 Task: Research Airbnb options in Cao LÃÂ£nh, Vietnam from 2nd December, 2023 to 6th December, 2023 for 1 adult.1  bedroom having 1 bed and 1 bathroom. Property type can be hotel. Look for 5 properties as per requirement.
Action: Mouse moved to (513, 118)
Screenshot: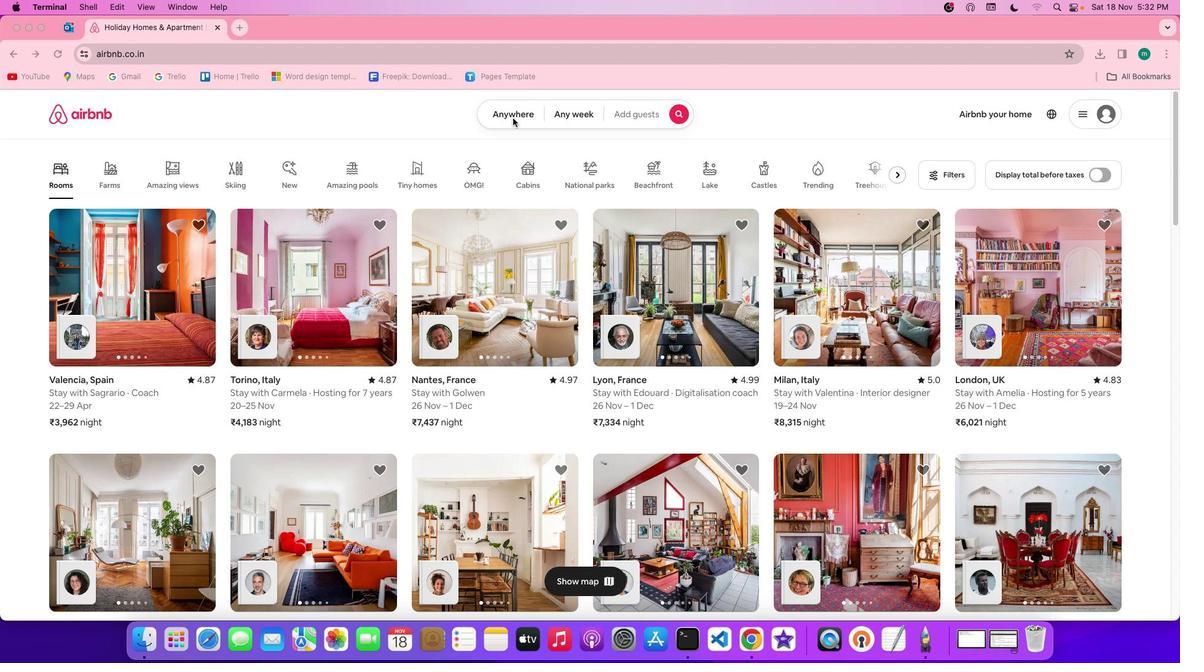 
Action: Mouse pressed left at (513, 118)
Screenshot: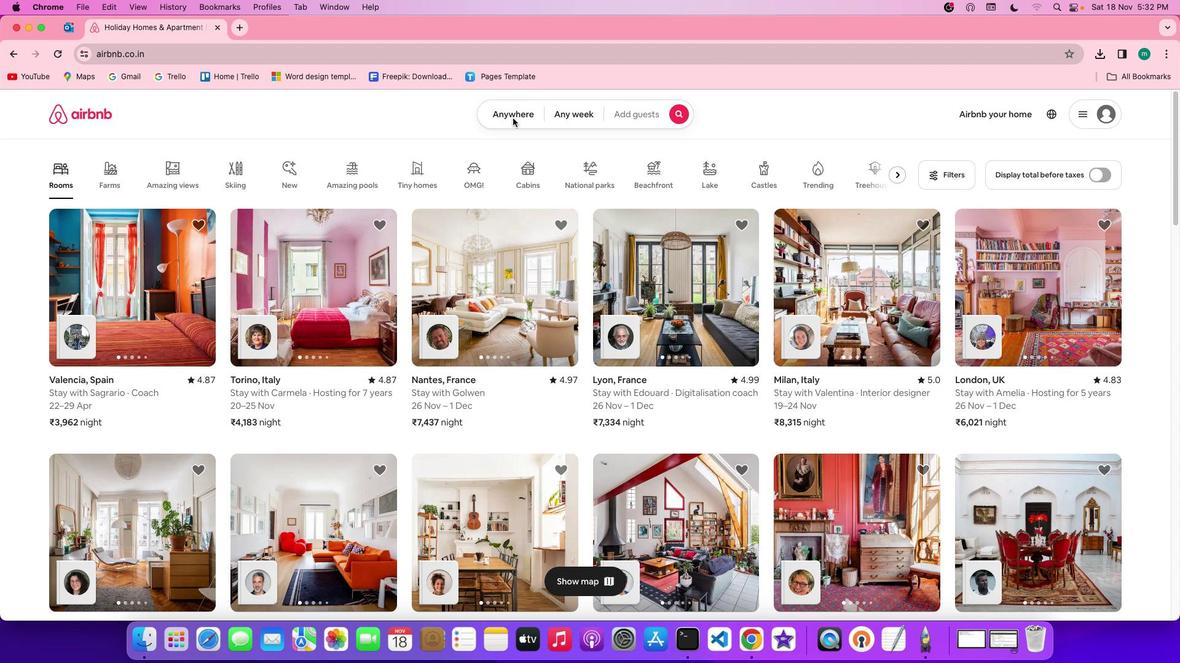 
Action: Mouse moved to (513, 118)
Screenshot: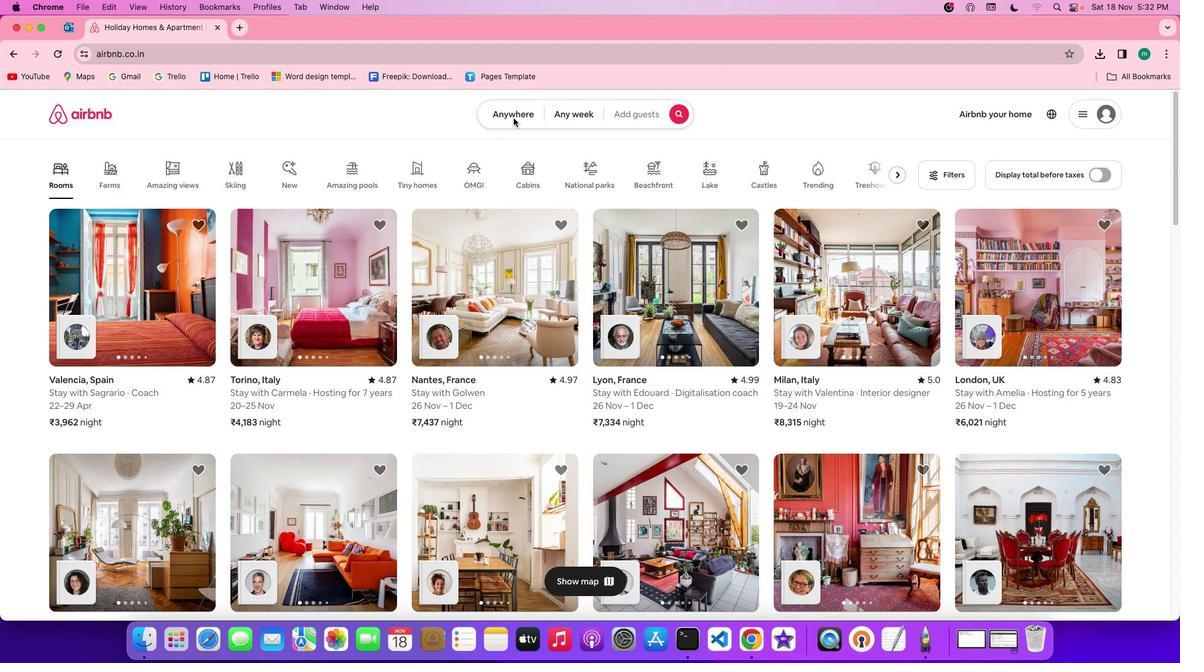 
Action: Mouse pressed left at (513, 118)
Screenshot: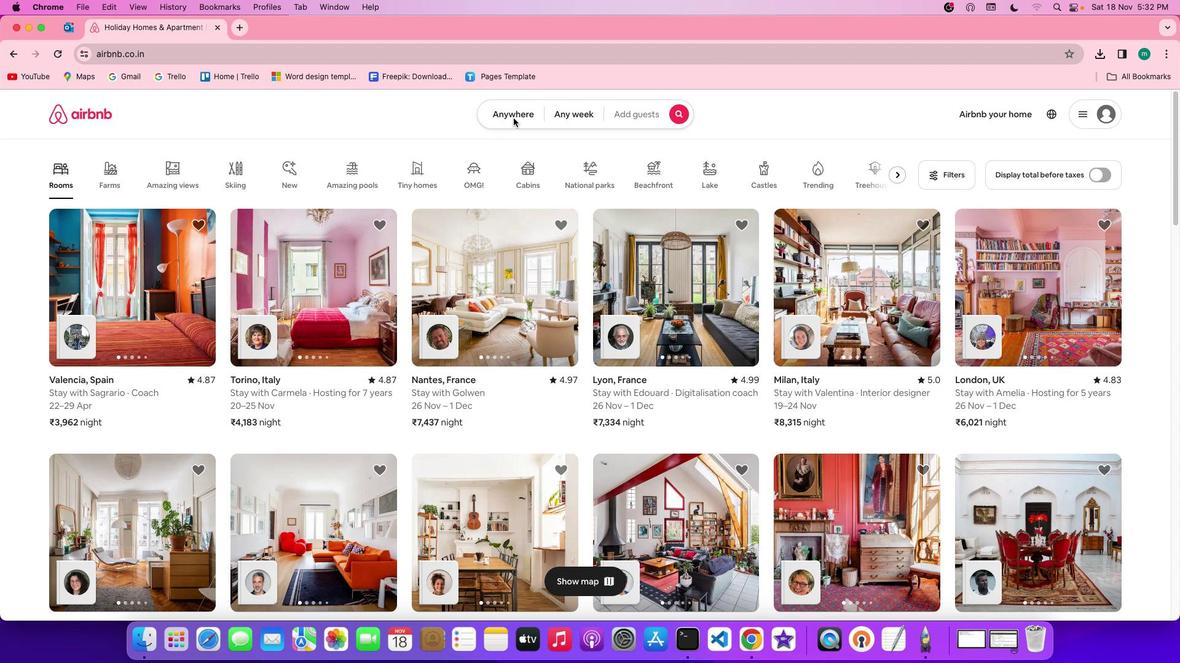 
Action: Mouse moved to (494, 158)
Screenshot: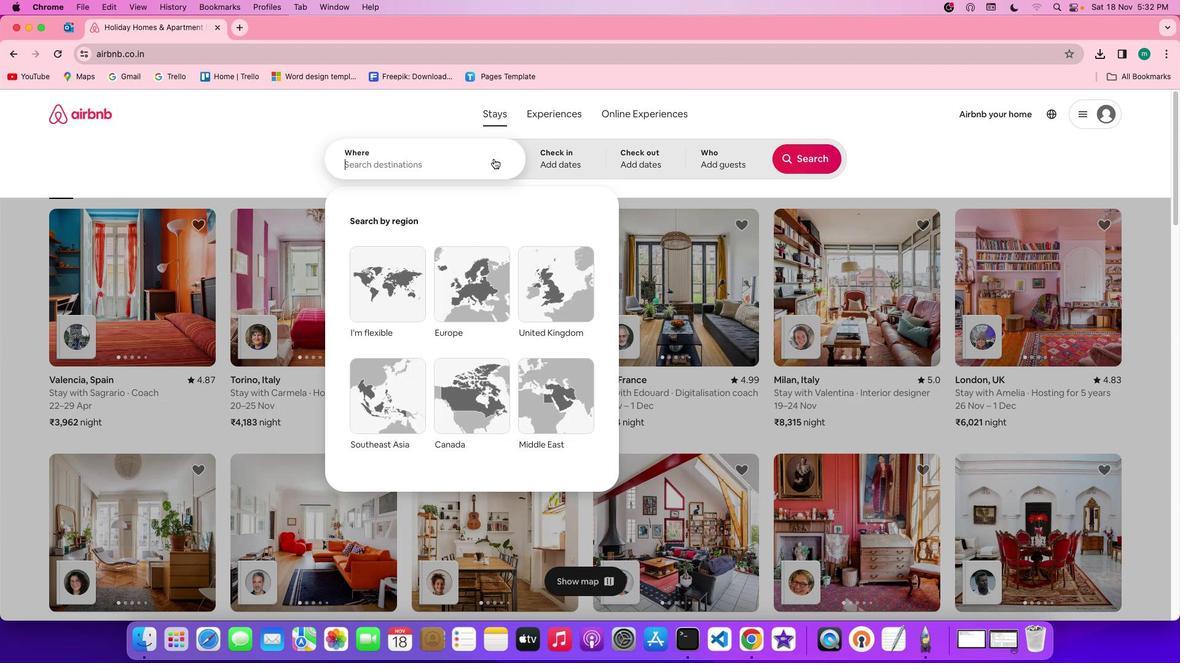 
Action: Mouse pressed left at (494, 158)
Screenshot: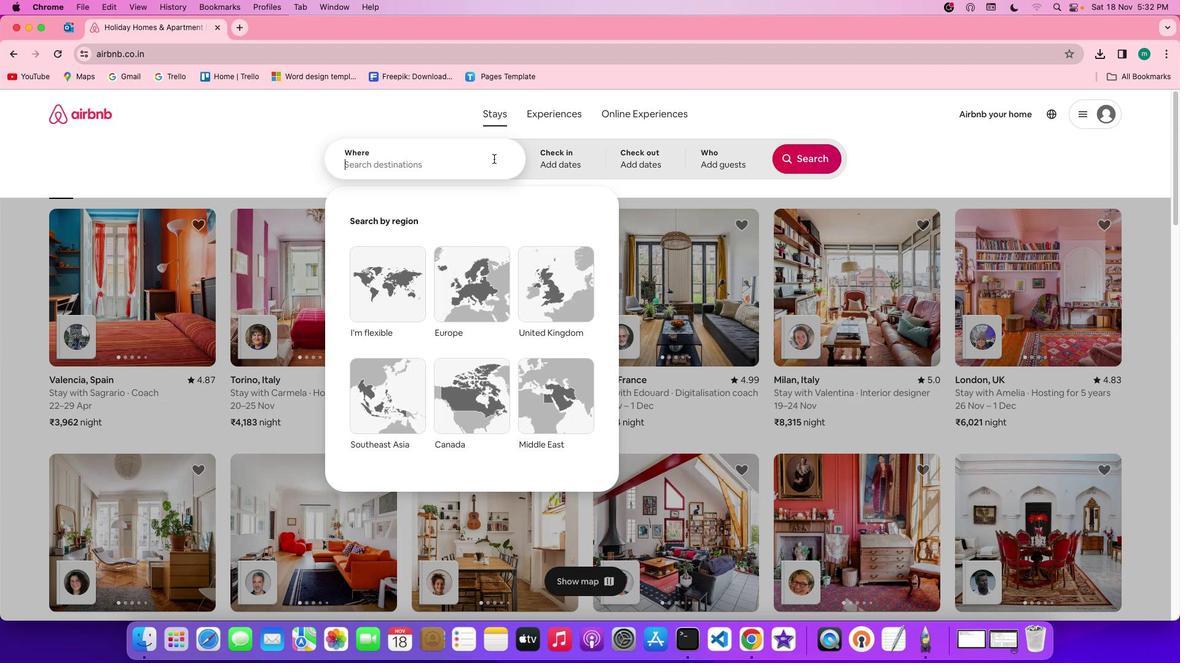 
Action: Key pressed Key.shift'C''a''o'Key.spaceKey.shift'L''e'Key.backspace'a''e''n''h'','Key.spaceKey.shift'v''e'Key.backspace'i''e''t''n''a''m'
Screenshot: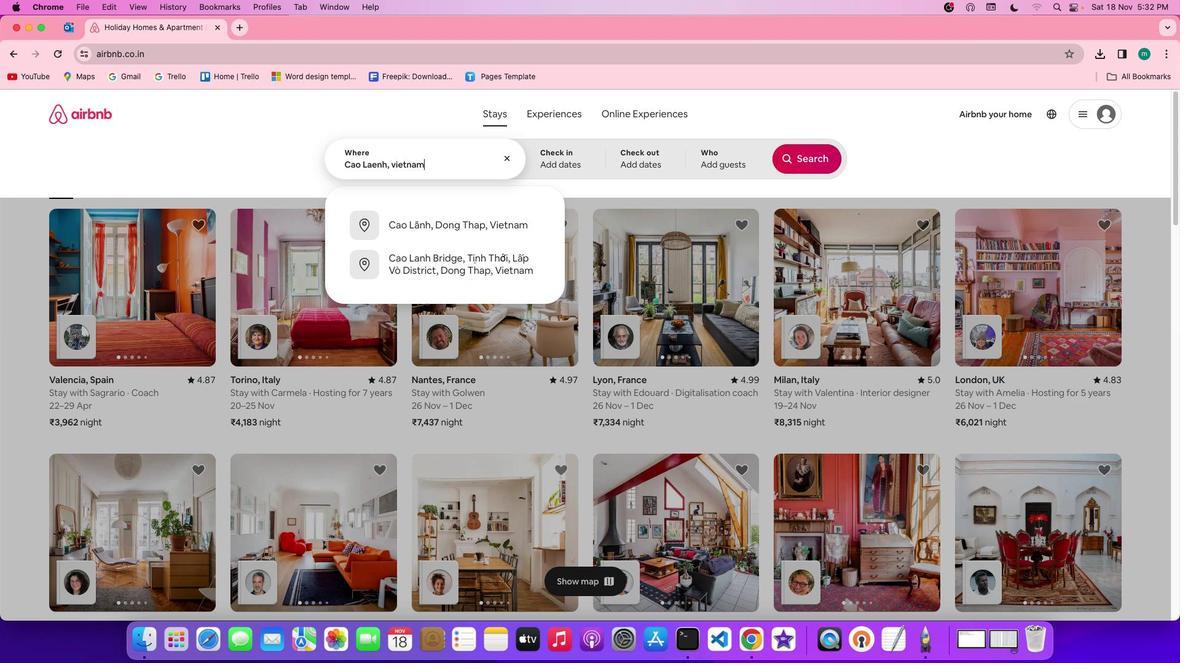 
Action: Mouse moved to (585, 157)
Screenshot: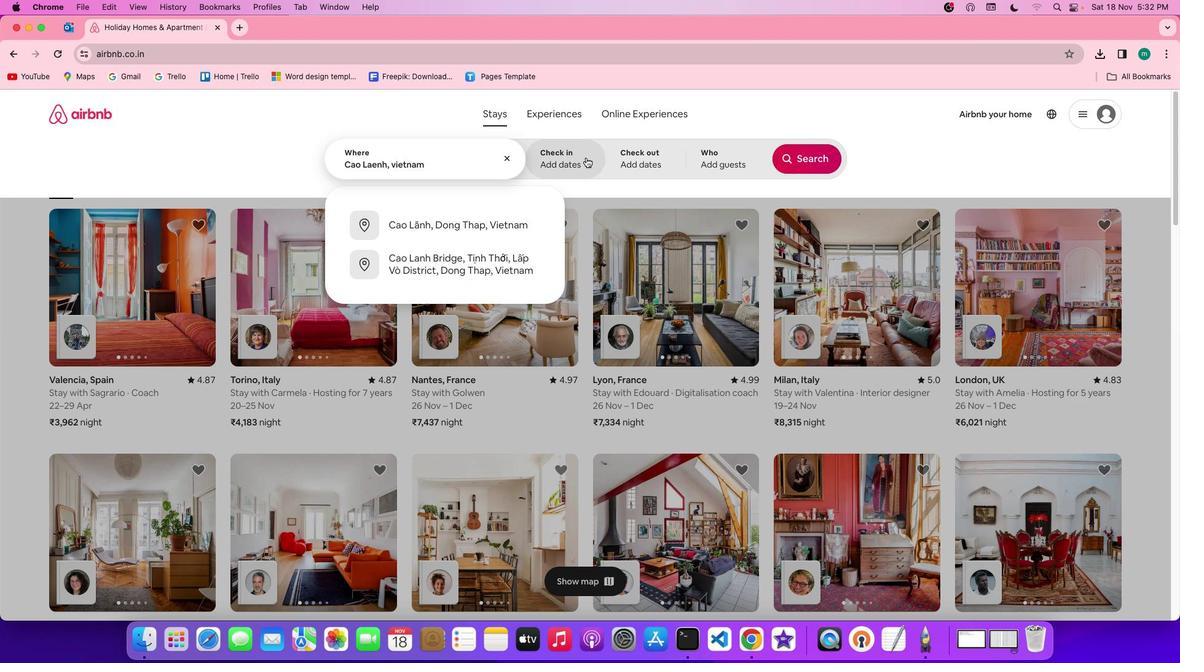 
Action: Mouse pressed left at (585, 157)
Screenshot: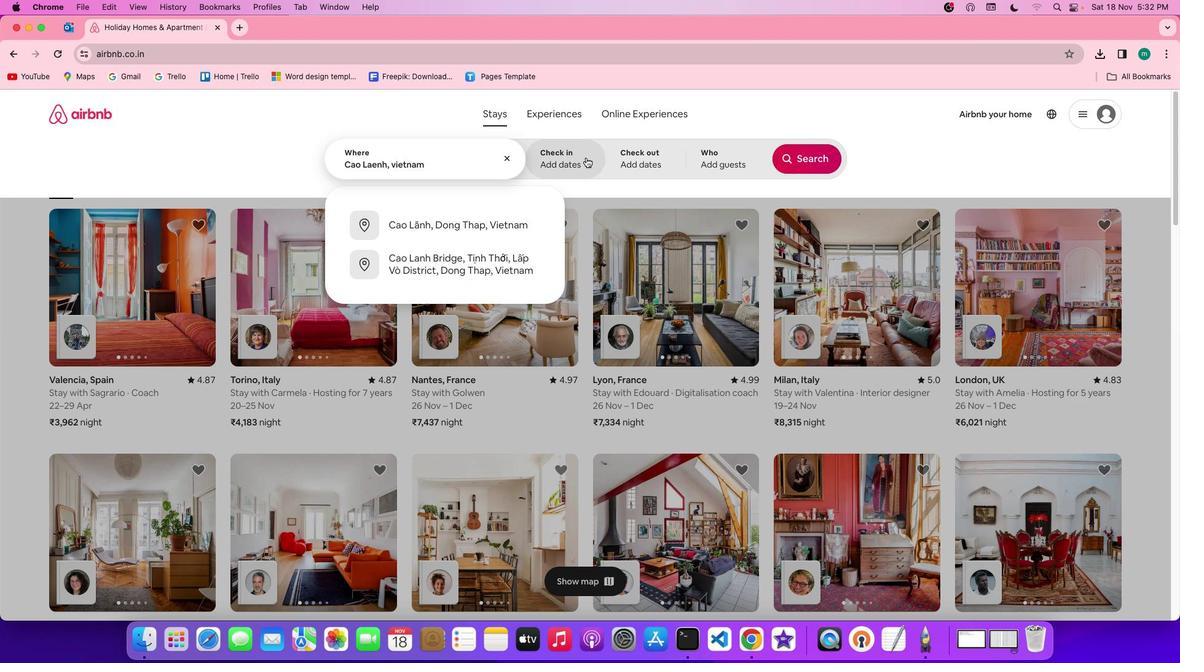 
Action: Mouse moved to (794, 307)
Screenshot: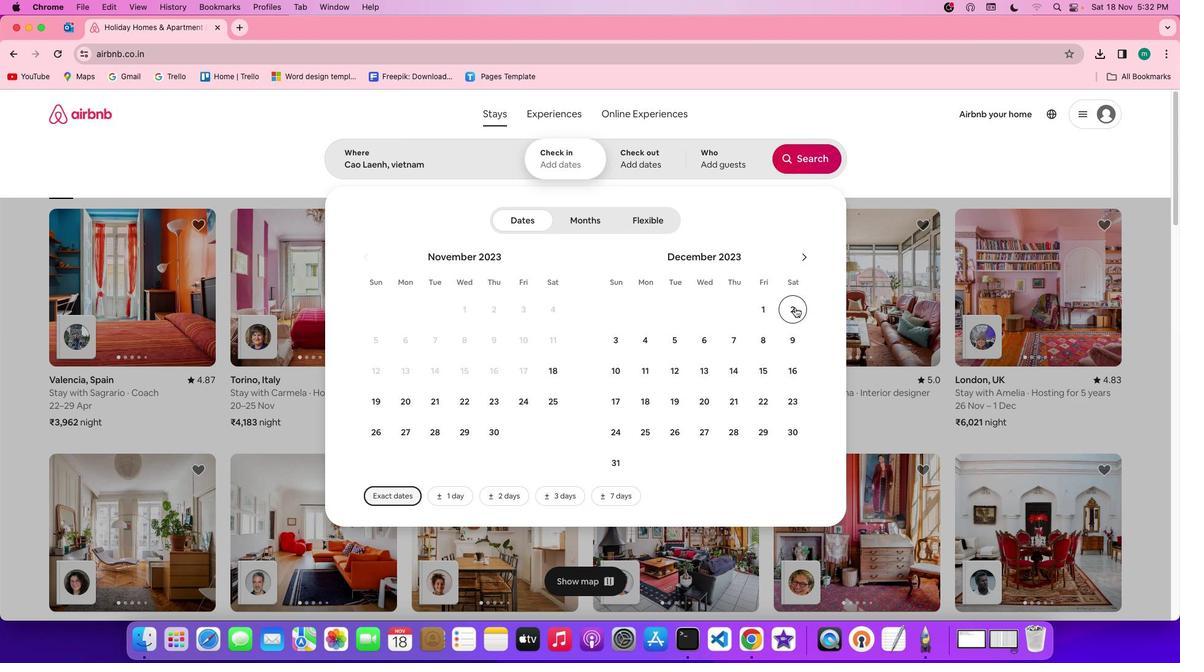 
Action: Mouse pressed left at (794, 307)
Screenshot: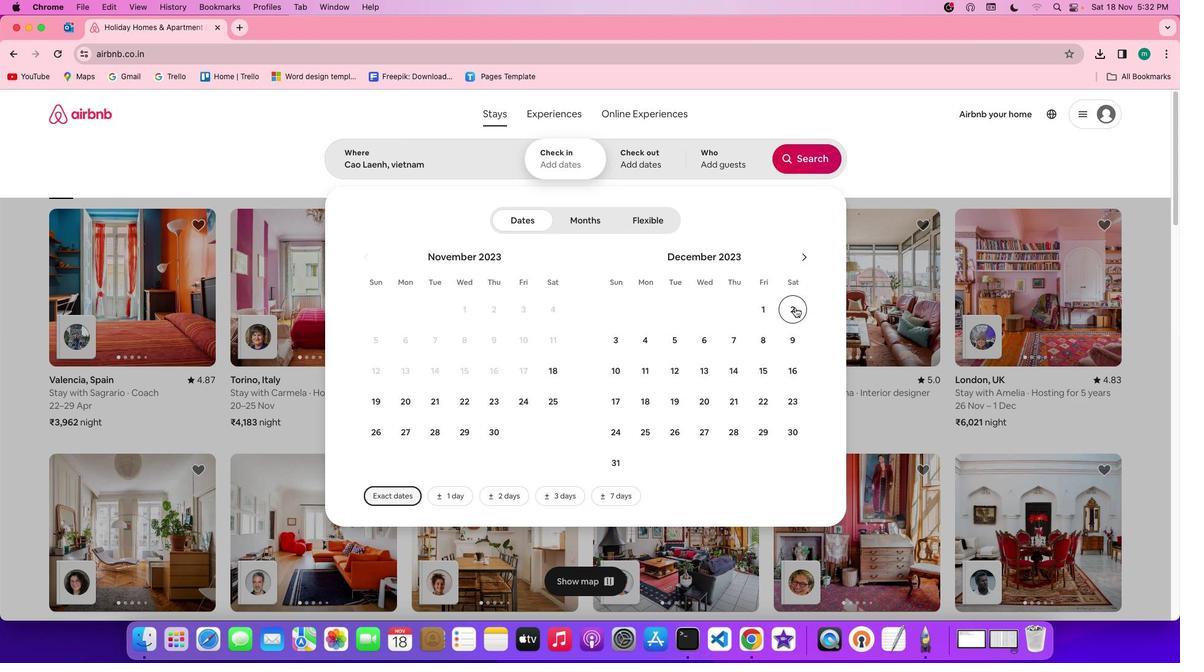 
Action: Mouse moved to (691, 341)
Screenshot: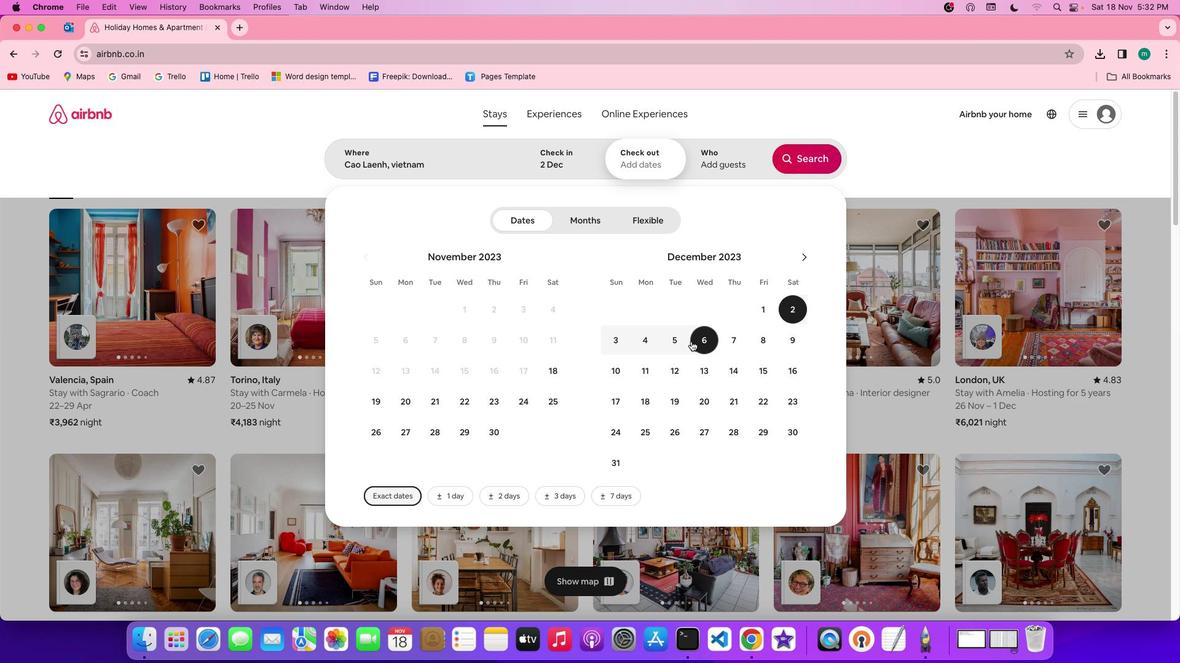 
Action: Mouse pressed left at (691, 341)
Screenshot: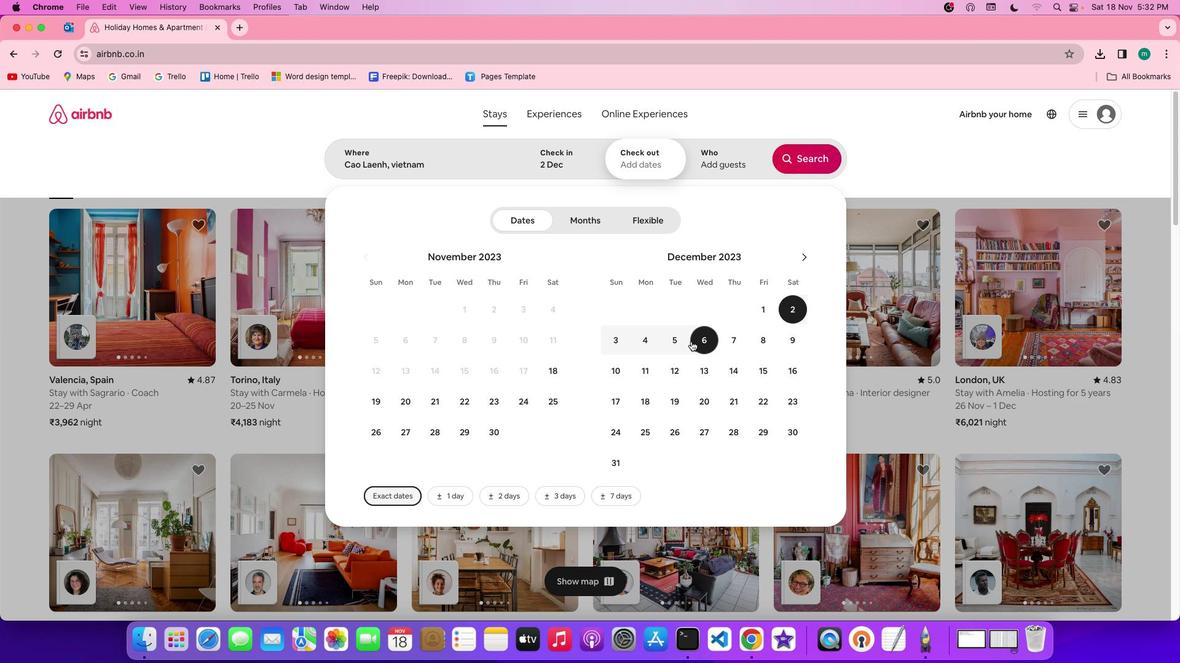 
Action: Mouse moved to (719, 153)
Screenshot: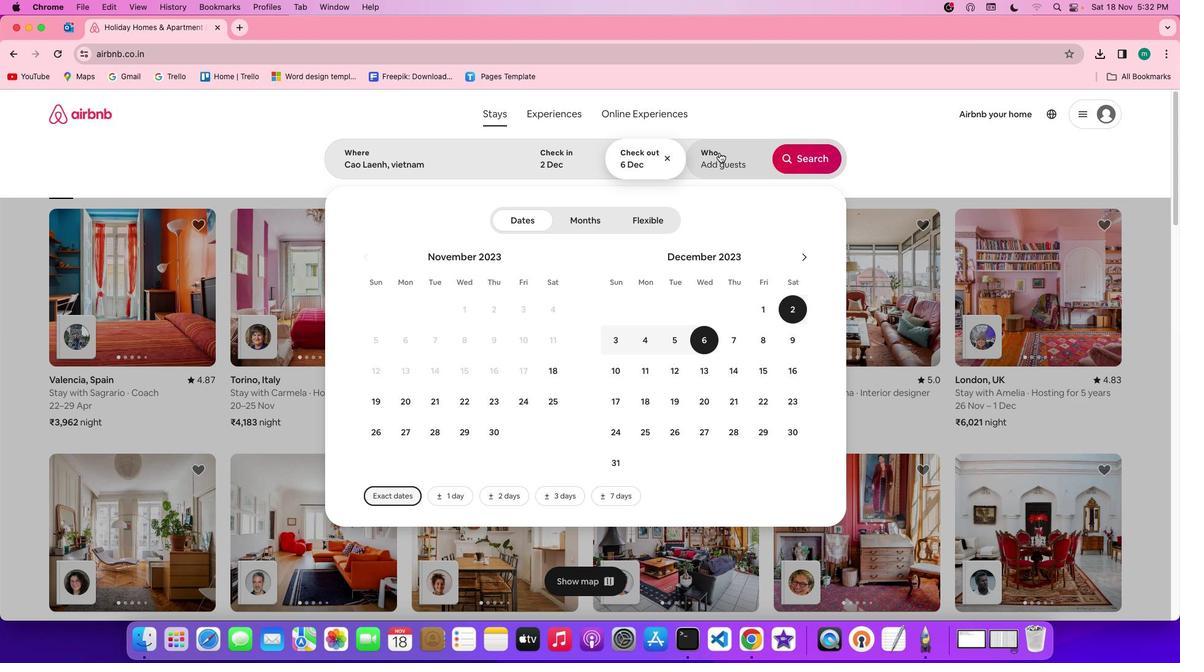 
Action: Mouse pressed left at (719, 153)
Screenshot: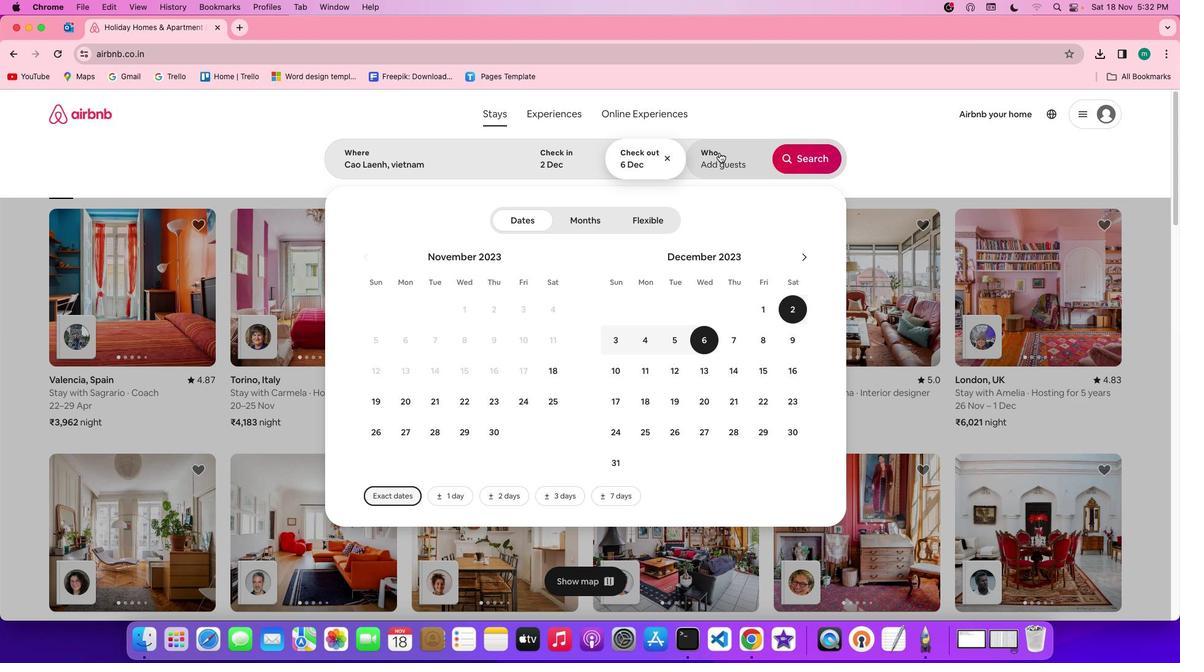 
Action: Mouse moved to (808, 231)
Screenshot: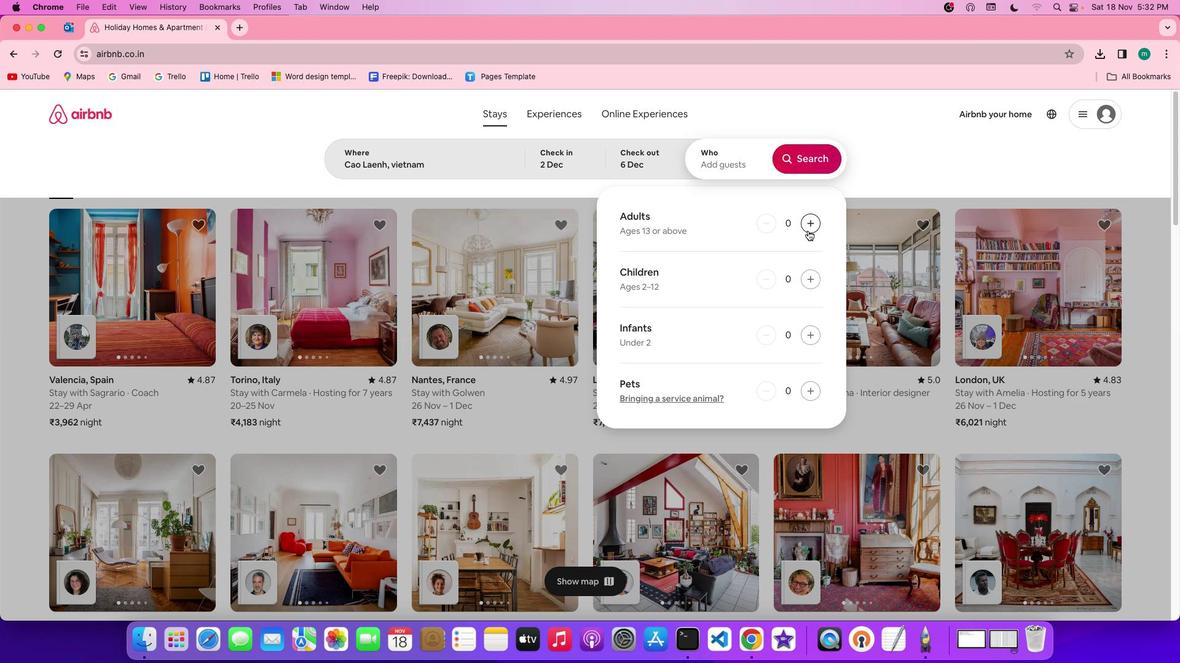 
Action: Mouse pressed left at (808, 231)
Screenshot: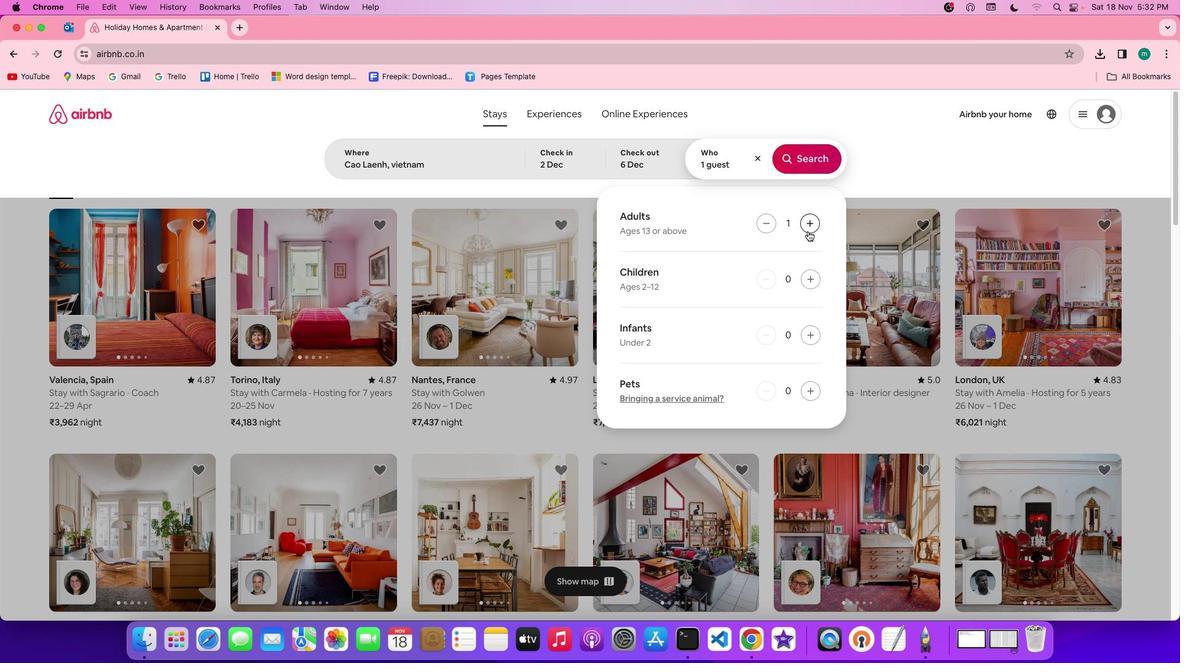 
Action: Mouse moved to (816, 152)
Screenshot: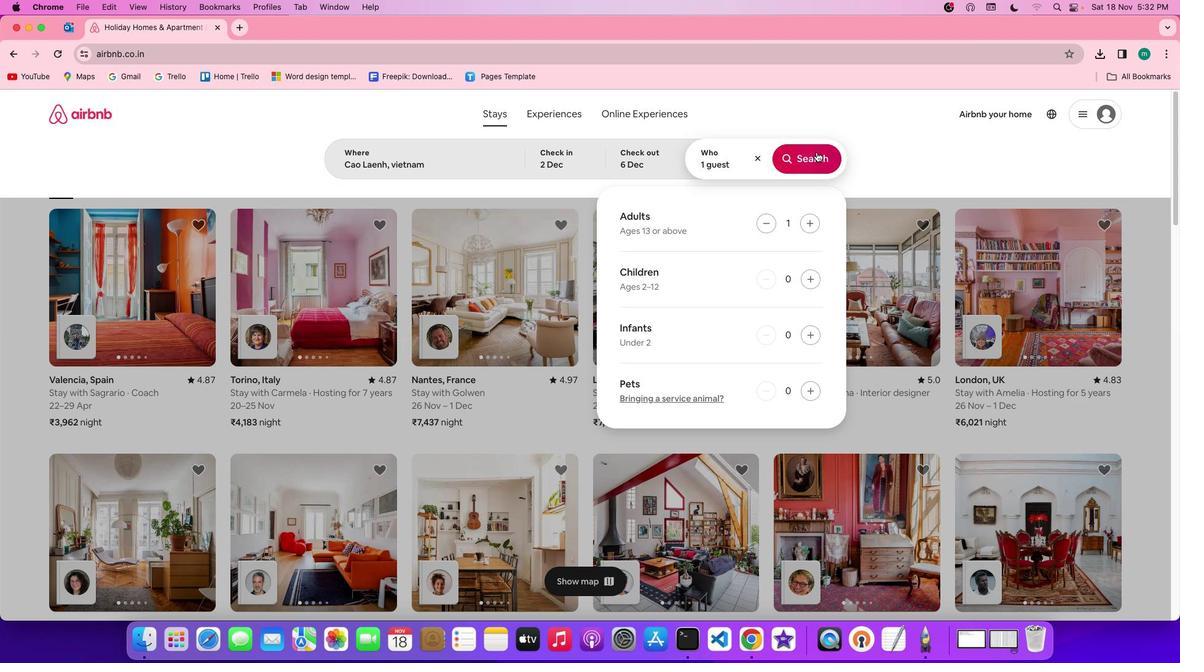 
Action: Mouse pressed left at (816, 152)
Screenshot: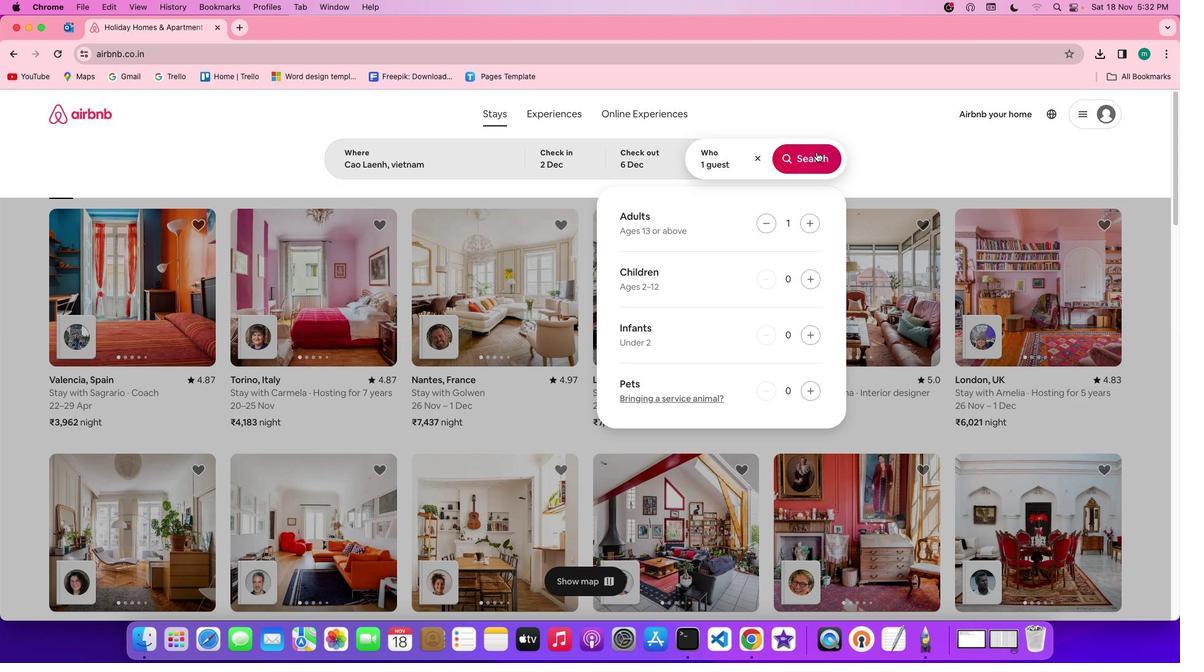 
Action: Mouse moved to (988, 161)
Screenshot: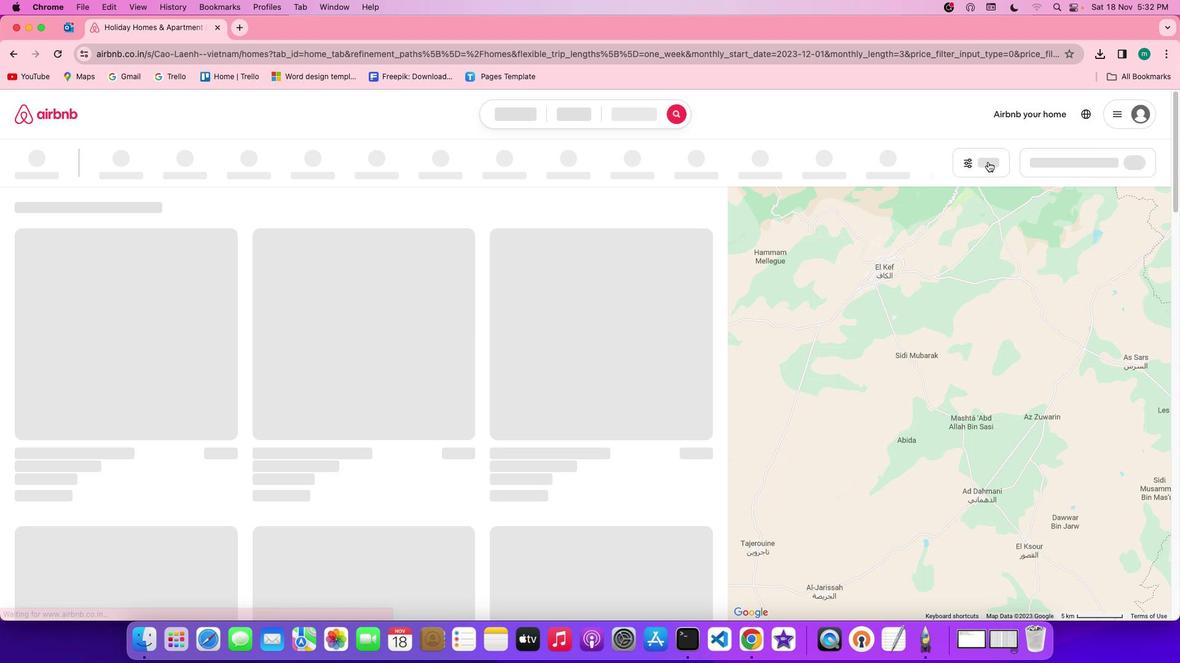 
Action: Mouse pressed left at (988, 161)
Screenshot: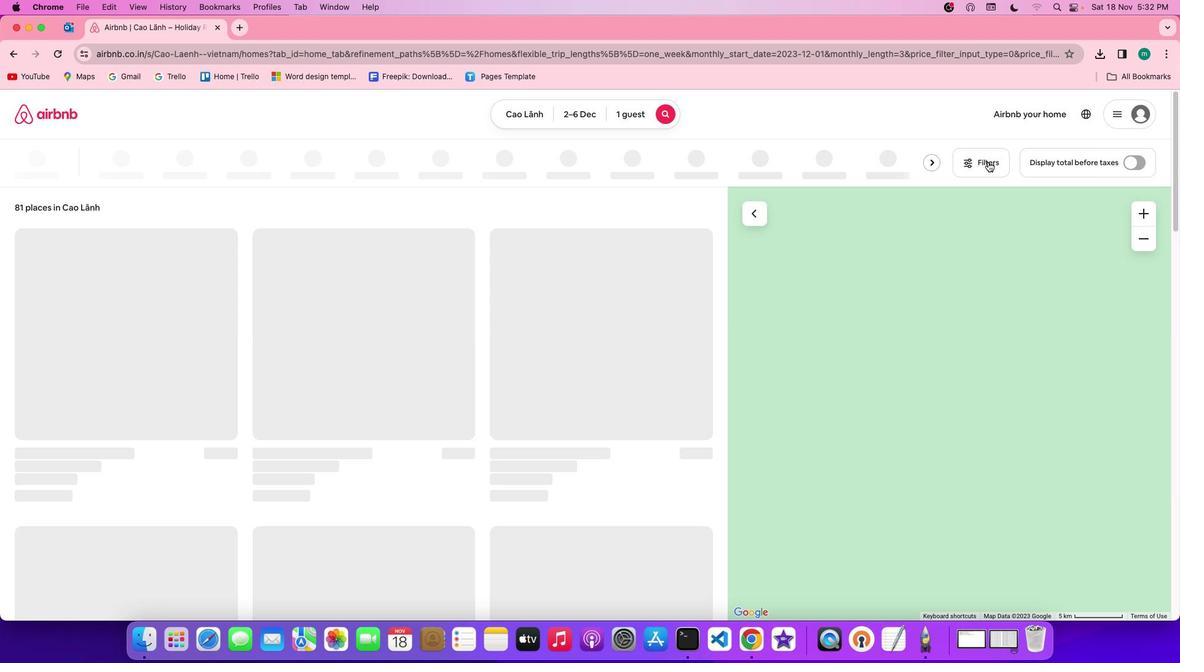 
Action: Mouse moved to (650, 303)
Screenshot: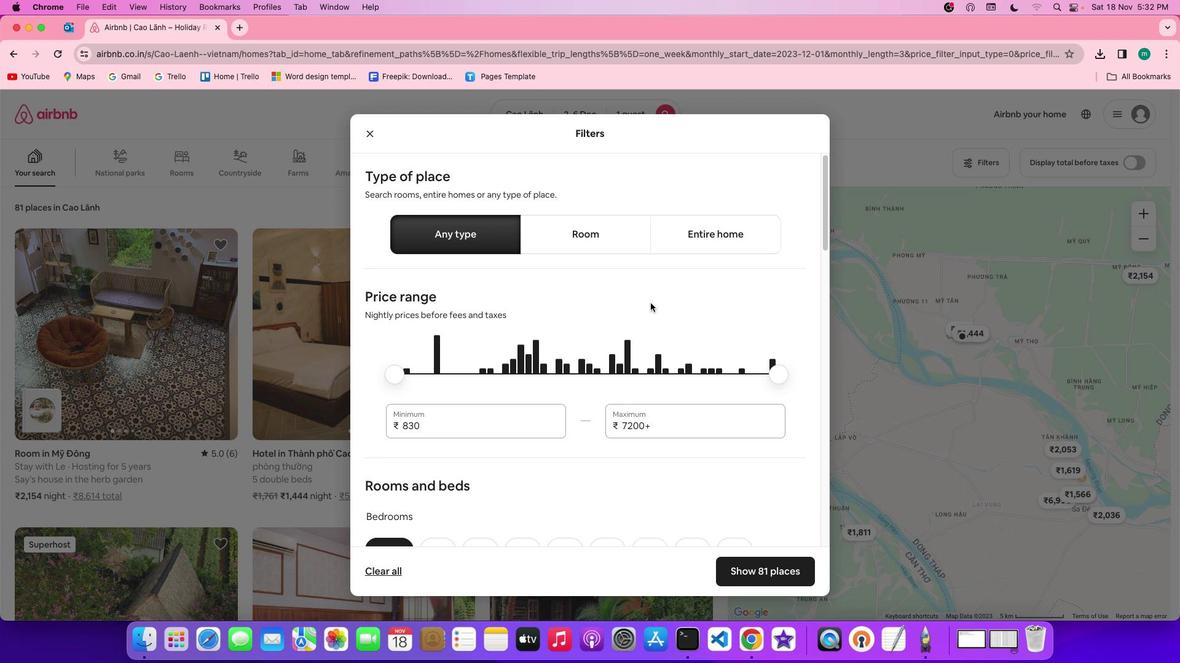 
Action: Mouse scrolled (650, 303) with delta (0, 0)
Screenshot: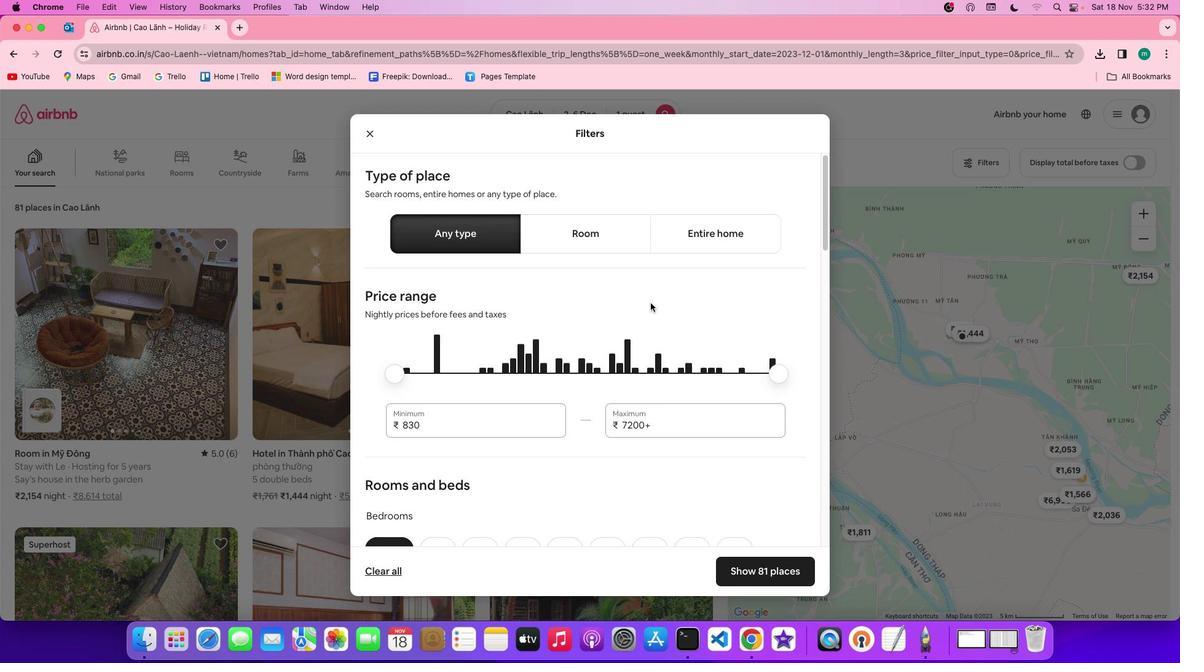 
Action: Mouse scrolled (650, 303) with delta (0, 0)
Screenshot: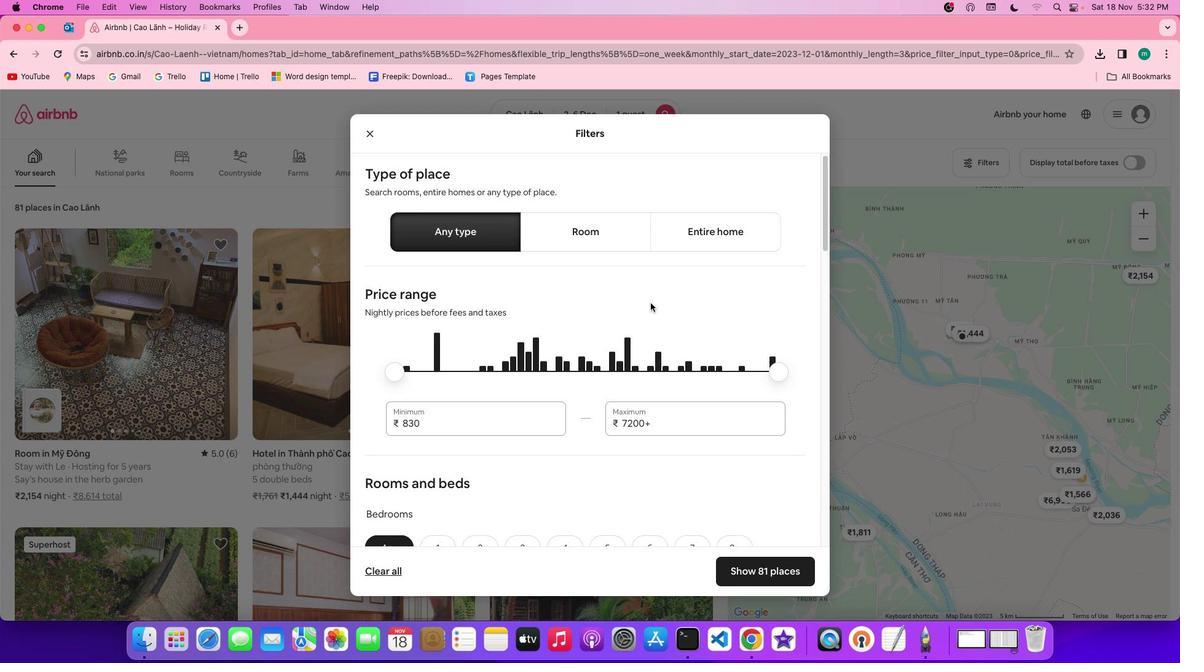 
Action: Mouse scrolled (650, 303) with delta (0, -1)
Screenshot: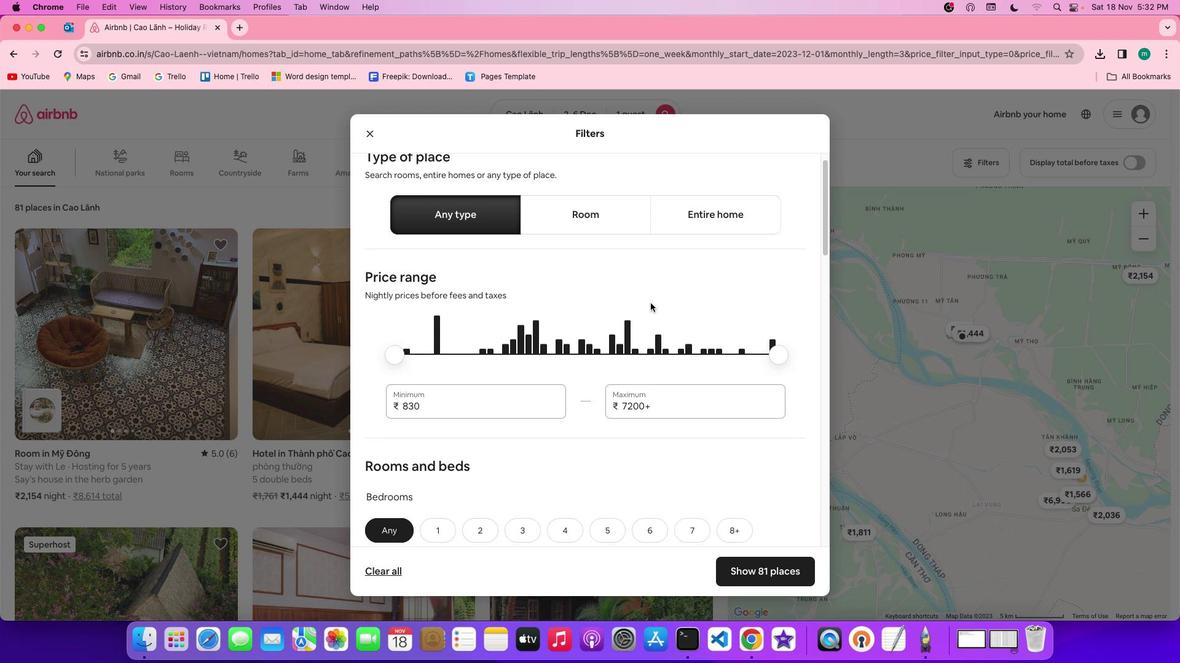 
Action: Mouse moved to (650, 303)
Screenshot: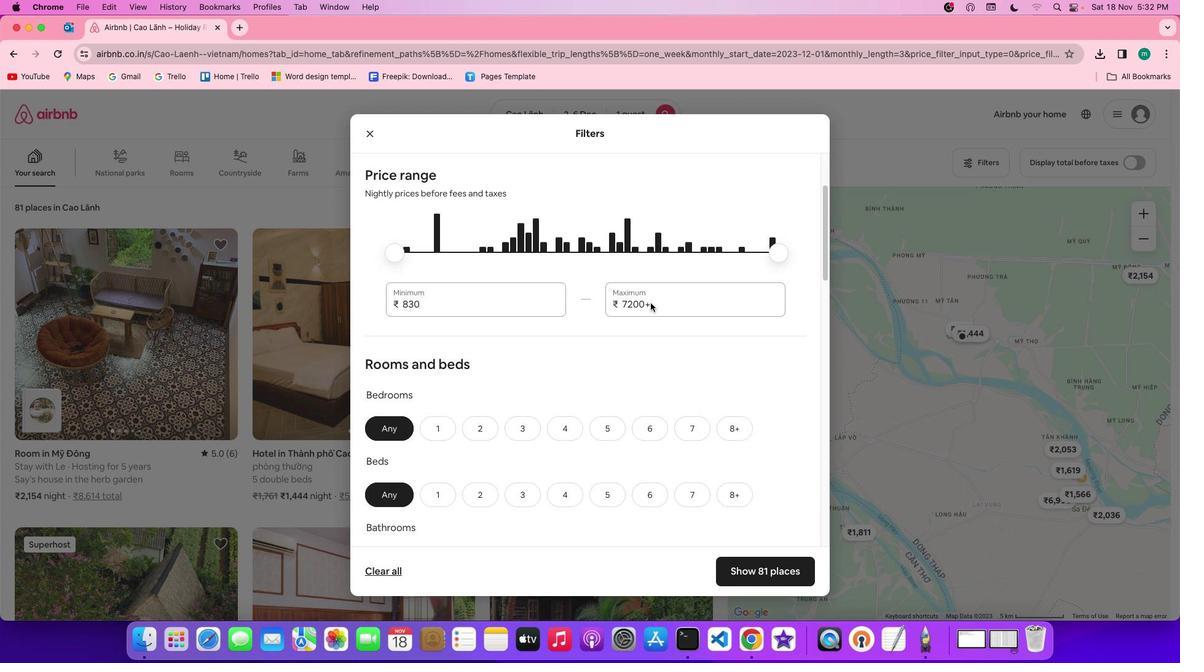 
Action: Mouse scrolled (650, 303) with delta (0, -2)
Screenshot: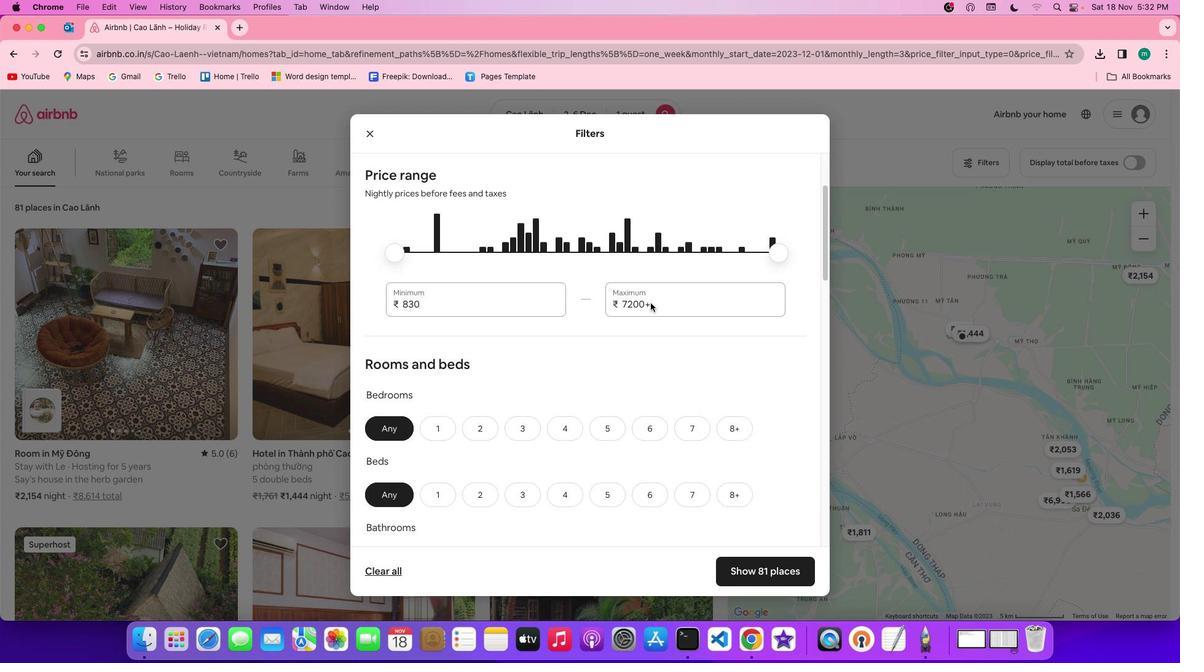
Action: Mouse scrolled (650, 303) with delta (0, -3)
Screenshot: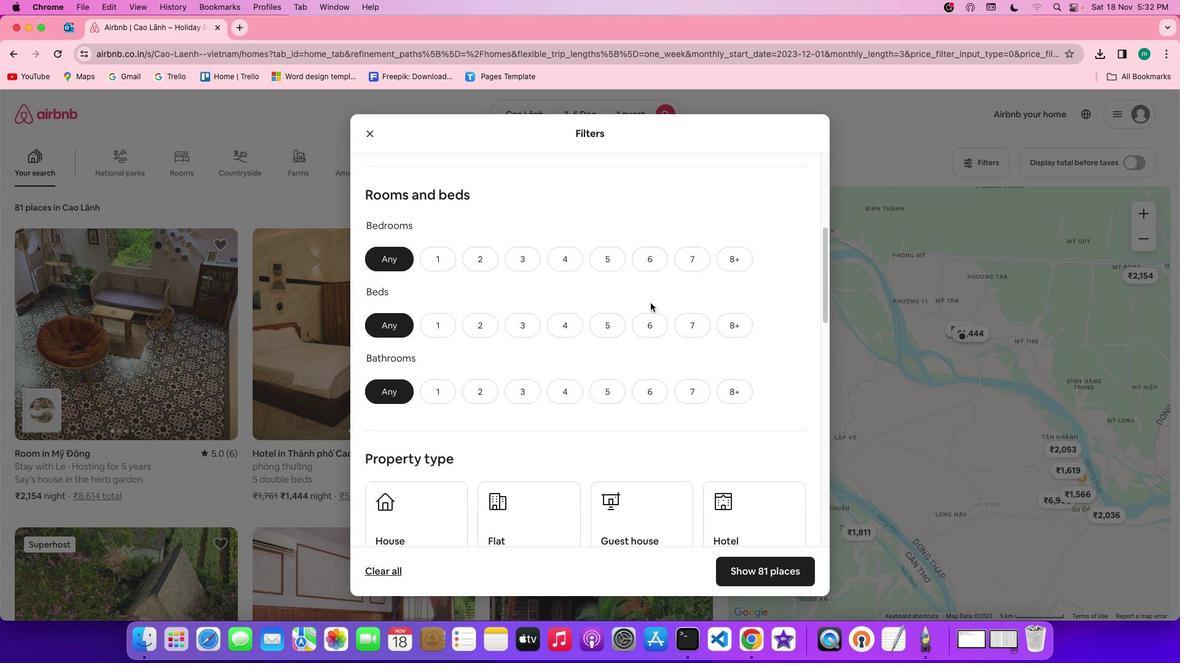 
Action: Mouse moved to (443, 189)
Screenshot: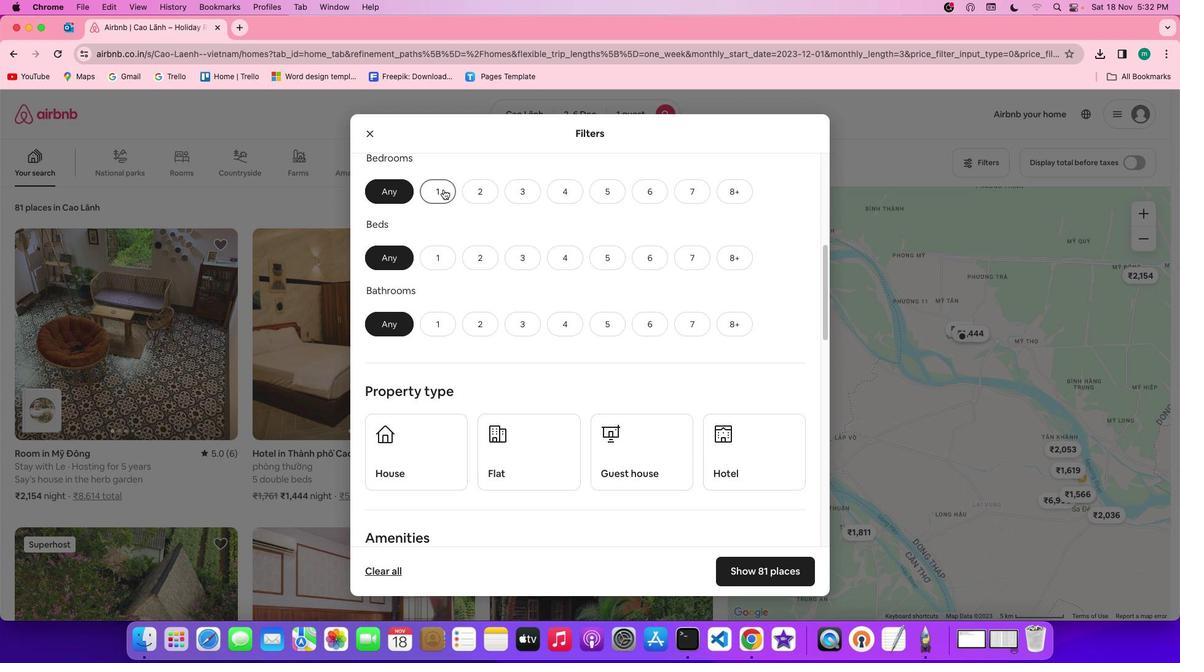 
Action: Mouse pressed left at (443, 189)
Screenshot: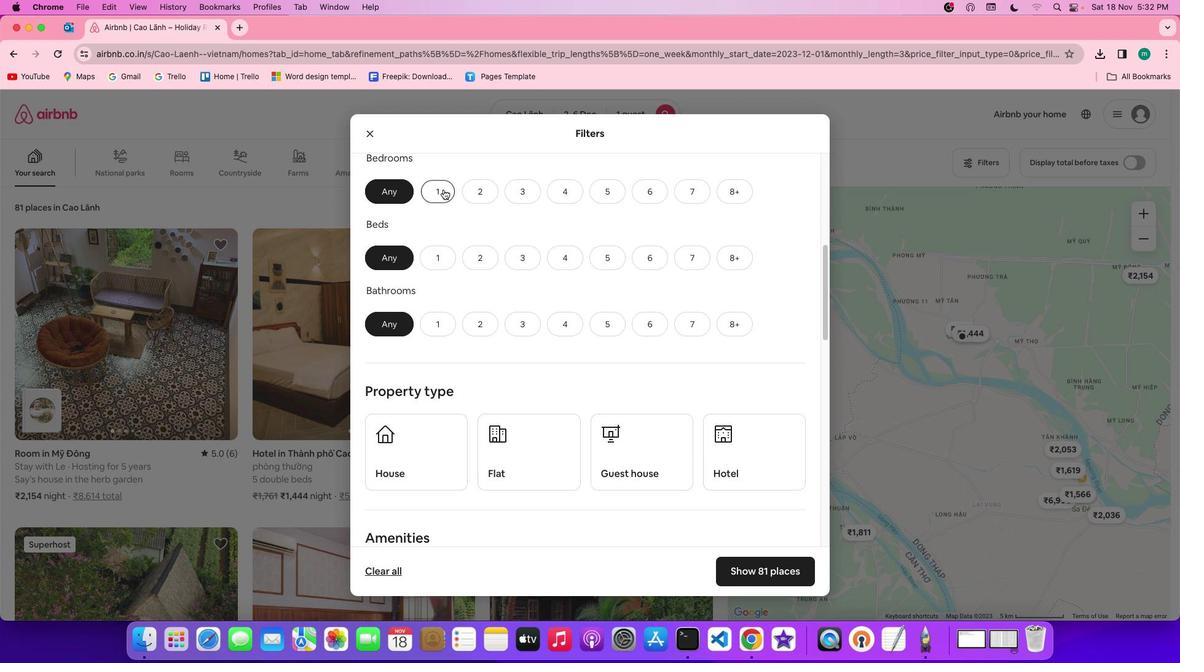 
Action: Mouse moved to (444, 264)
Screenshot: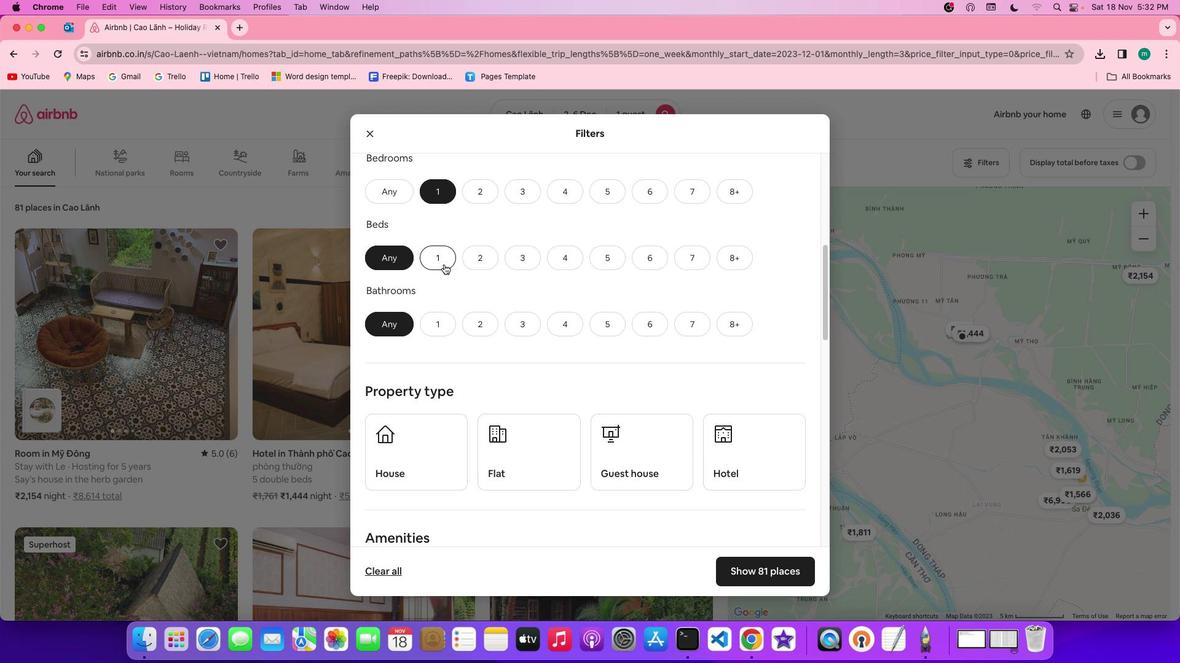 
Action: Mouse pressed left at (444, 264)
Screenshot: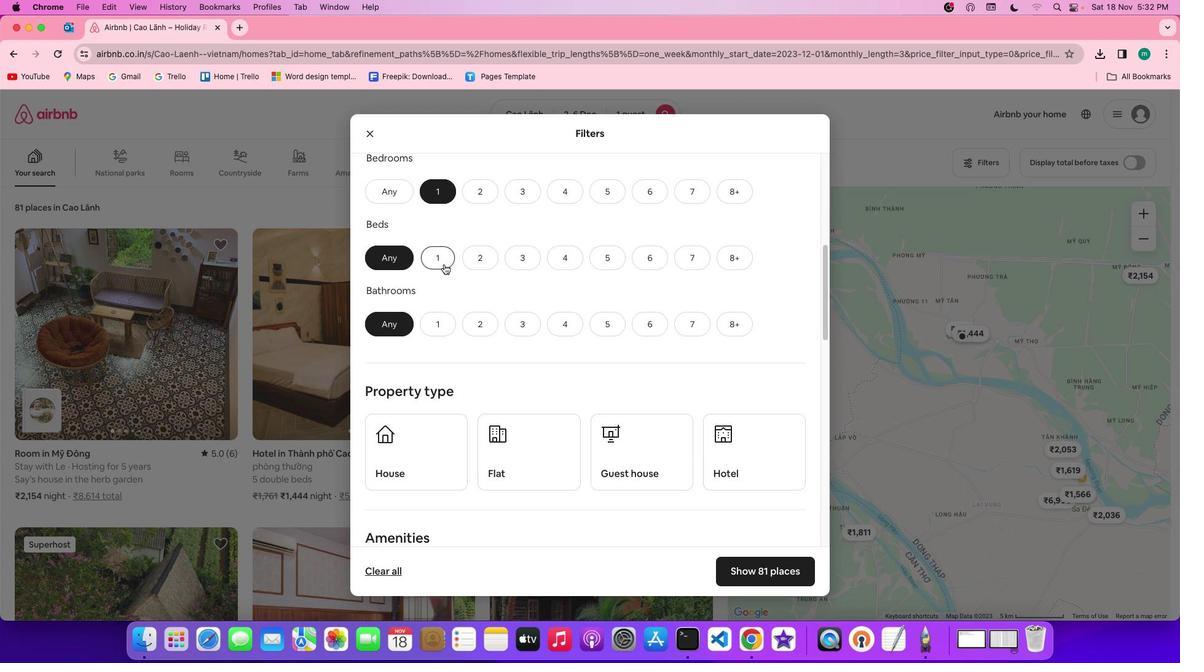 
Action: Mouse moved to (445, 315)
Screenshot: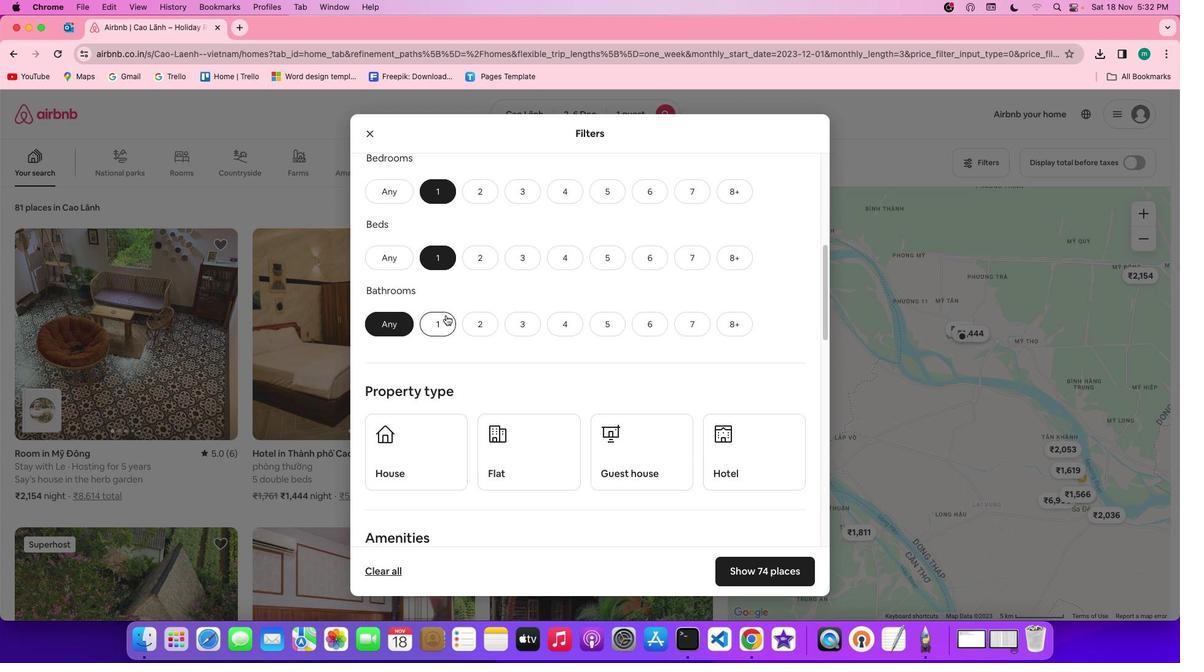 
Action: Mouse pressed left at (445, 315)
Screenshot: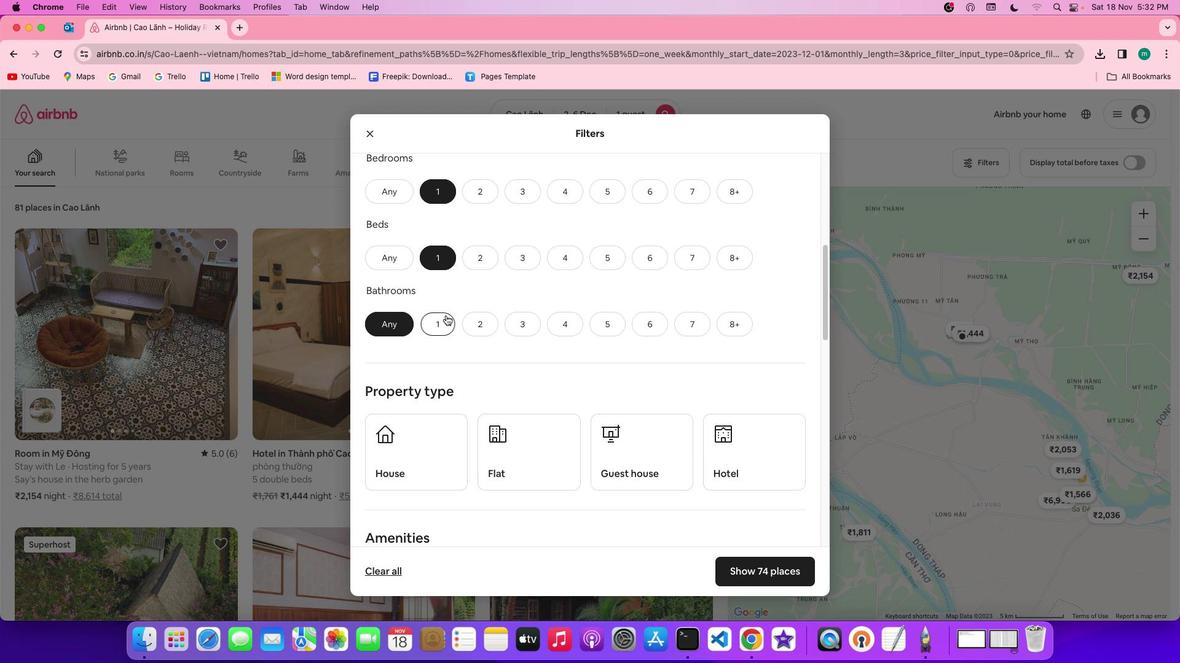 
Action: Mouse moved to (561, 329)
Screenshot: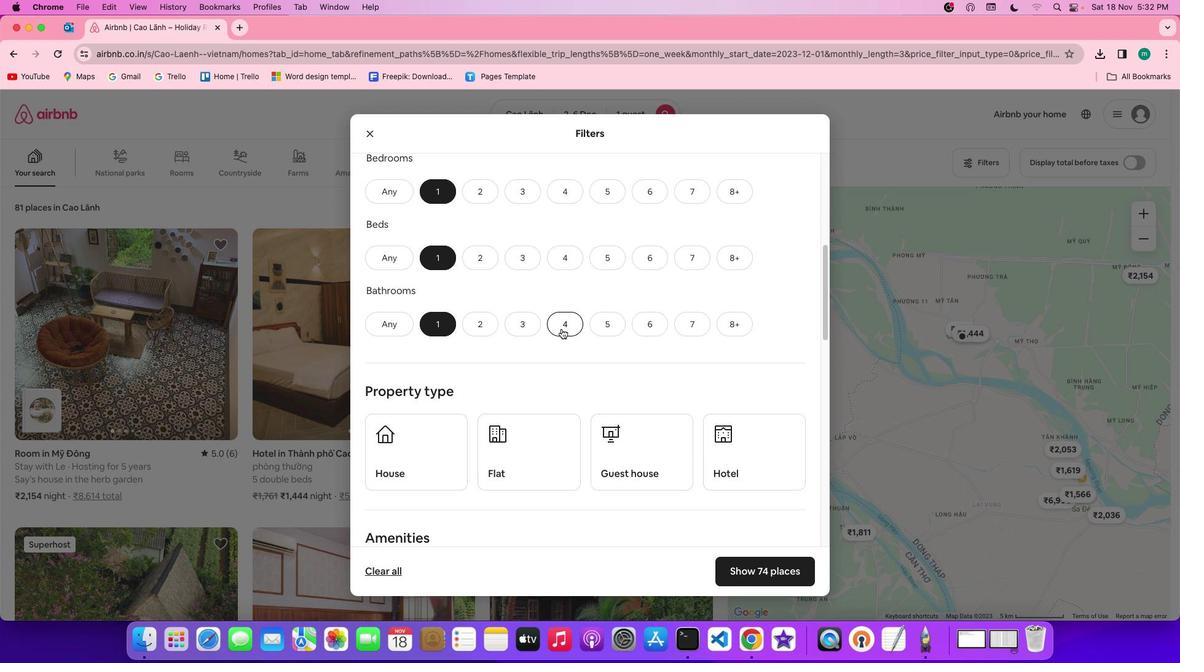
Action: Mouse scrolled (561, 329) with delta (0, 0)
Screenshot: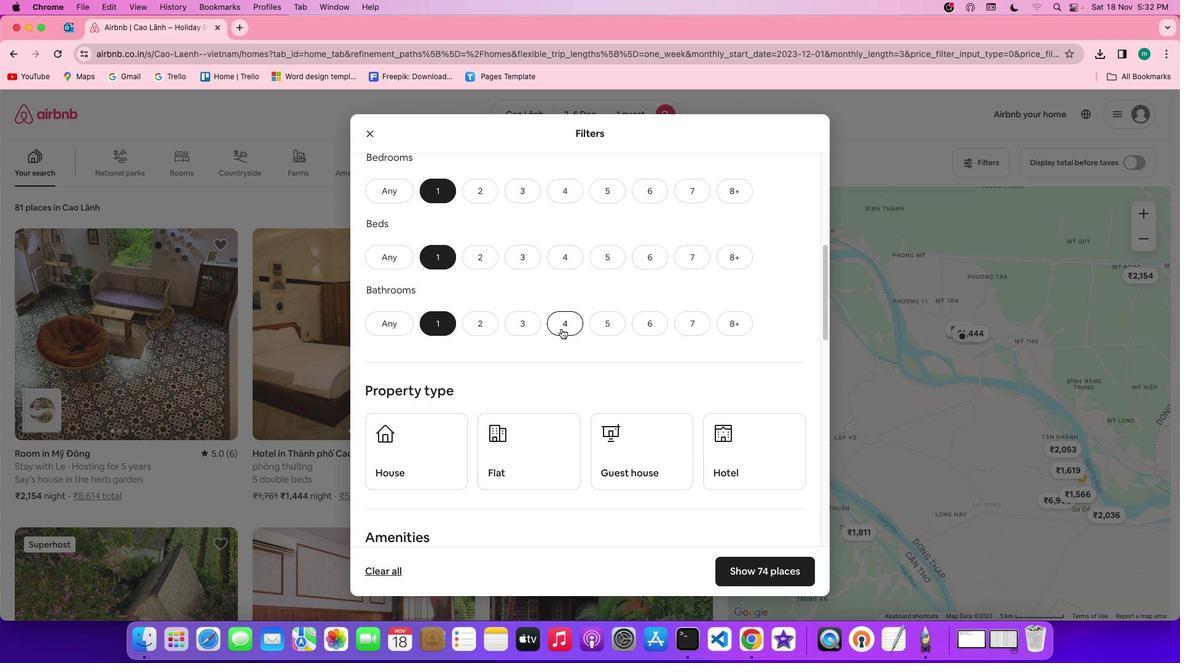 
Action: Mouse scrolled (561, 329) with delta (0, 0)
Screenshot: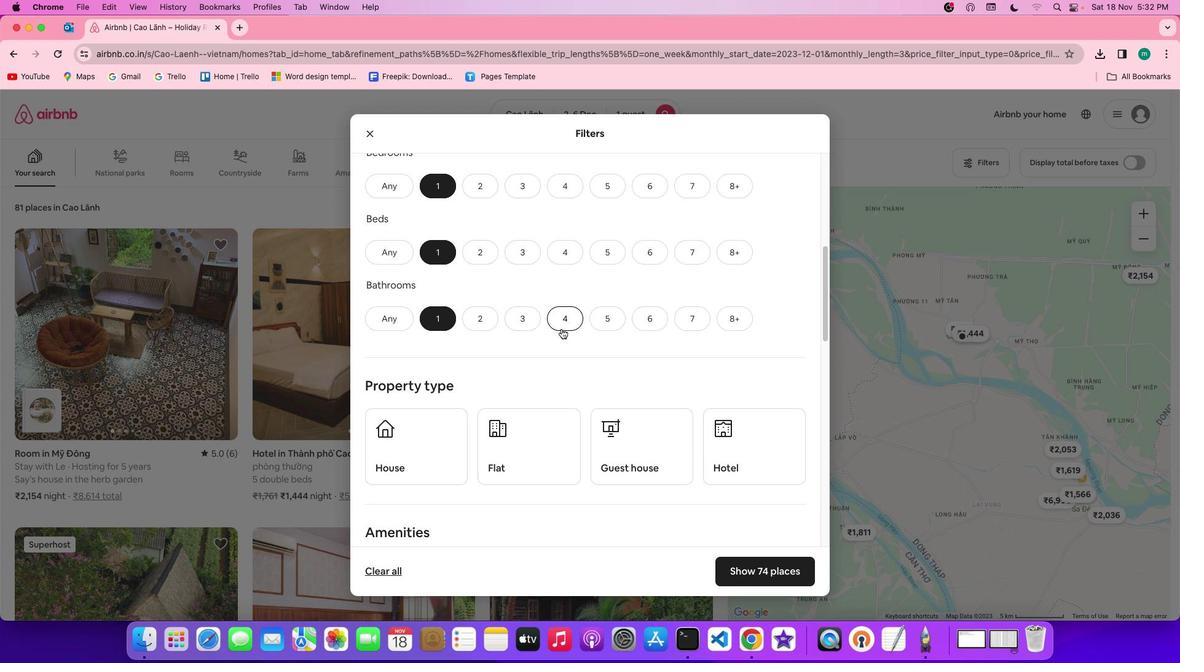 
Action: Mouse scrolled (561, 329) with delta (0, -1)
Screenshot: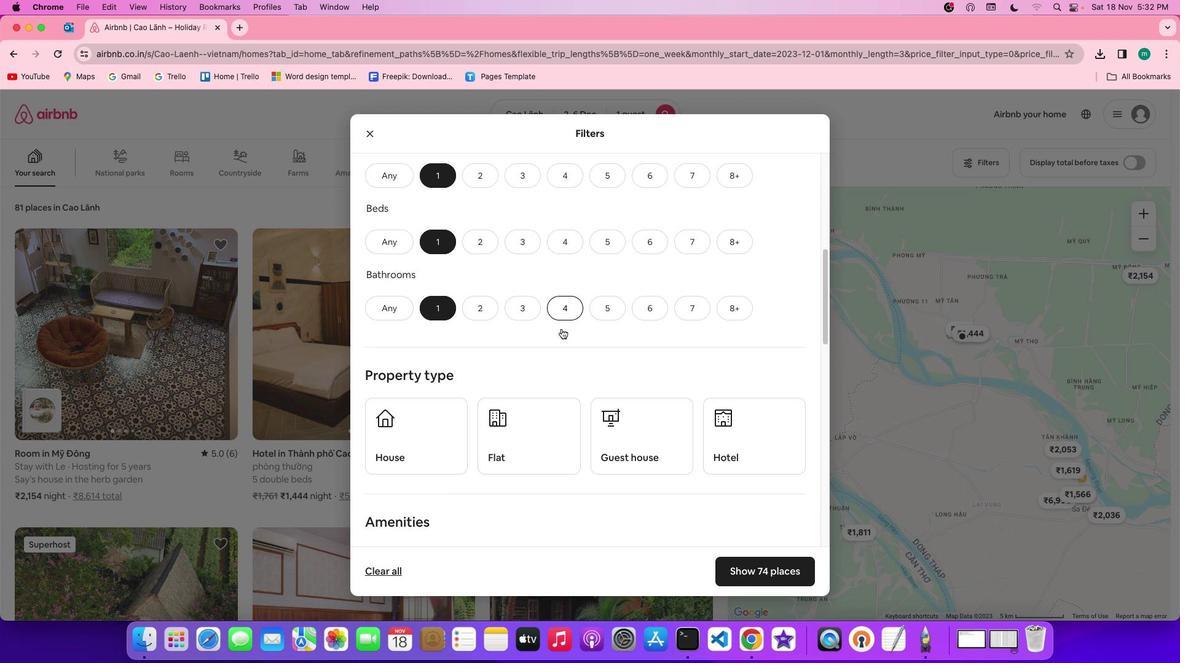 
Action: Mouse scrolled (561, 329) with delta (0, 0)
Screenshot: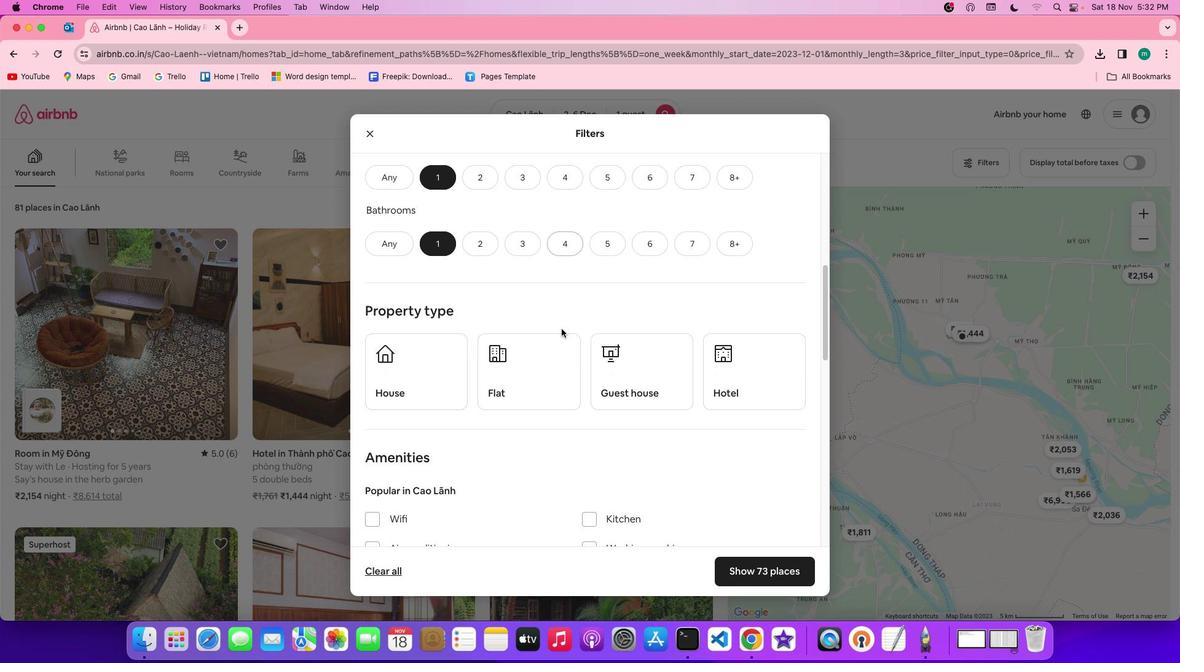 
Action: Mouse moved to (707, 366)
Screenshot: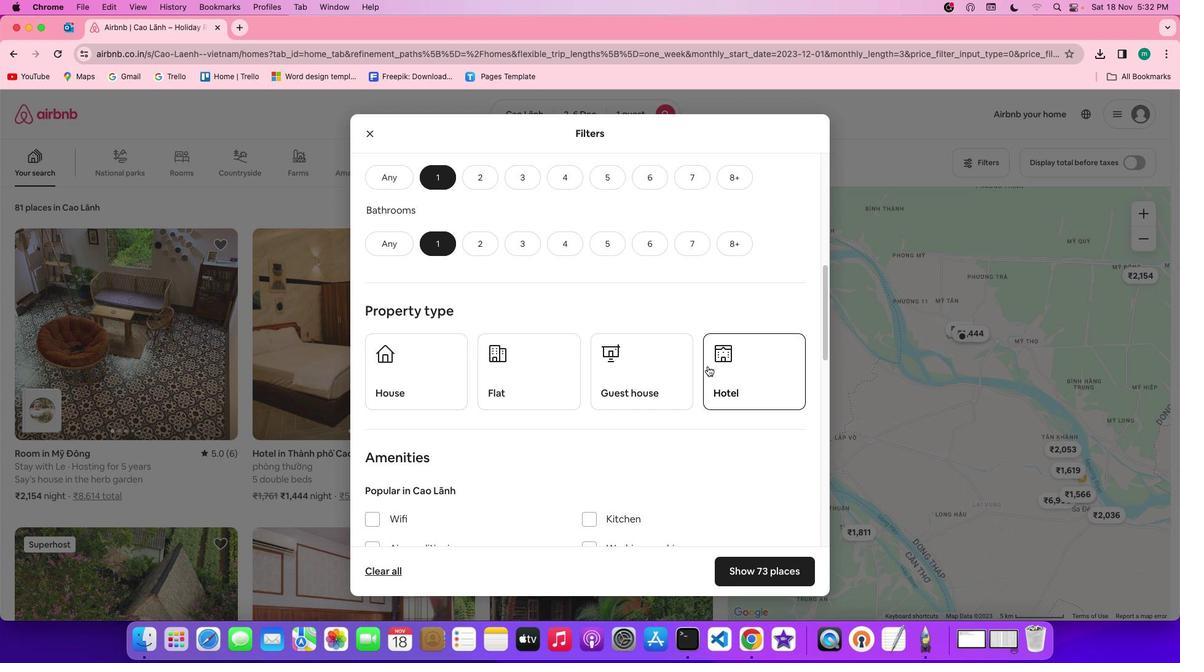 
Action: Mouse pressed left at (707, 366)
Screenshot: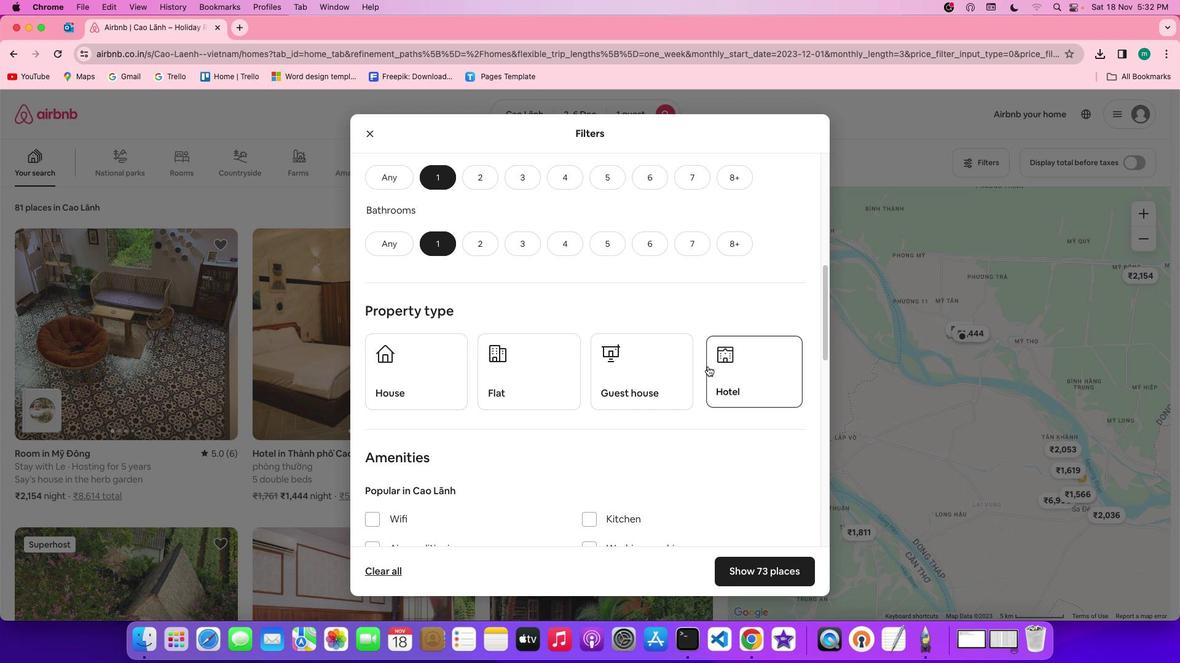
Action: Mouse moved to (661, 454)
Screenshot: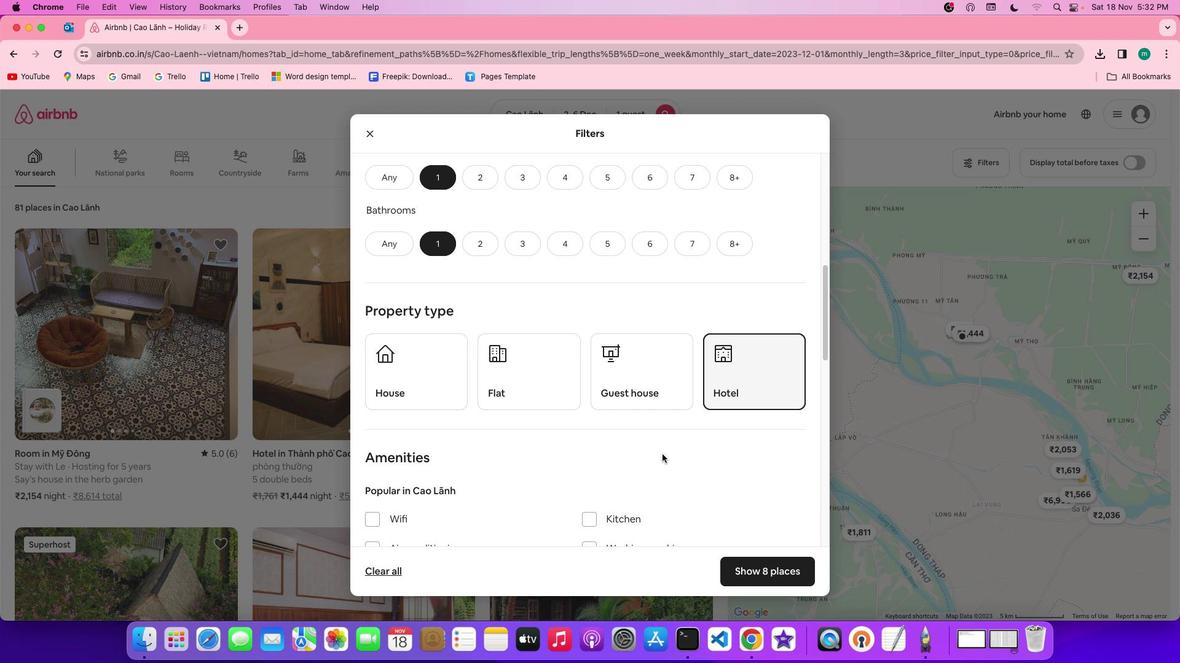 
Action: Mouse scrolled (661, 454) with delta (0, 0)
Screenshot: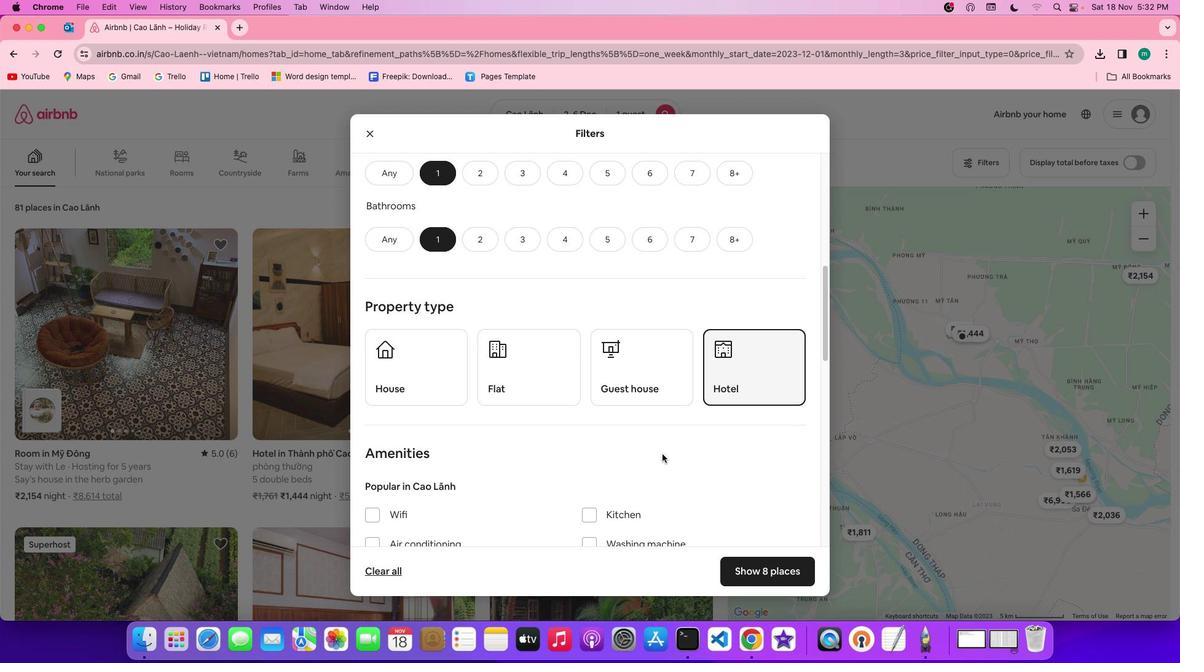 
Action: Mouse scrolled (661, 454) with delta (0, 0)
Screenshot: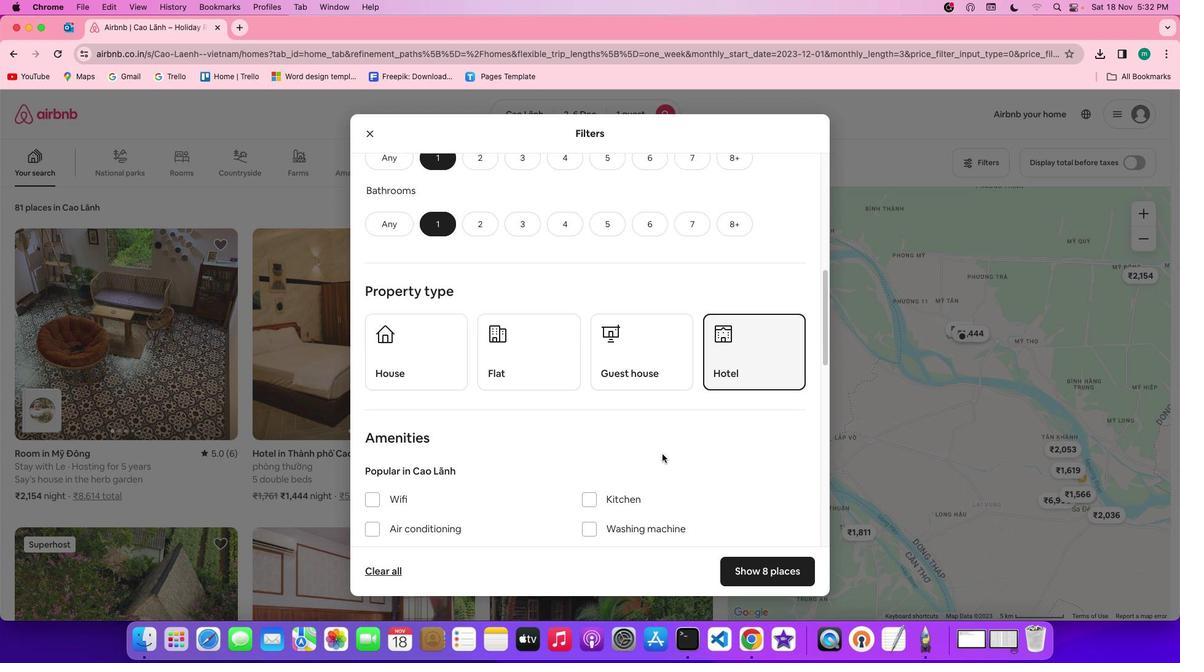 
Action: Mouse scrolled (661, 454) with delta (0, -1)
Screenshot: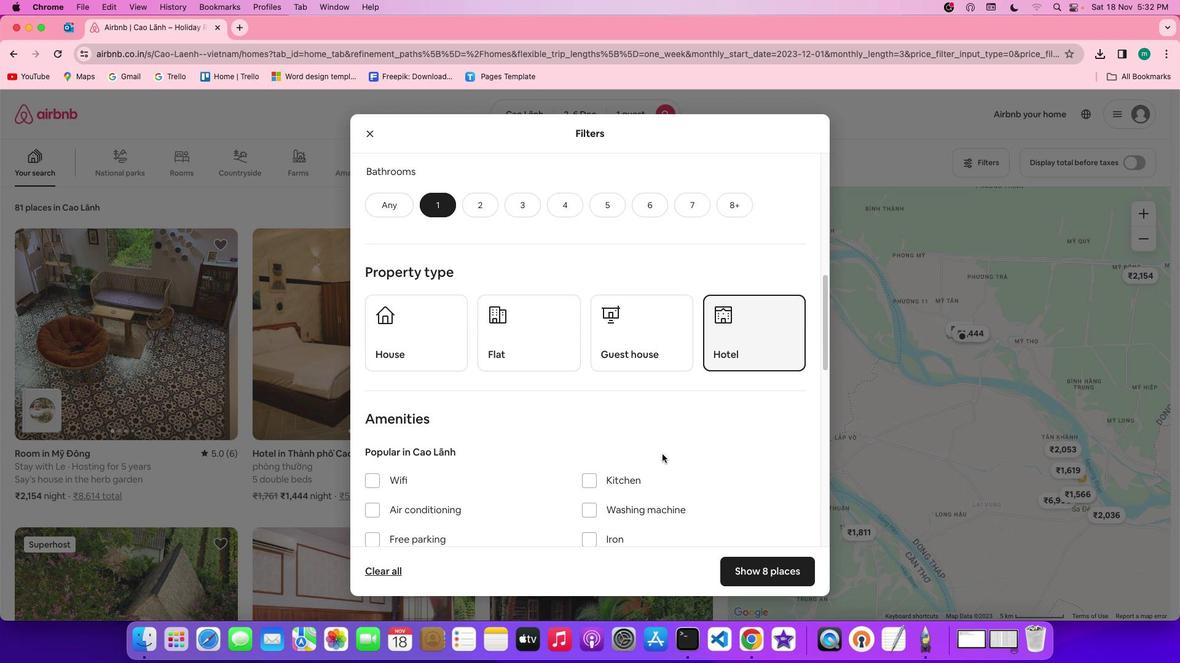 
Action: Mouse scrolled (661, 454) with delta (0, -2)
Screenshot: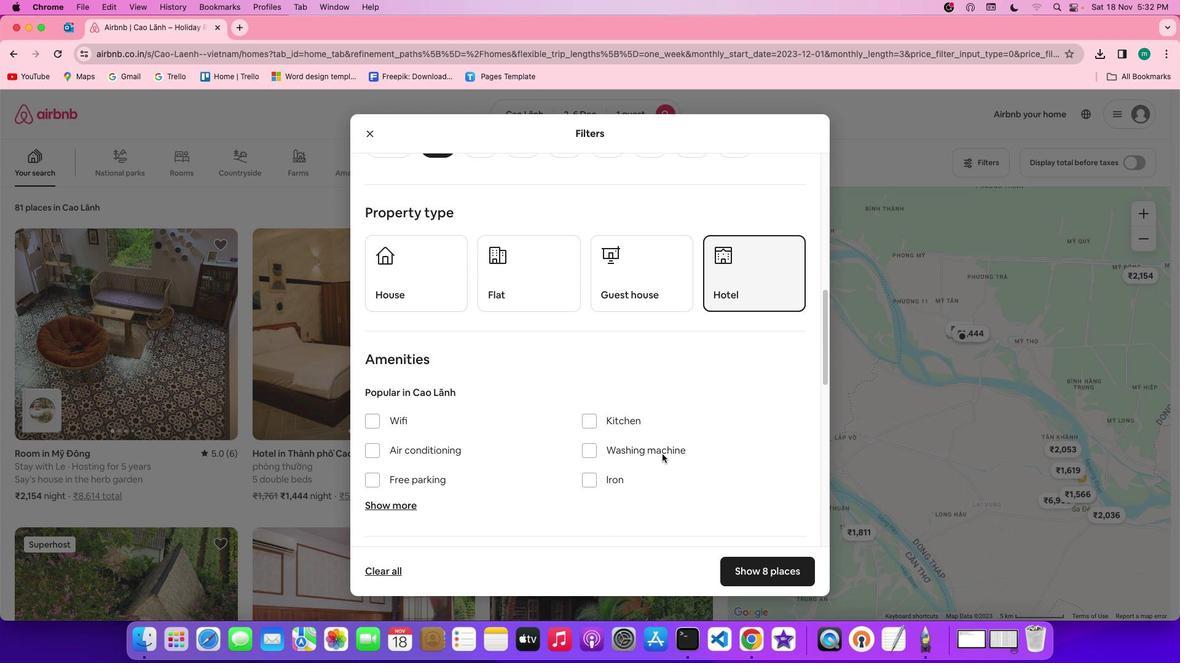 
Action: Mouse moved to (663, 454)
Screenshot: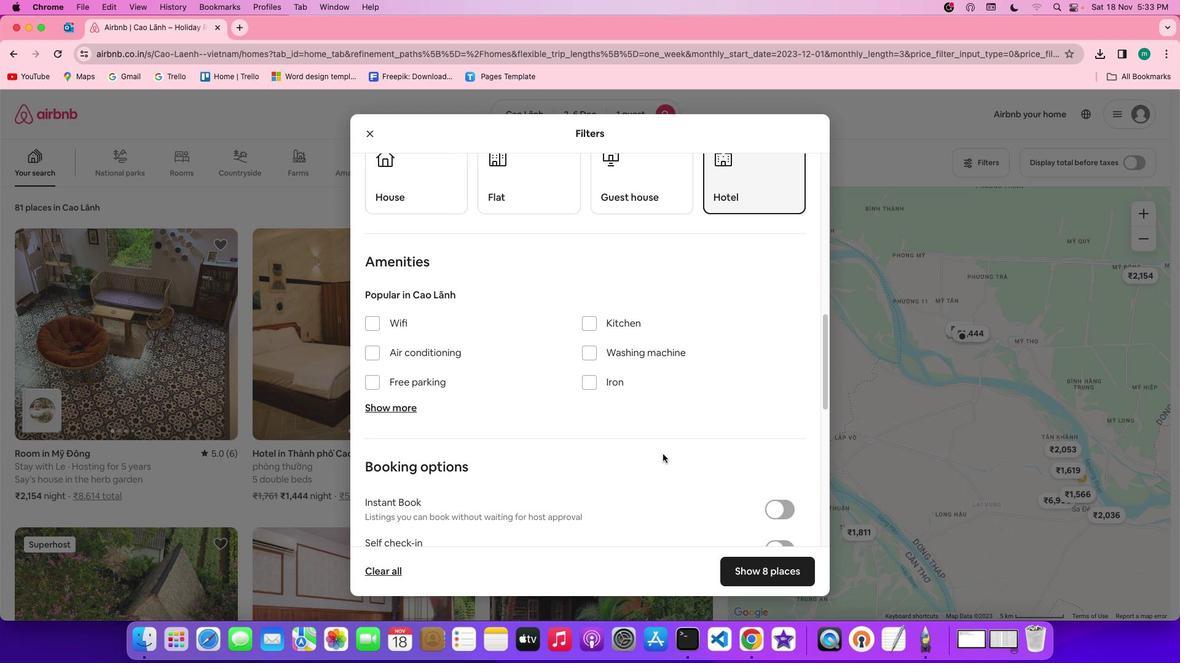 
Action: Mouse scrolled (663, 454) with delta (0, 0)
Screenshot: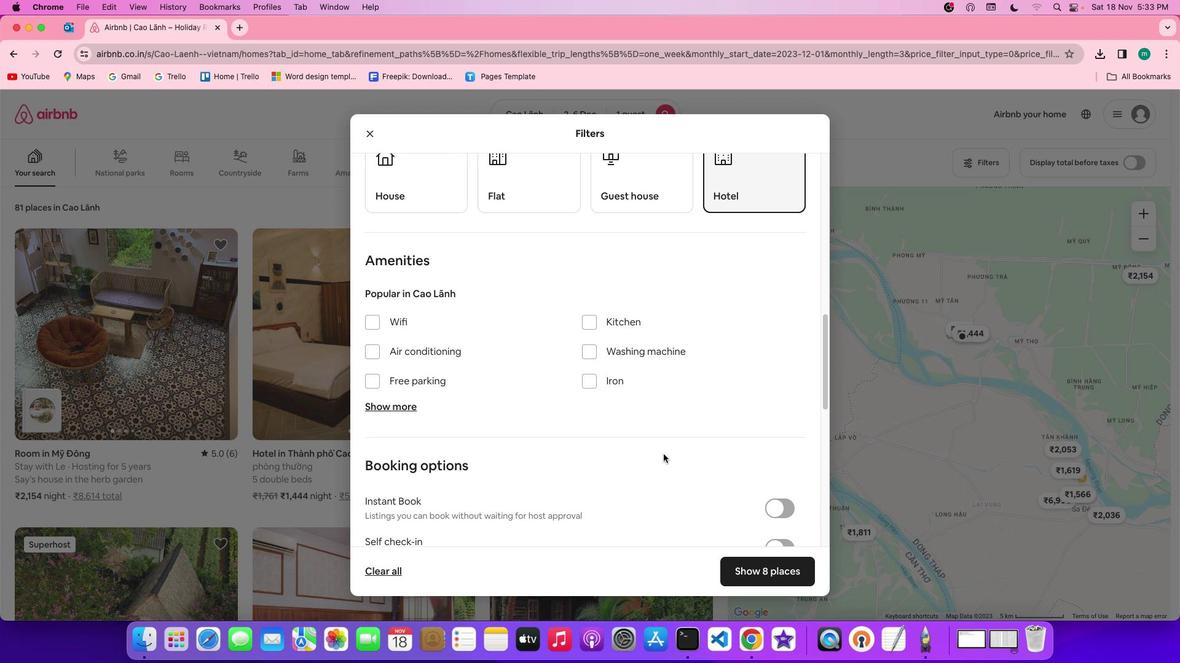 
Action: Mouse moved to (663, 454)
Screenshot: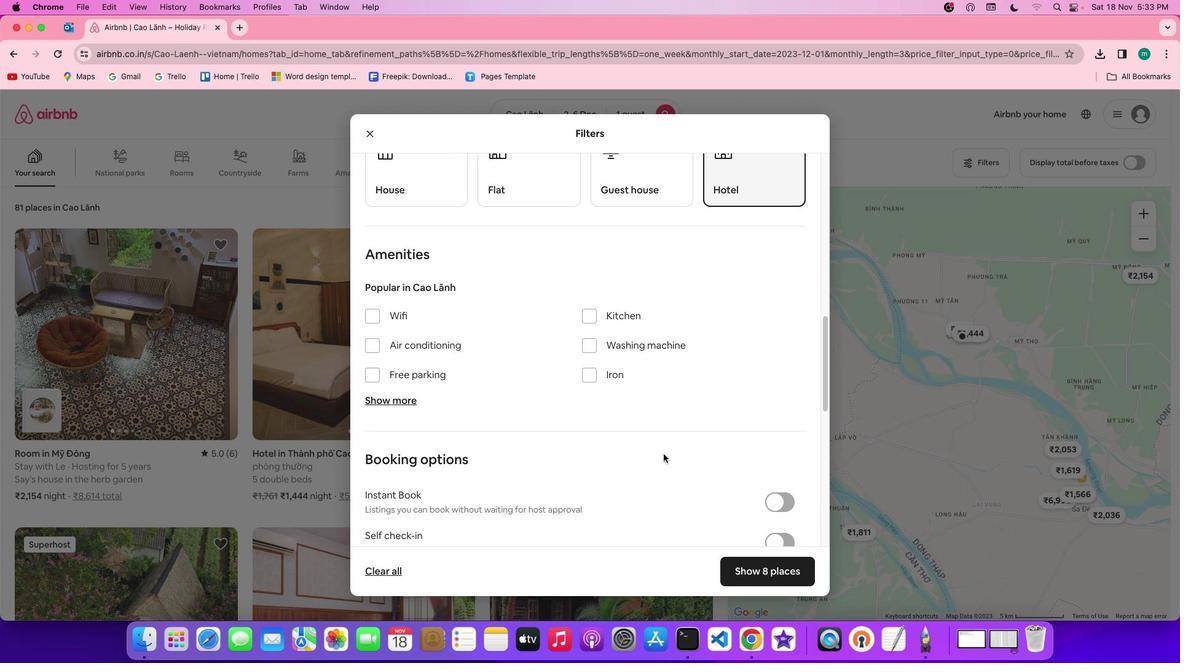 
Action: Mouse scrolled (663, 454) with delta (0, 0)
Screenshot: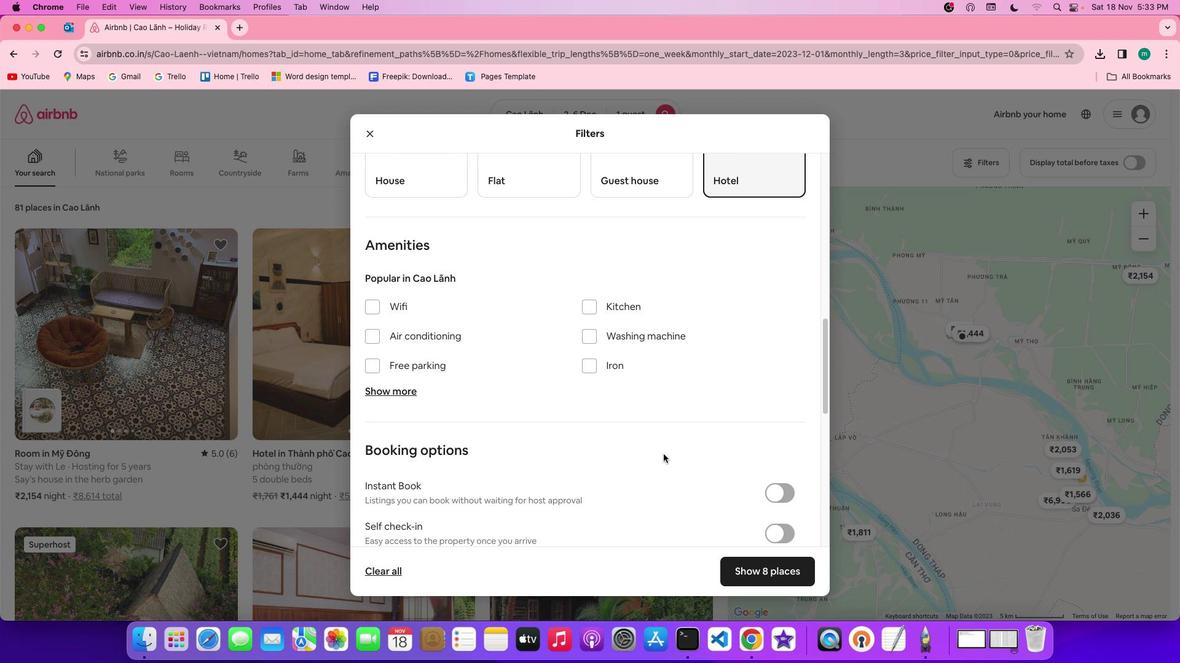 
Action: Mouse scrolled (663, 454) with delta (0, -1)
Screenshot: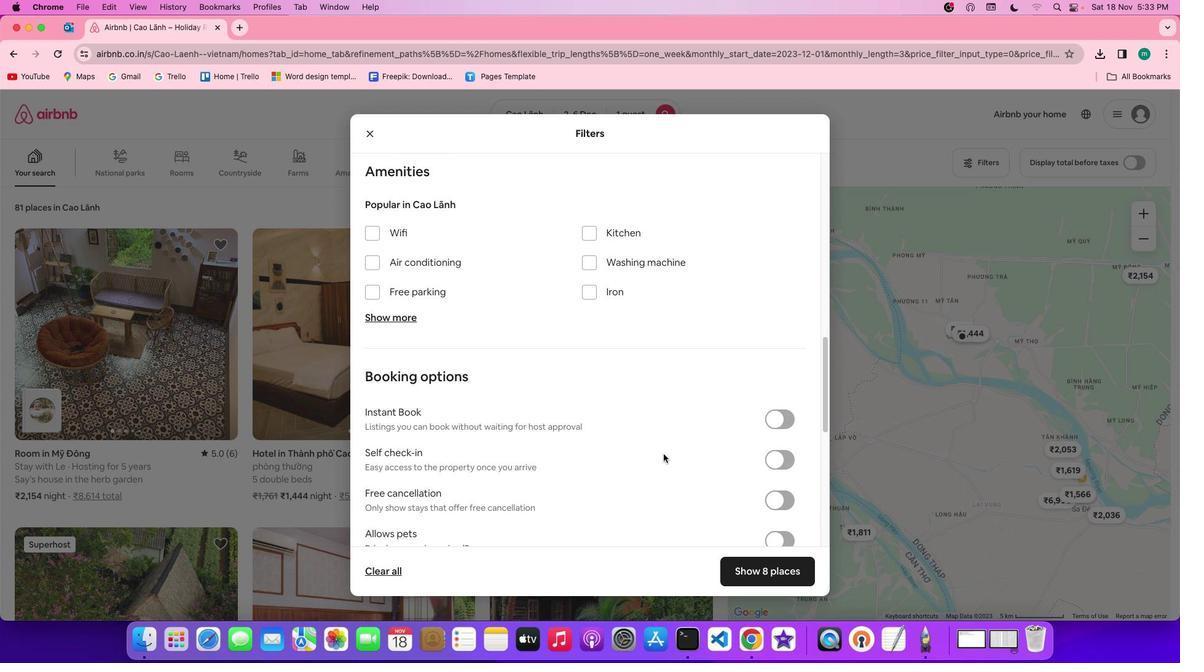 
Action: Mouse scrolled (663, 454) with delta (0, -2)
Screenshot: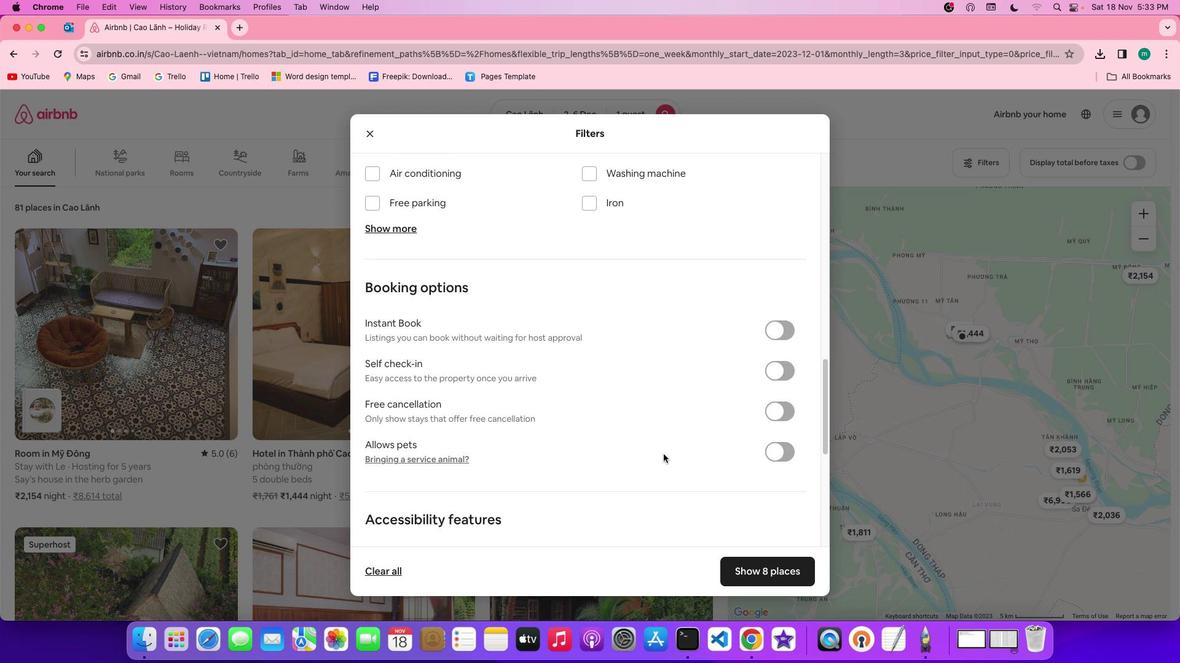 
Action: Mouse scrolled (663, 454) with delta (0, -3)
Screenshot: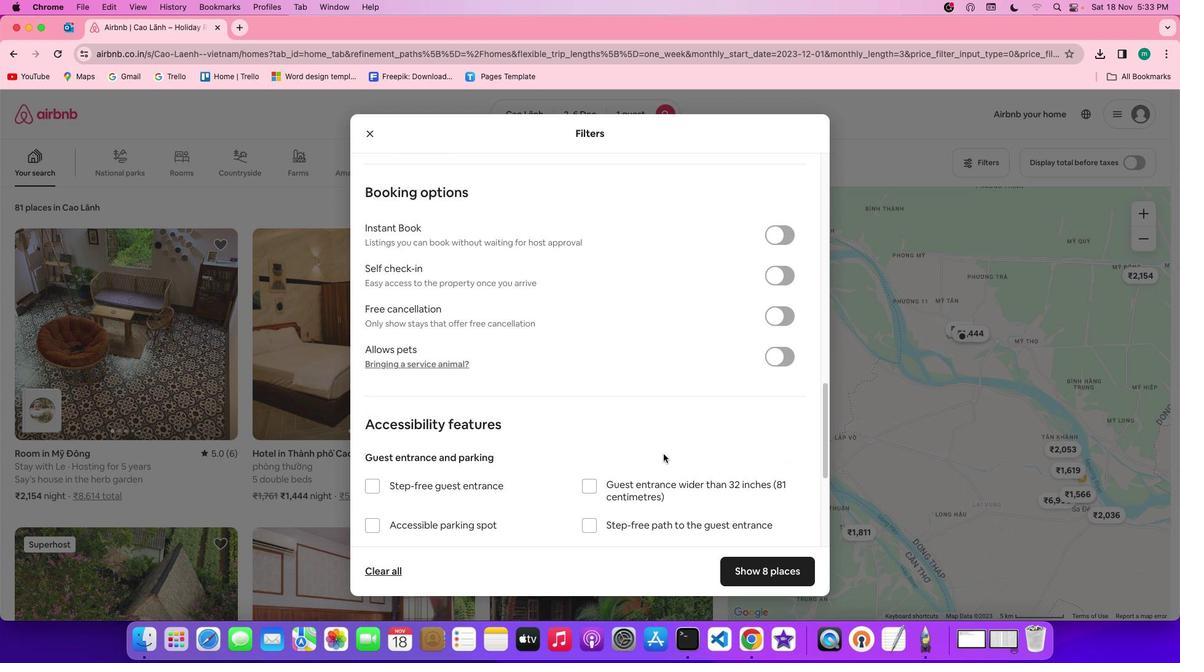 
Action: Mouse scrolled (663, 454) with delta (0, 0)
Screenshot: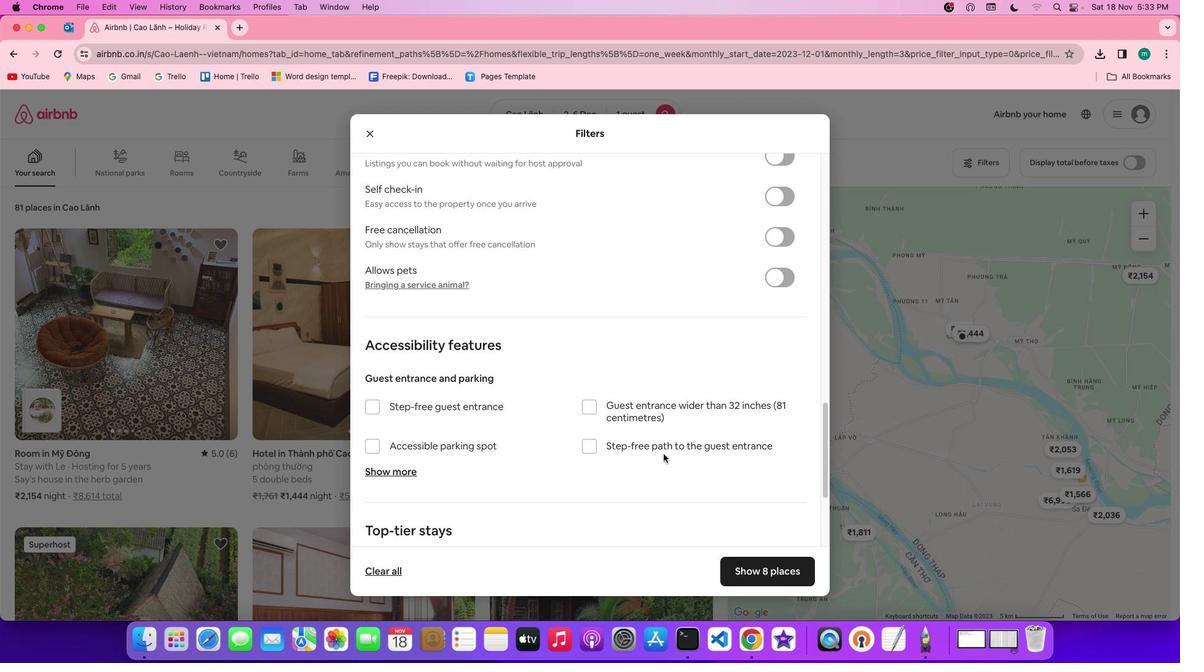 
Action: Mouse scrolled (663, 454) with delta (0, 0)
Screenshot: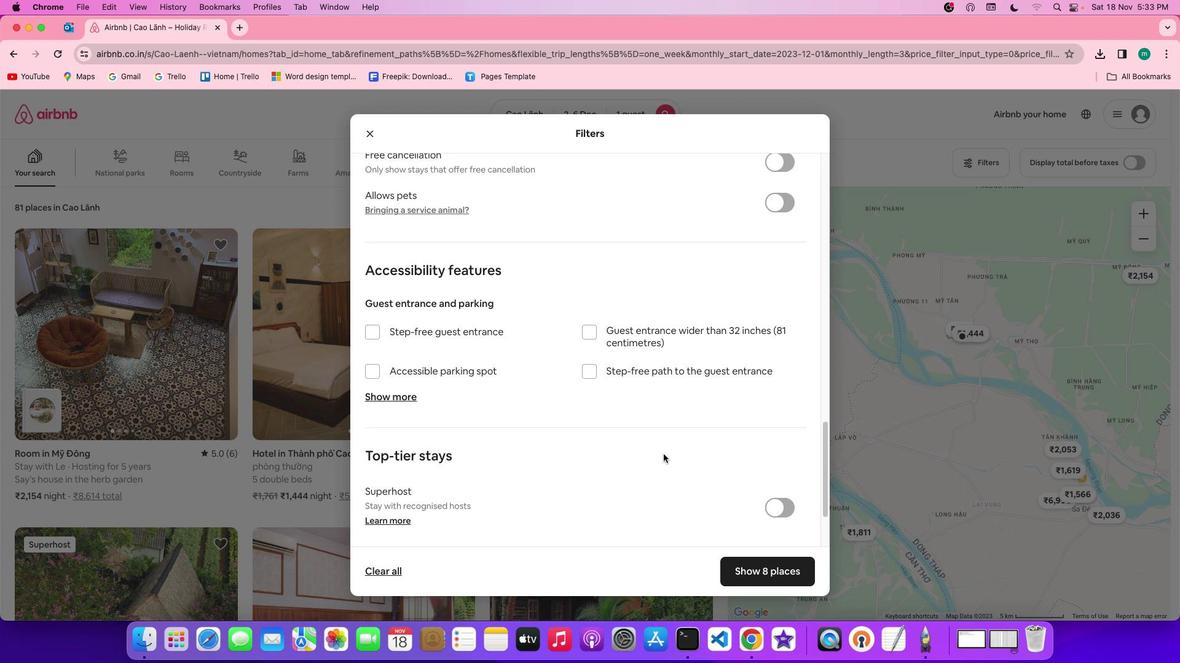
Action: Mouse scrolled (663, 454) with delta (0, -1)
Screenshot: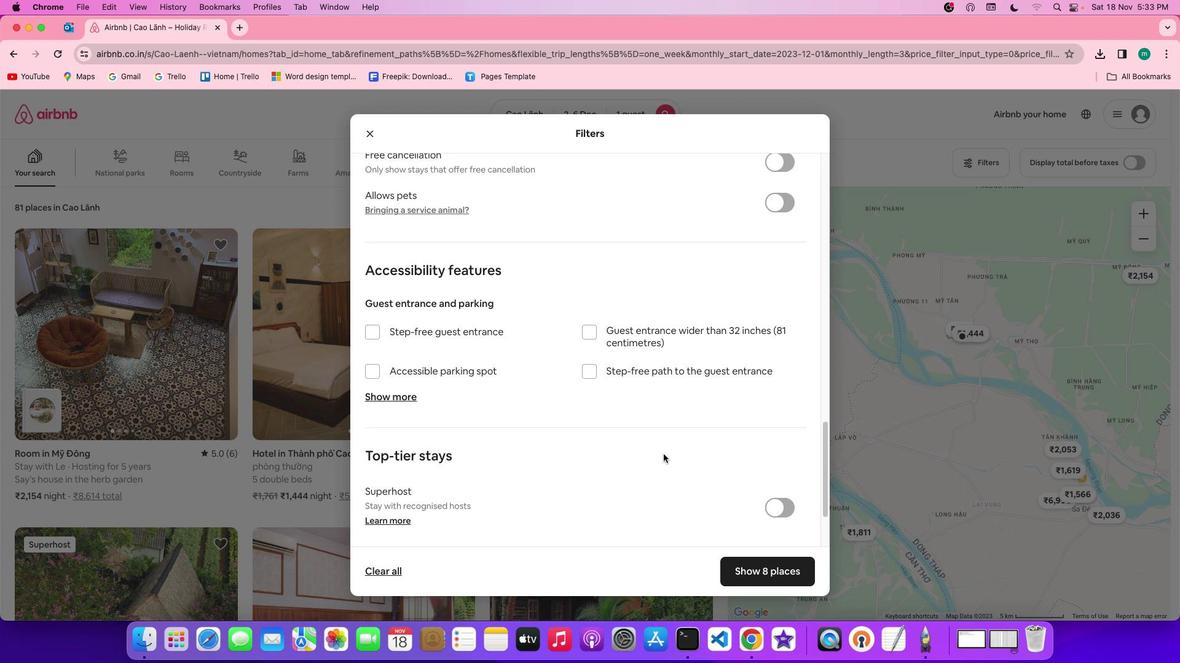 
Action: Mouse scrolled (663, 454) with delta (0, -3)
Screenshot: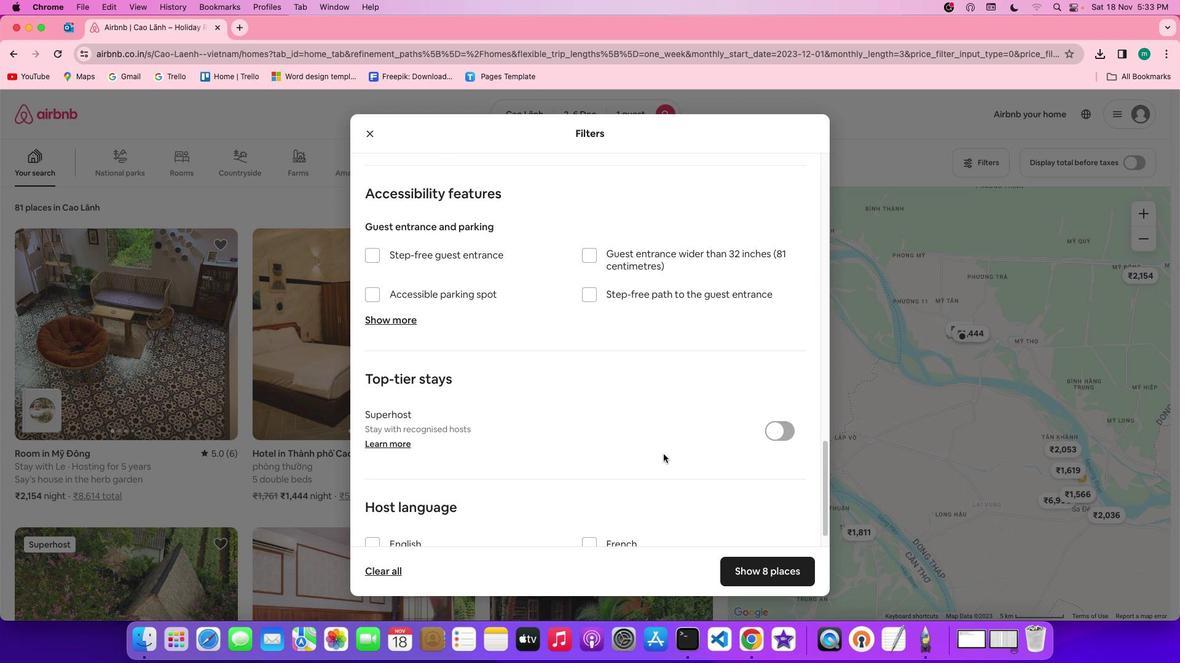 
Action: Mouse scrolled (663, 454) with delta (0, -3)
Screenshot: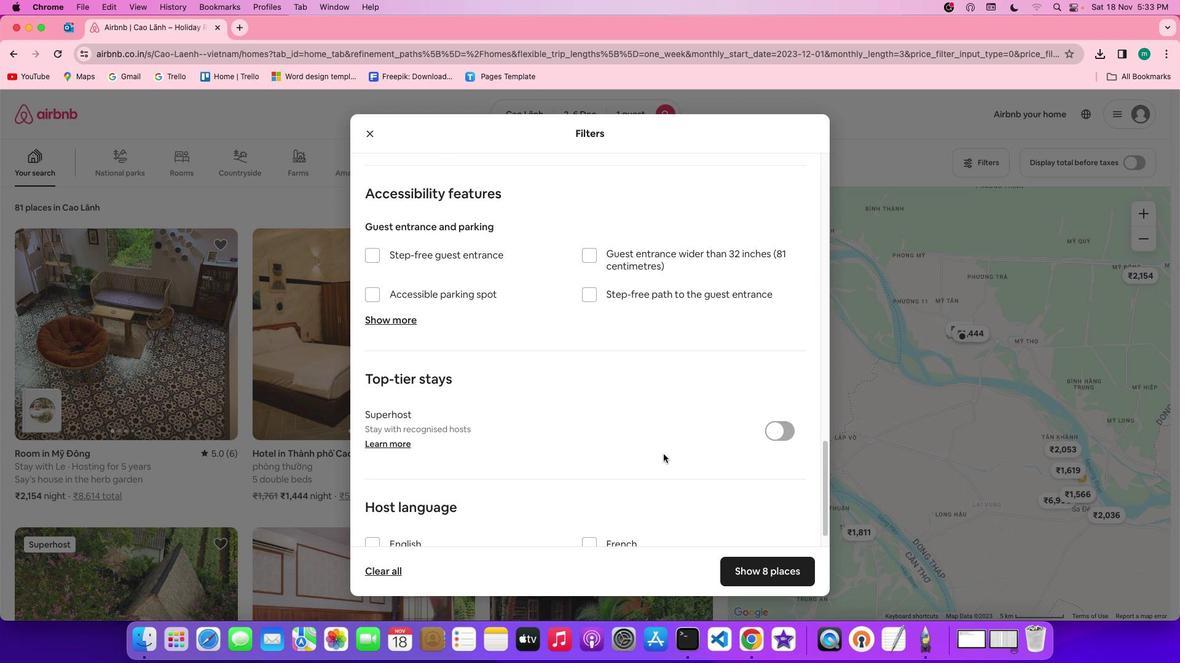 
Action: Mouse scrolled (663, 454) with delta (0, -4)
Screenshot: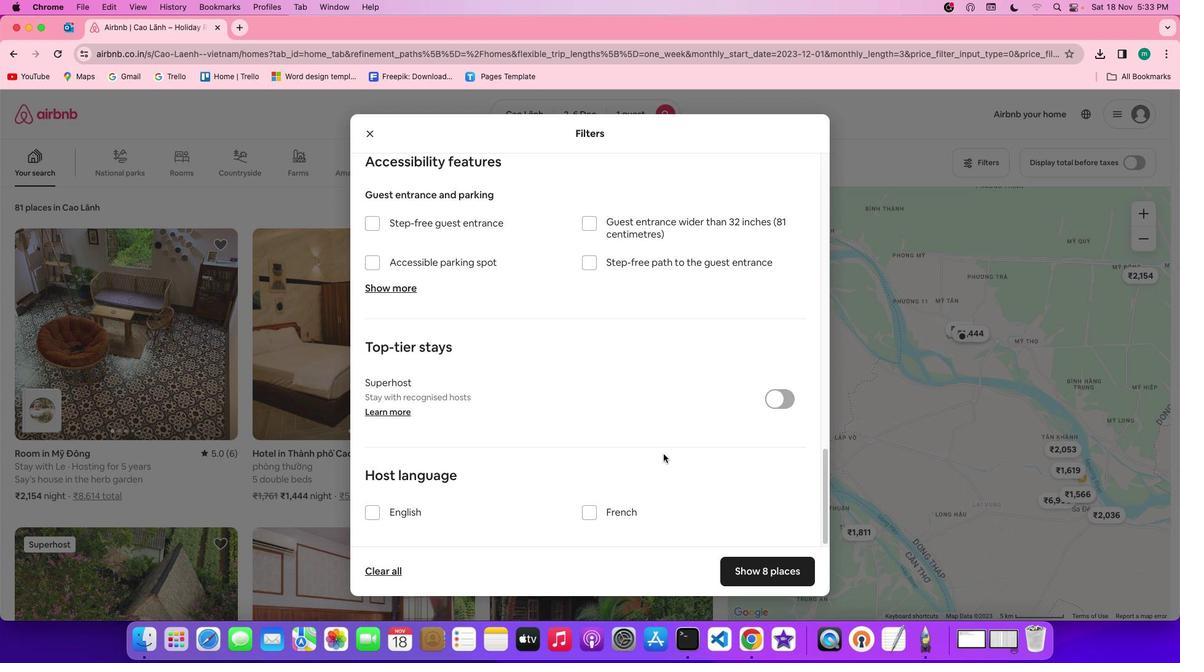 
Action: Mouse scrolled (663, 454) with delta (0, -4)
Screenshot: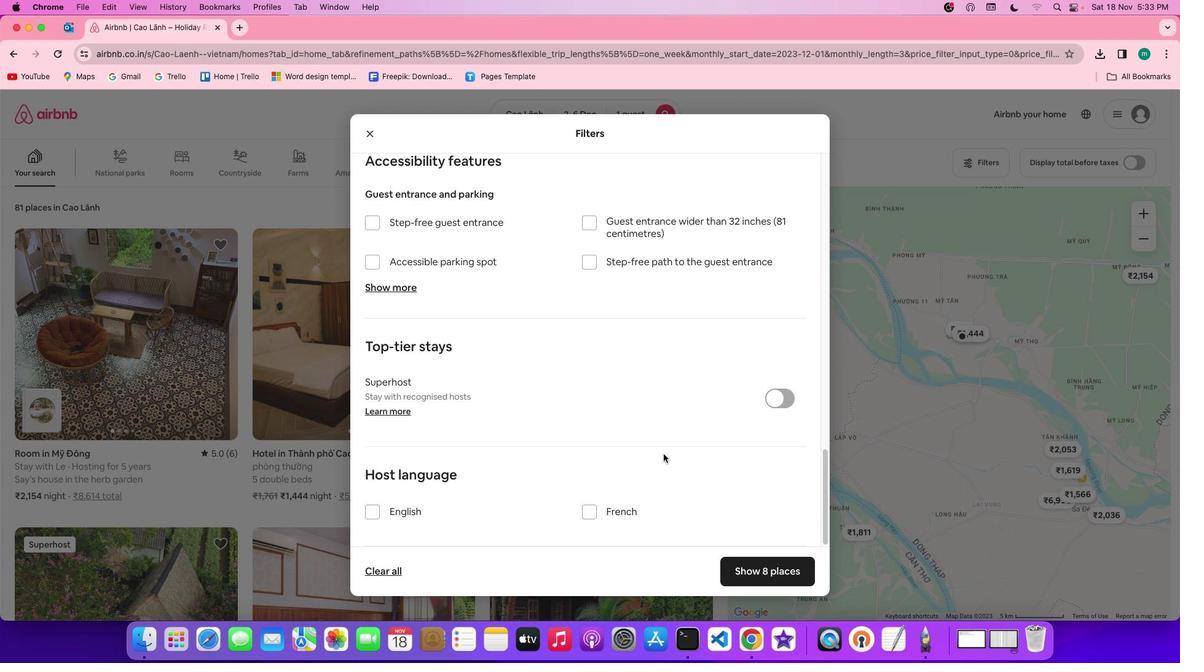 
Action: Mouse moved to (779, 566)
Screenshot: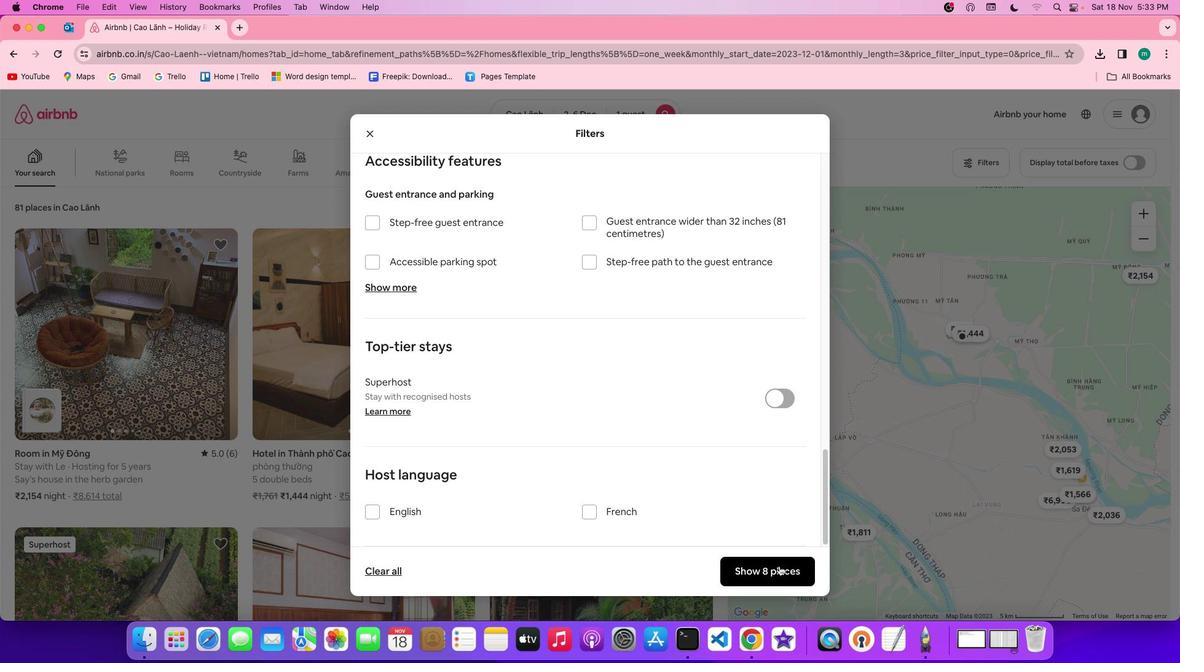 
Action: Mouse pressed left at (779, 566)
Screenshot: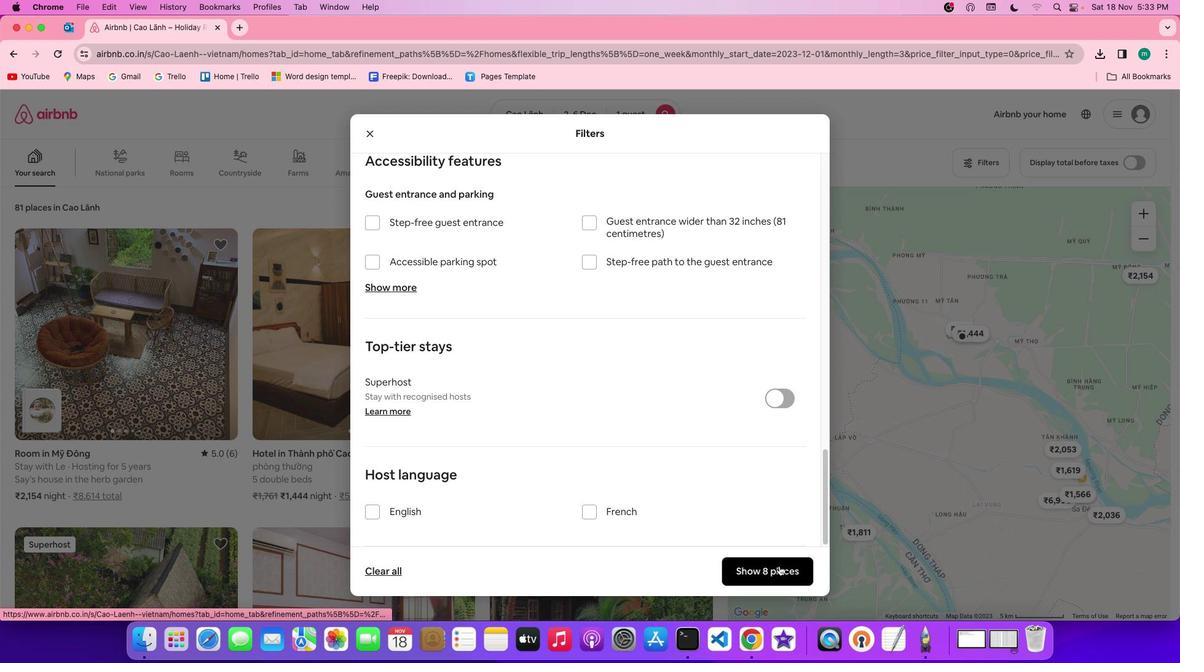 
Action: Mouse moved to (177, 350)
Screenshot: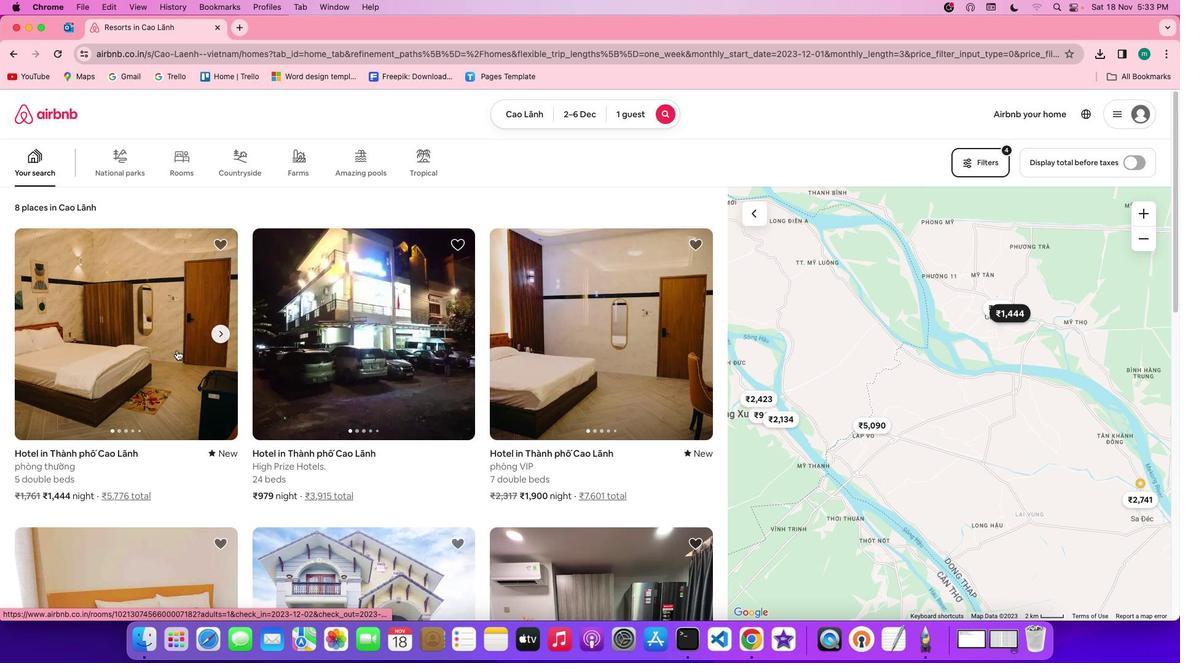 
Action: Mouse pressed left at (177, 350)
Screenshot: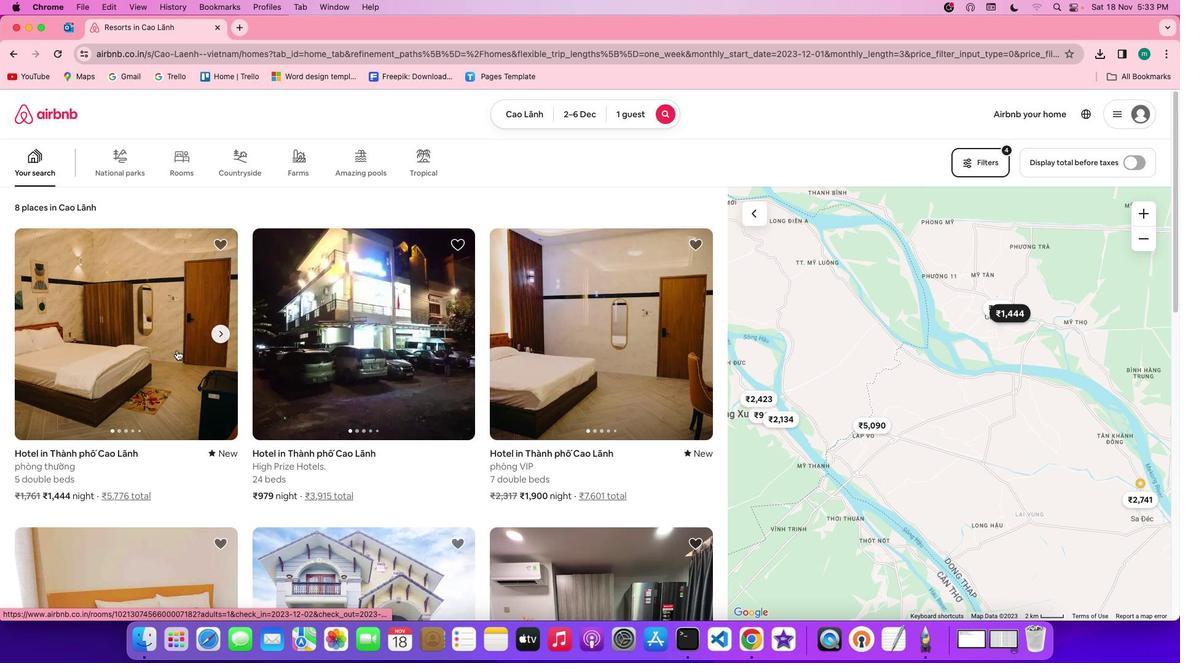 
Action: Mouse moved to (862, 452)
Screenshot: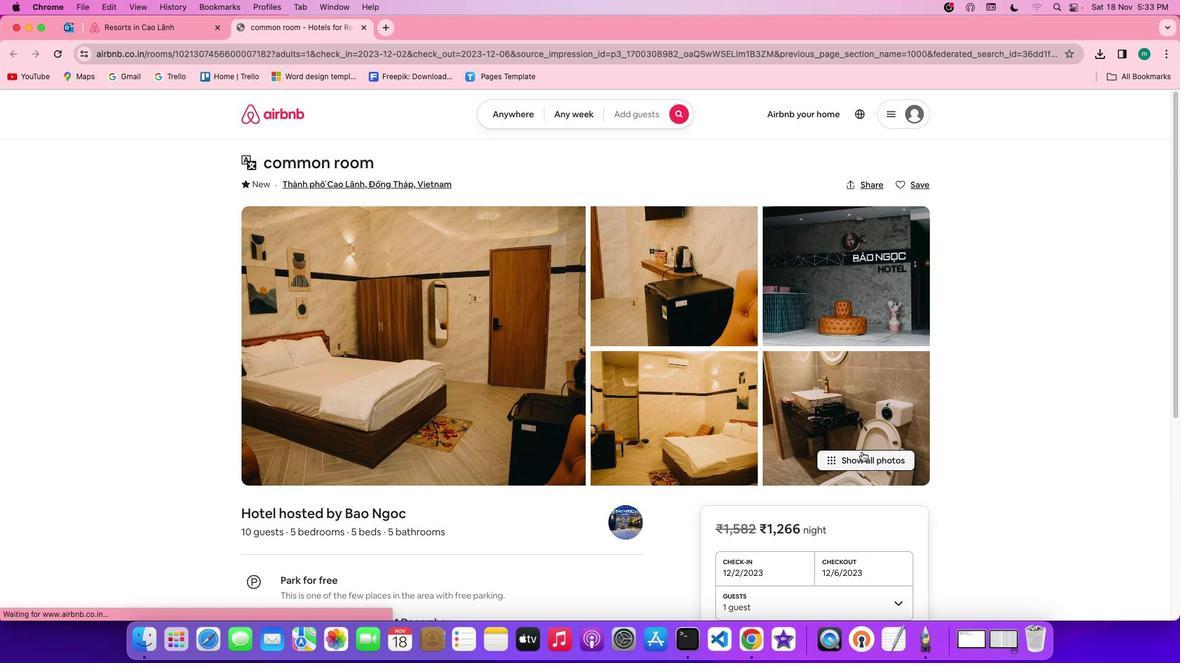 
Action: Mouse pressed left at (862, 452)
Screenshot: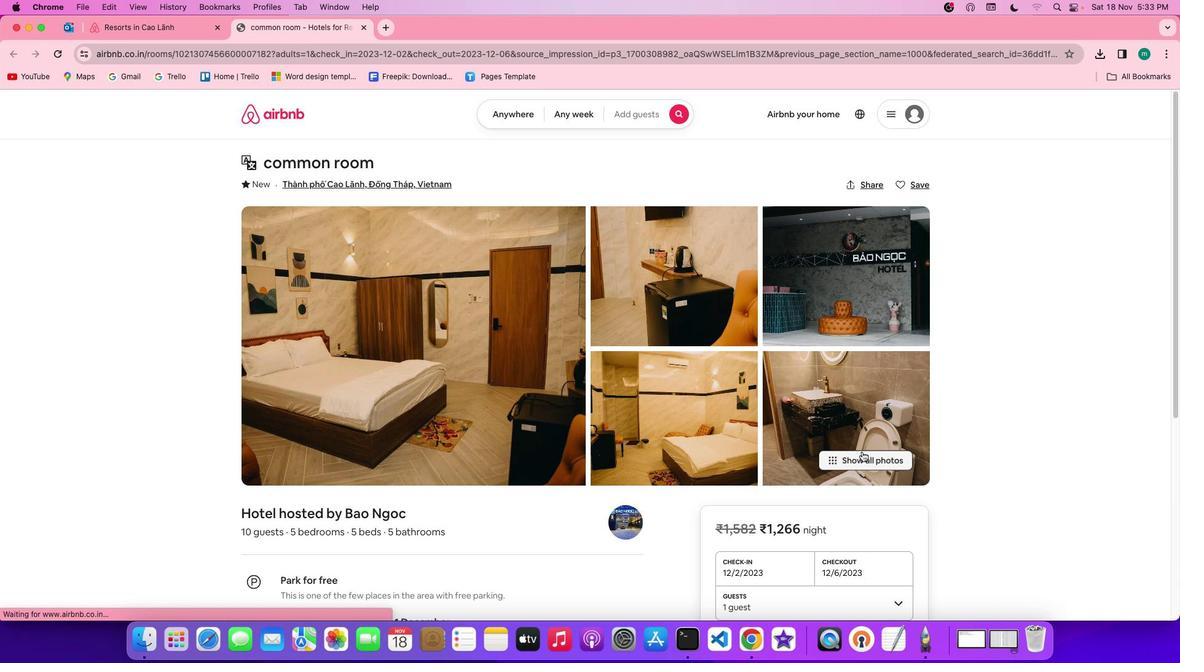 
Action: Mouse moved to (692, 308)
Screenshot: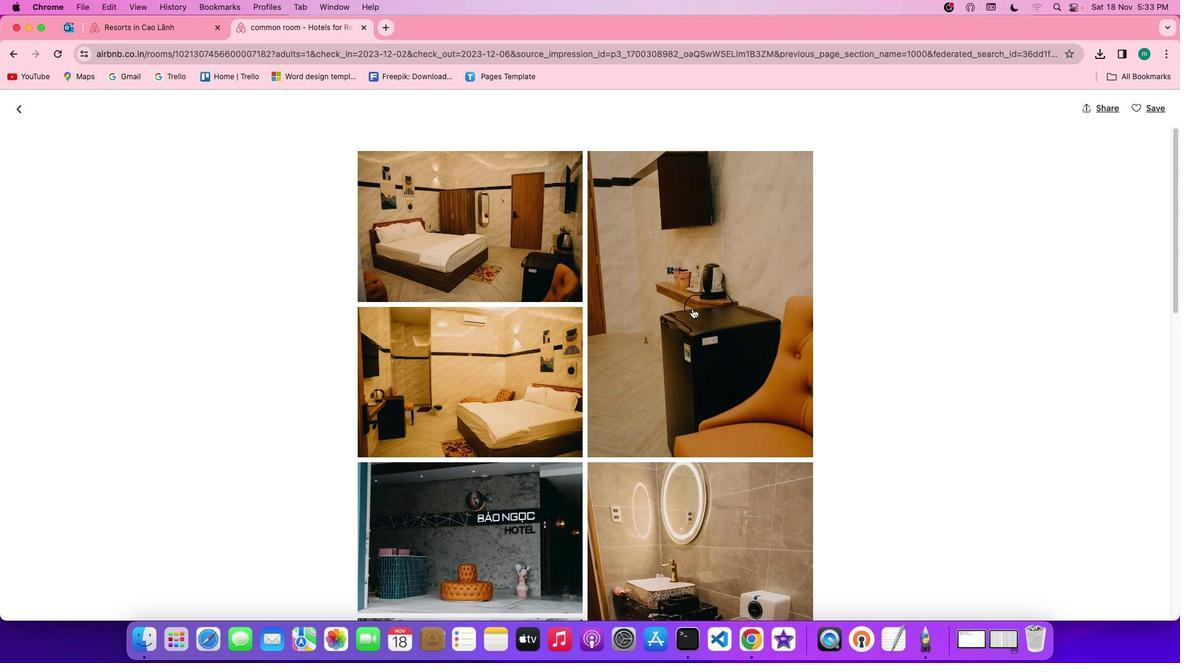 
Action: Mouse scrolled (692, 308) with delta (0, 0)
Screenshot: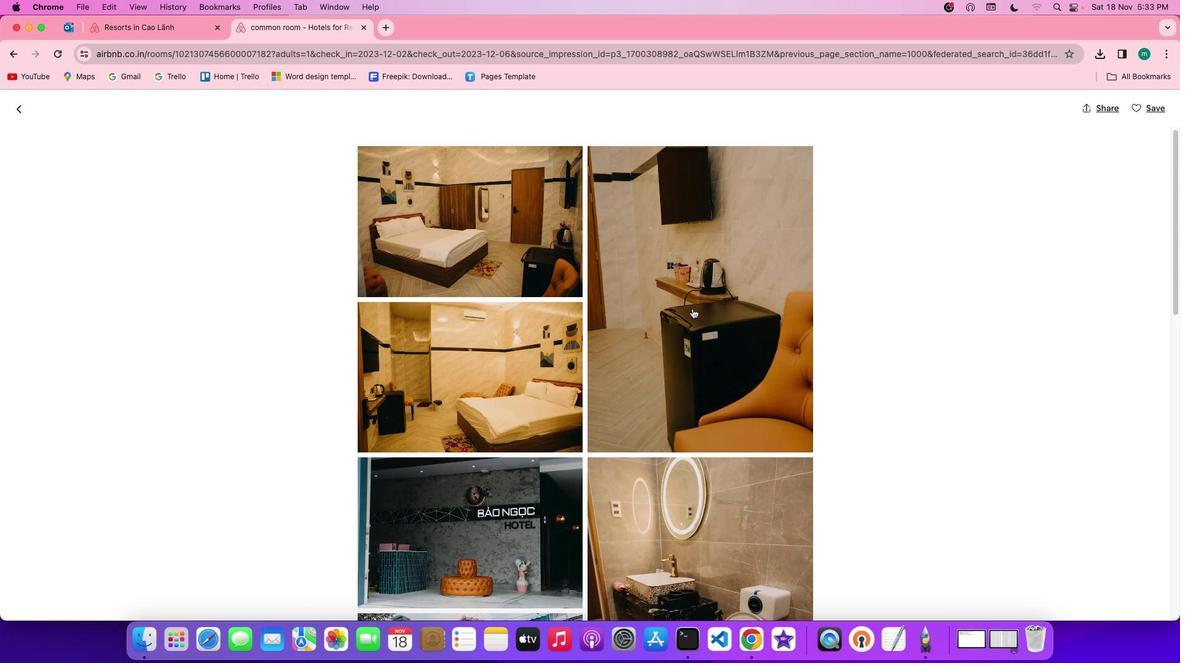 
Action: Mouse scrolled (692, 308) with delta (0, 0)
Screenshot: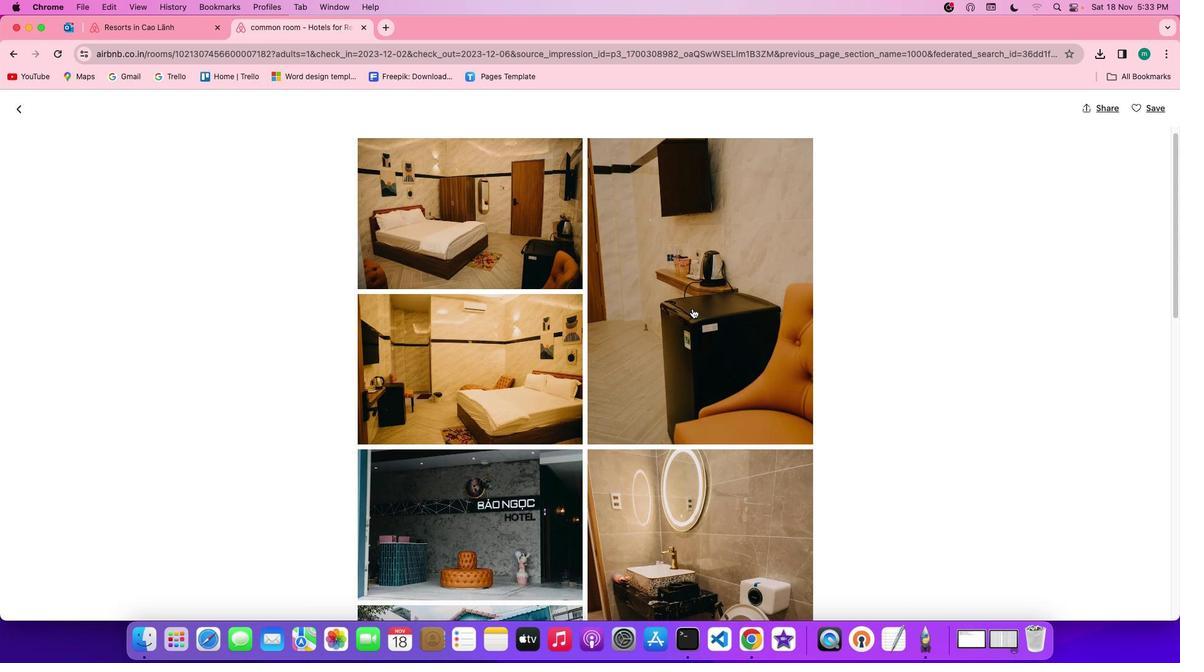 
Action: Mouse scrolled (692, 308) with delta (0, -1)
Screenshot: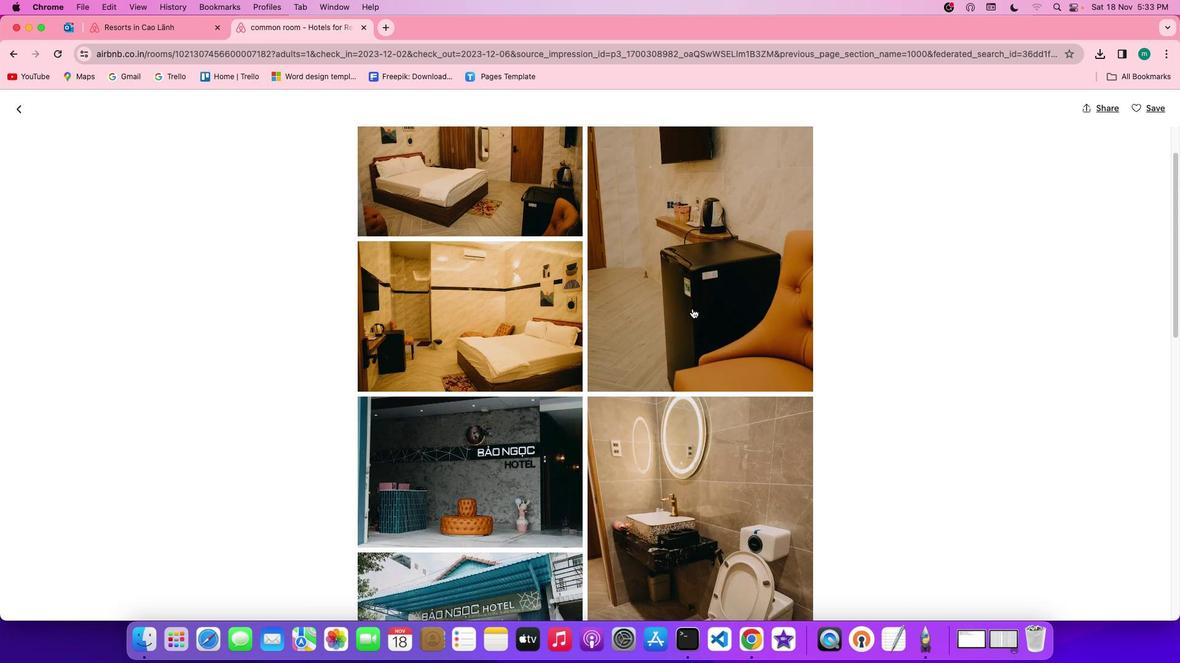 
Action: Mouse scrolled (692, 308) with delta (0, -3)
Screenshot: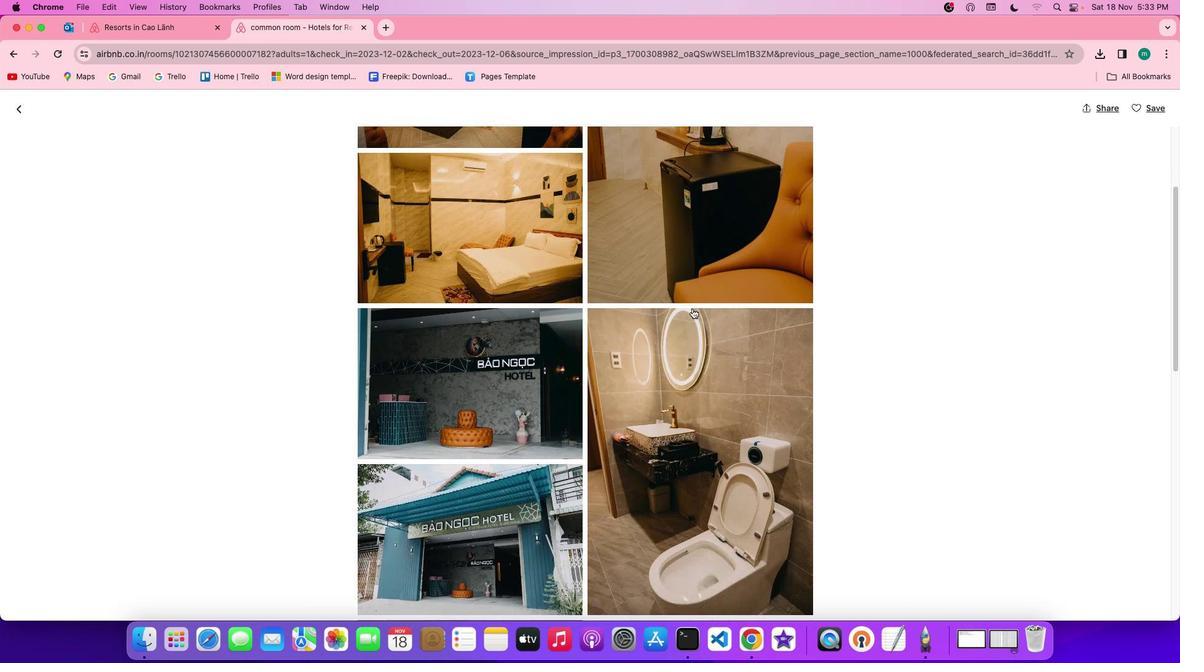 
Action: Mouse scrolled (692, 308) with delta (0, -3)
Screenshot: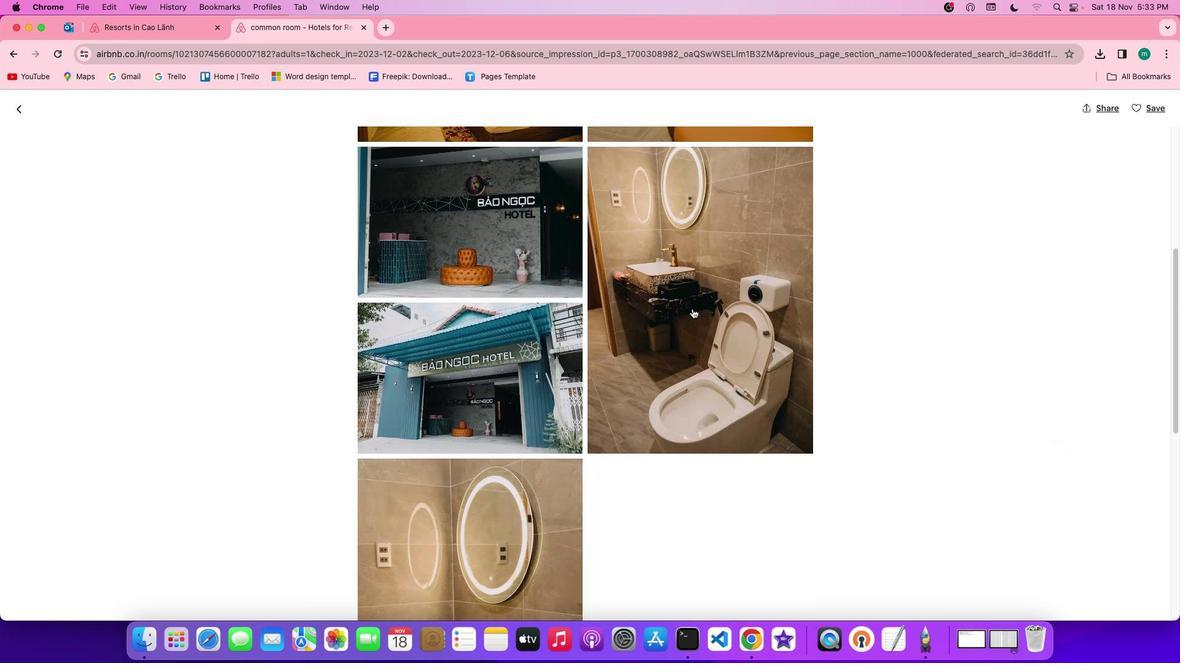 
Action: Mouse scrolled (692, 308) with delta (0, 0)
Screenshot: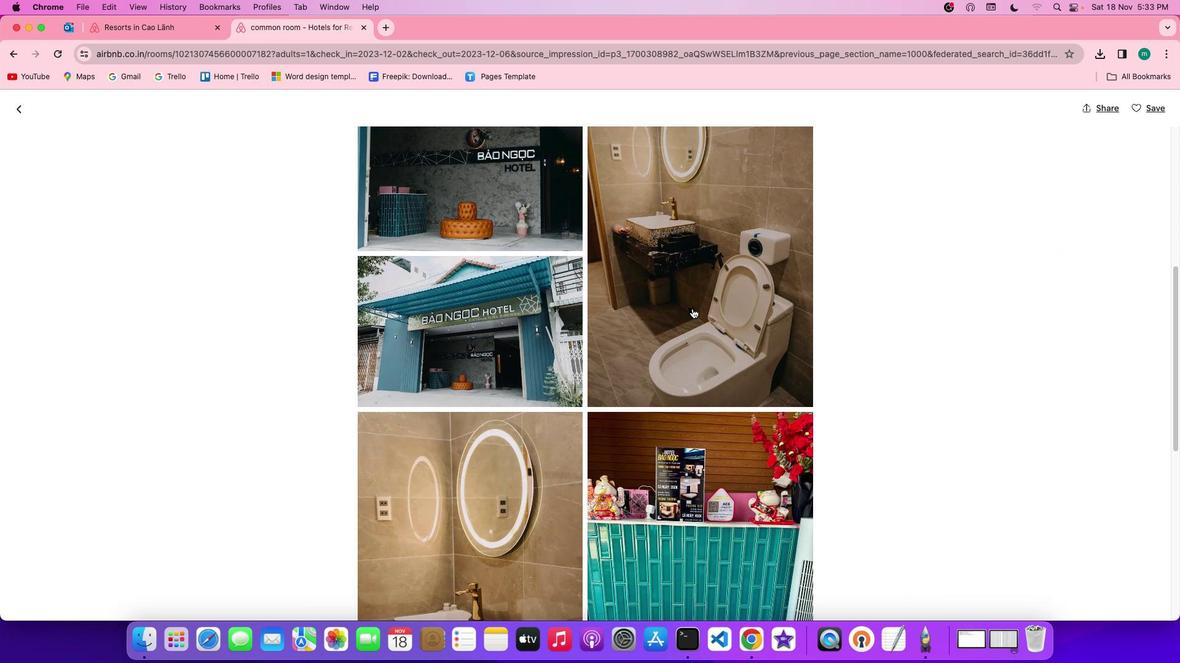
Action: Mouse scrolled (692, 308) with delta (0, 0)
Screenshot: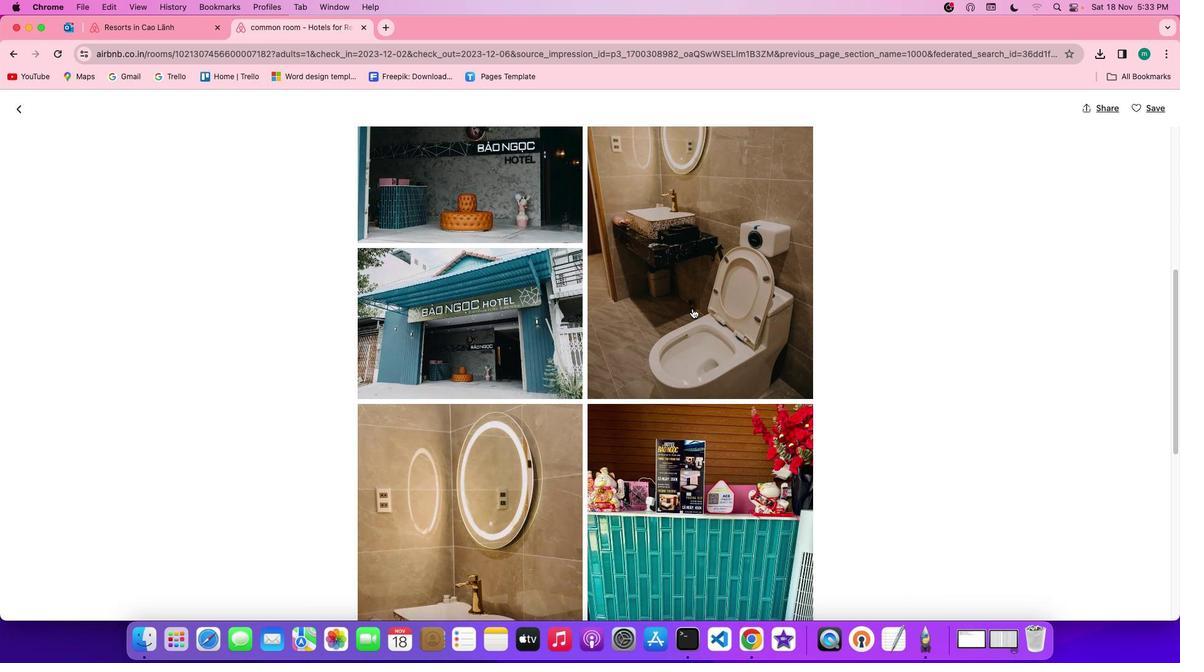 
Action: Mouse scrolled (692, 308) with delta (0, -1)
Screenshot: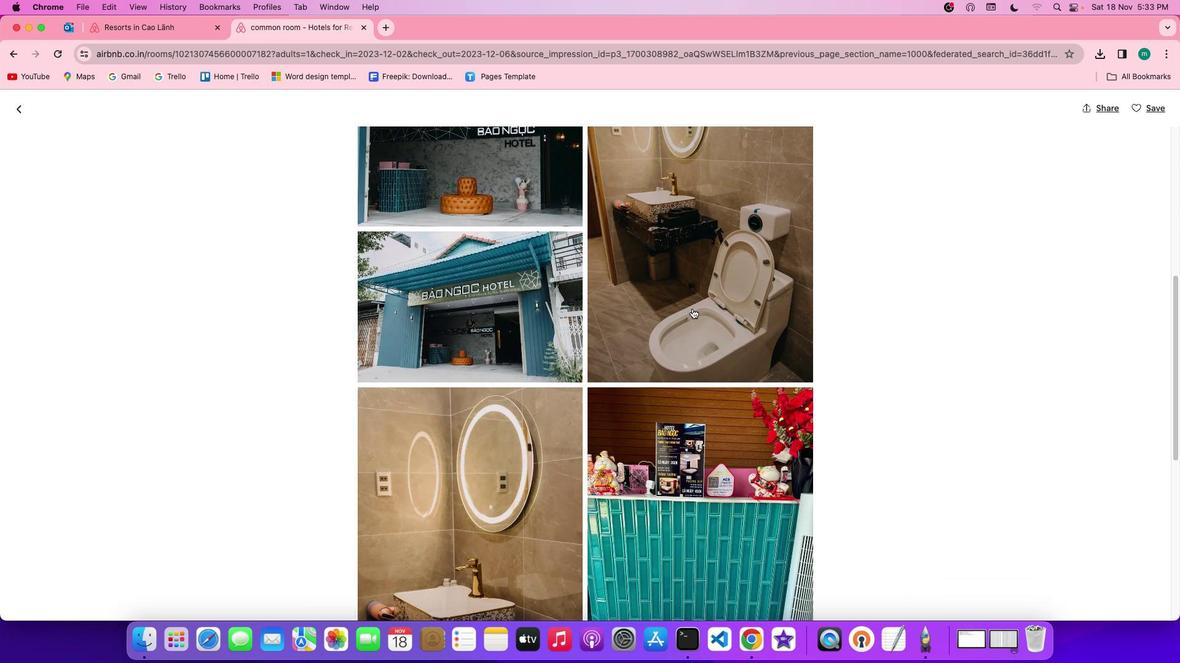 
Action: Mouse scrolled (692, 308) with delta (0, -1)
Screenshot: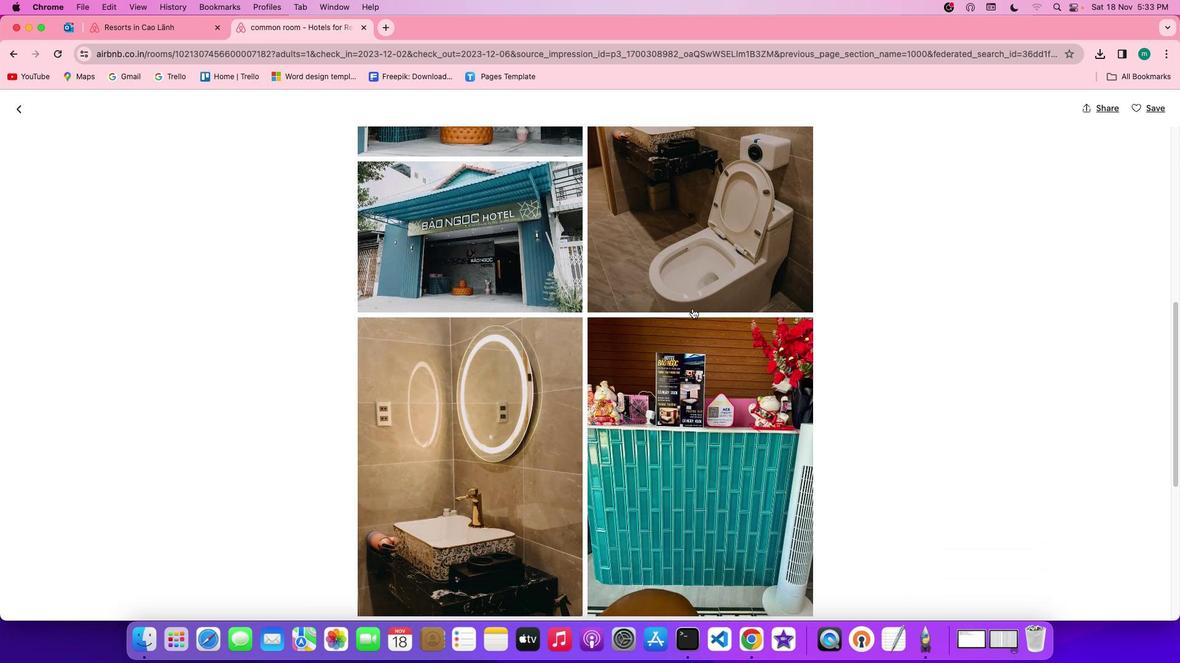 
Action: Mouse scrolled (692, 308) with delta (0, 0)
Screenshot: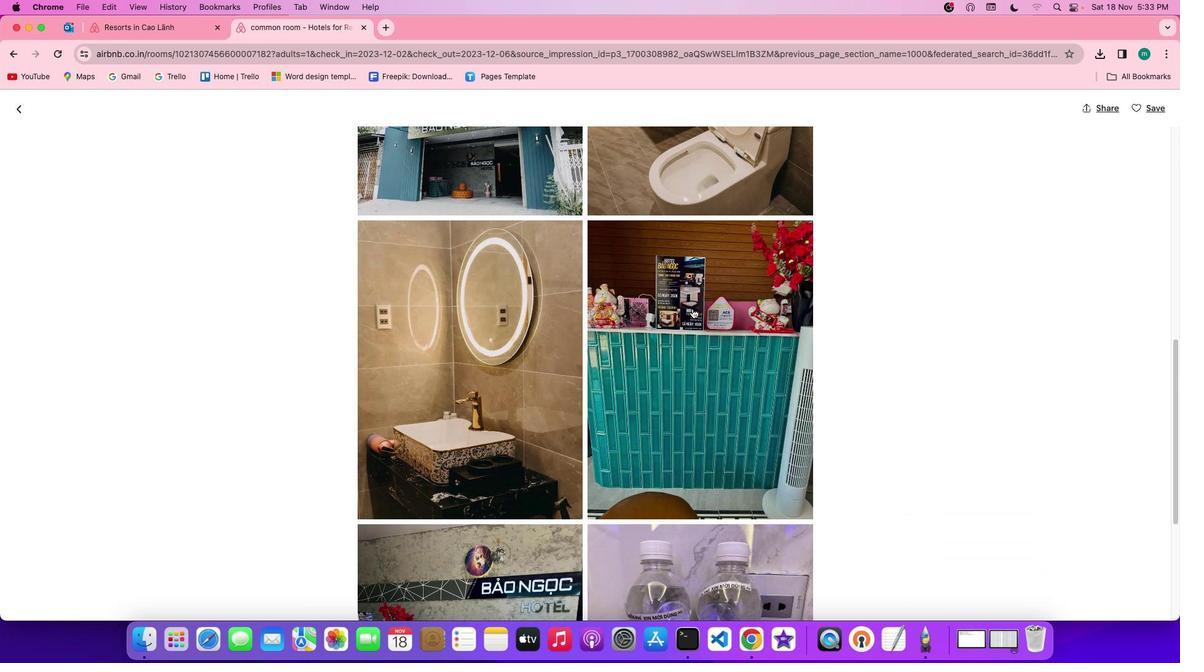 
Action: Mouse scrolled (692, 308) with delta (0, 0)
Screenshot: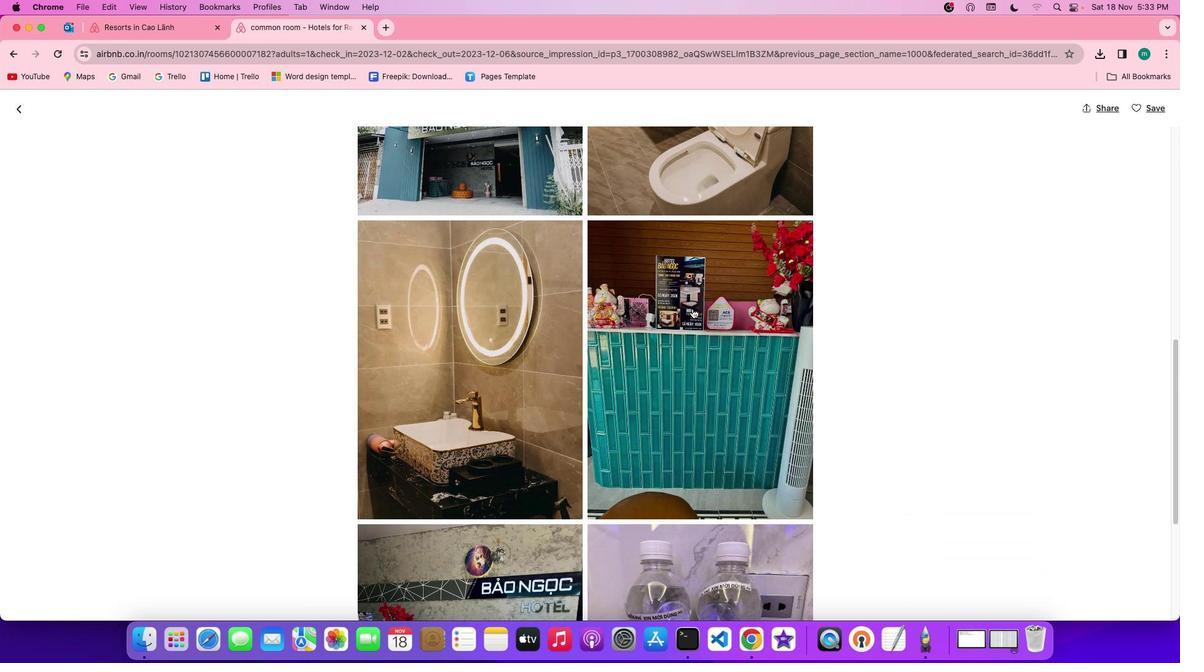 
Action: Mouse scrolled (692, 308) with delta (0, -1)
Screenshot: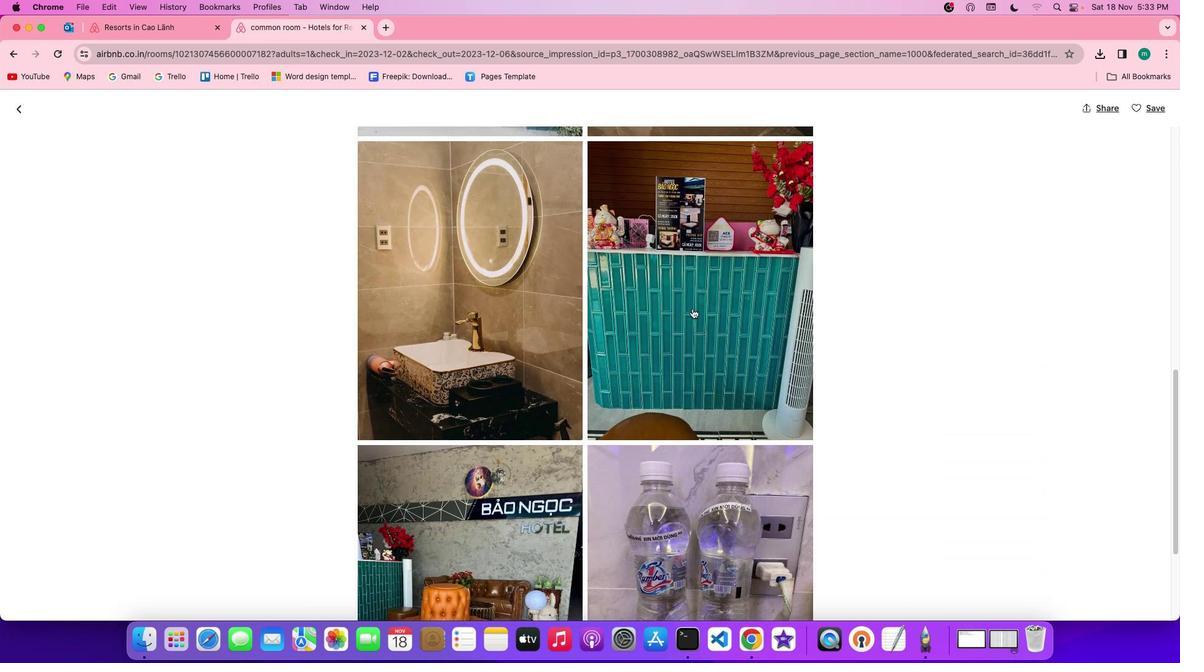 
Action: Mouse scrolled (692, 308) with delta (0, -3)
Screenshot: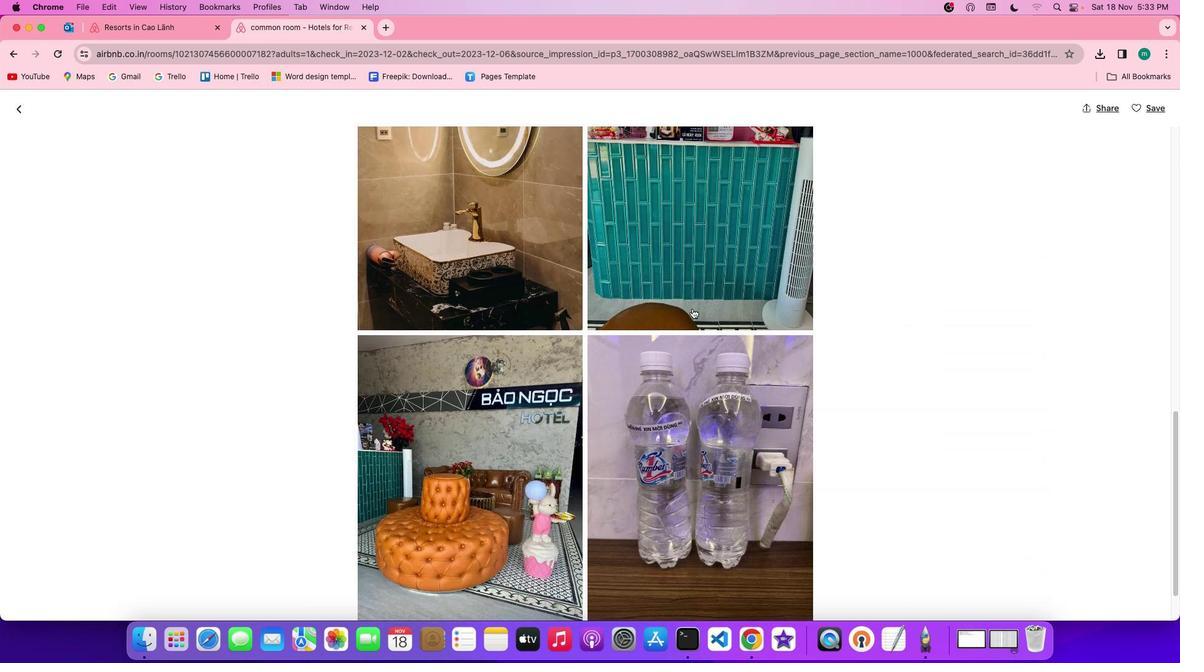 
Action: Mouse scrolled (692, 308) with delta (0, -3)
Screenshot: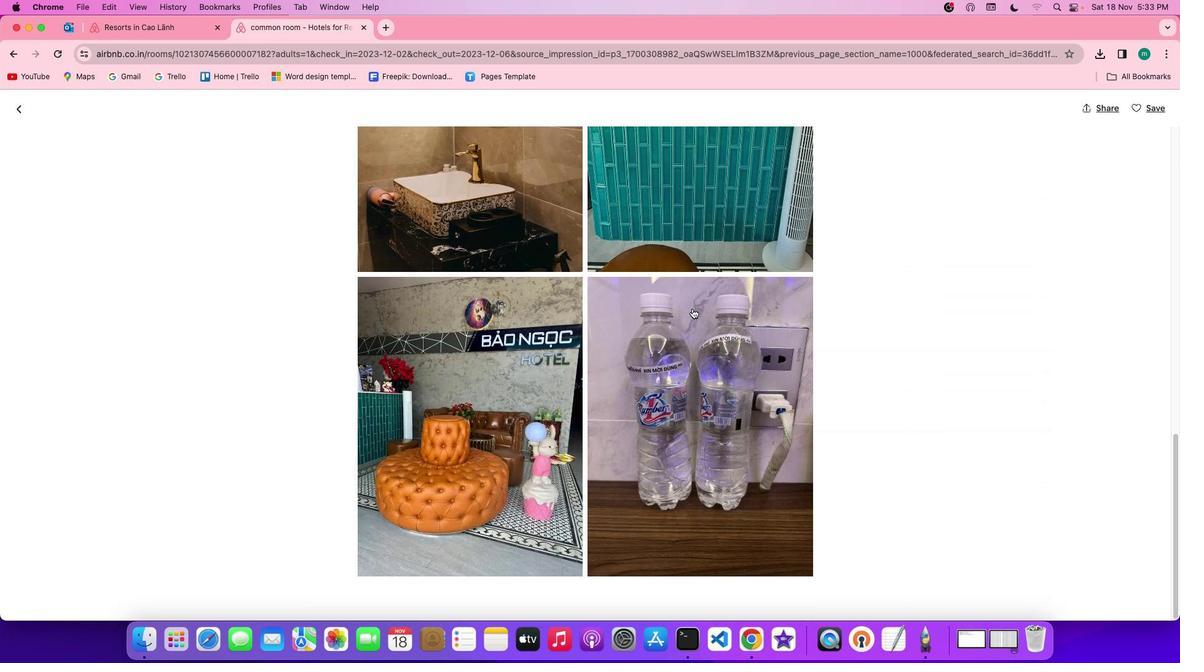 
Action: Mouse scrolled (692, 308) with delta (0, 0)
Screenshot: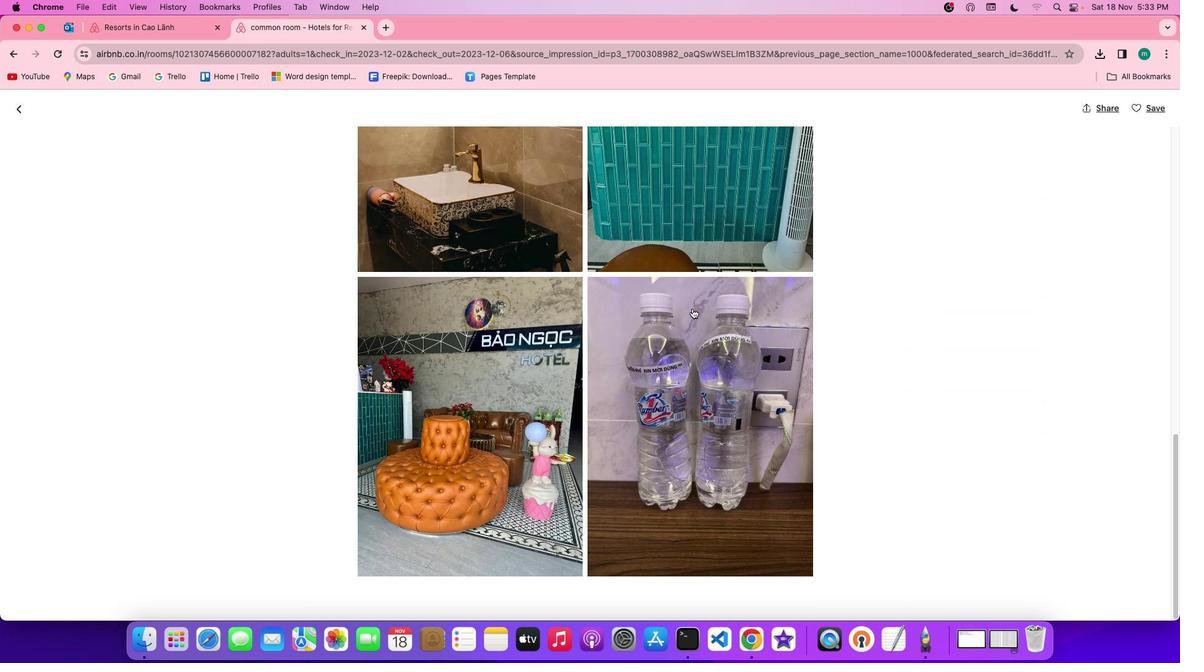 
Action: Mouse scrolled (692, 308) with delta (0, 0)
Screenshot: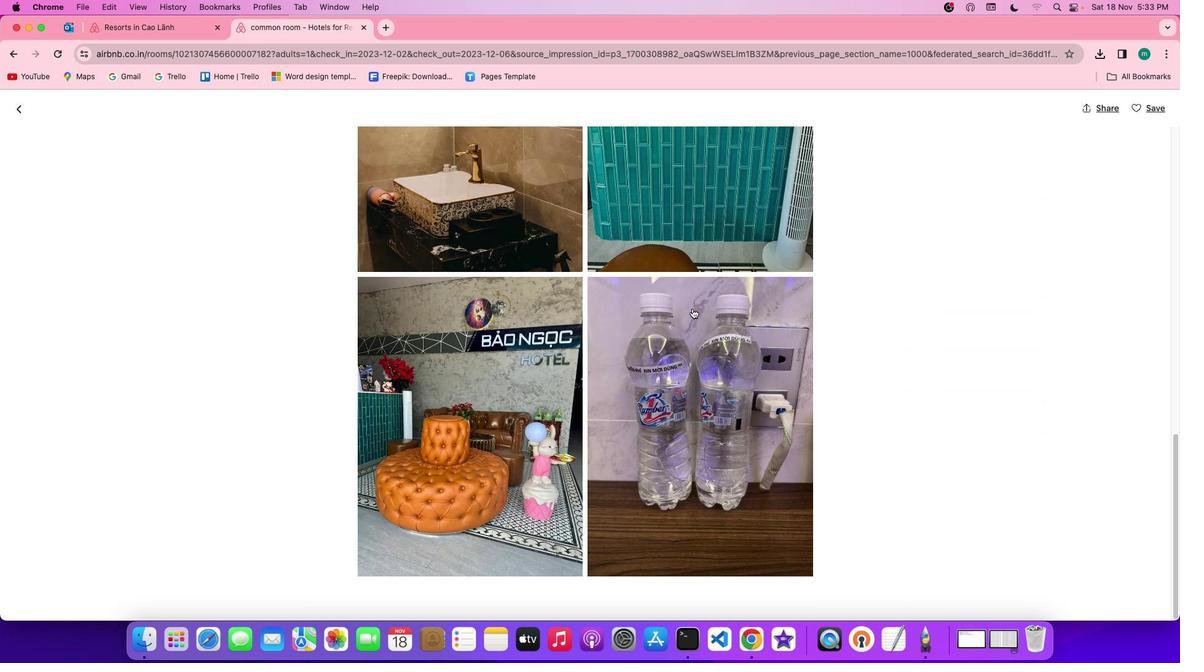 
Action: Mouse scrolled (692, 308) with delta (0, -1)
Screenshot: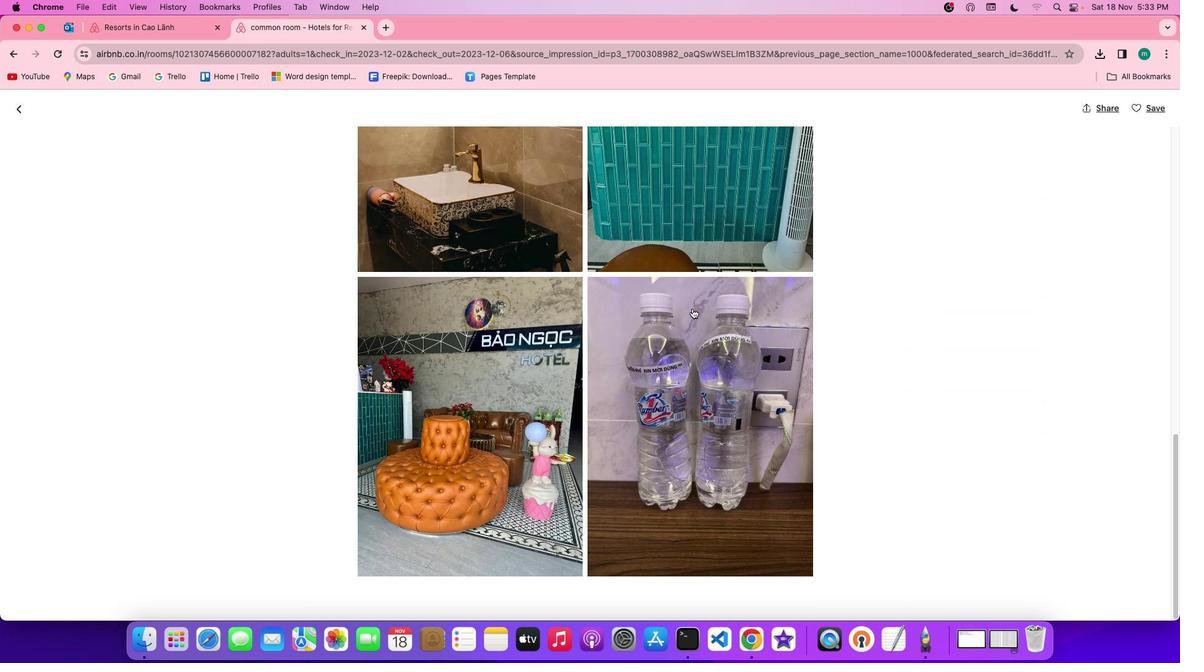 
Action: Mouse scrolled (692, 308) with delta (0, -3)
Screenshot: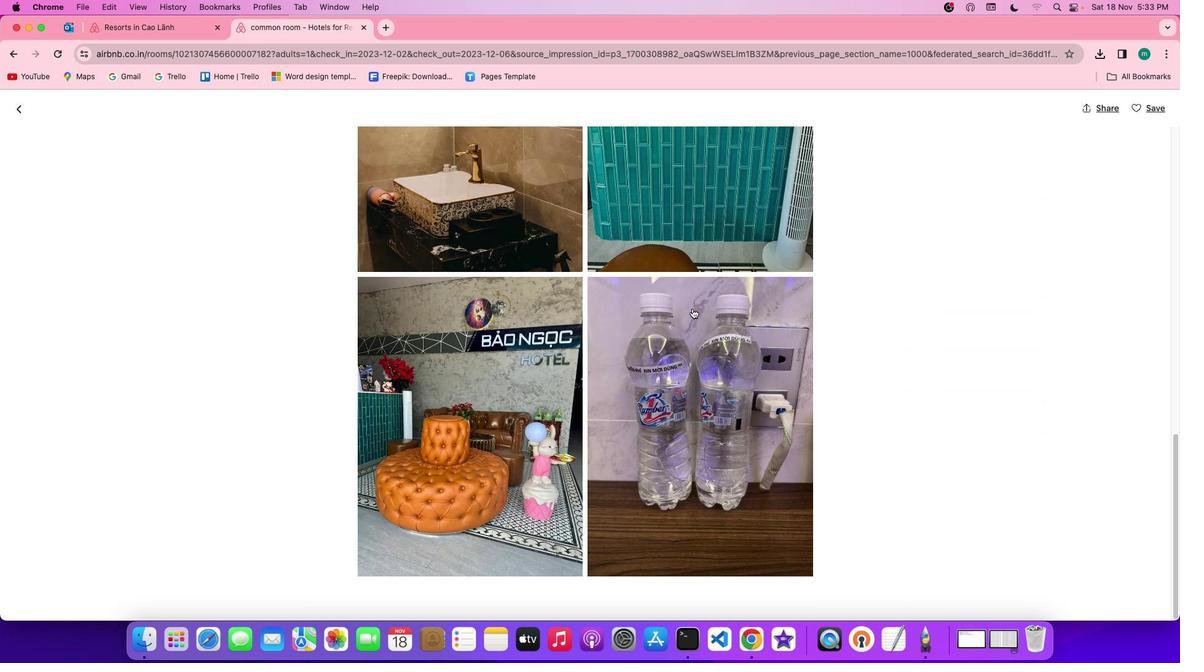 
Action: Mouse scrolled (692, 308) with delta (0, -3)
Screenshot: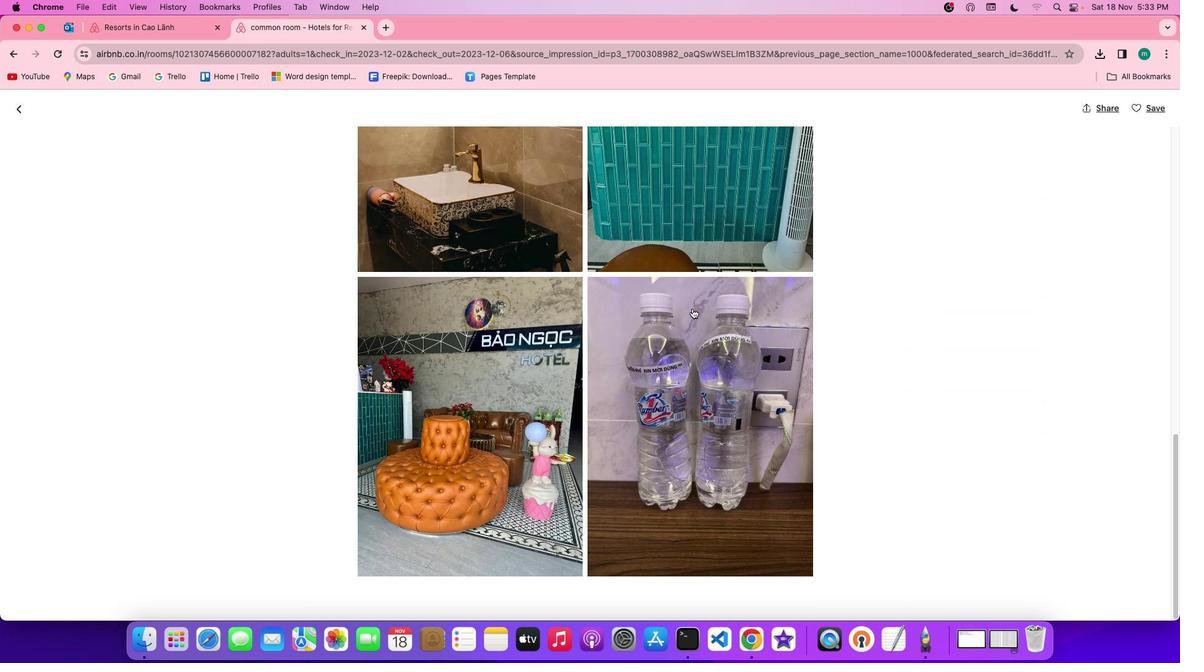 
Action: Mouse moved to (20, 110)
Screenshot: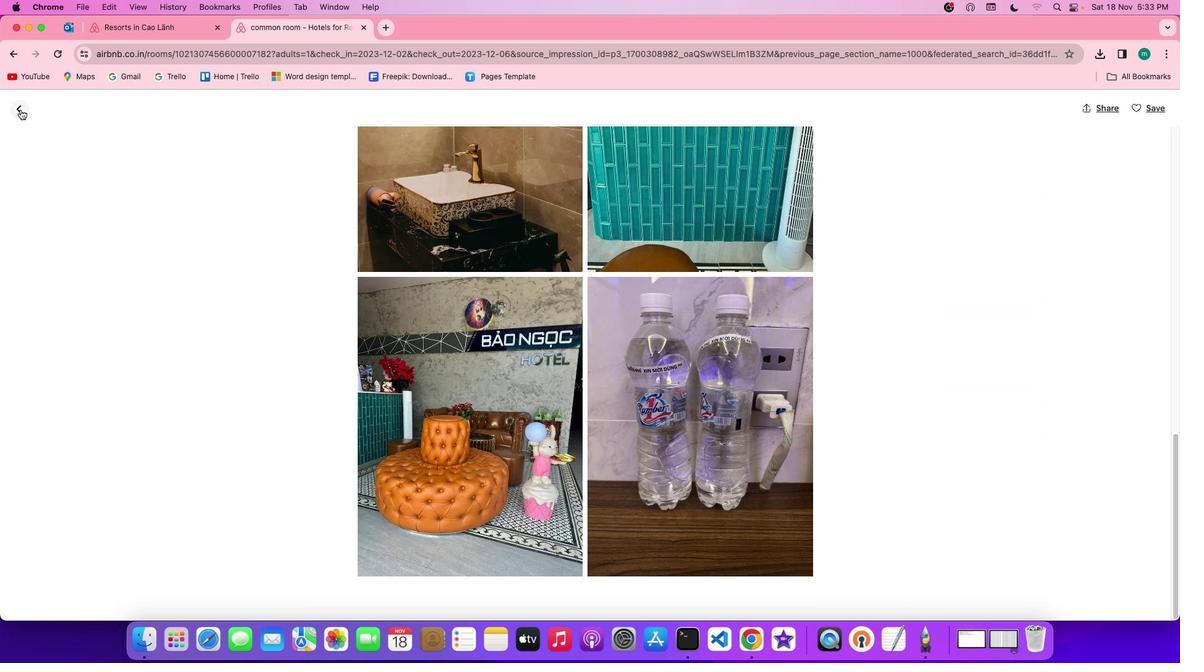 
Action: Mouse pressed left at (20, 110)
Screenshot: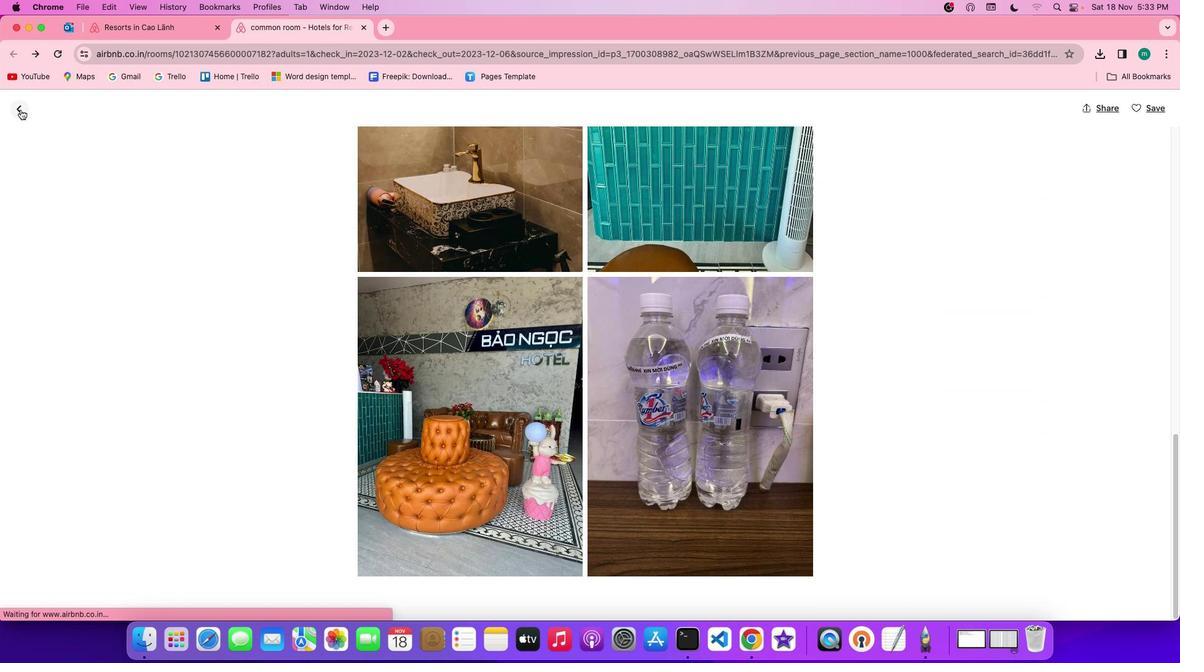 
Action: Mouse moved to (452, 286)
Screenshot: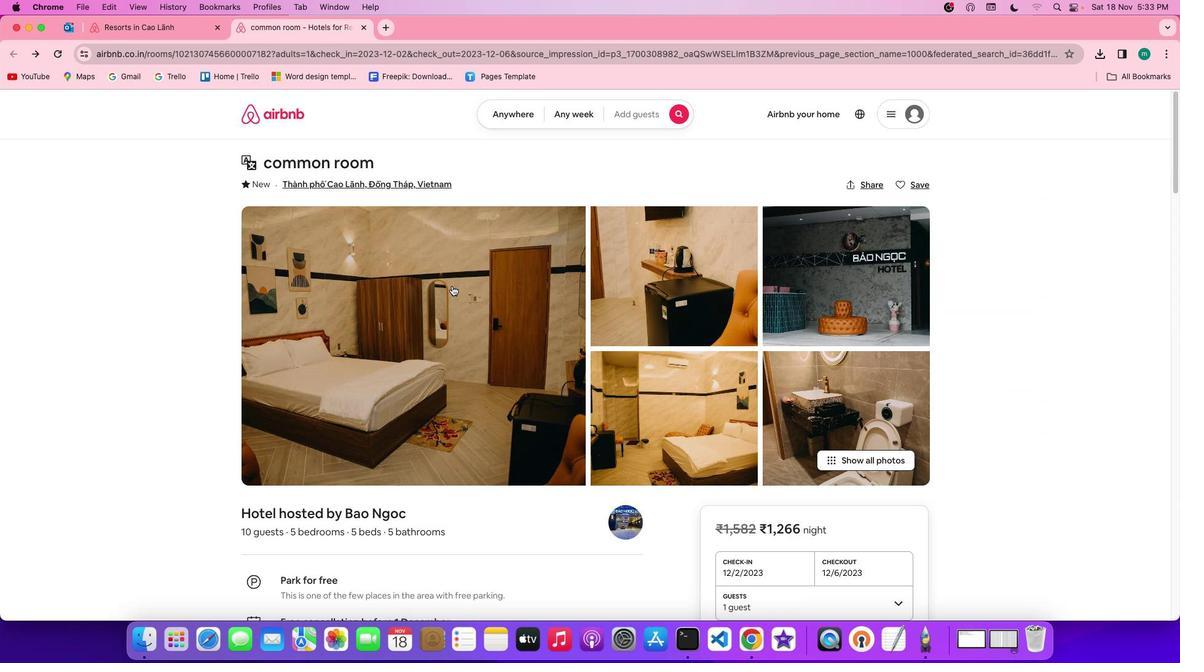
Action: Mouse scrolled (452, 286) with delta (0, 0)
Screenshot: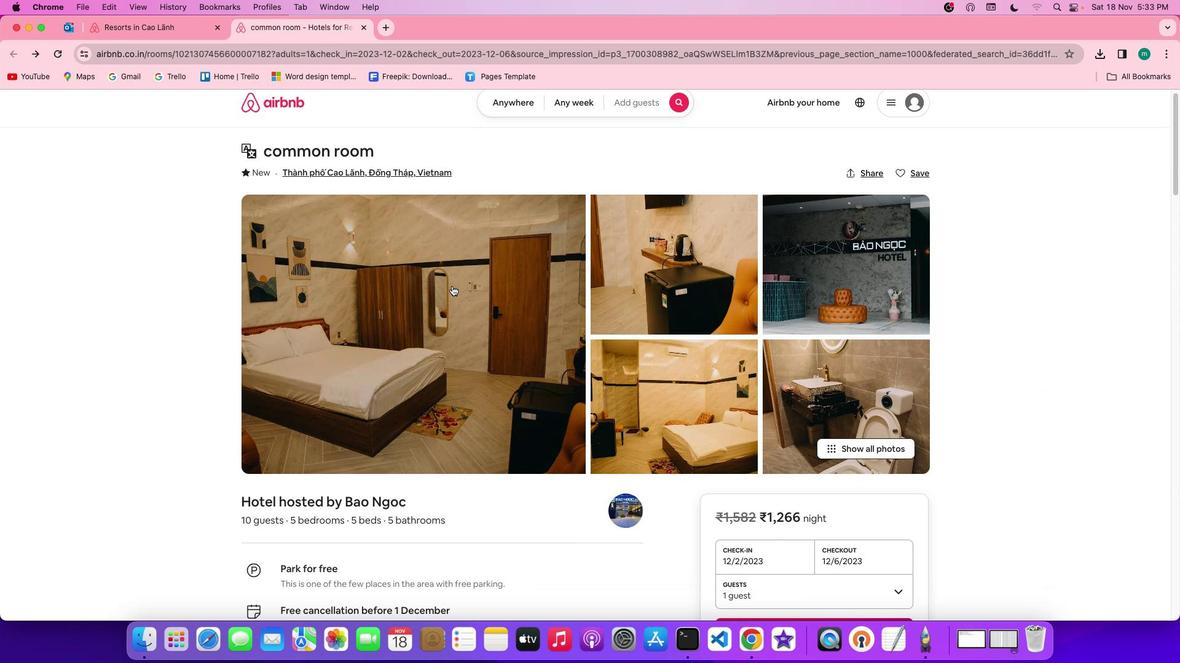 
Action: Mouse scrolled (452, 286) with delta (0, 0)
Screenshot: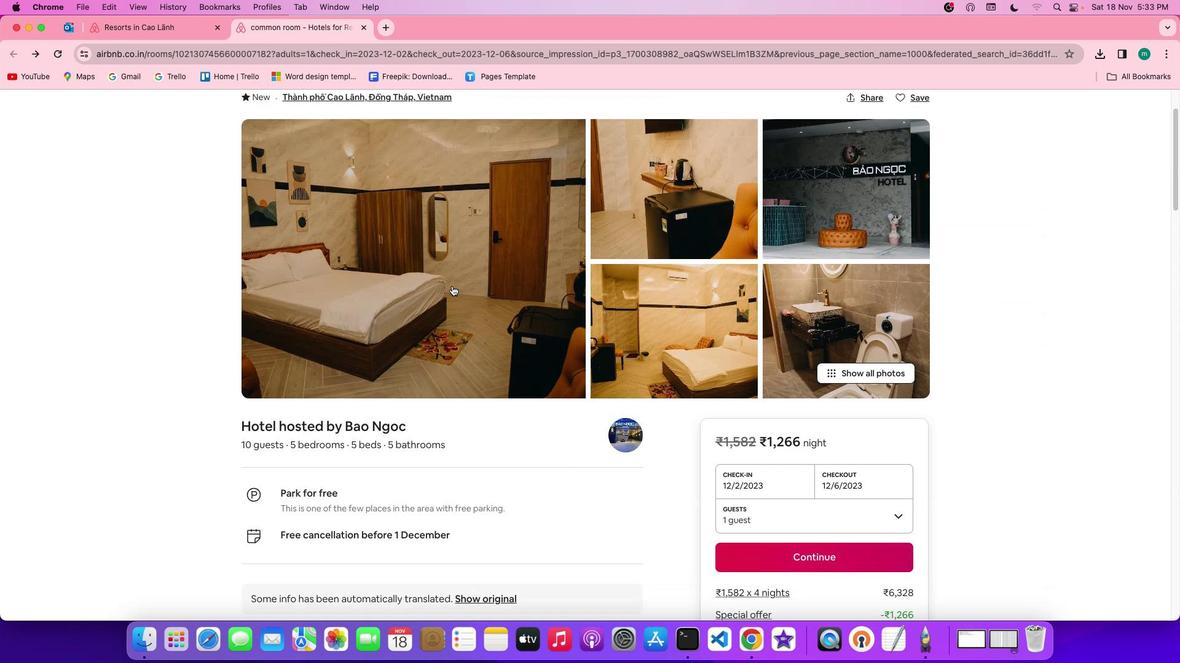 
Action: Mouse scrolled (452, 286) with delta (0, -1)
Screenshot: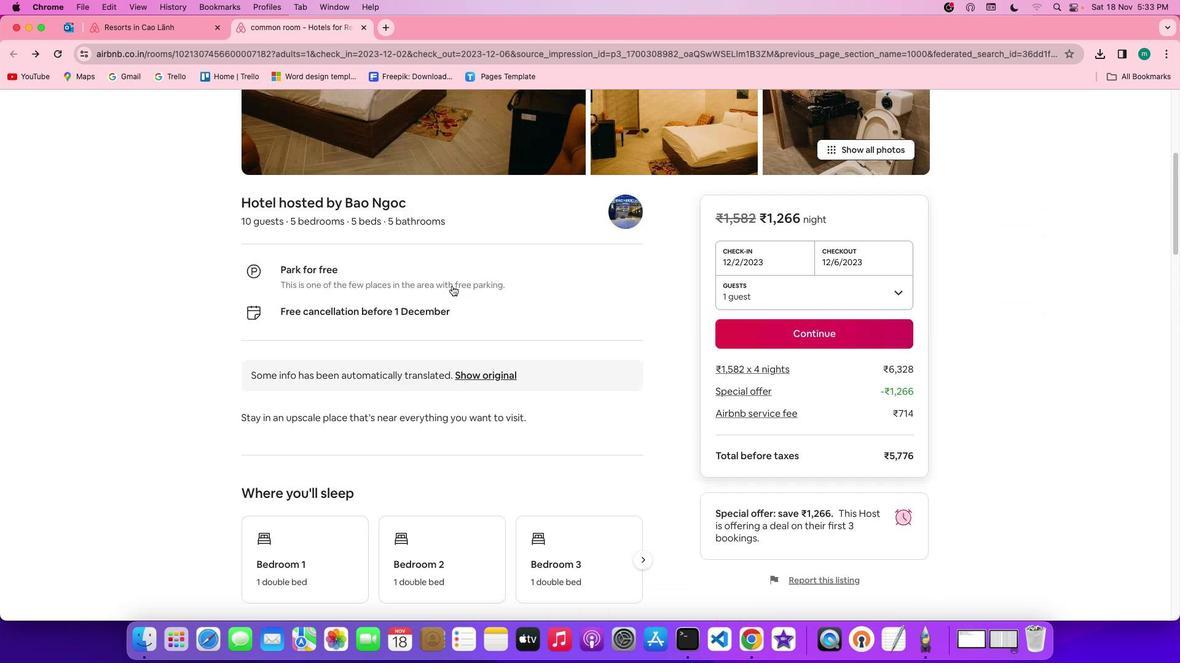 
Action: Mouse scrolled (452, 286) with delta (0, -3)
Screenshot: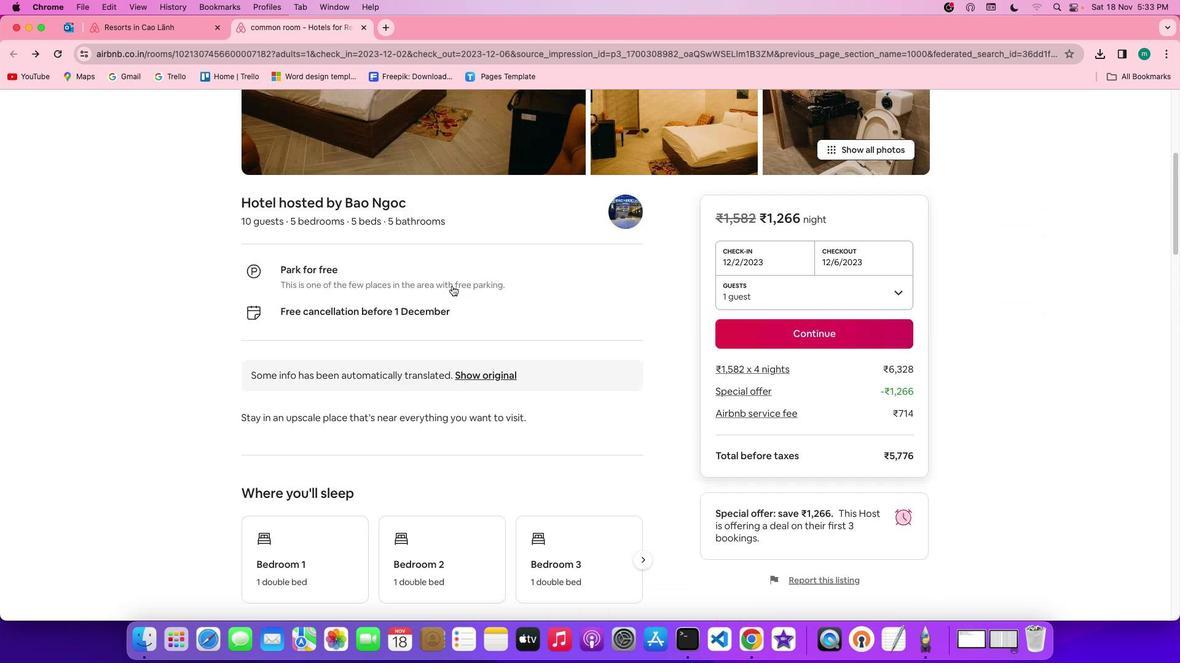 
Action: Mouse scrolled (452, 286) with delta (0, -3)
Screenshot: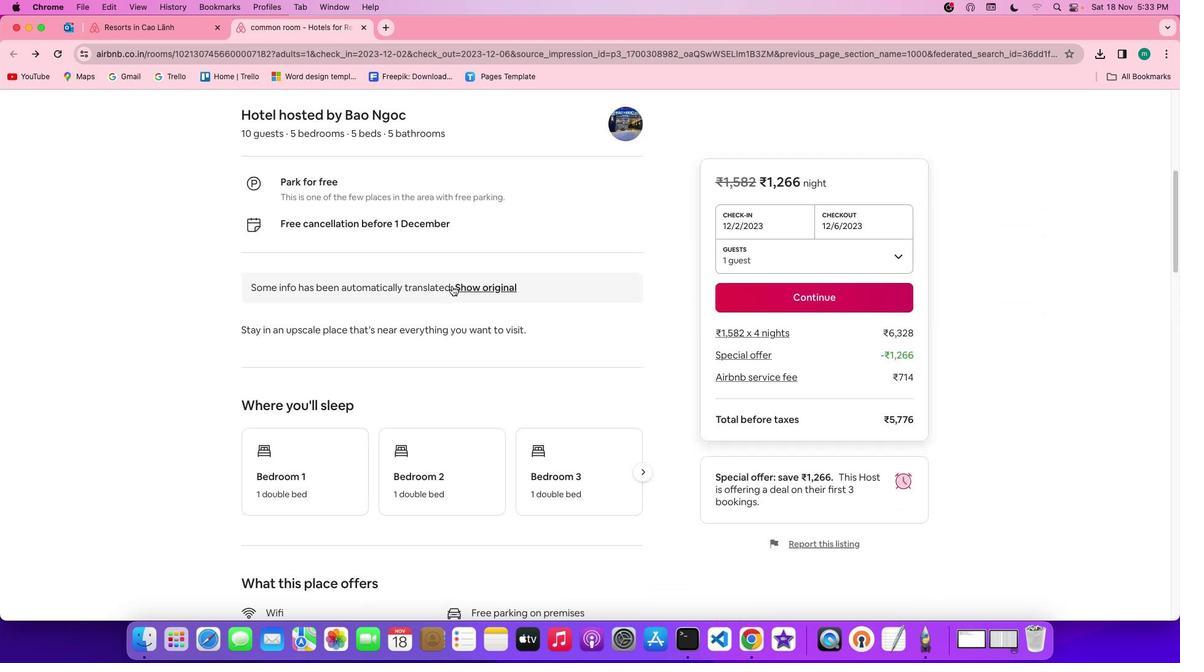 
Action: Mouse moved to (433, 326)
Screenshot: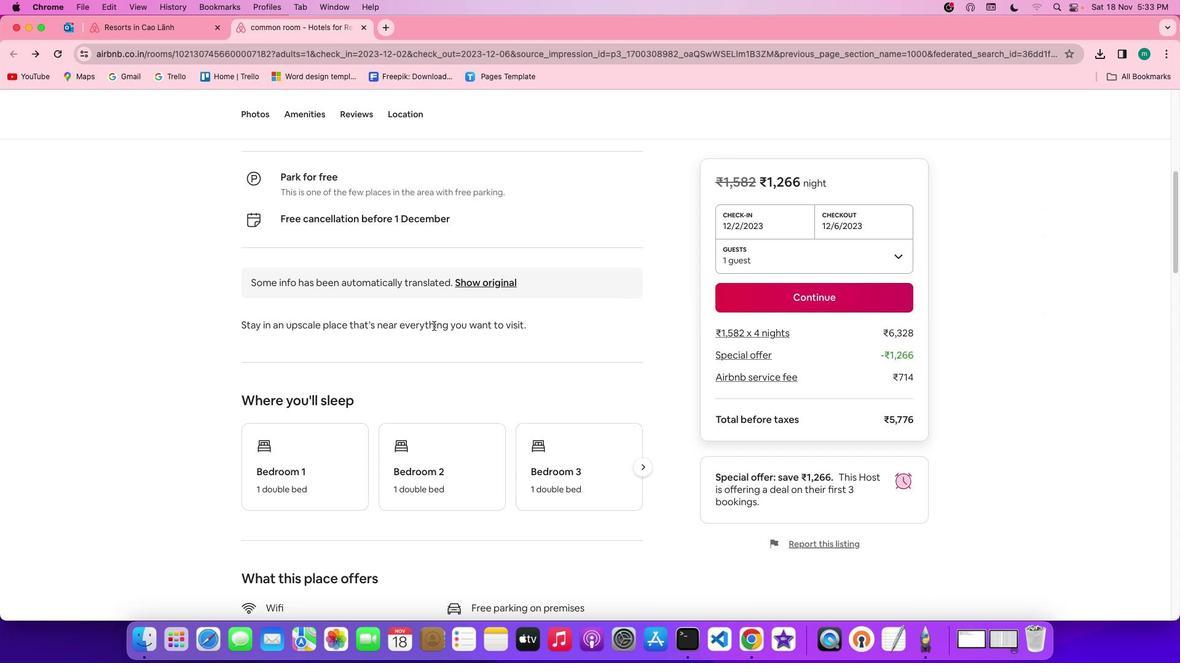 
Action: Mouse scrolled (433, 326) with delta (0, 0)
Screenshot: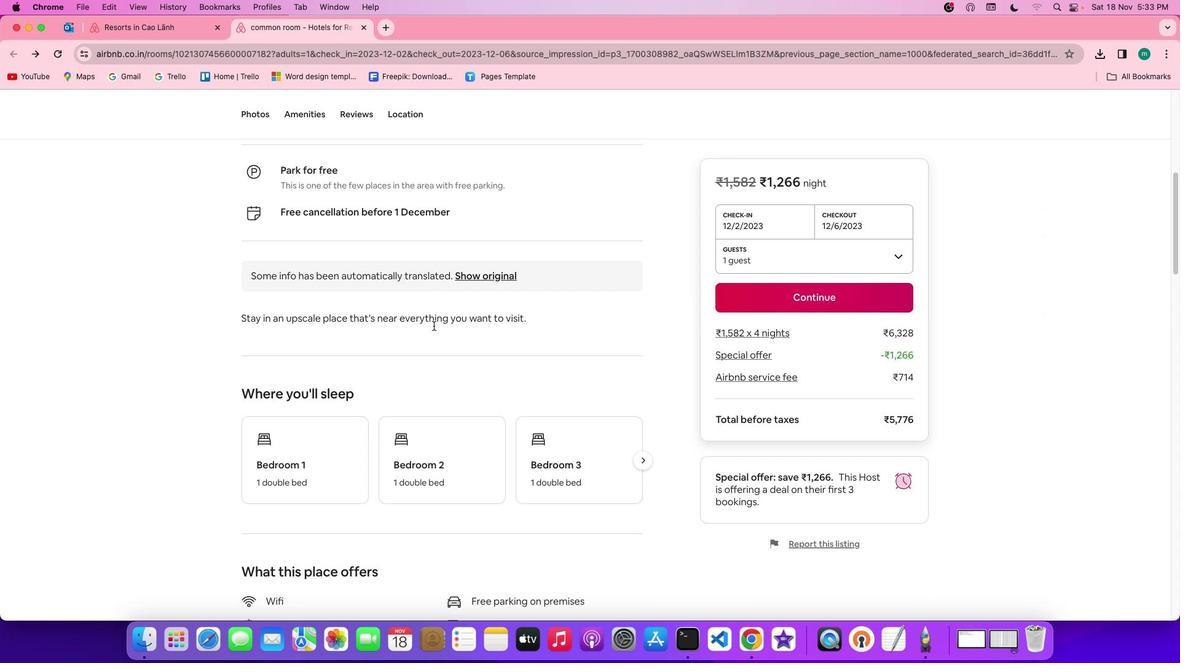 
Action: Mouse scrolled (433, 326) with delta (0, 0)
Screenshot: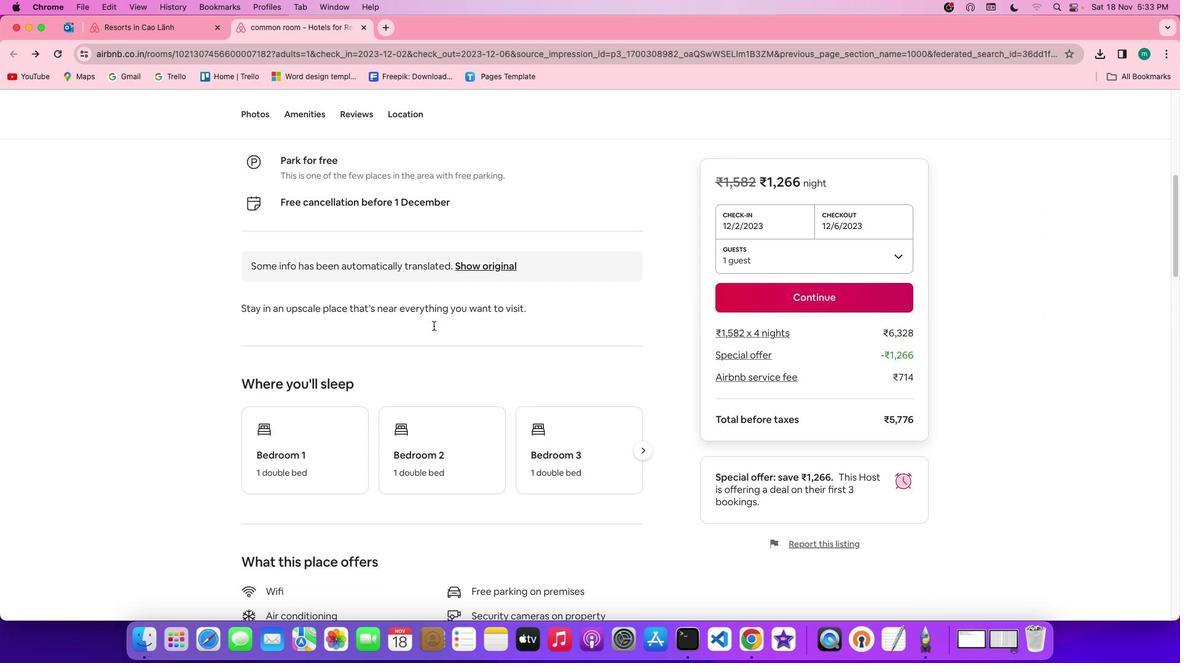 
Action: Mouse scrolled (433, 326) with delta (0, -1)
Screenshot: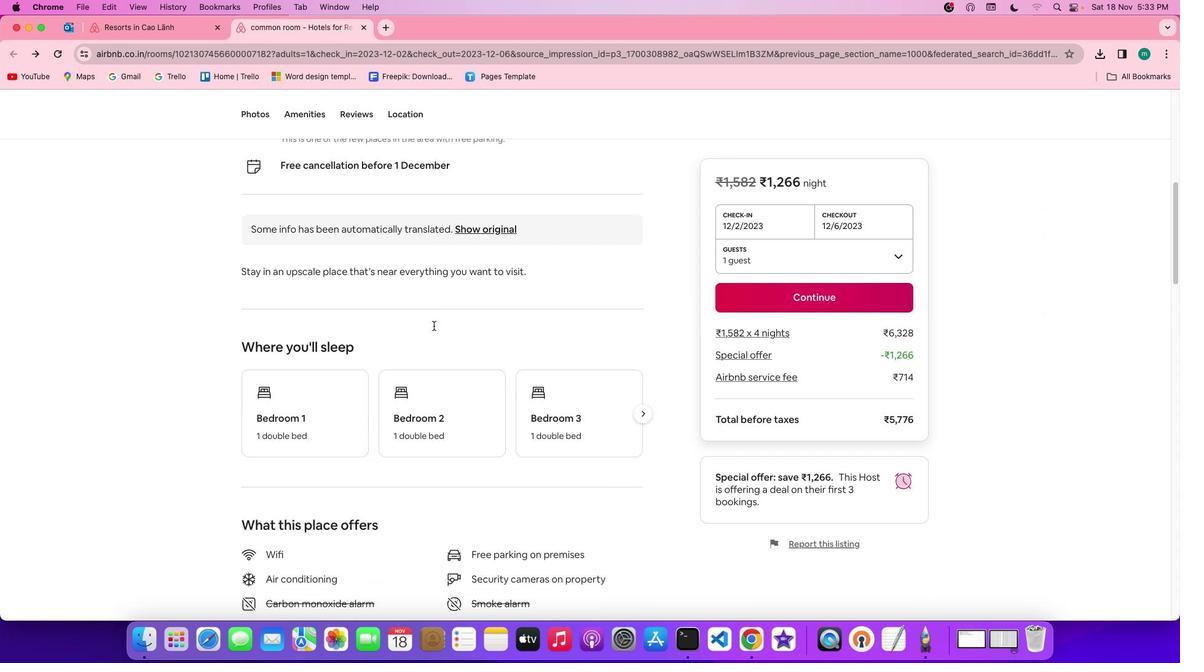 
Action: Mouse moved to (648, 388)
Screenshot: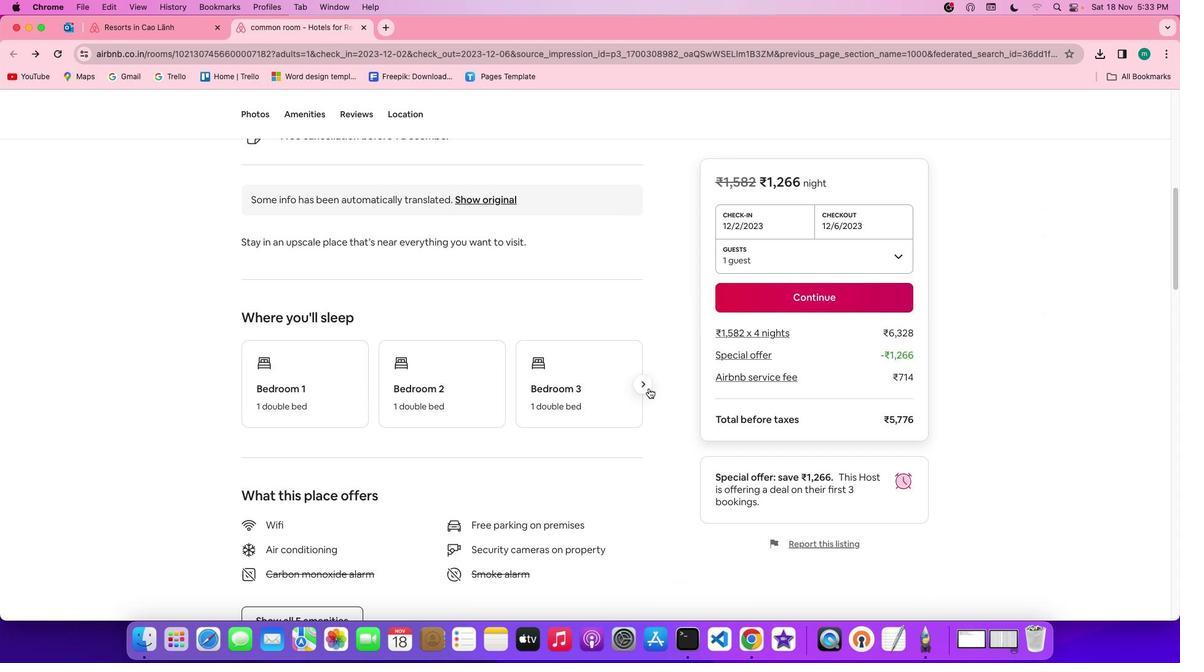 
Action: Mouse pressed left at (648, 388)
Screenshot: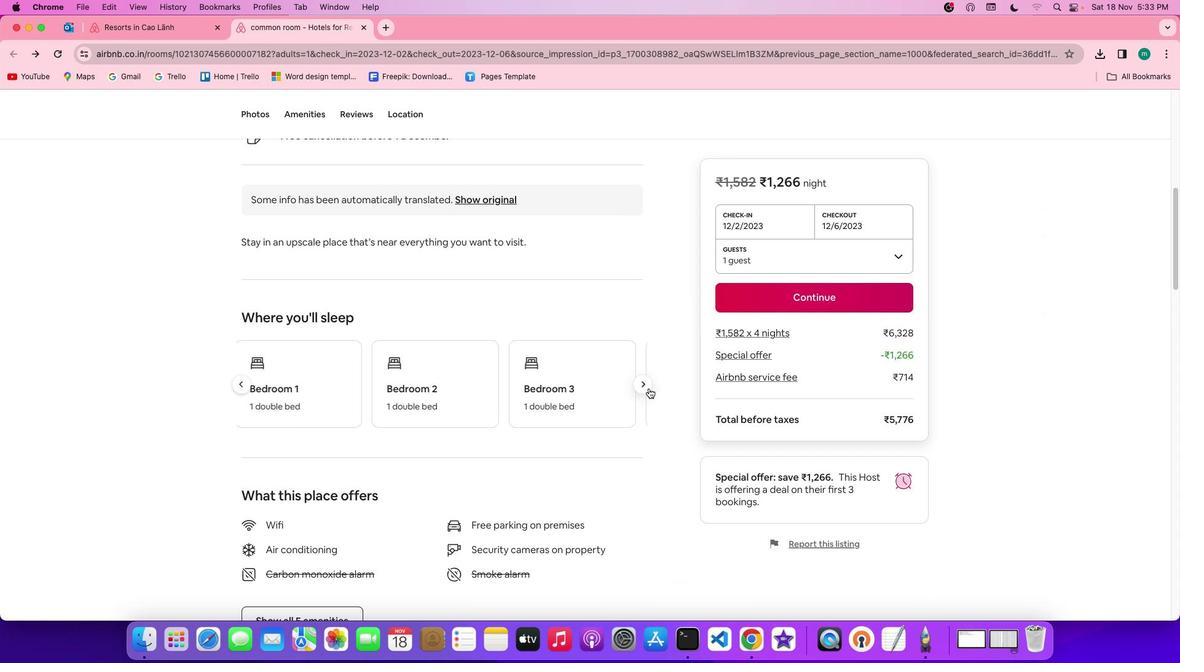 
Action: Mouse pressed left at (648, 388)
Screenshot: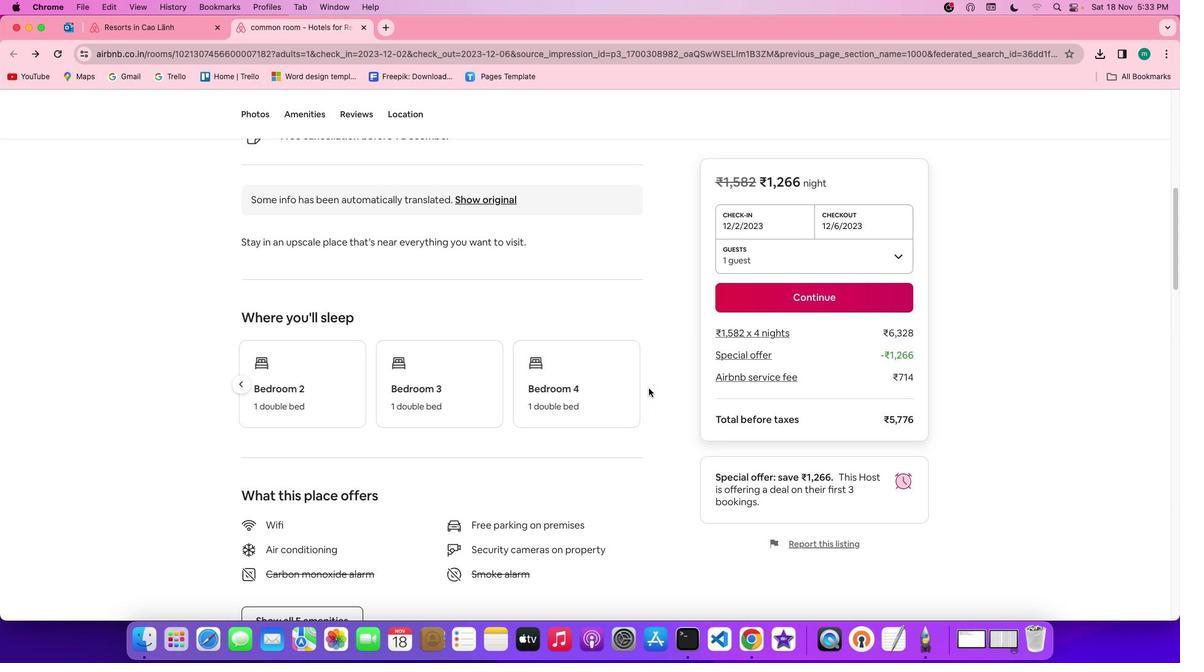 
Action: Mouse moved to (634, 392)
Screenshot: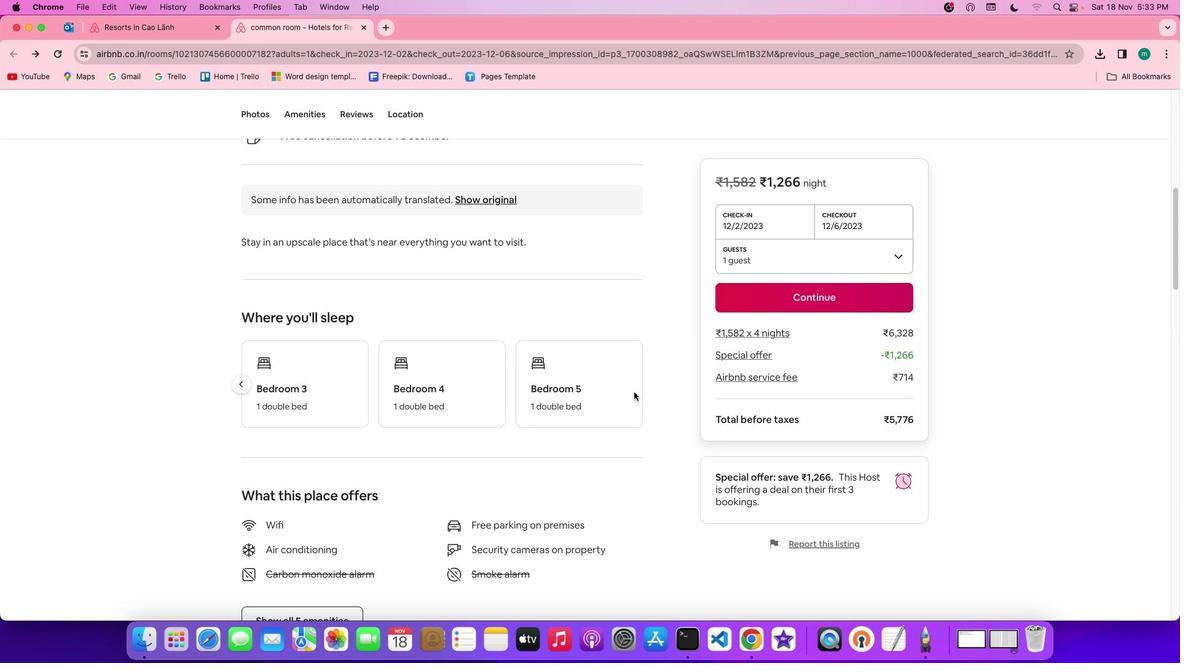 
Action: Mouse scrolled (634, 392) with delta (0, 0)
Screenshot: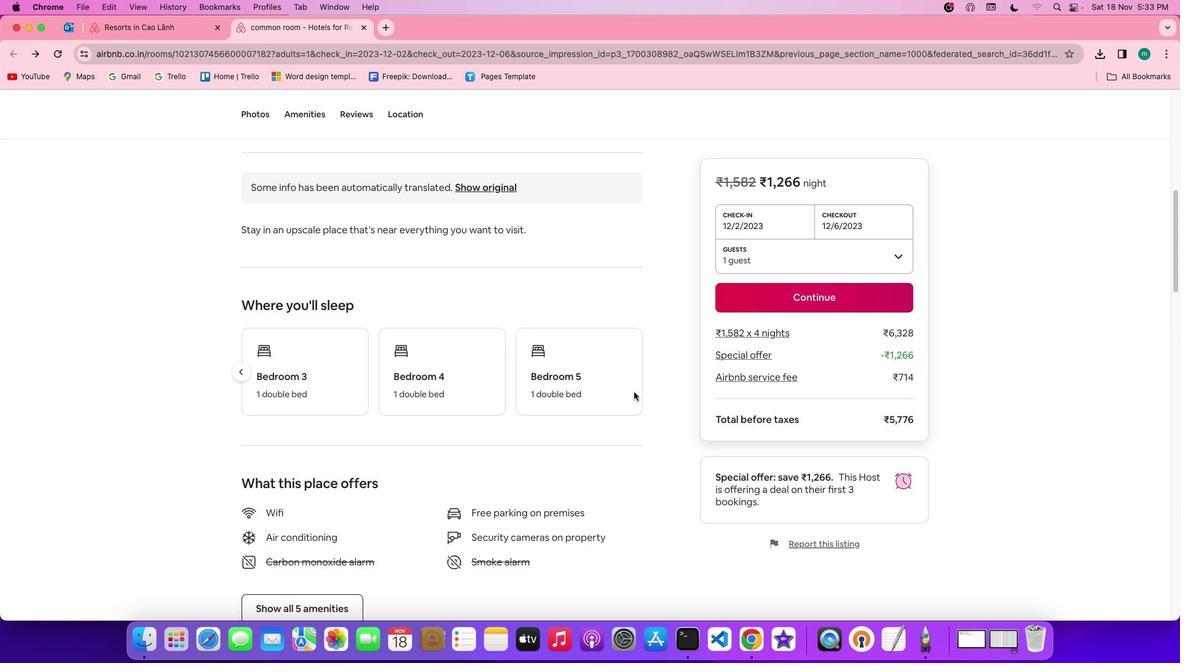 
Action: Mouse scrolled (634, 392) with delta (0, 0)
Screenshot: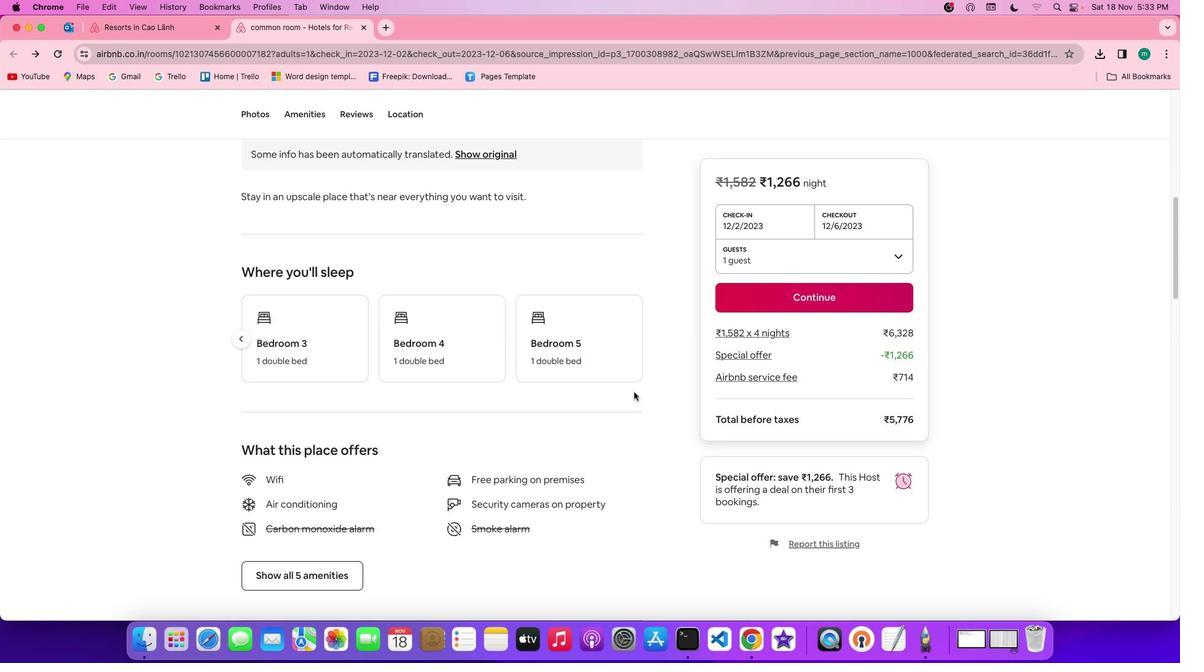 
Action: Mouse scrolled (634, 392) with delta (0, -1)
Screenshot: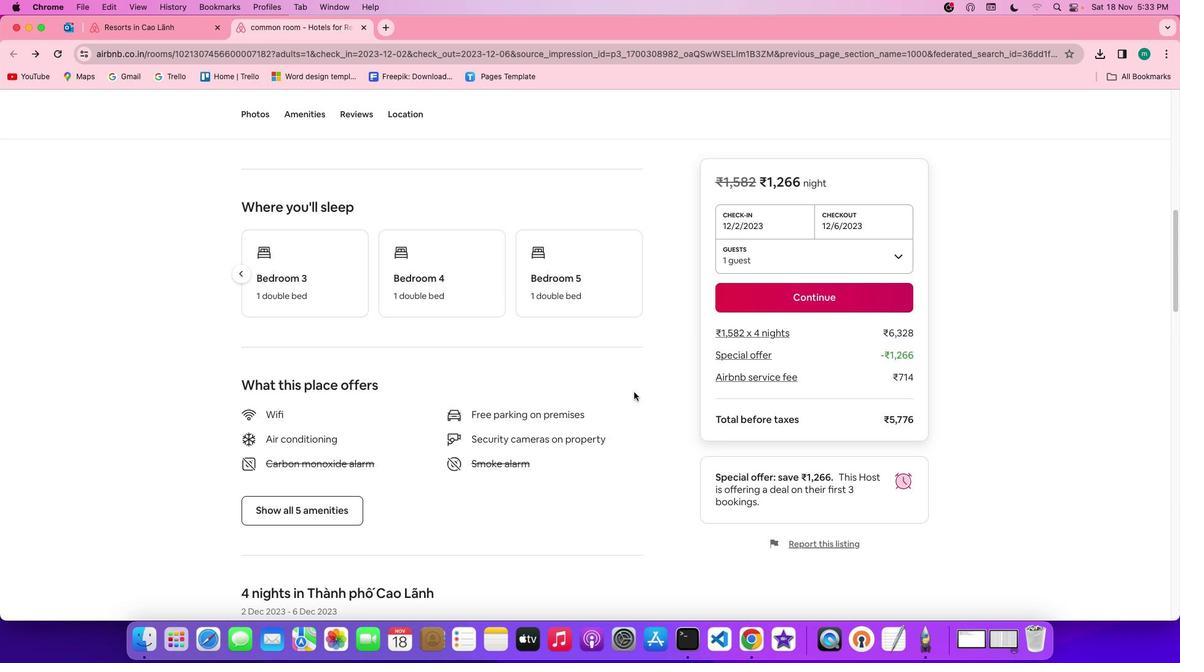 
Action: Mouse scrolled (634, 392) with delta (0, -2)
Screenshot: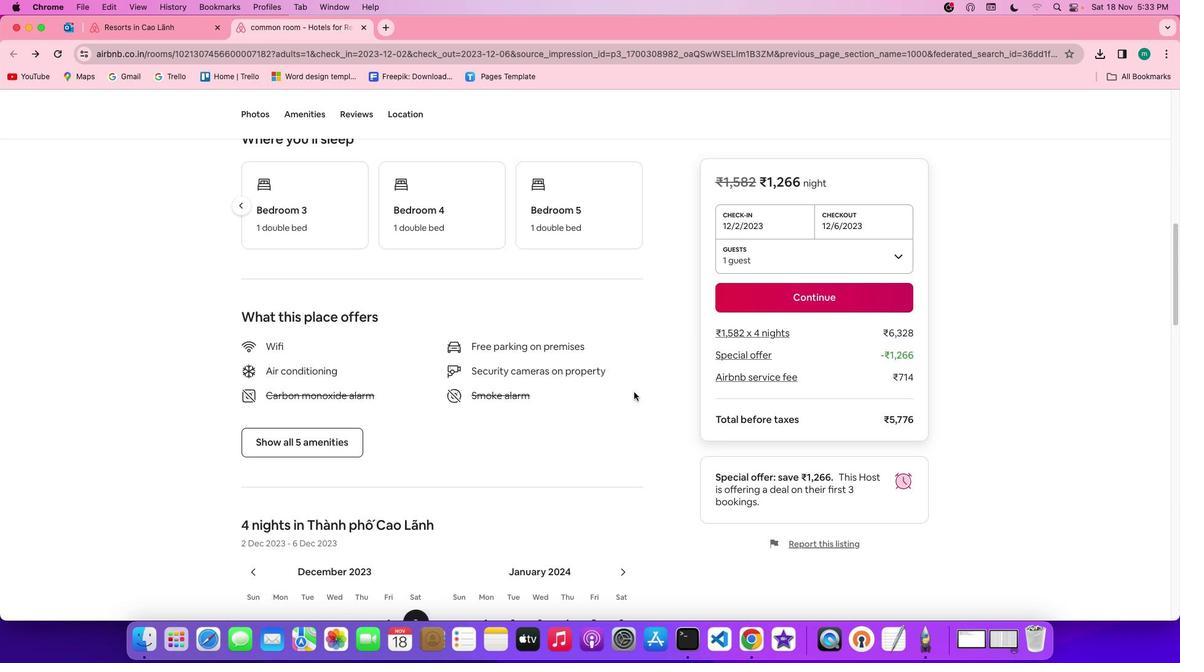 
Action: Mouse moved to (310, 416)
Screenshot: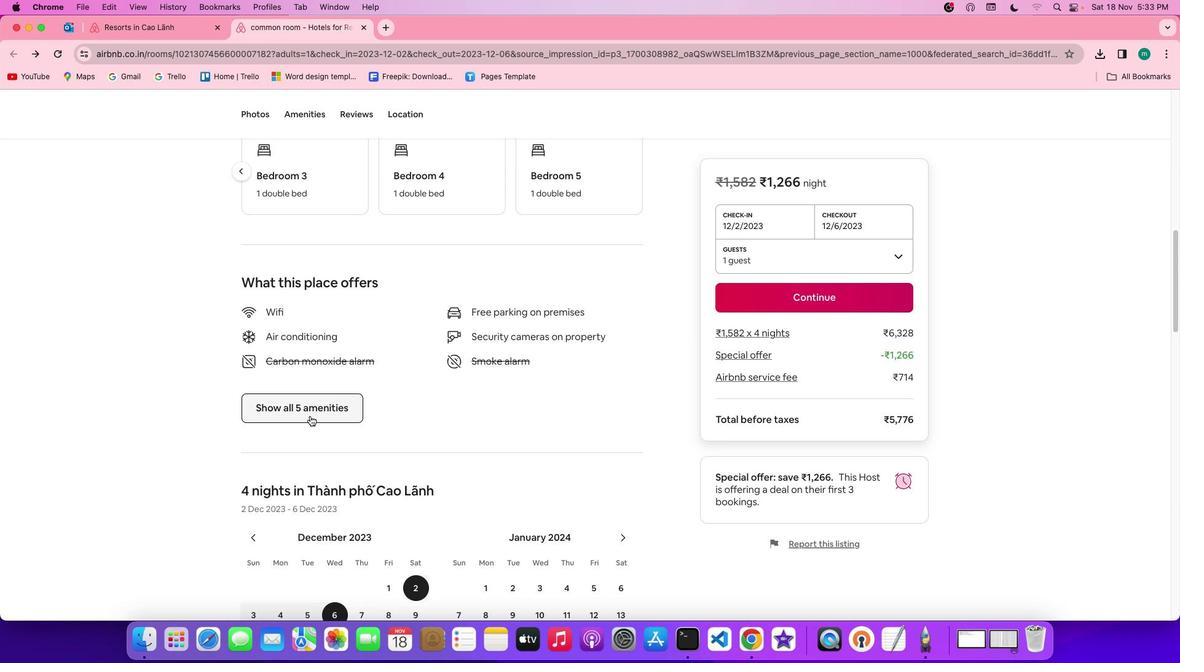 
Action: Mouse pressed left at (310, 416)
Screenshot: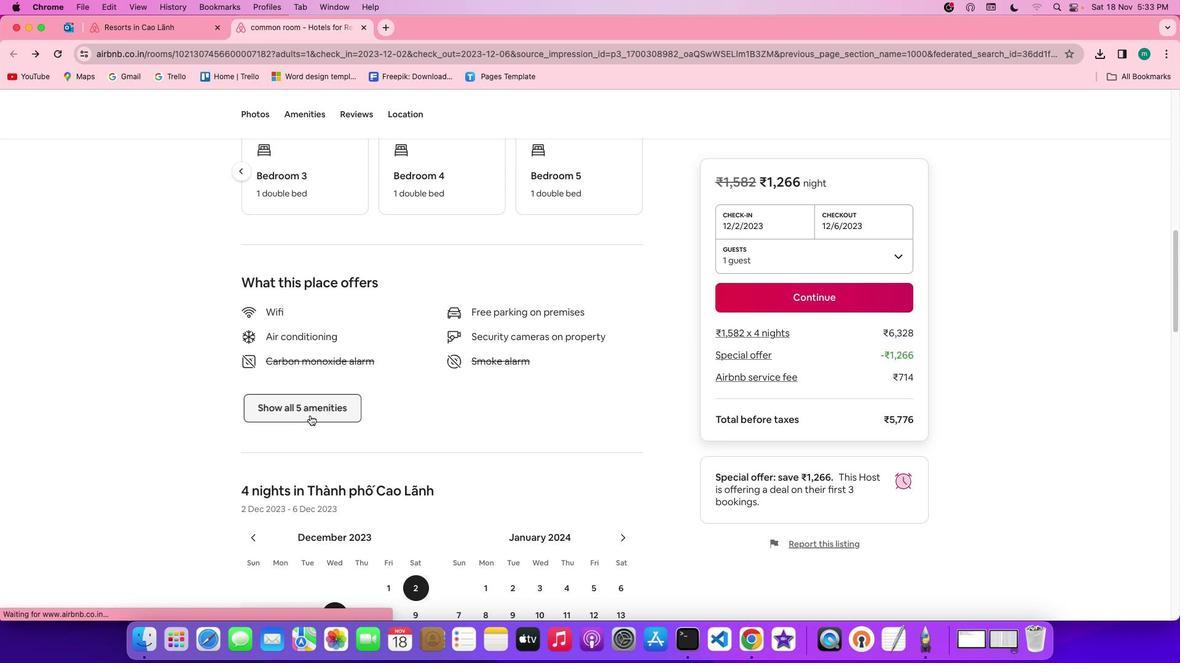 
Action: Mouse moved to (518, 508)
Screenshot: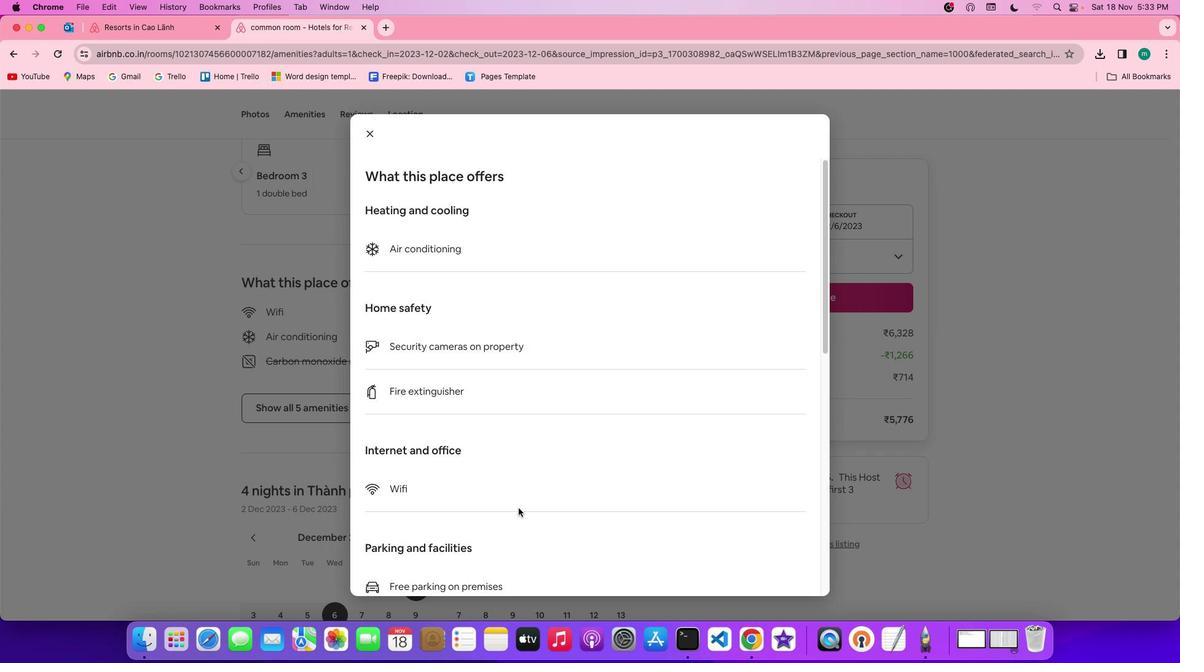 
Action: Mouse scrolled (518, 508) with delta (0, 0)
Screenshot: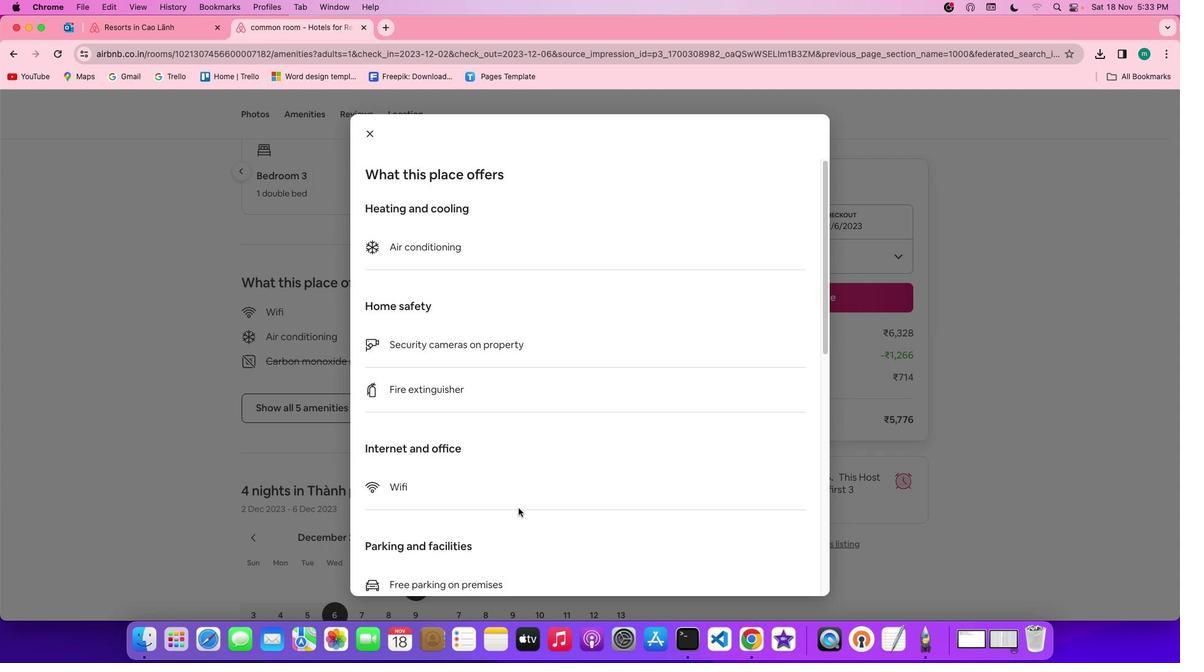
Action: Mouse scrolled (518, 508) with delta (0, 0)
Screenshot: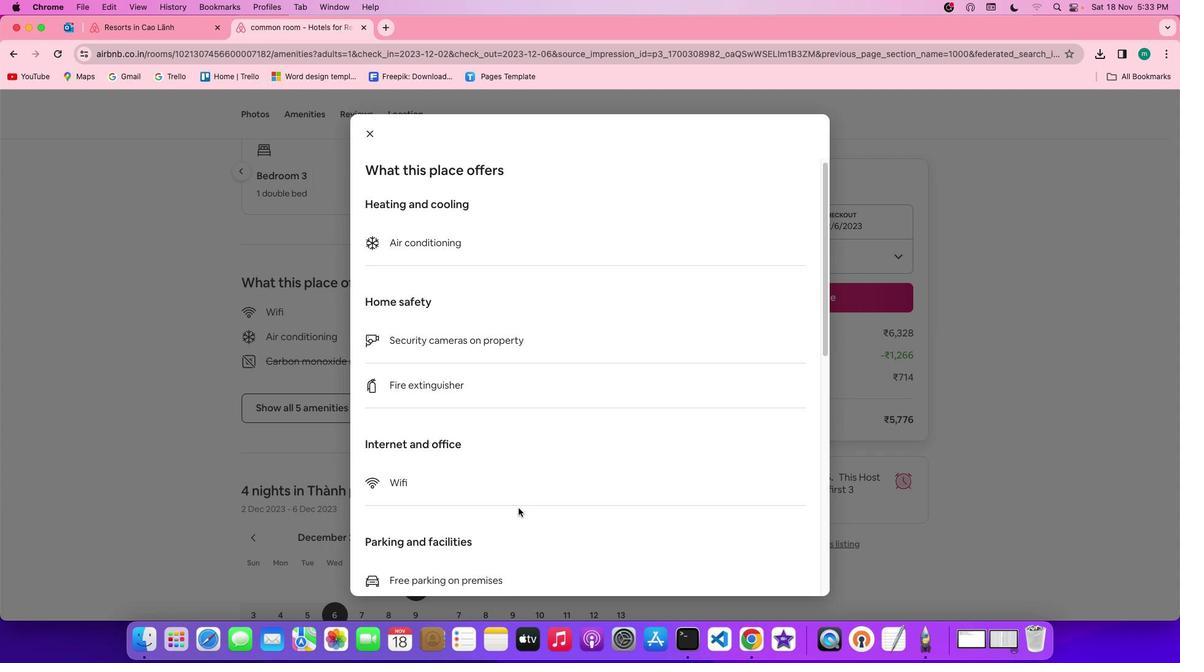
Action: Mouse scrolled (518, 508) with delta (0, -1)
Screenshot: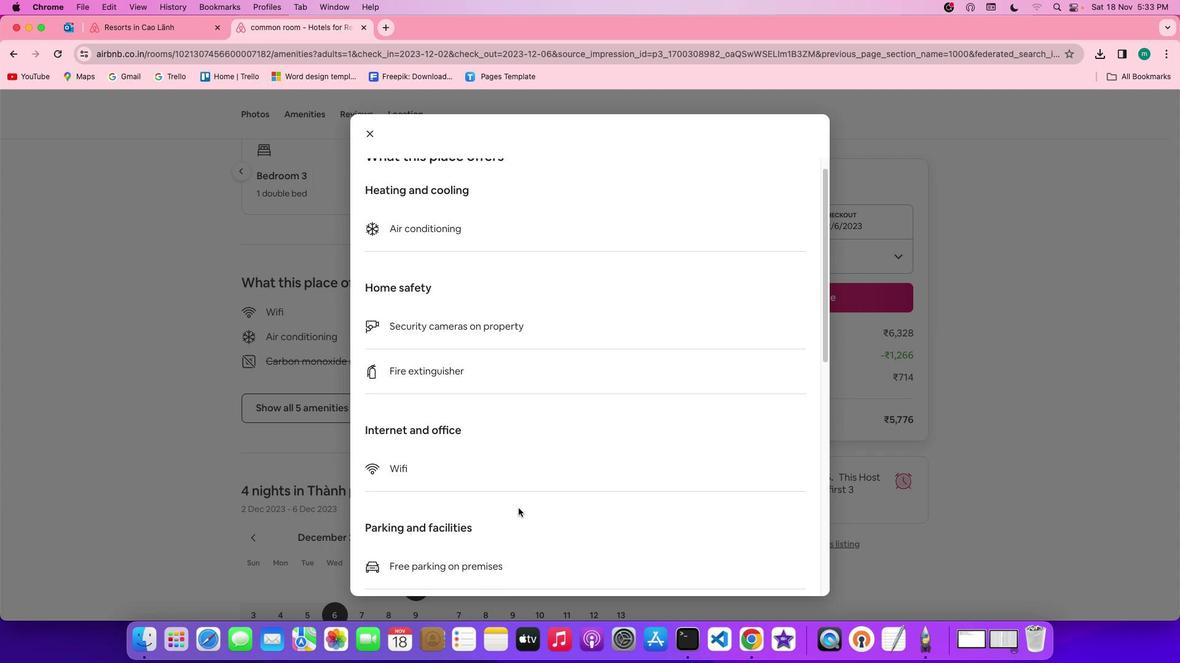 
Action: Mouse scrolled (518, 508) with delta (0, -1)
Screenshot: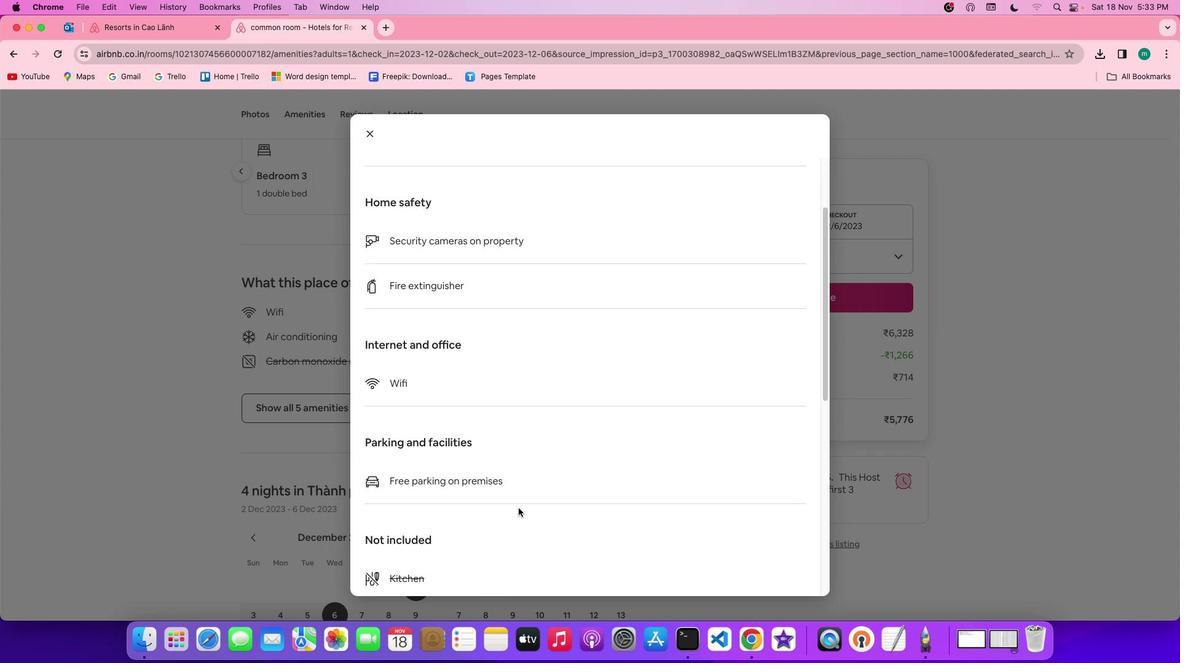 
Action: Mouse scrolled (518, 508) with delta (0, -1)
Screenshot: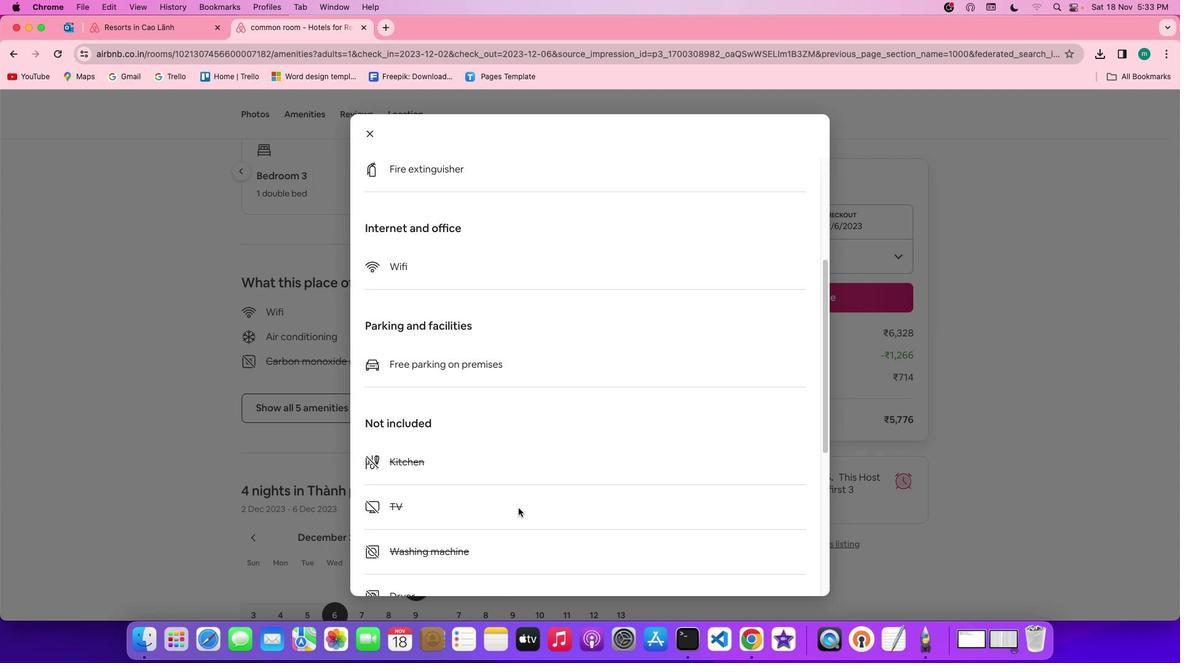 
Action: Mouse scrolled (518, 508) with delta (0, 0)
Screenshot: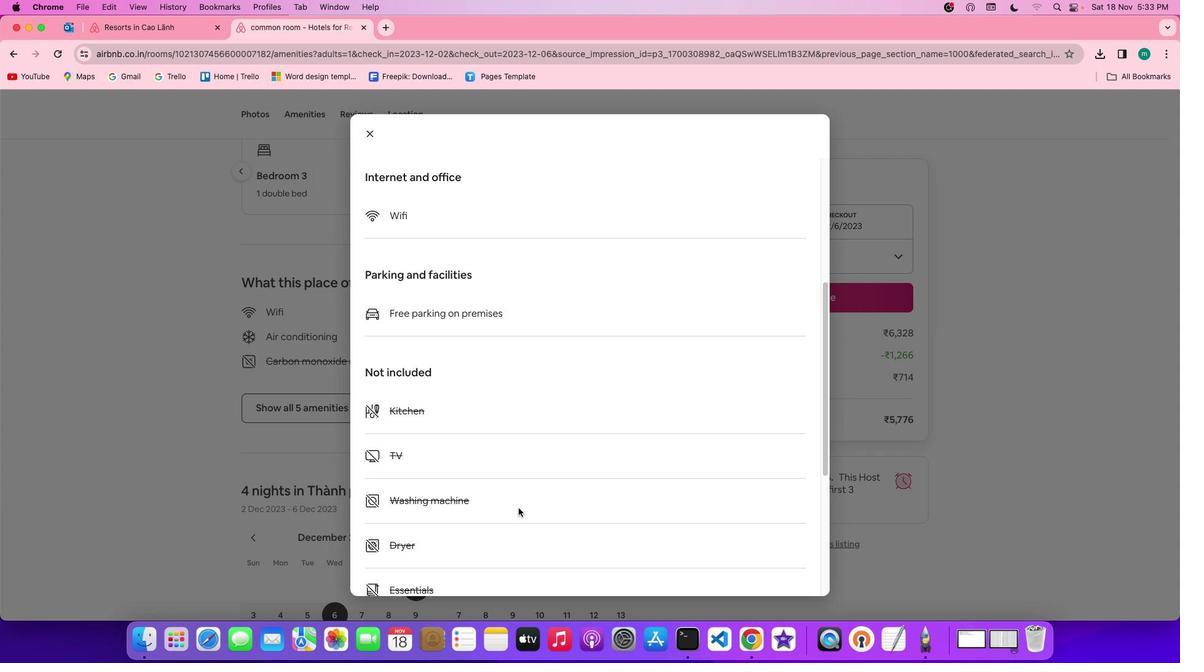 
Action: Mouse scrolled (518, 508) with delta (0, 0)
Screenshot: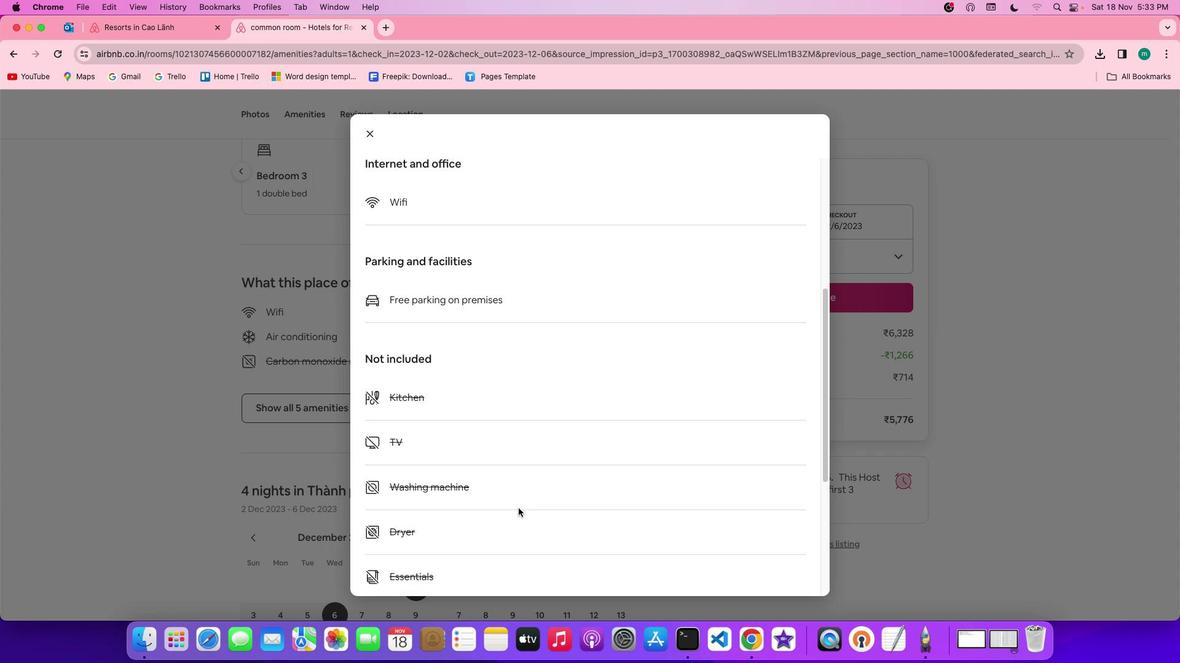 
Action: Mouse scrolled (518, 508) with delta (0, -1)
Screenshot: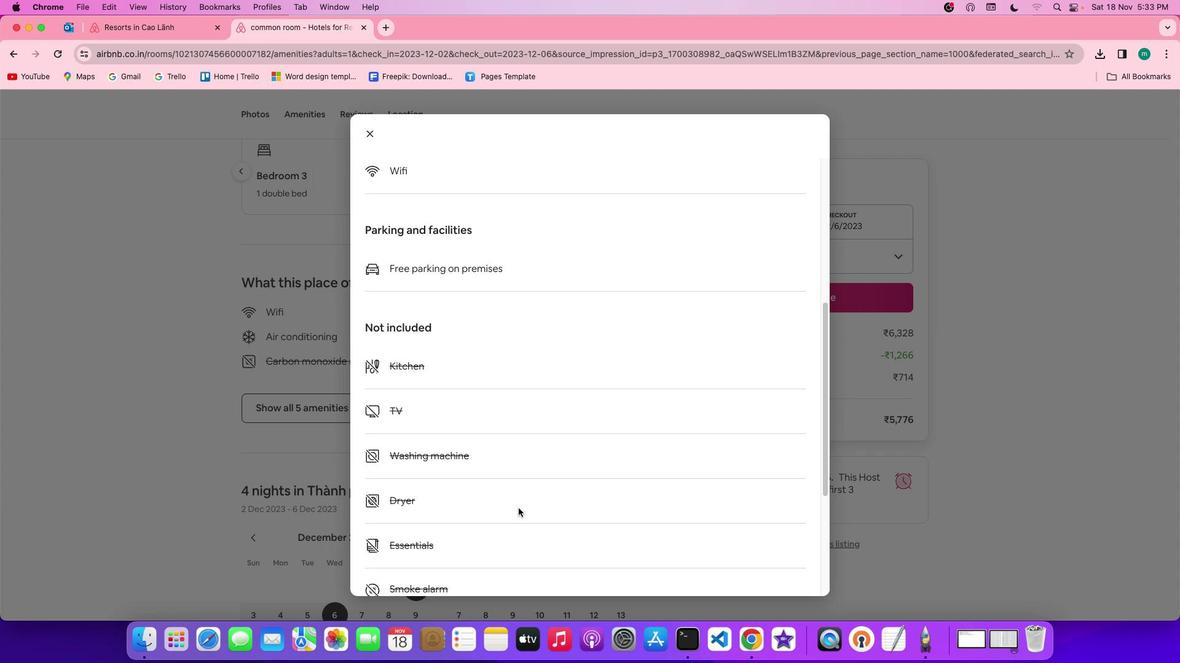 
Action: Mouse scrolled (518, 508) with delta (0, -2)
Screenshot: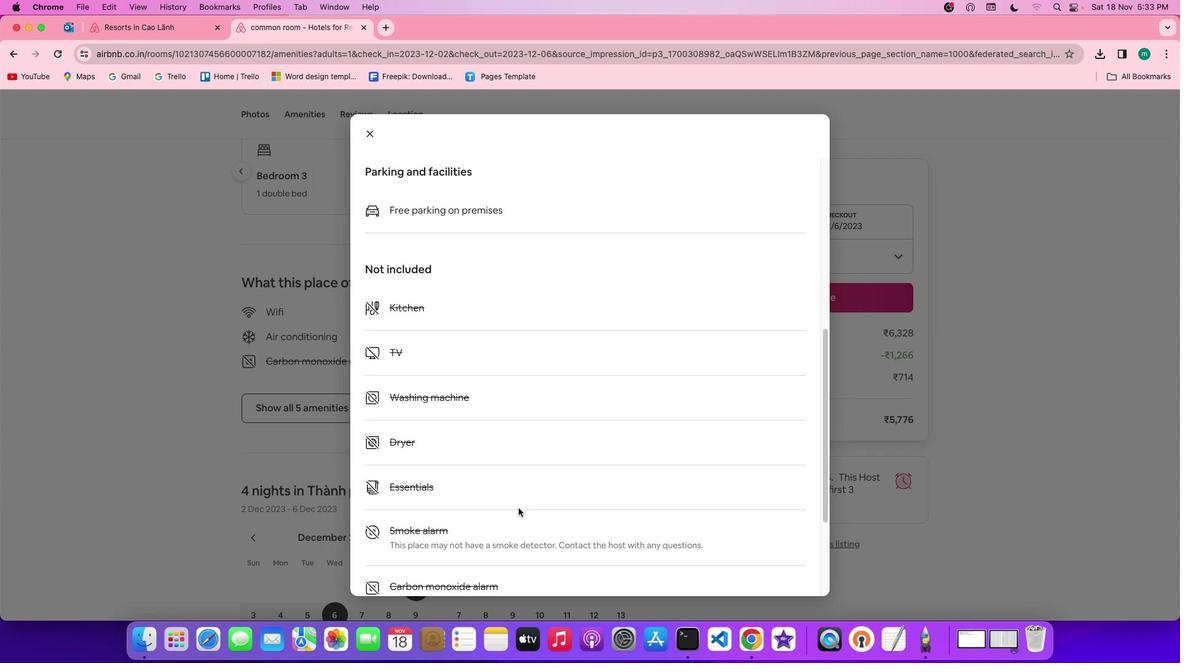 
Action: Mouse scrolled (518, 508) with delta (0, 0)
Screenshot: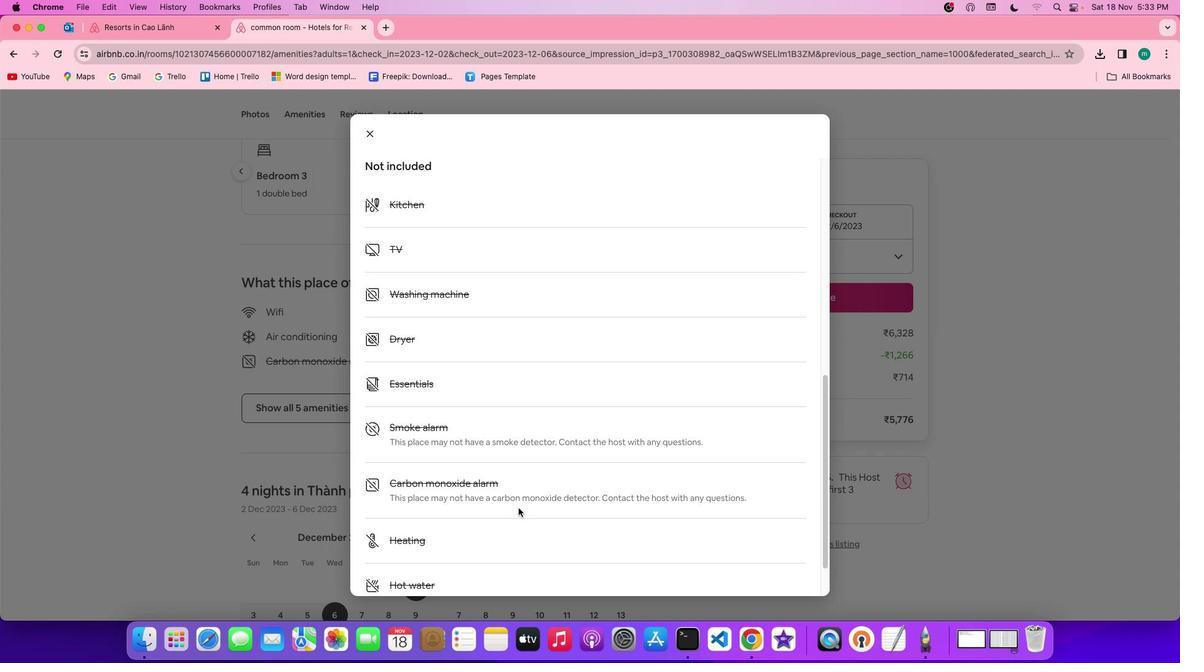 
Action: Mouse scrolled (518, 508) with delta (0, 0)
Screenshot: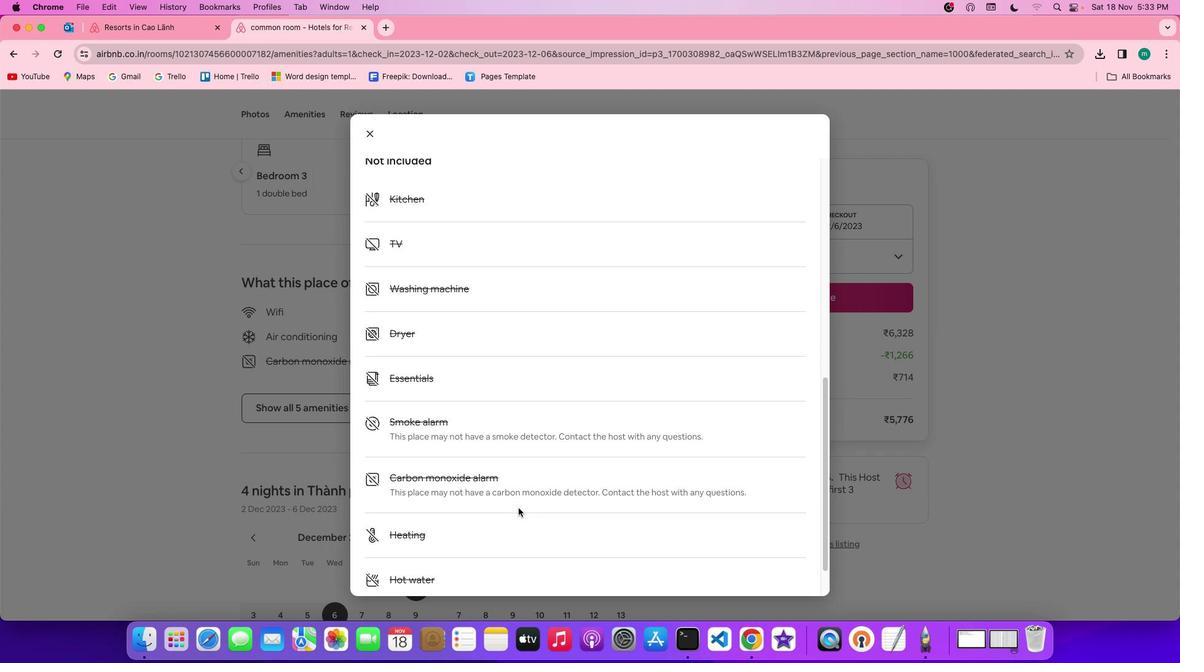 
Action: Mouse scrolled (518, 508) with delta (0, 0)
Screenshot: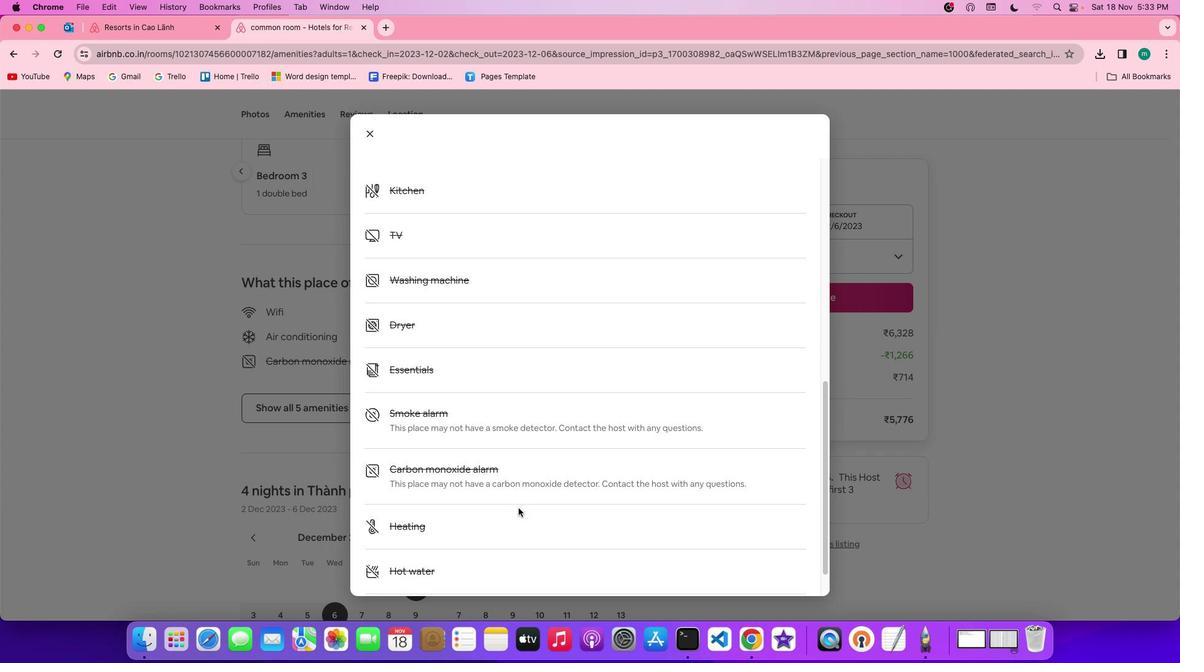 
Action: Mouse scrolled (518, 508) with delta (0, -1)
Screenshot: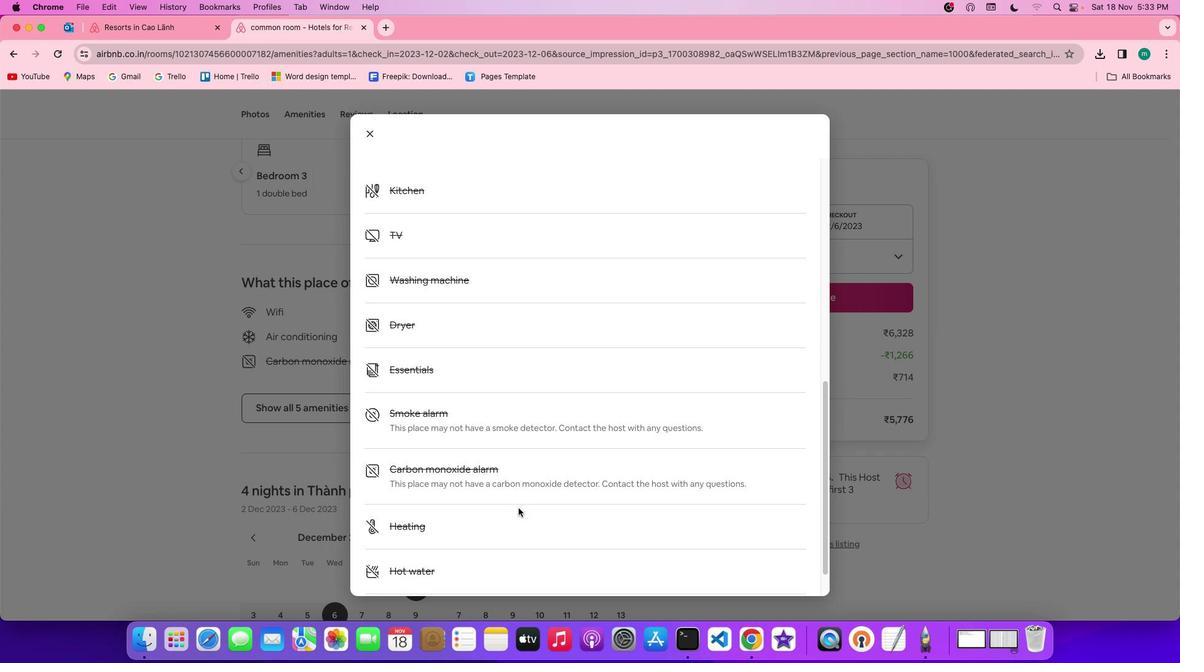 
Action: Mouse scrolled (518, 508) with delta (0, -2)
Screenshot: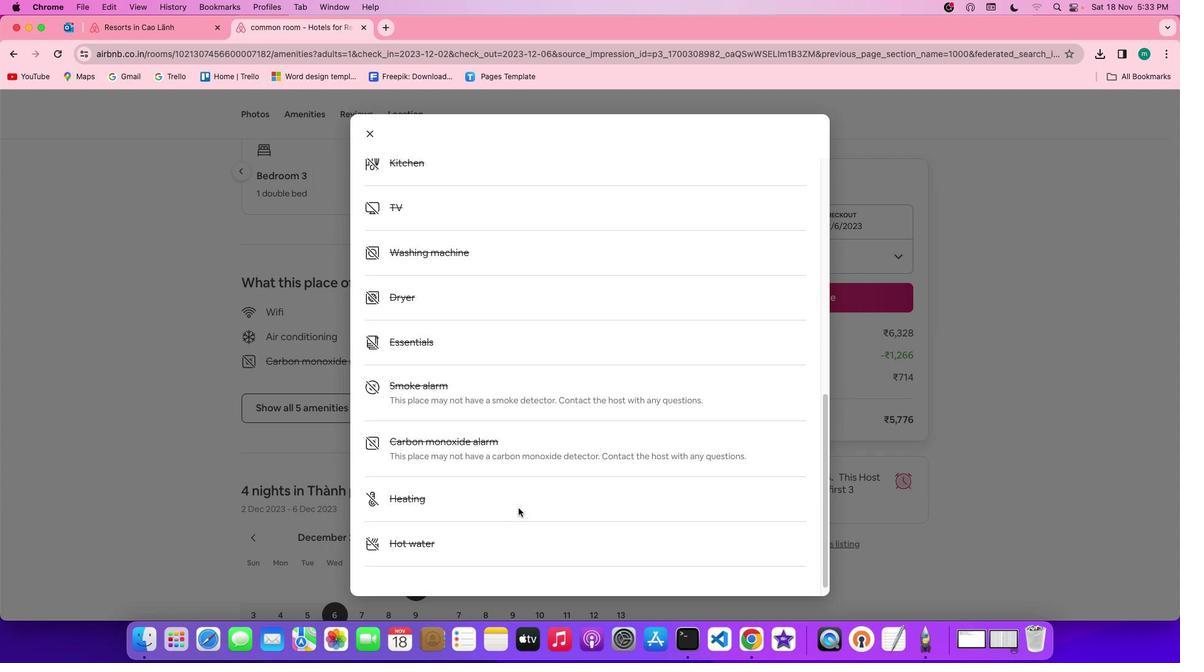 
Action: Mouse scrolled (518, 508) with delta (0, -2)
Screenshot: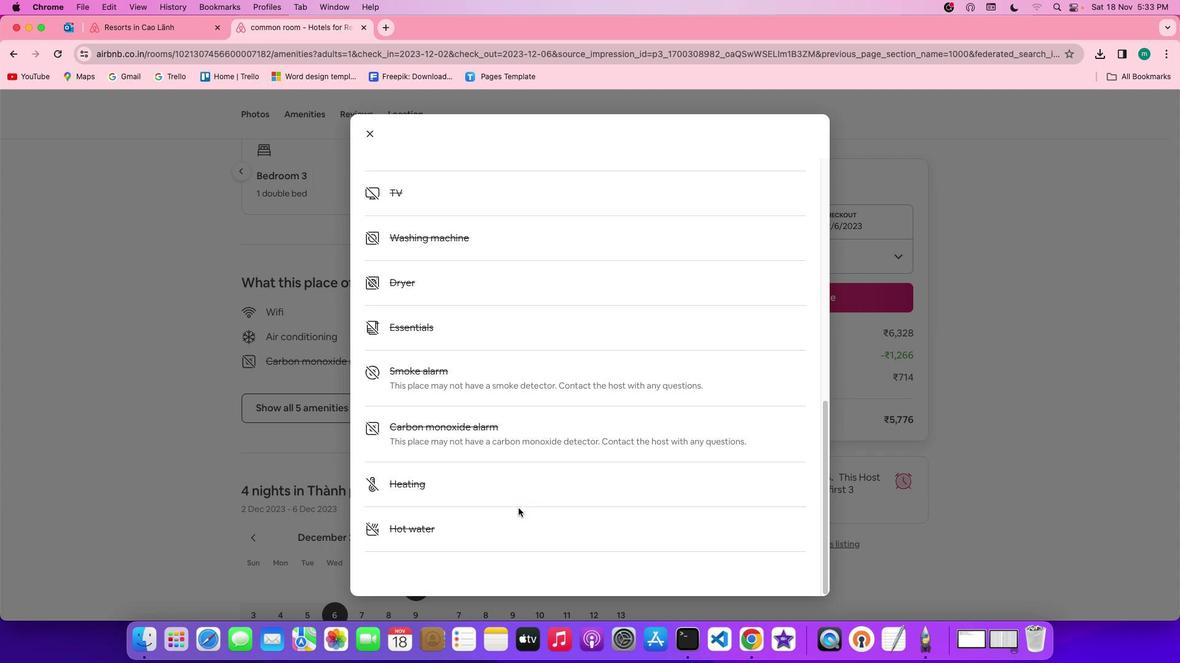 
Action: Mouse scrolled (518, 508) with delta (0, 0)
Screenshot: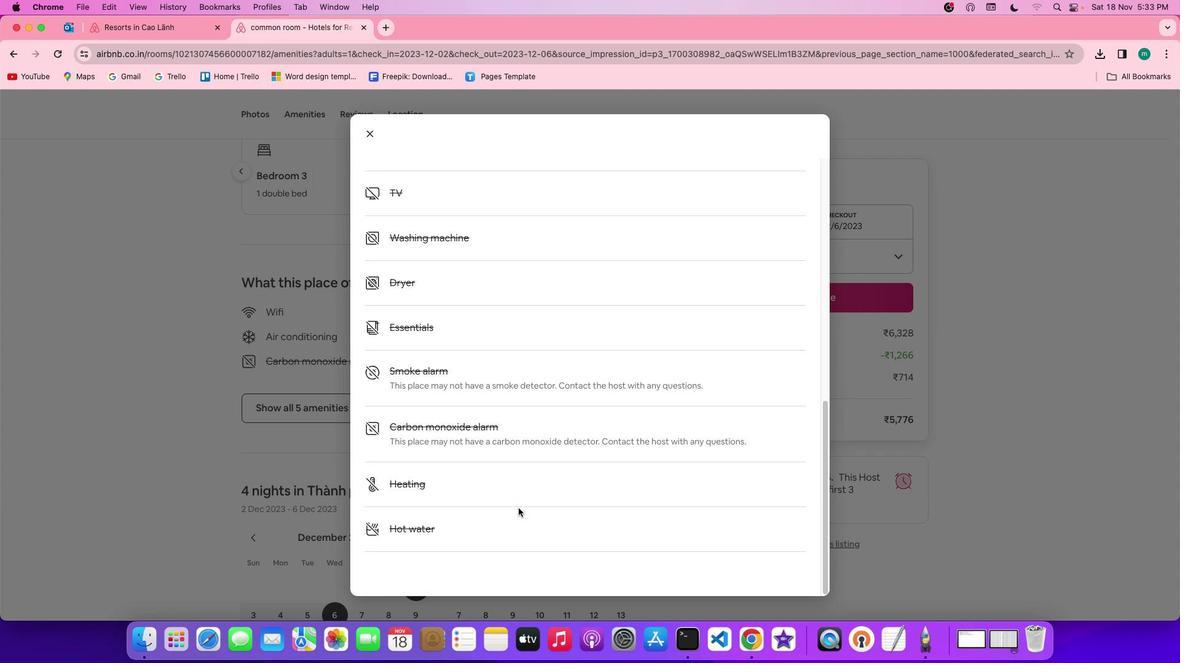 
Action: Mouse scrolled (518, 508) with delta (0, 0)
Screenshot: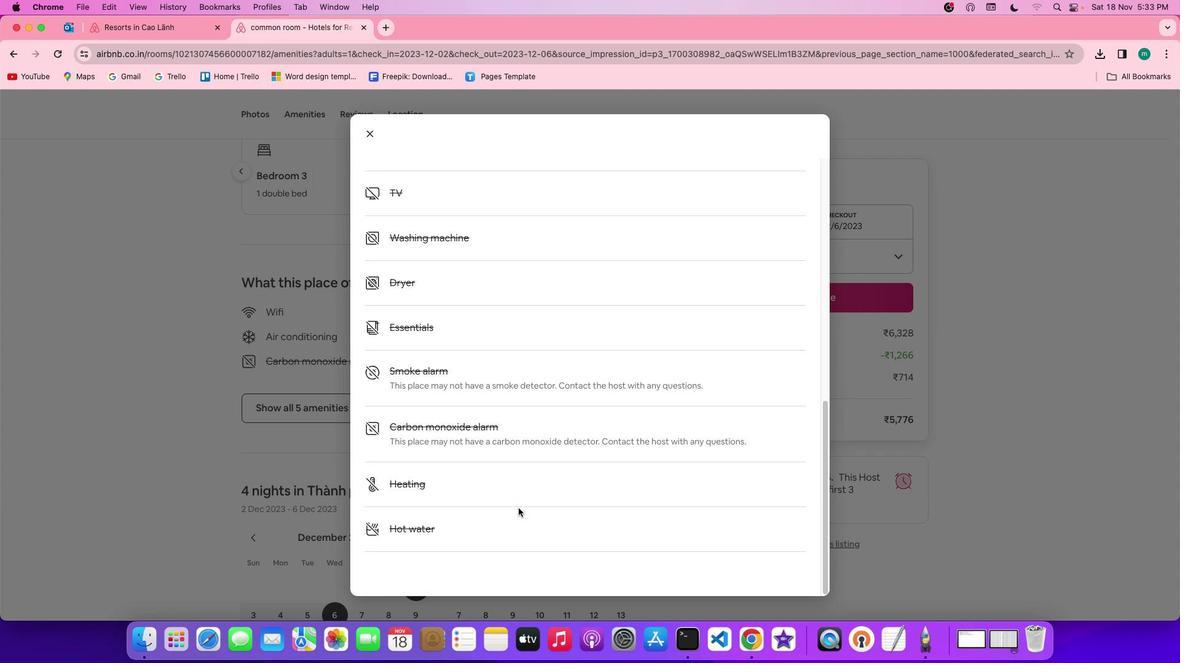 
Action: Mouse scrolled (518, 508) with delta (0, -1)
Screenshot: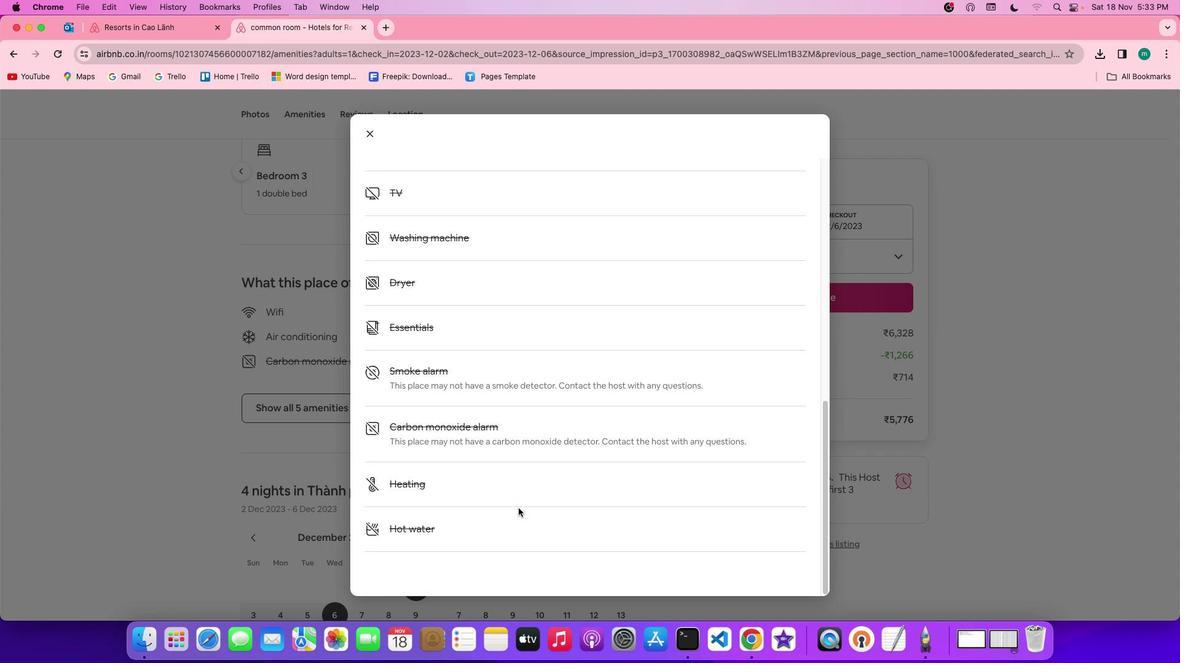 
Action: Mouse scrolled (518, 508) with delta (0, -3)
Screenshot: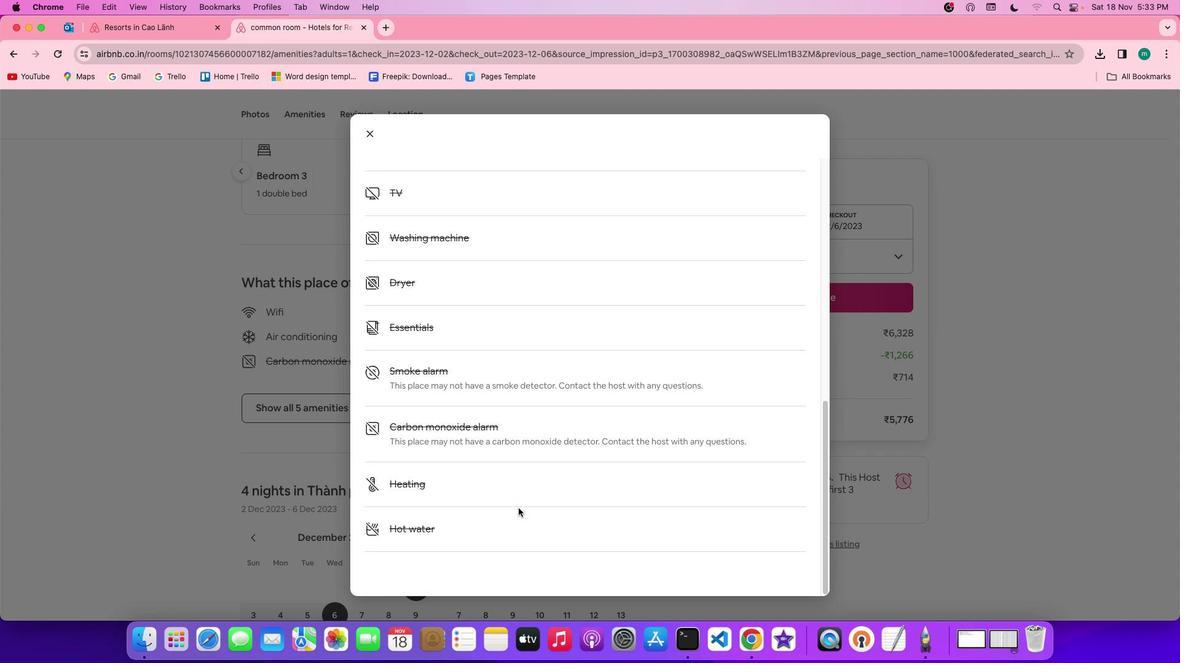
Action: Mouse scrolled (518, 508) with delta (0, -3)
Screenshot: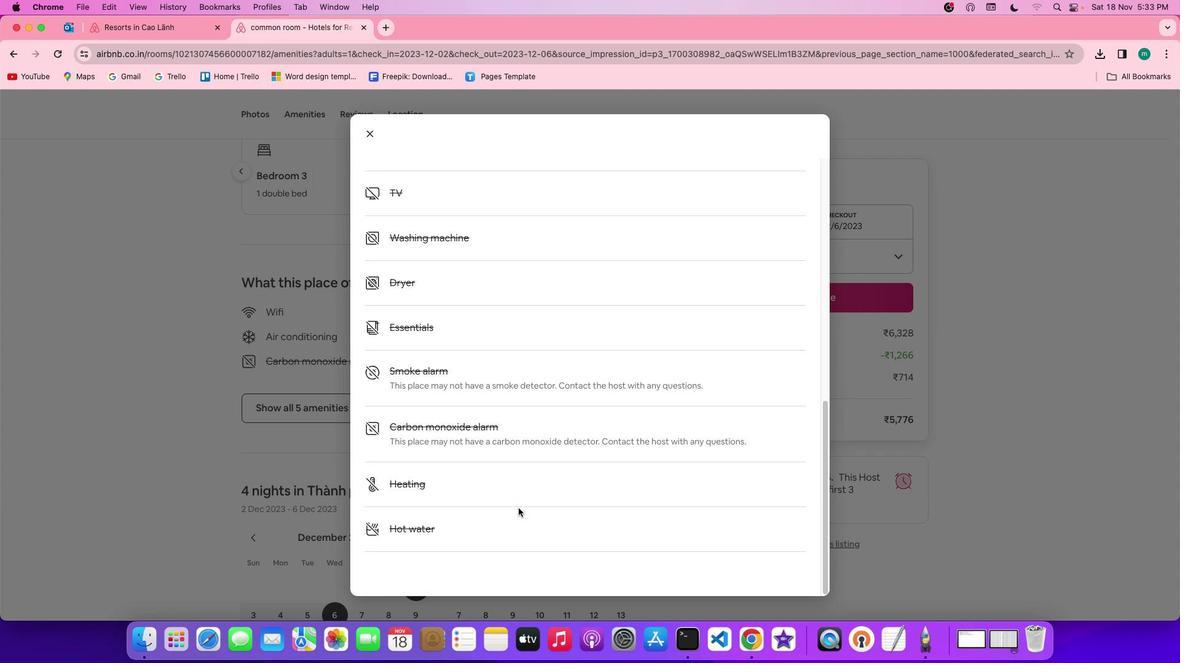 
Action: Mouse moved to (365, 133)
Screenshot: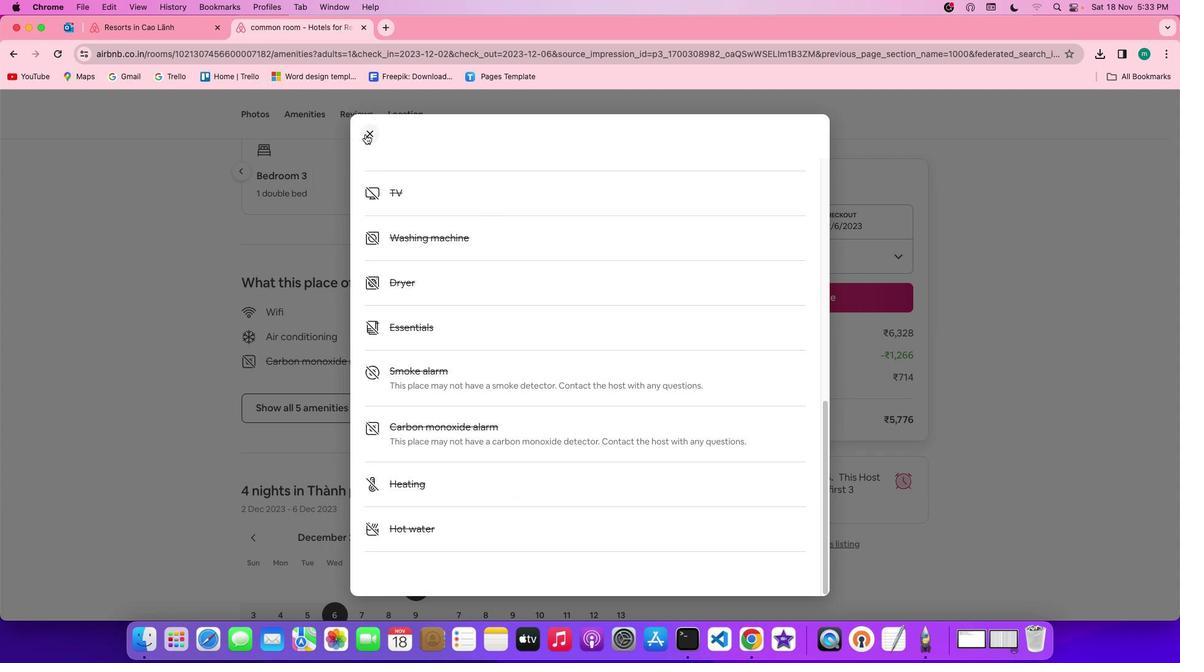 
Action: Mouse pressed left at (365, 133)
Screenshot: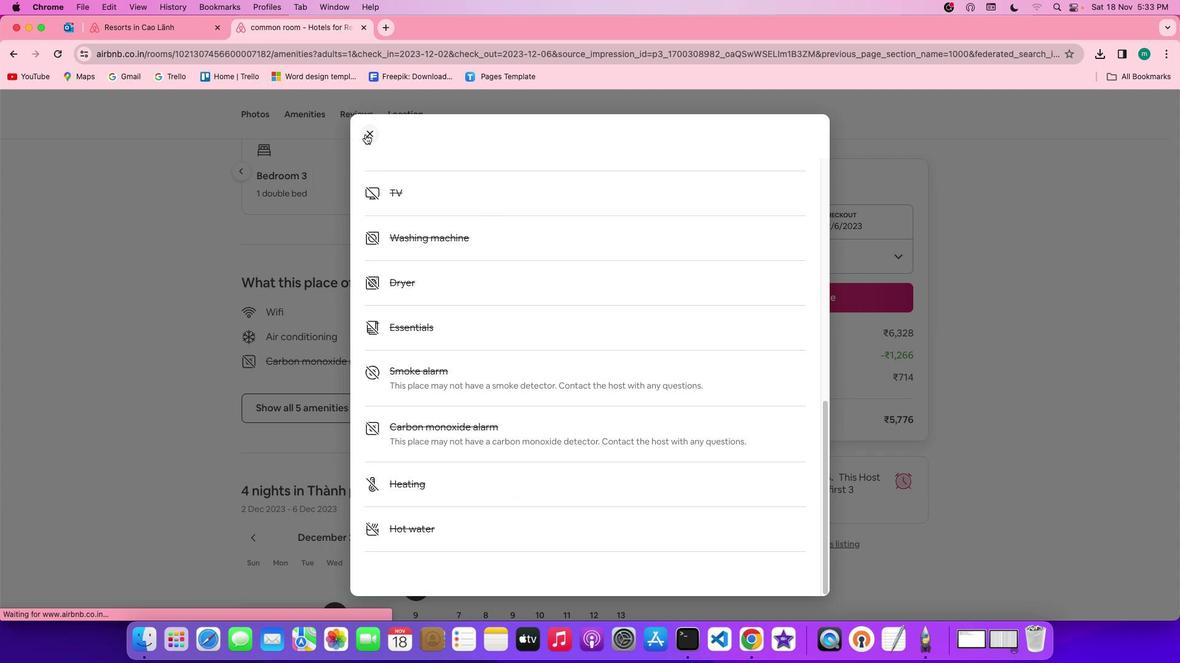 
Action: Mouse moved to (422, 468)
Screenshot: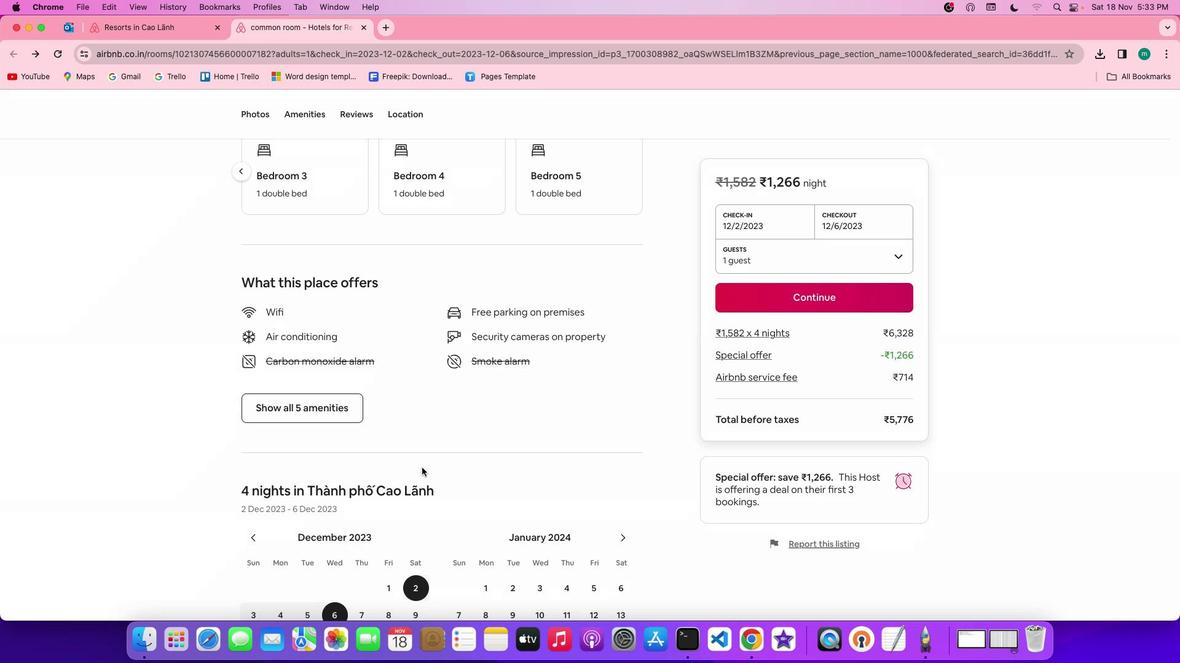 
Action: Mouse scrolled (422, 468) with delta (0, 0)
Screenshot: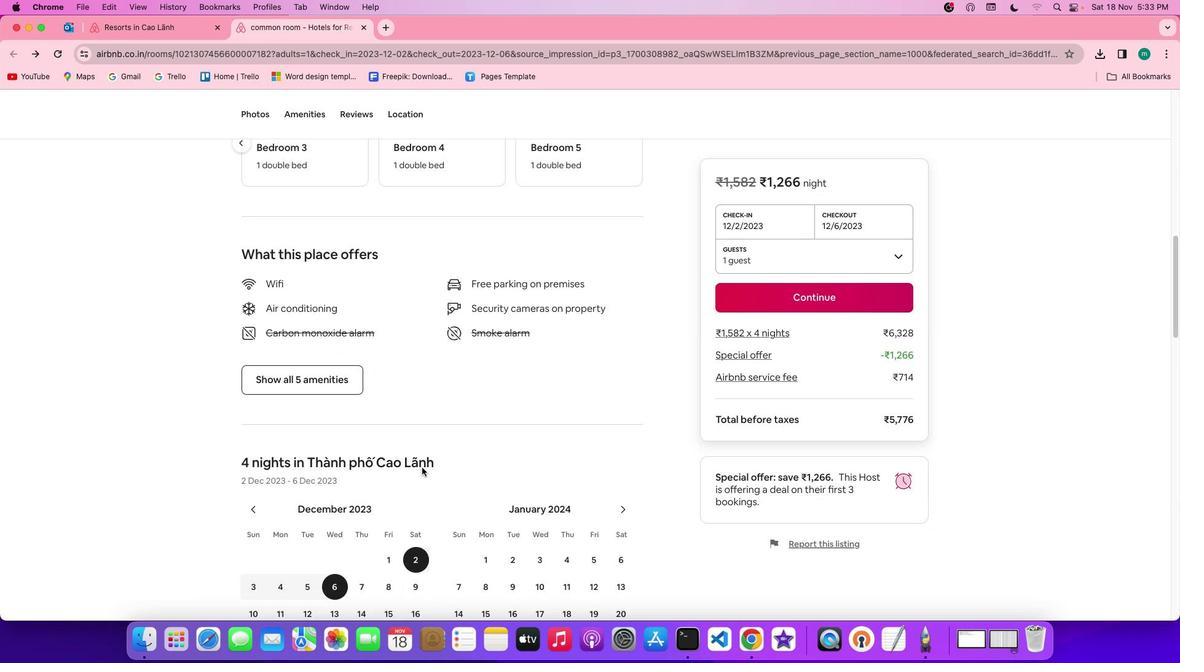 
Action: Mouse scrolled (422, 468) with delta (0, 0)
Screenshot: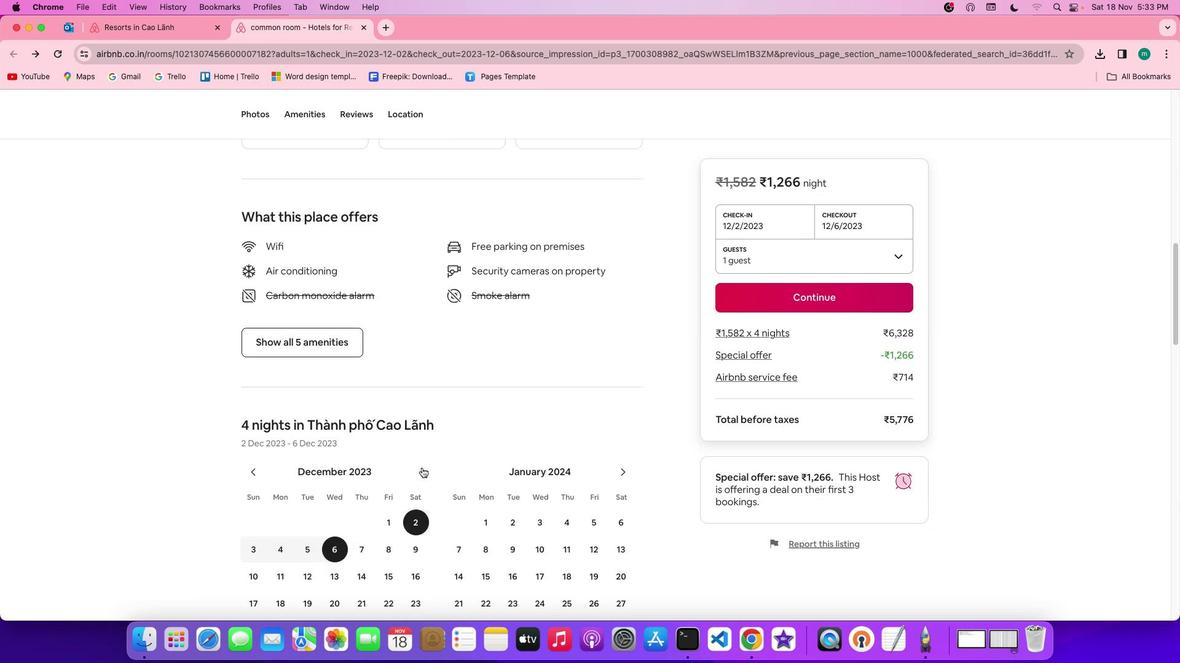 
Action: Mouse scrolled (422, 468) with delta (0, -1)
Screenshot: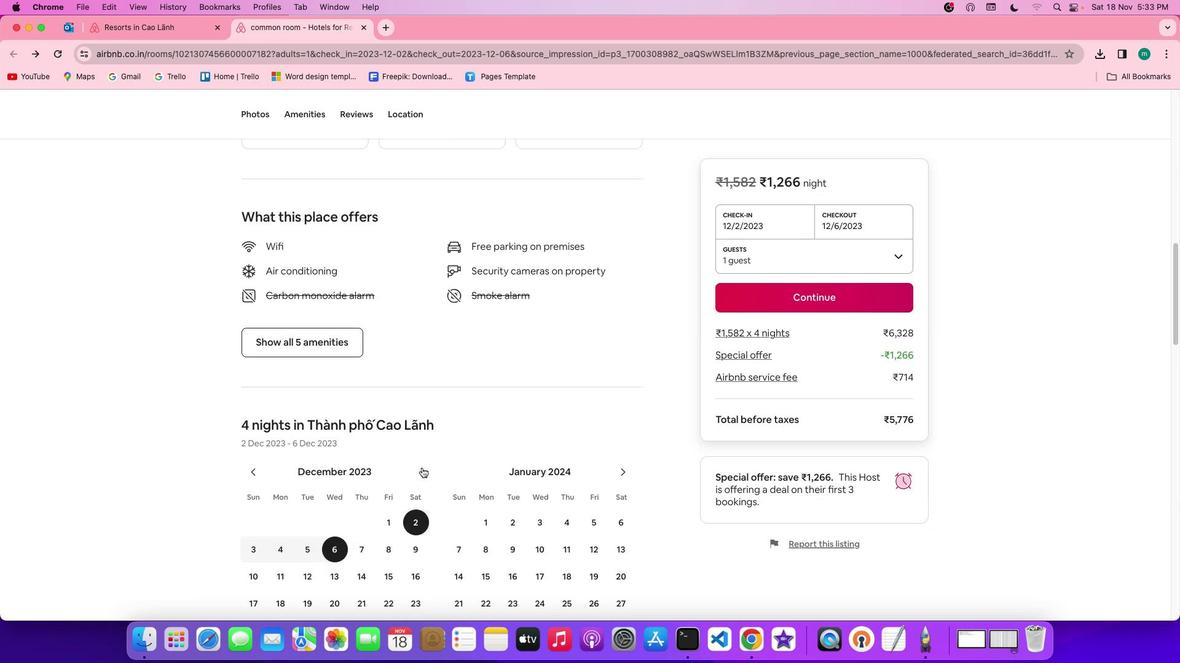 
Action: Mouse scrolled (422, 468) with delta (0, -3)
Screenshot: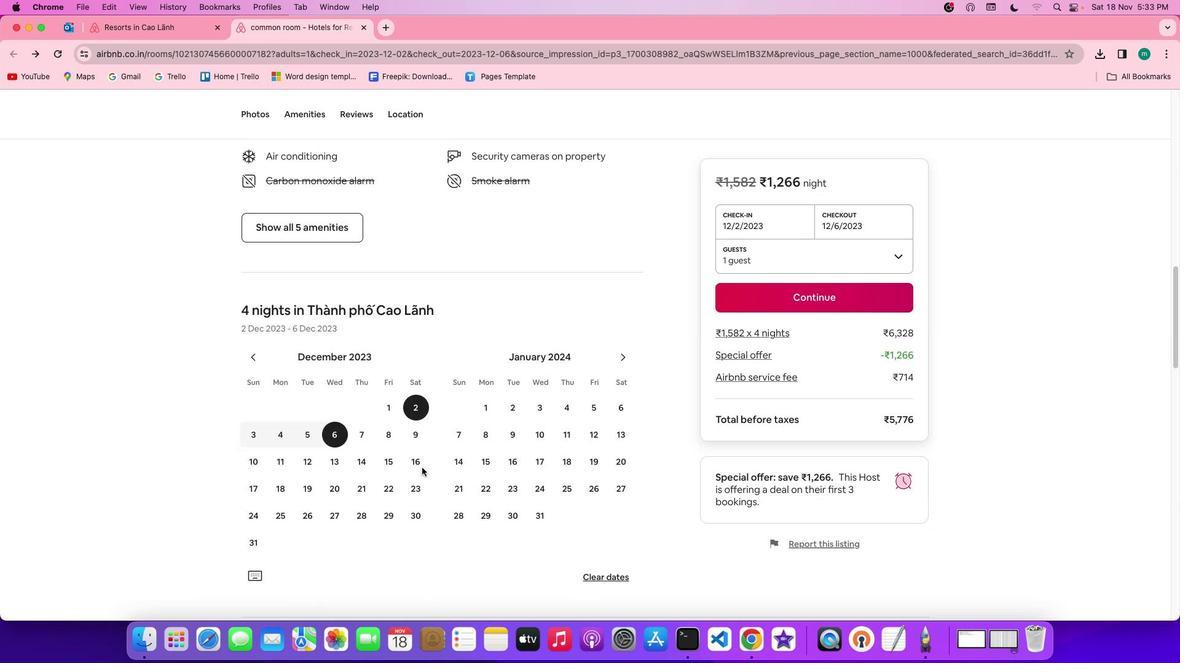 
Action: Mouse scrolled (422, 468) with delta (0, -3)
Screenshot: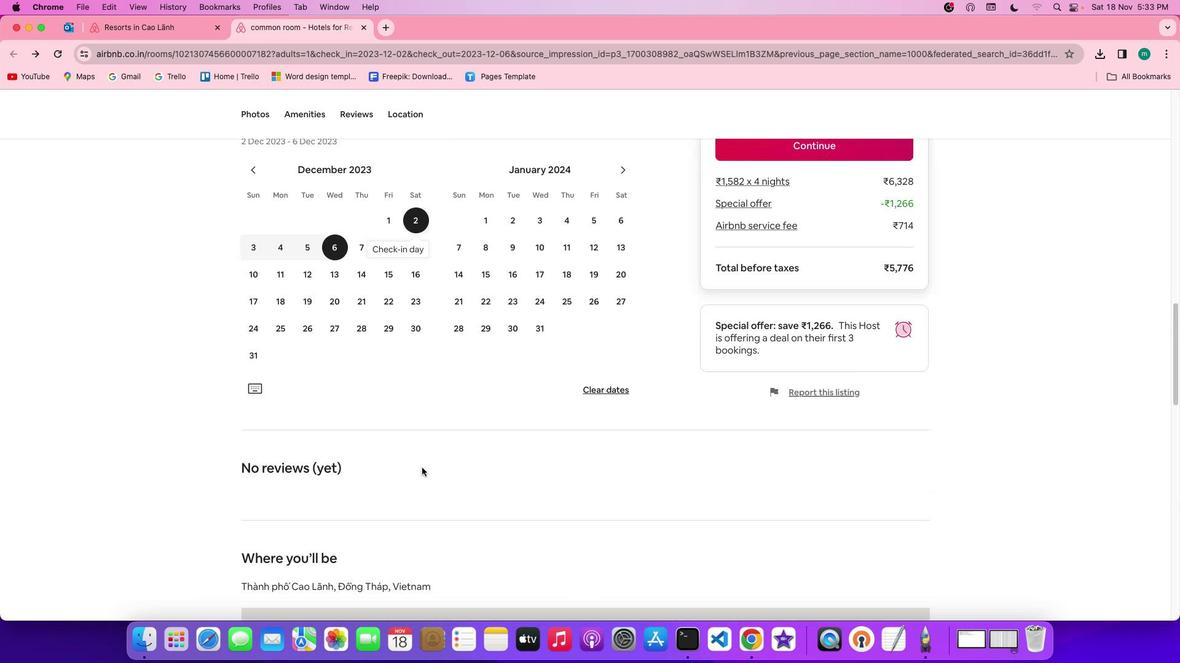 
Action: Mouse moved to (422, 468)
Screenshot: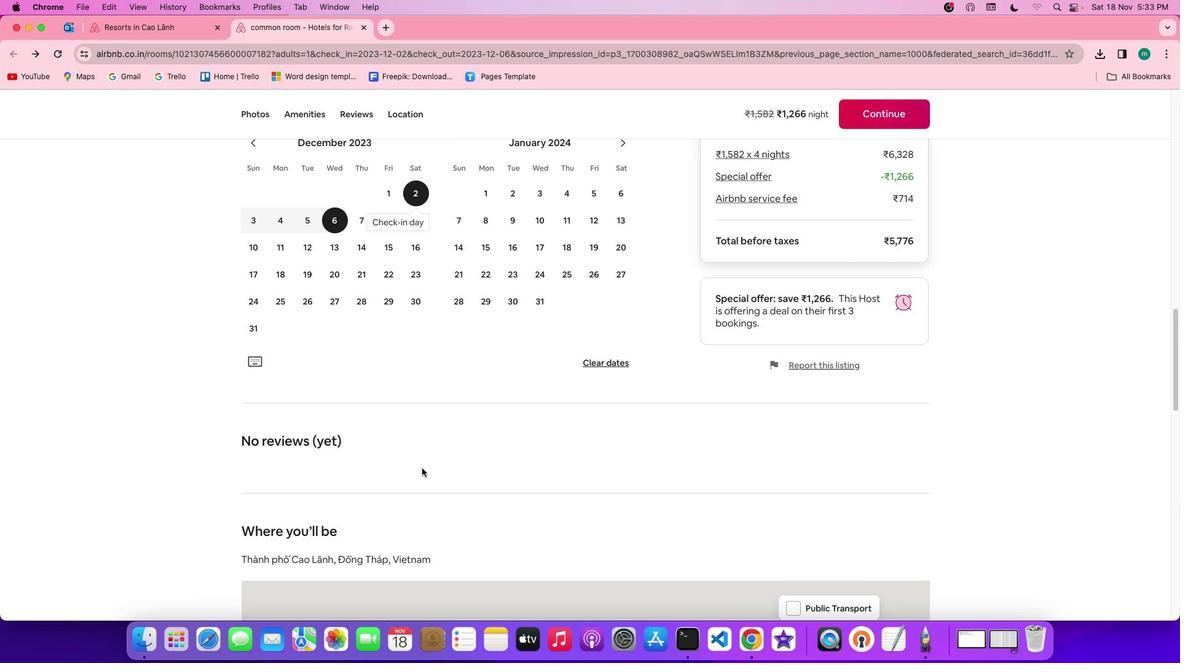 
Action: Mouse scrolled (422, 468) with delta (0, 0)
Screenshot: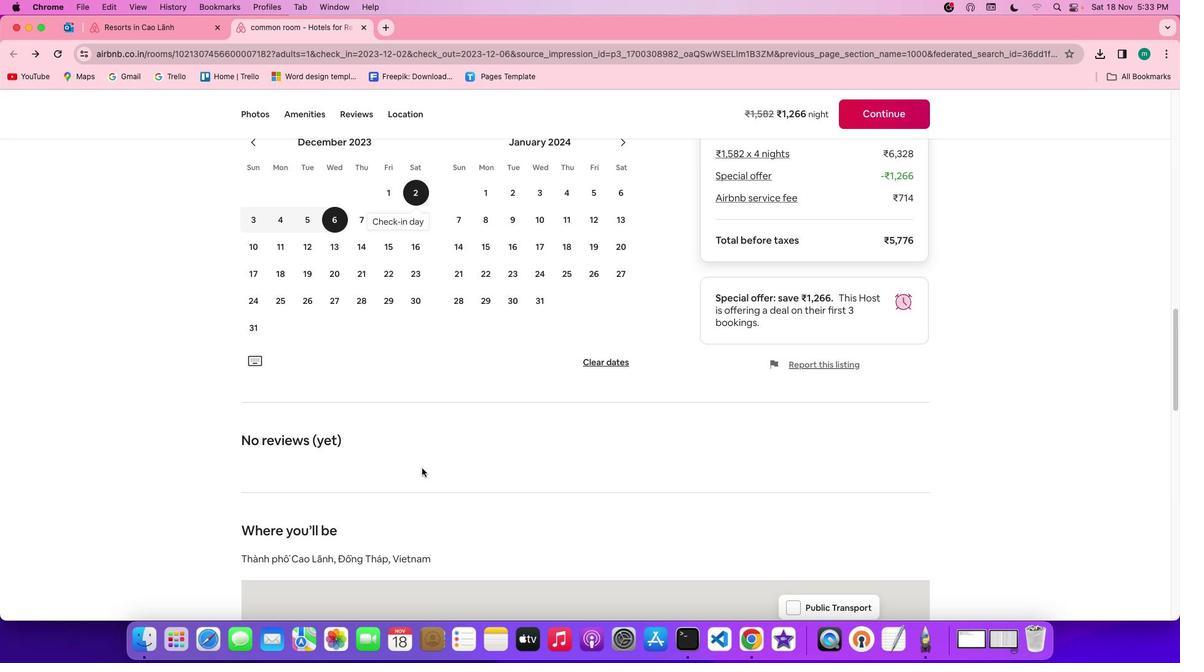 
Action: Mouse scrolled (422, 468) with delta (0, 0)
Screenshot: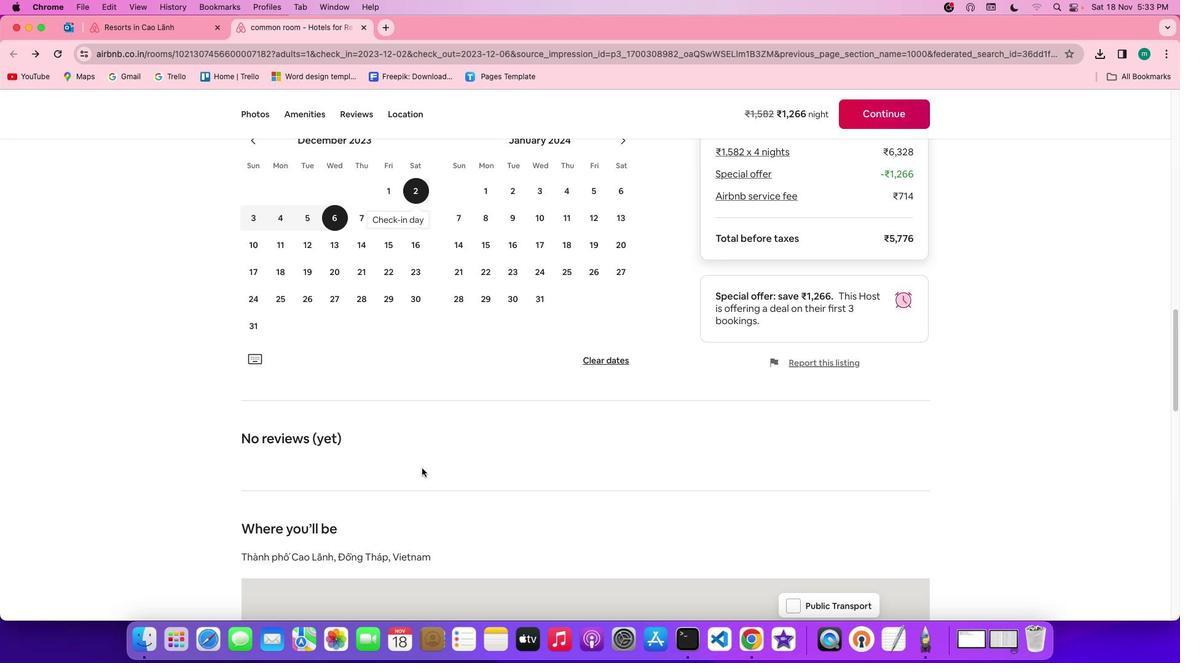 
Action: Mouse scrolled (422, 468) with delta (0, -1)
Screenshot: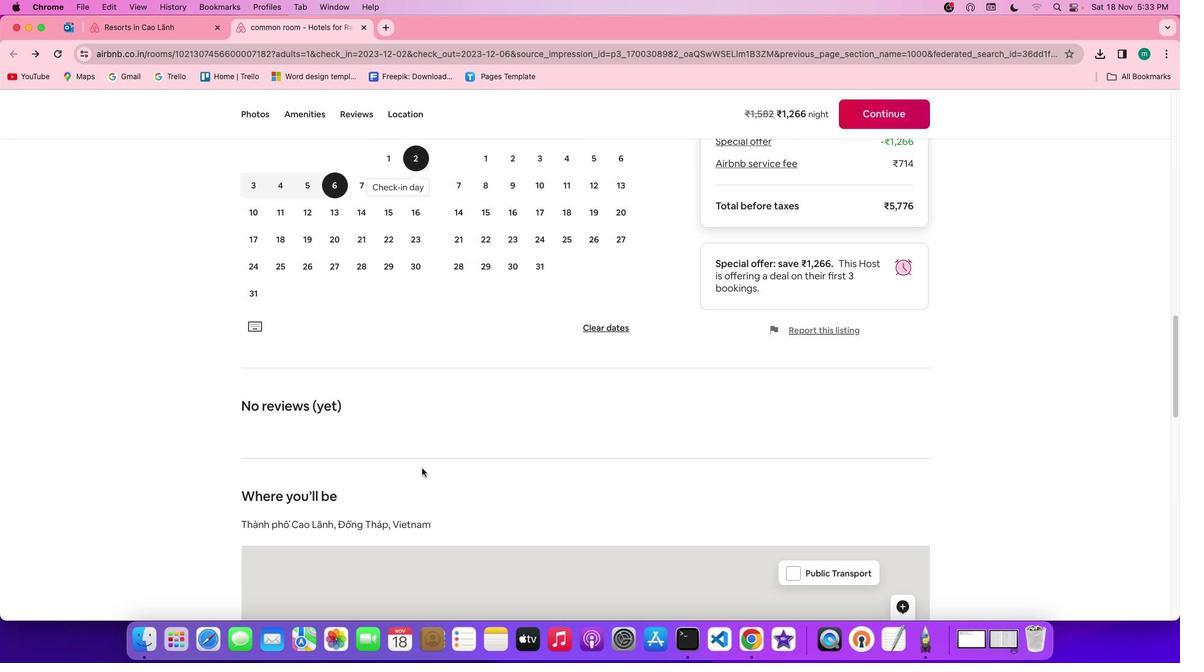 
Action: Mouse scrolled (422, 468) with delta (0, -2)
Screenshot: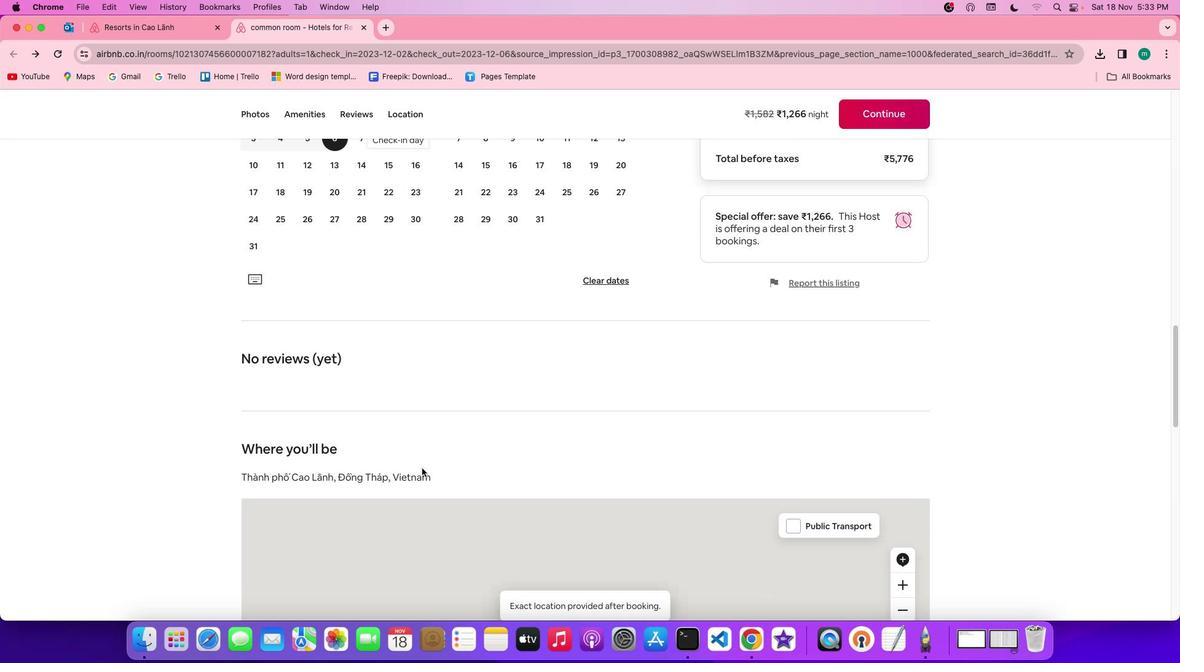 
Action: Mouse scrolled (422, 468) with delta (0, 0)
Screenshot: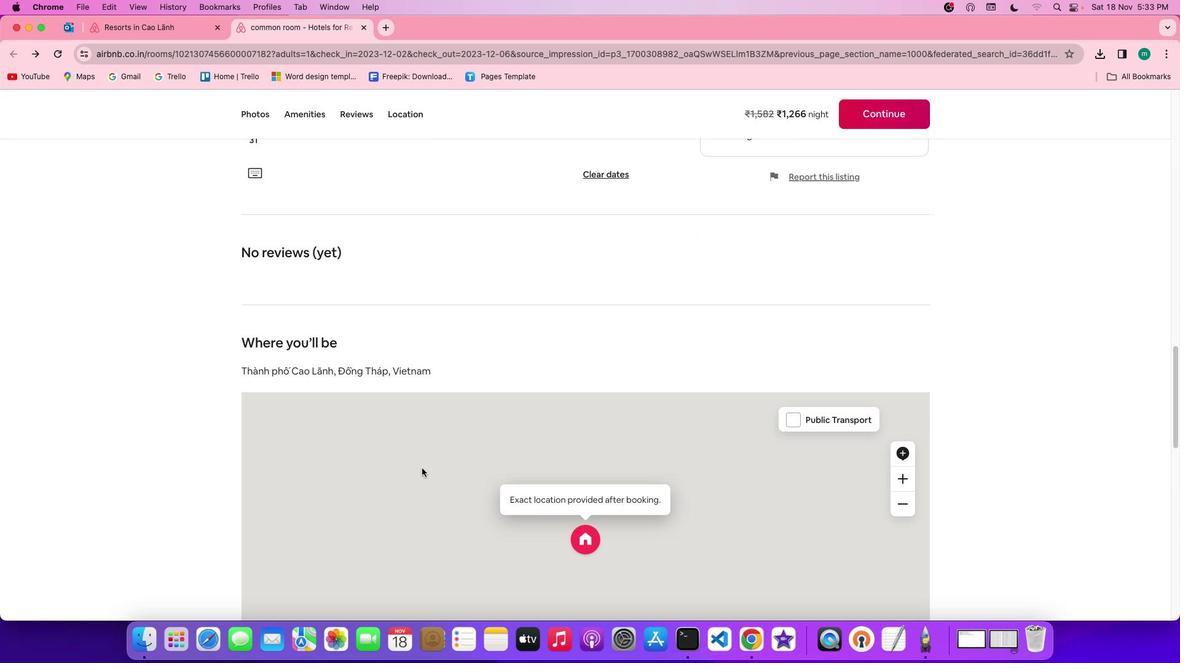 
Action: Mouse scrolled (422, 468) with delta (0, 0)
Screenshot: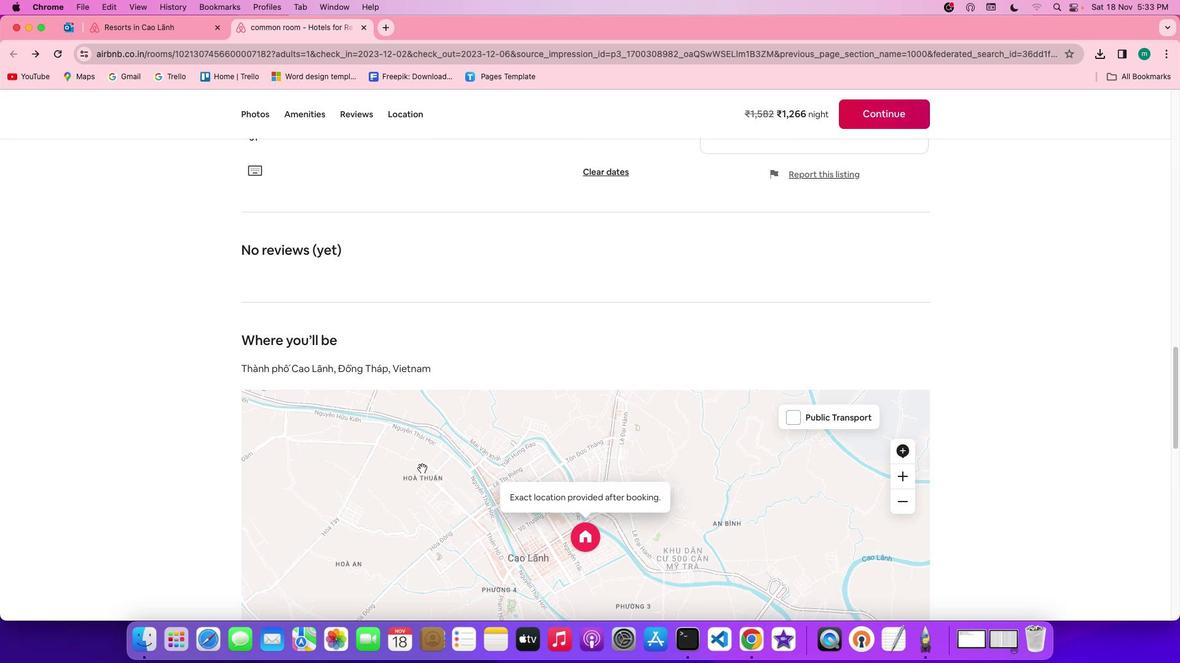 
Action: Mouse scrolled (422, 468) with delta (0, 0)
Screenshot: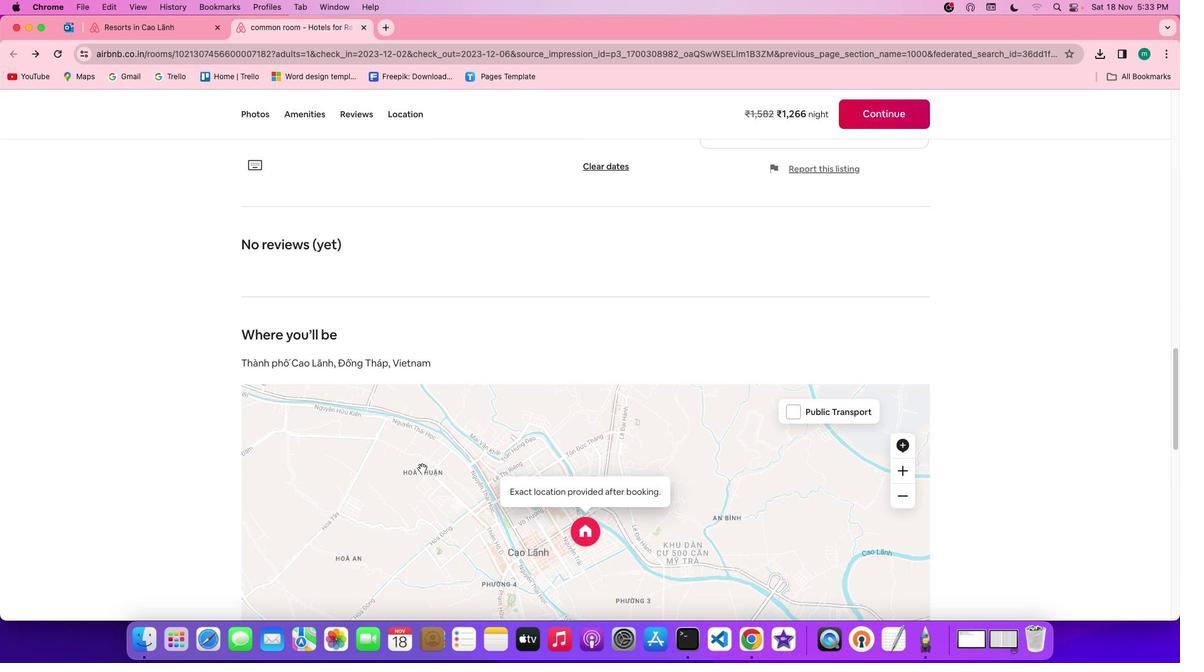 
Action: Mouse scrolled (422, 468) with delta (0, -1)
Screenshot: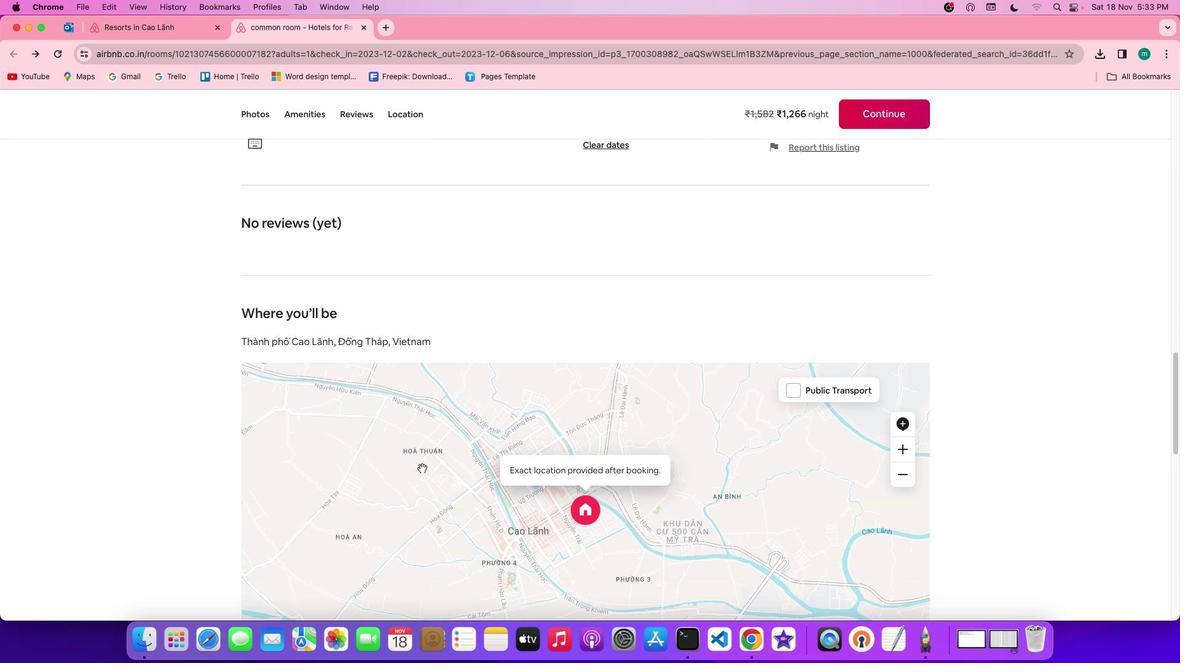 
Action: Mouse scrolled (422, 468) with delta (0, -2)
Screenshot: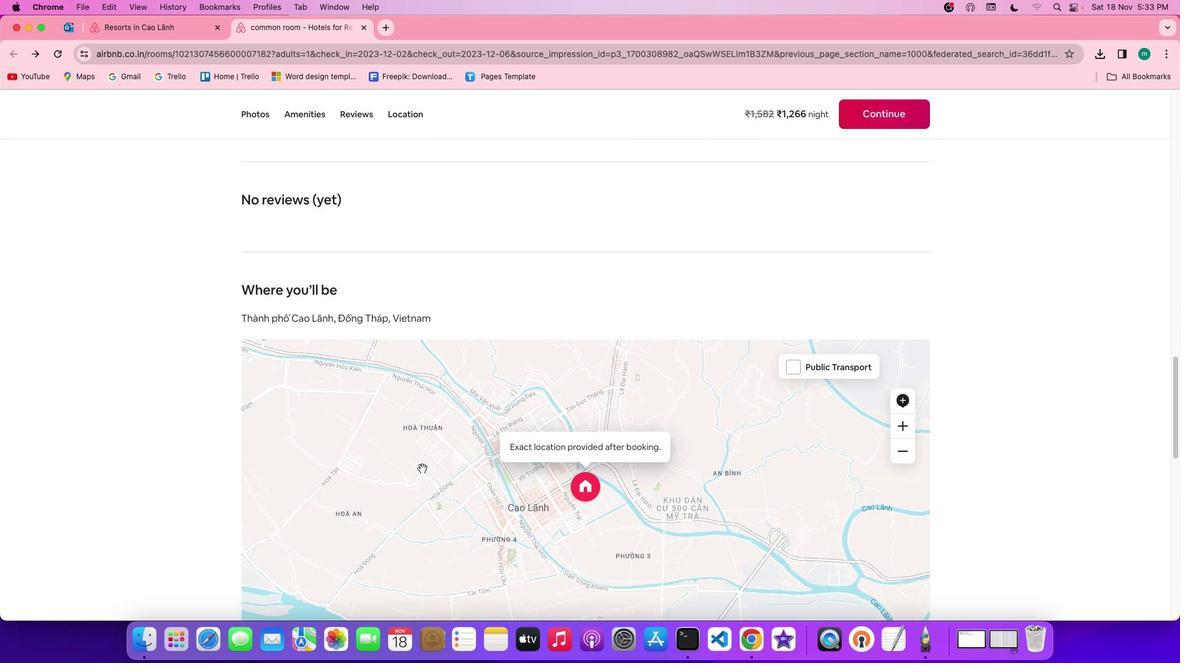 
Action: Mouse scrolled (422, 468) with delta (0, 0)
Screenshot: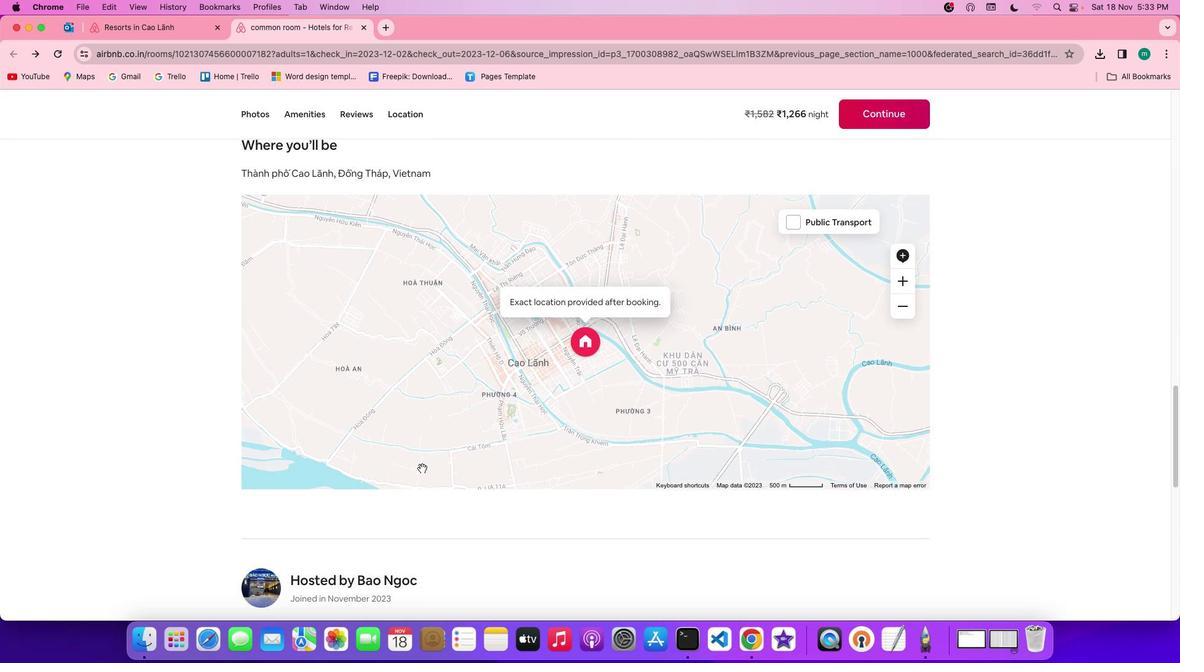 
Action: Mouse scrolled (422, 468) with delta (0, 0)
Screenshot: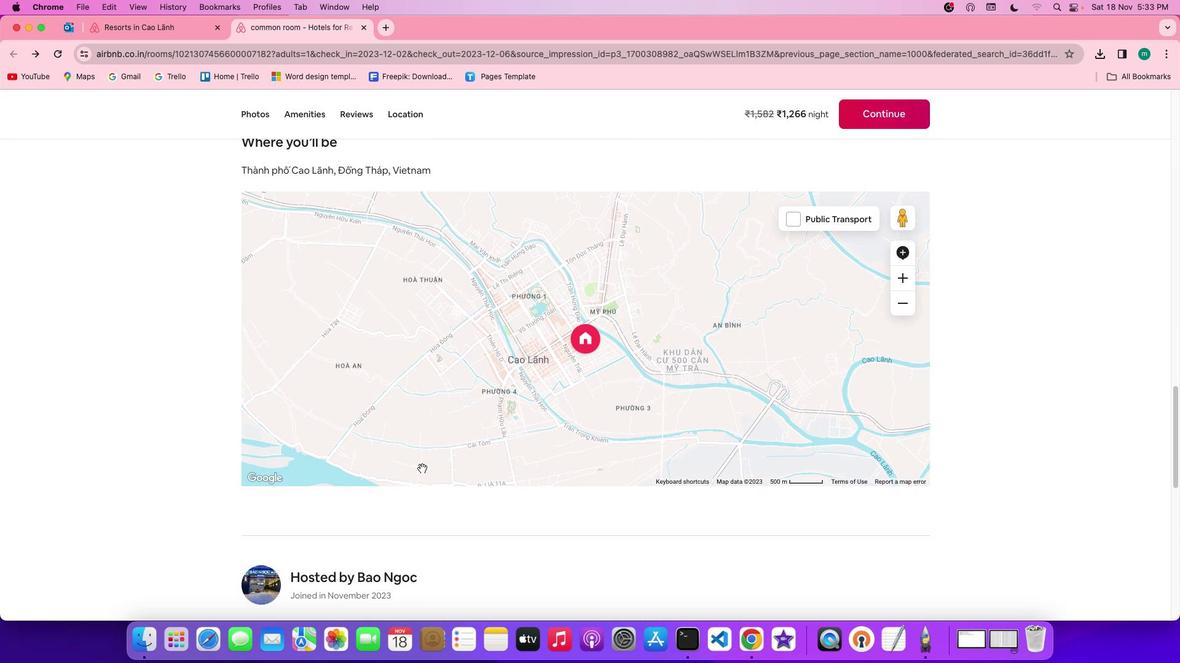 
Action: Mouse scrolled (422, 468) with delta (0, 0)
Screenshot: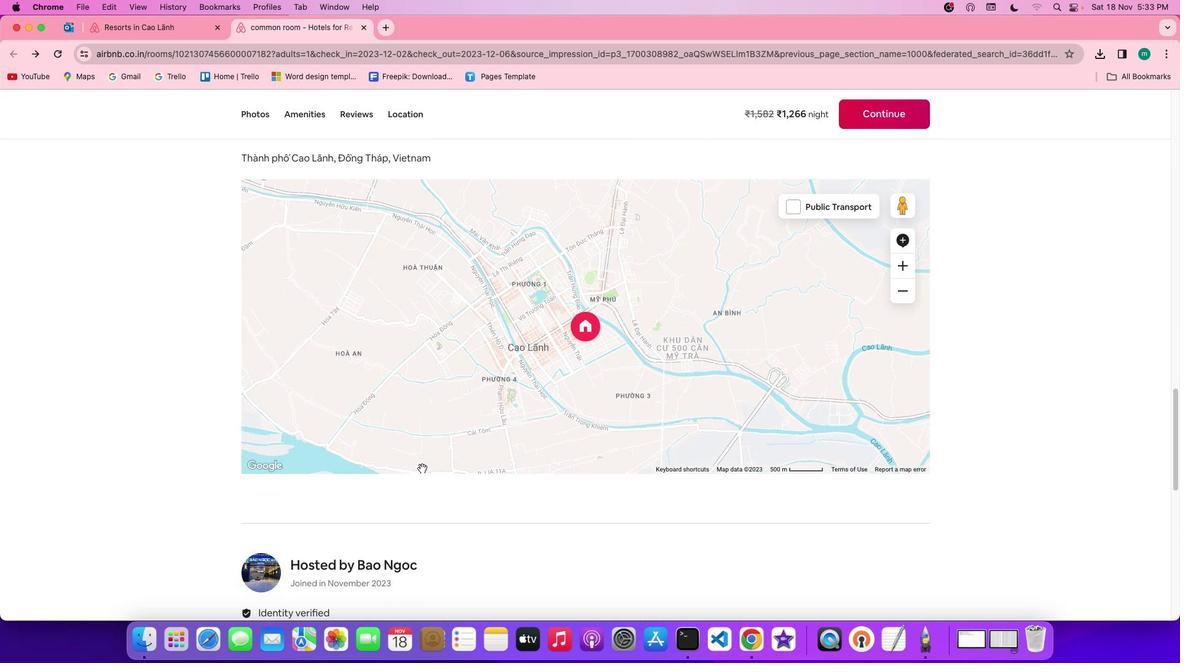 
Action: Mouse scrolled (422, 468) with delta (0, -1)
Screenshot: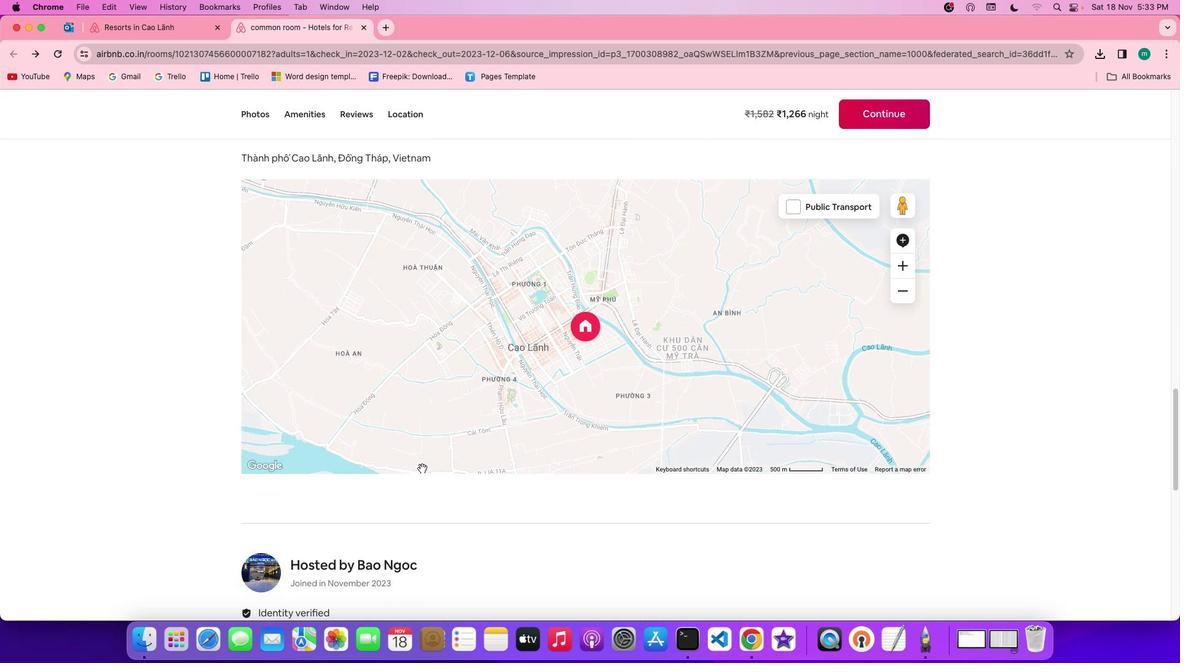 
Action: Mouse scrolled (422, 468) with delta (0, -2)
Screenshot: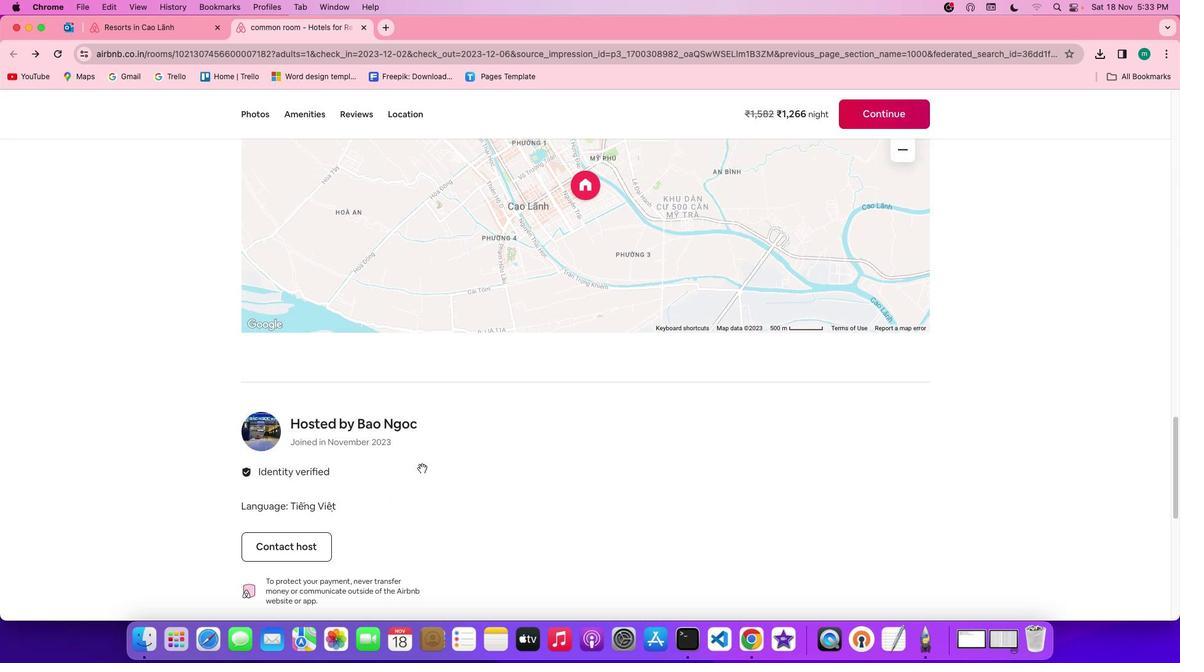 
Action: Mouse scrolled (422, 468) with delta (0, -2)
Screenshot: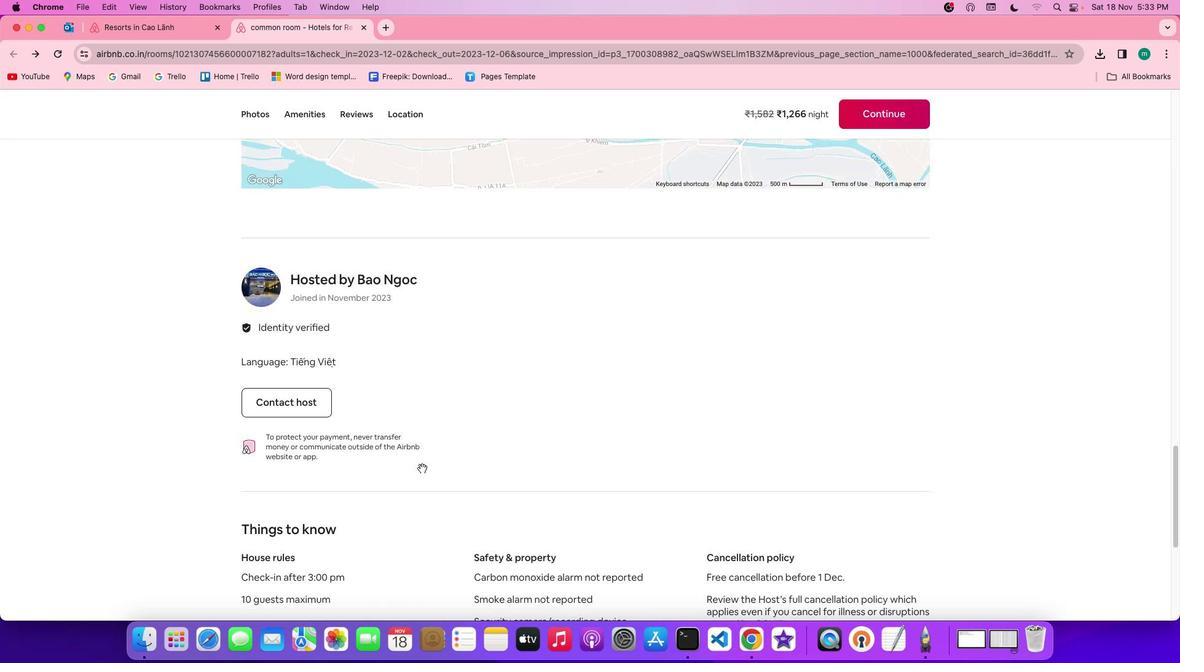 
Action: Mouse moved to (361, 446)
Screenshot: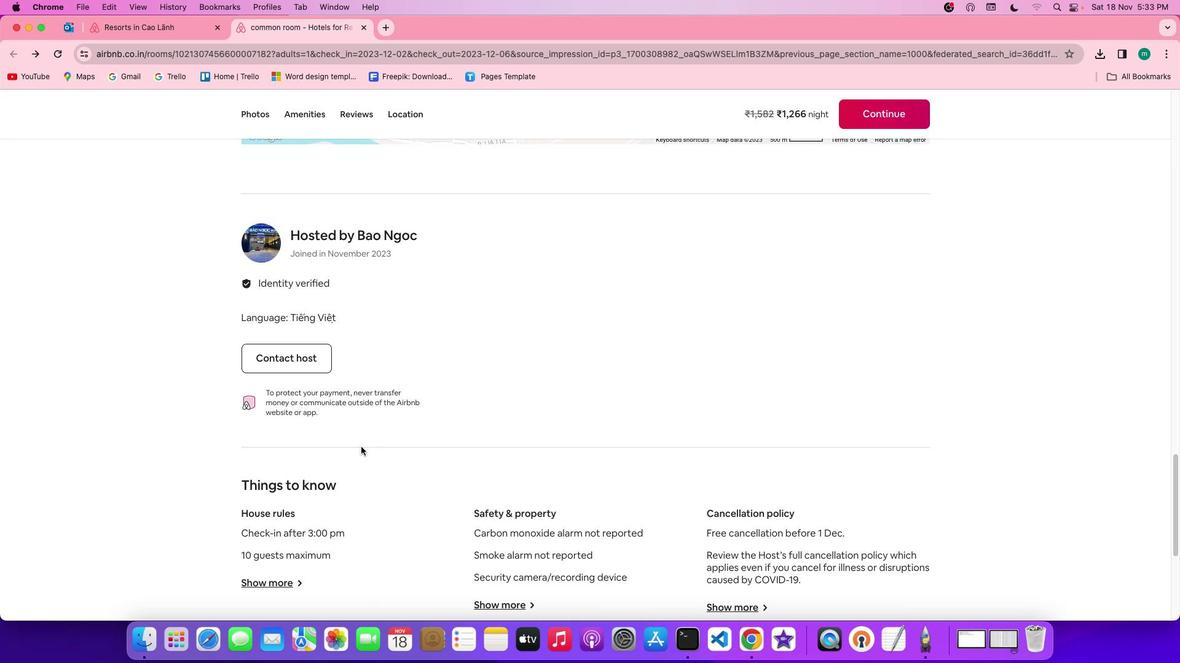 
Action: Mouse scrolled (361, 446) with delta (0, 0)
Screenshot: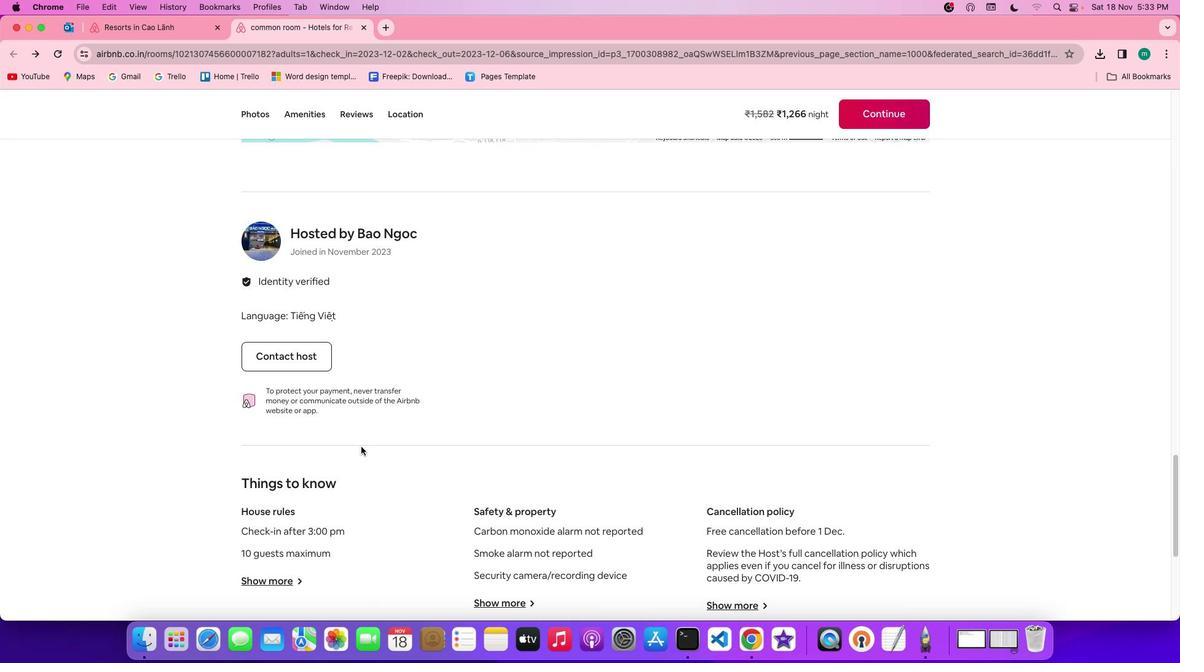
Action: Mouse scrolled (361, 446) with delta (0, 0)
Screenshot: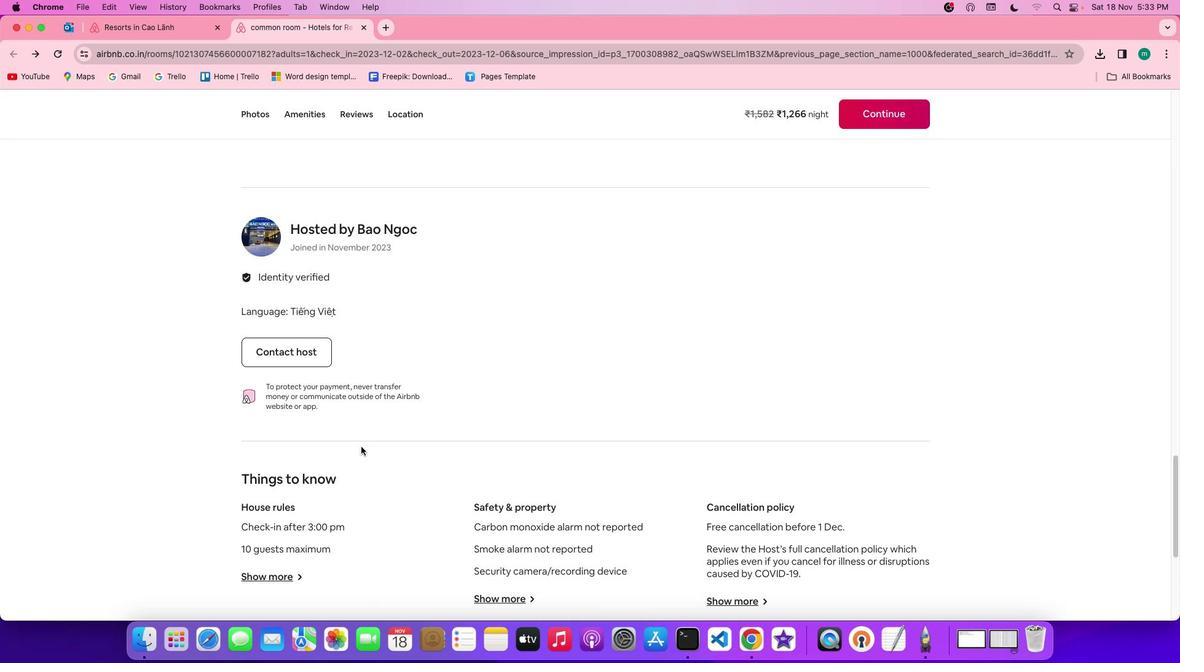 
Action: Mouse scrolled (361, 446) with delta (0, -1)
Screenshot: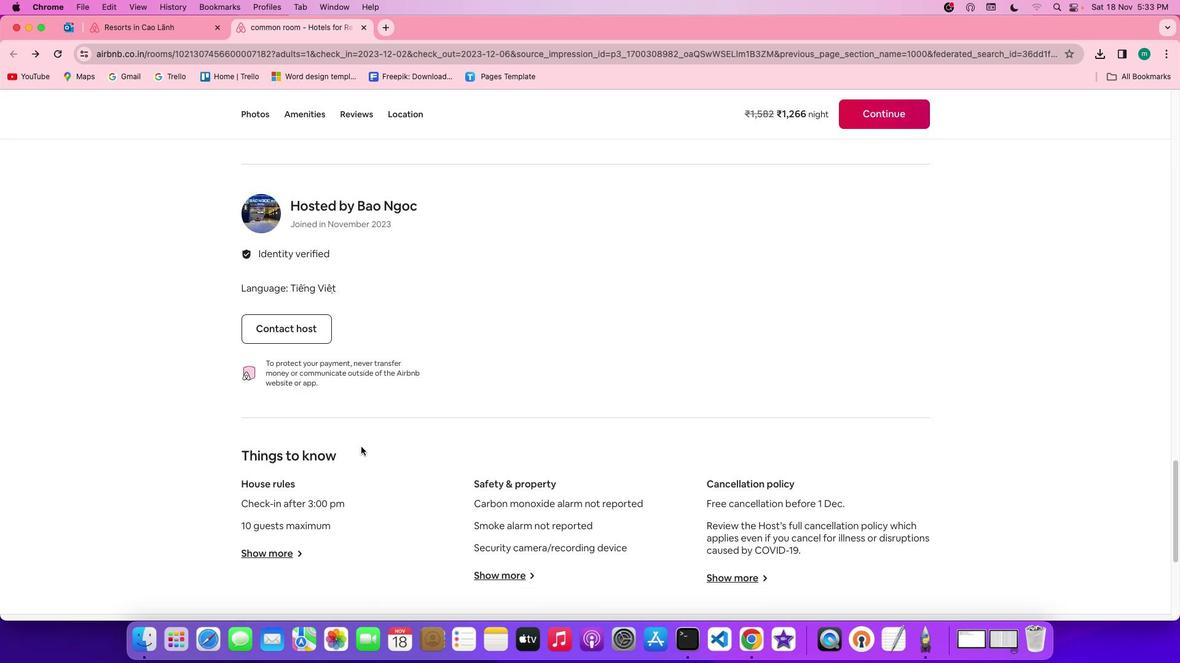 
Action: Mouse moved to (280, 493)
Screenshot: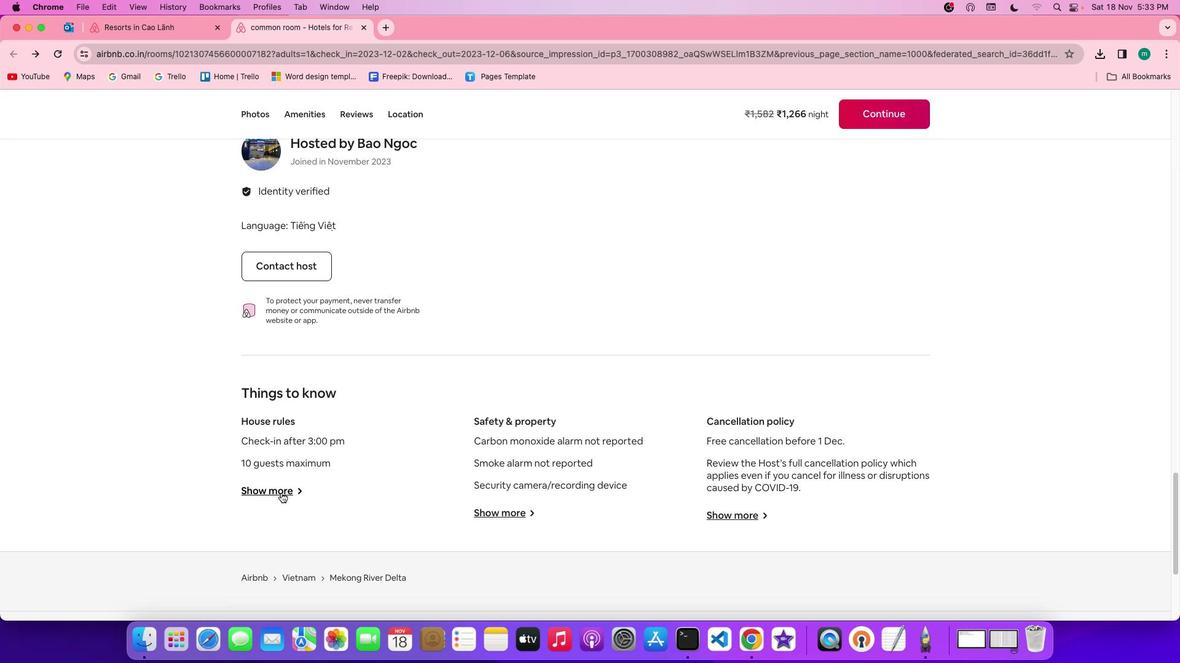 
Action: Mouse pressed left at (280, 493)
Screenshot: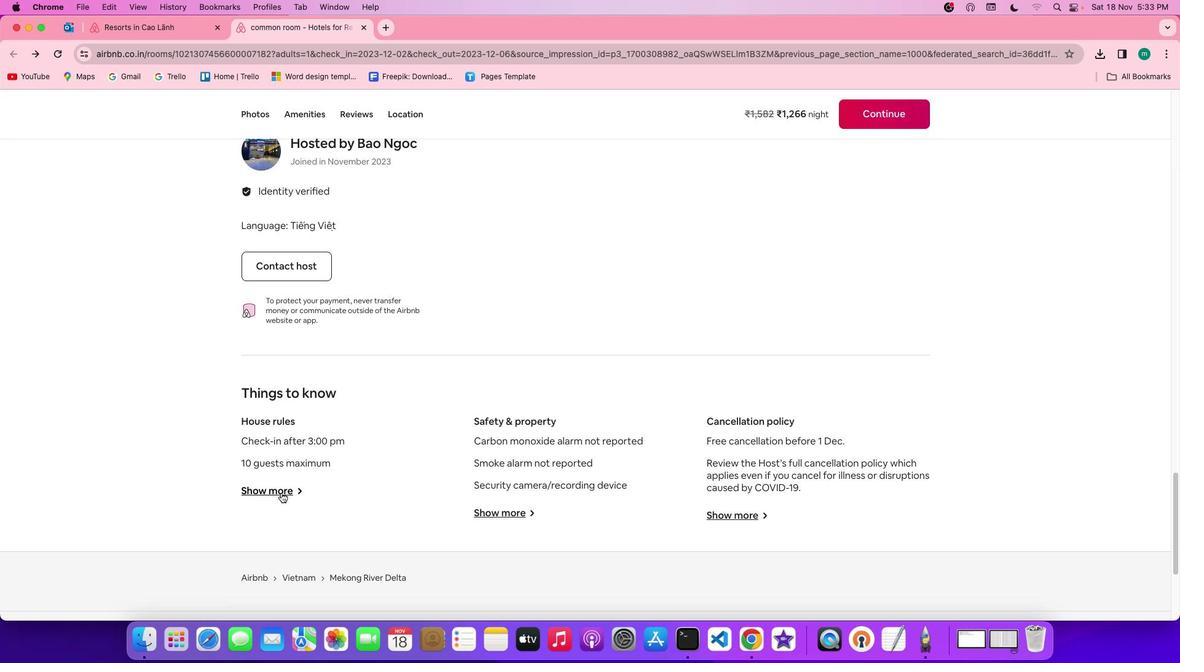 
Action: Mouse moved to (501, 475)
Screenshot: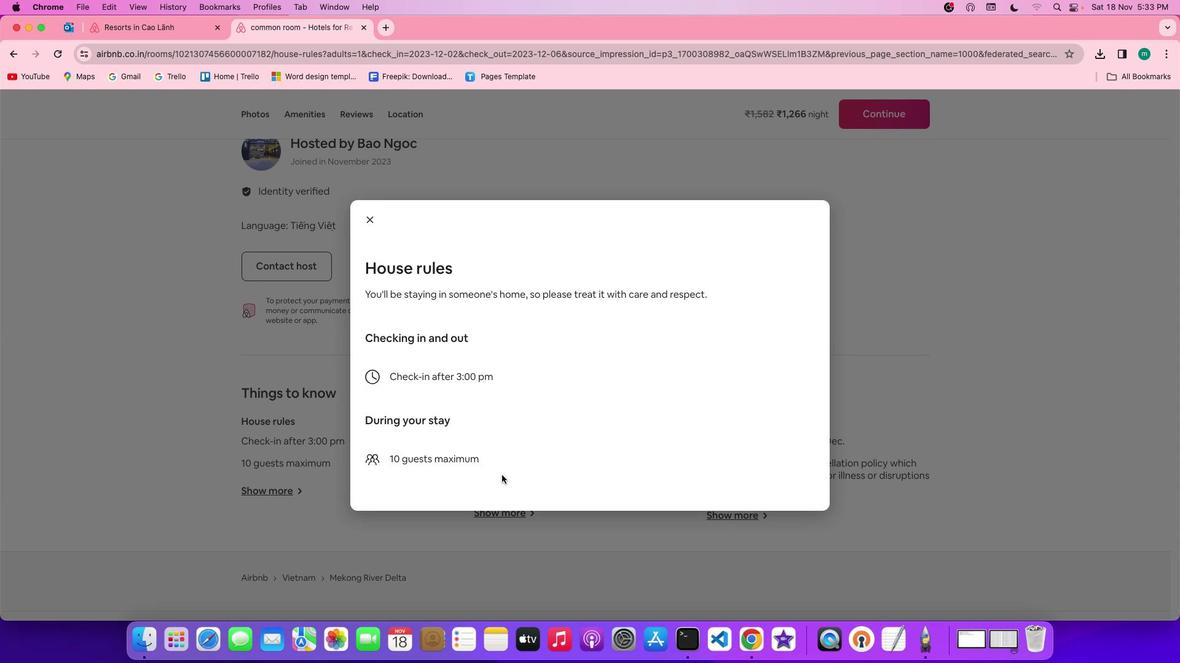 
Action: Mouse scrolled (501, 475) with delta (0, 0)
Screenshot: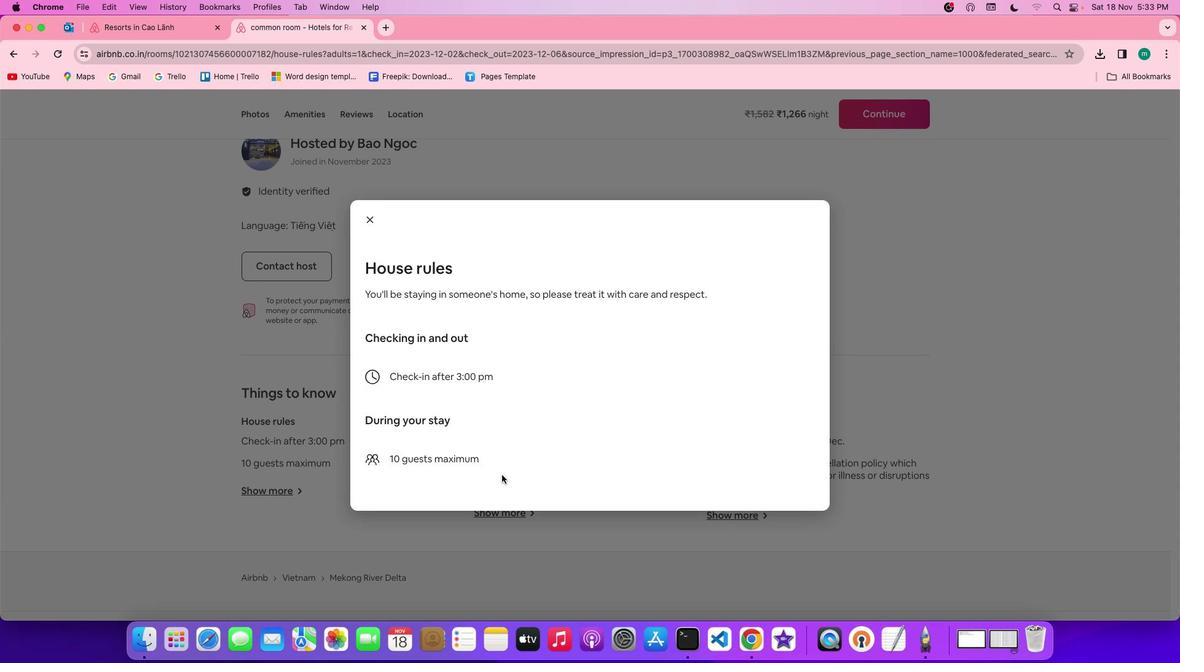 
Action: Mouse scrolled (501, 475) with delta (0, 0)
Screenshot: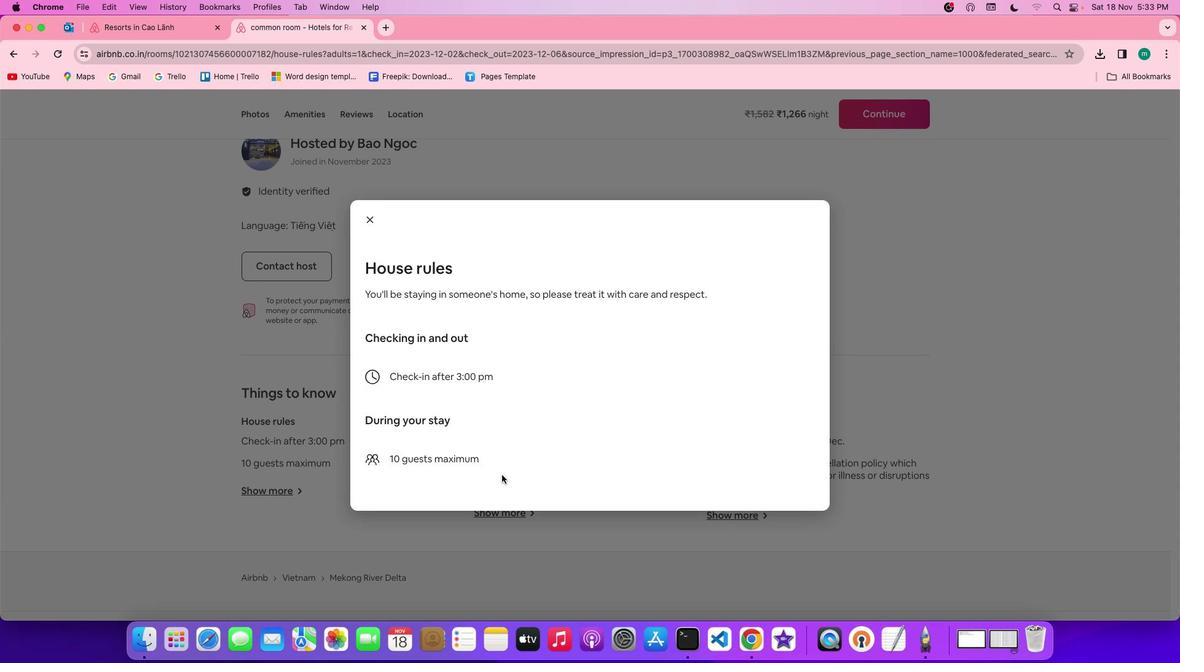 
Action: Mouse scrolled (501, 475) with delta (0, -1)
Screenshot: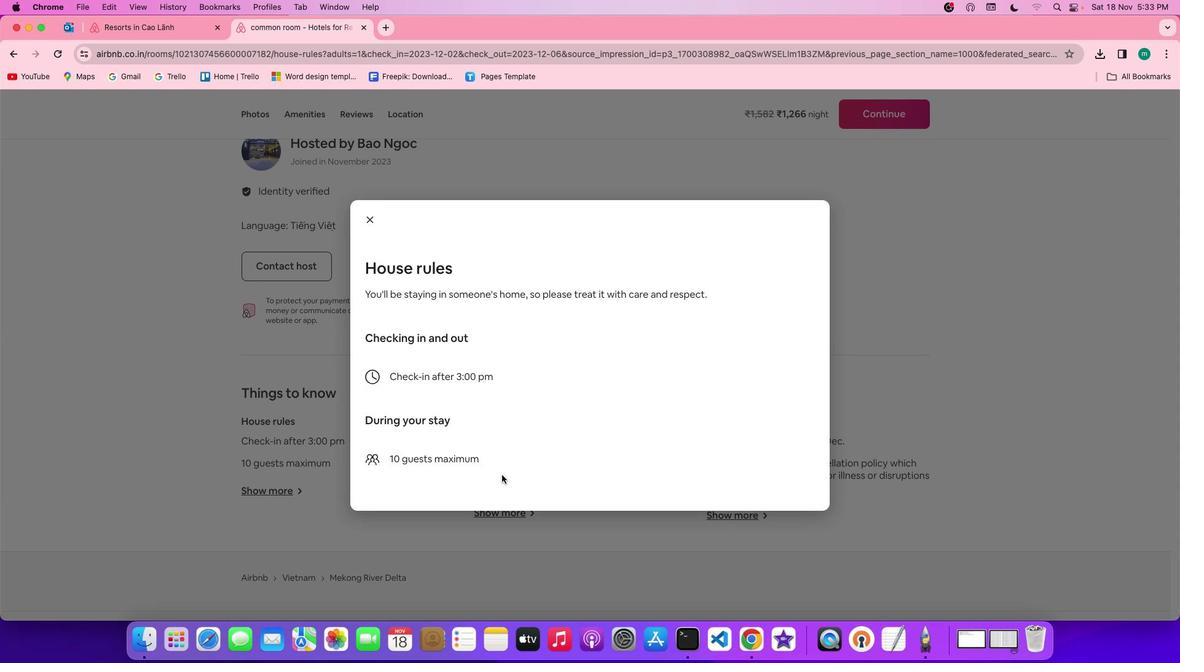 
Action: Mouse scrolled (501, 475) with delta (0, -2)
Screenshot: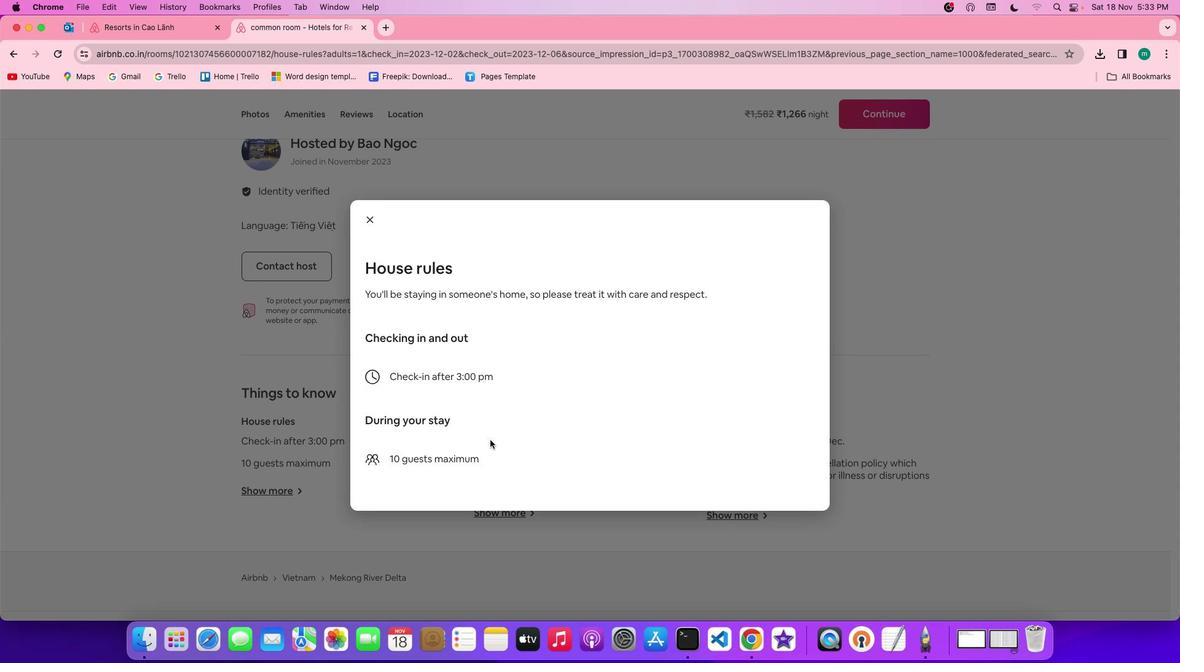 
Action: Mouse moved to (370, 220)
Screenshot: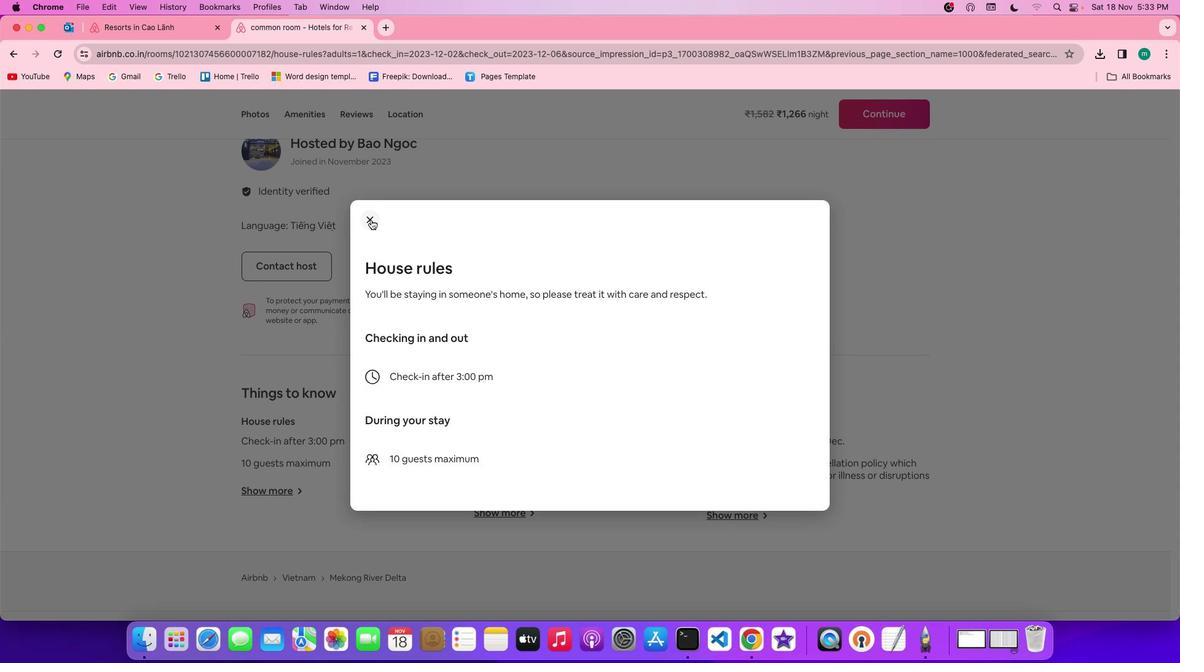 
Action: Mouse pressed left at (370, 220)
Screenshot: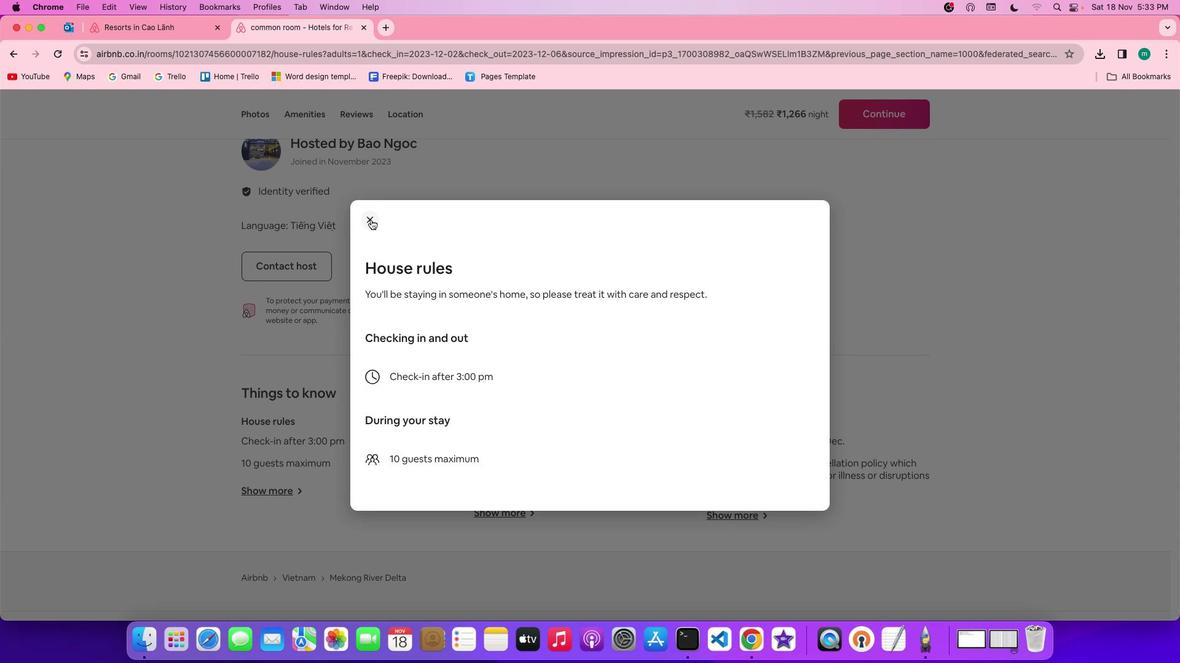
Action: Mouse moved to (512, 518)
Screenshot: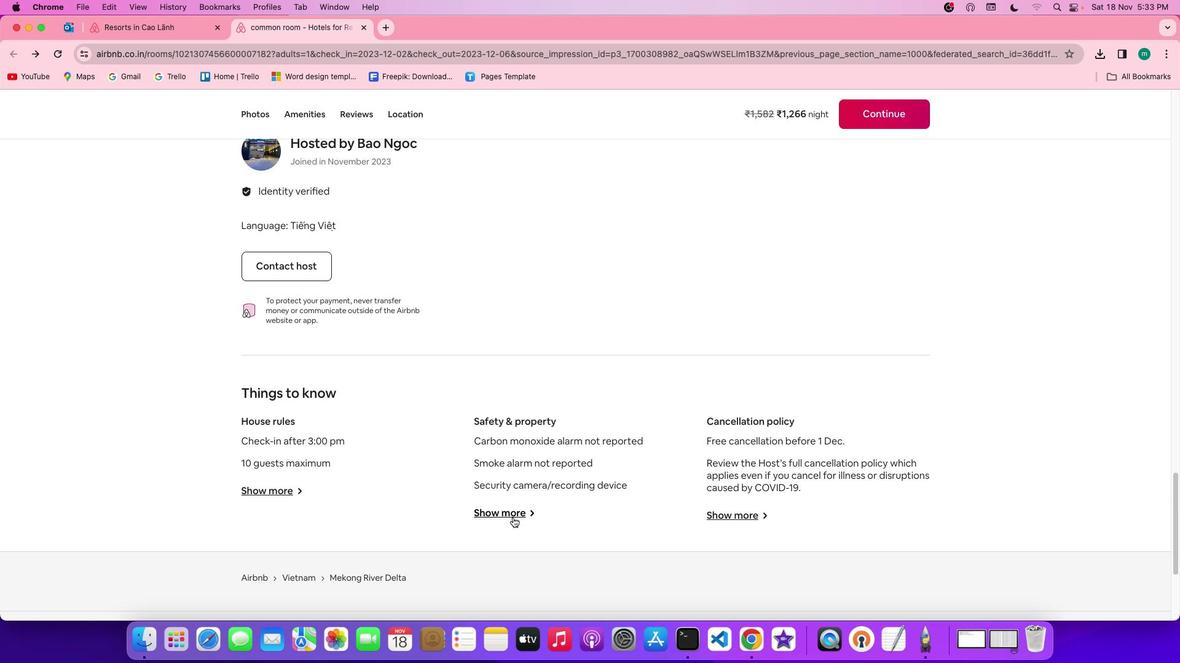 
Action: Mouse pressed left at (512, 518)
Screenshot: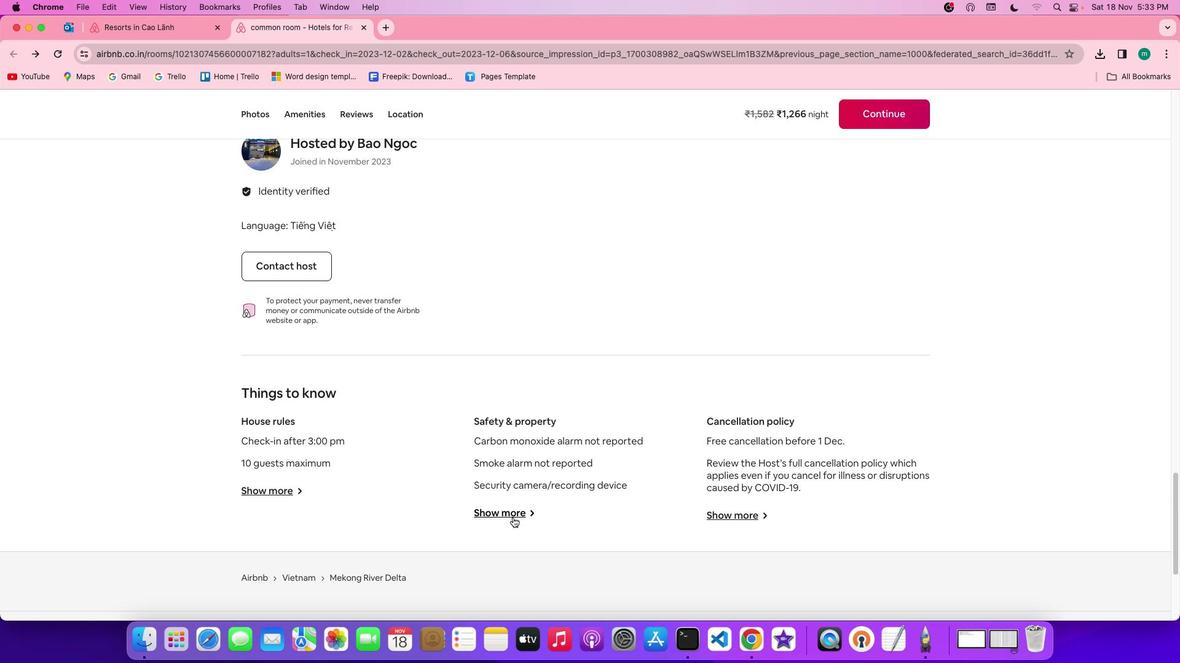 
Action: Mouse moved to (522, 486)
Screenshot: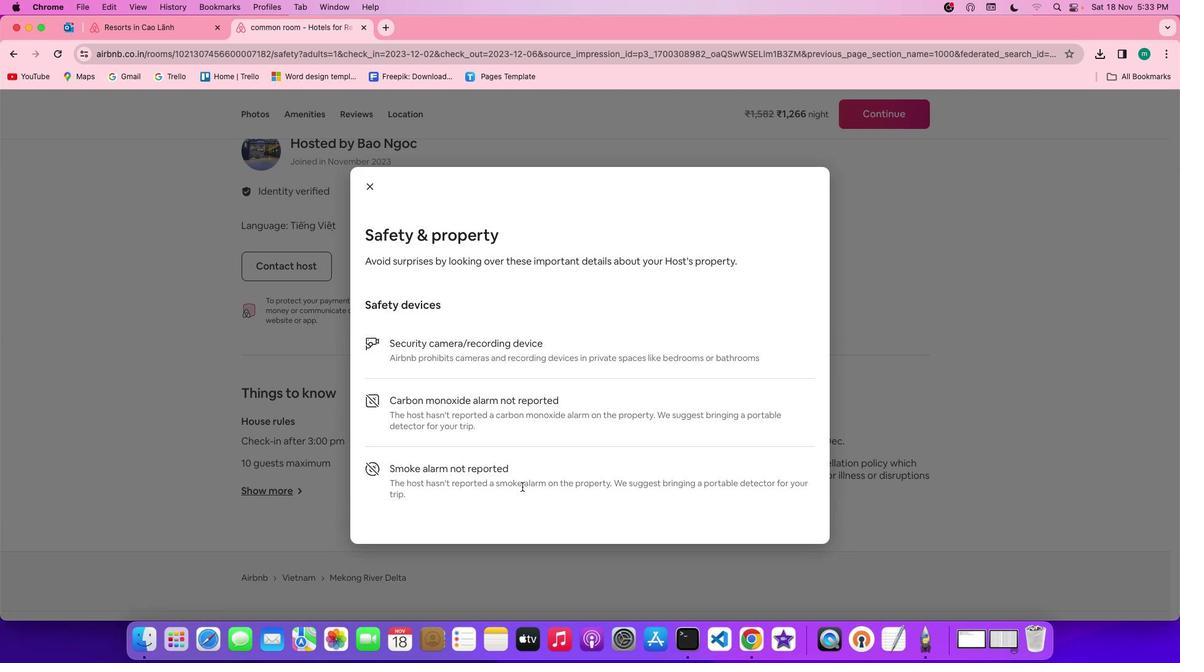 
Action: Mouse scrolled (522, 486) with delta (0, 0)
Screenshot: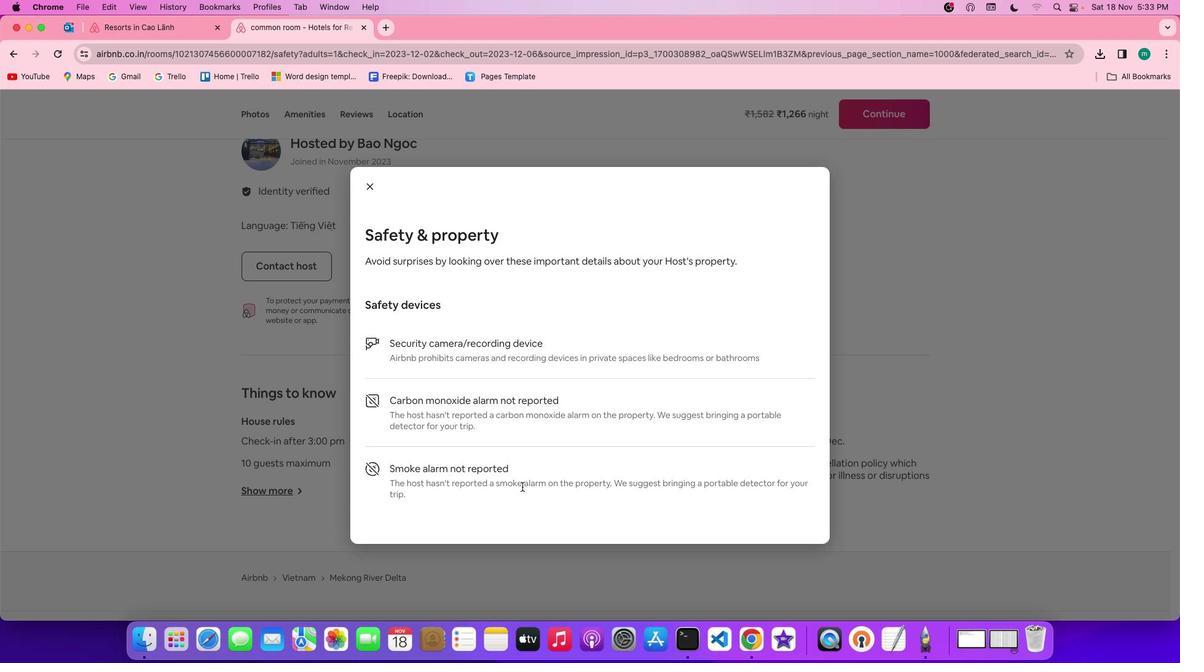 
Action: Mouse scrolled (522, 486) with delta (0, 0)
Screenshot: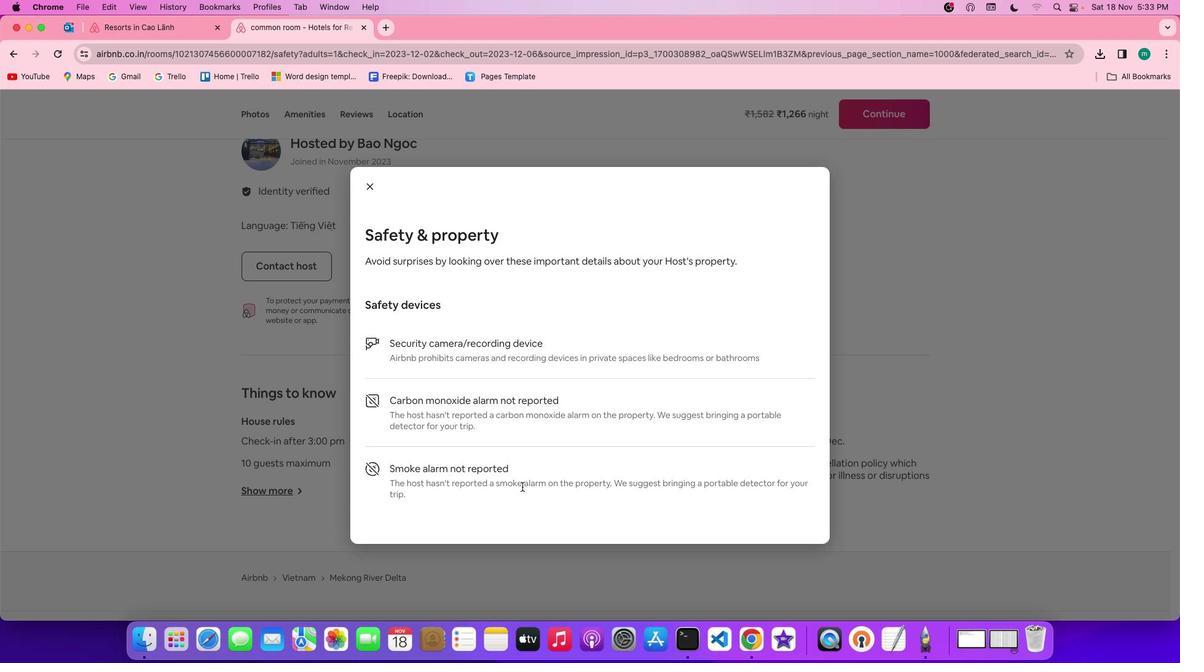 
Action: Mouse scrolled (522, 486) with delta (0, -1)
Screenshot: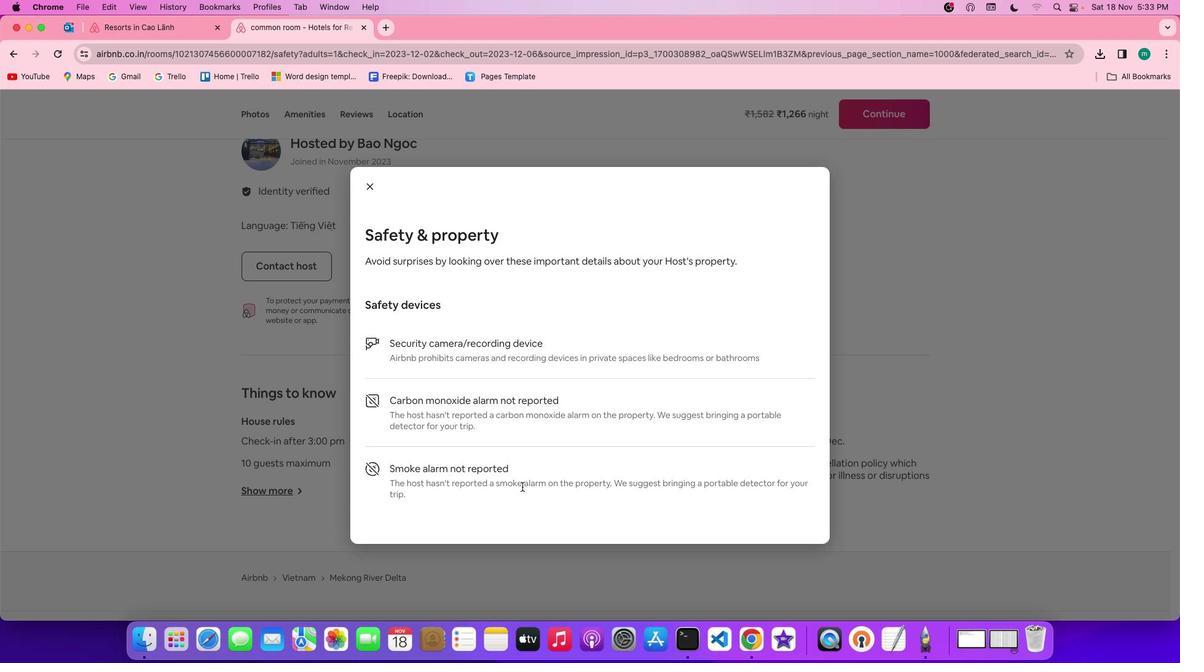 
Action: Mouse scrolled (522, 486) with delta (0, -1)
Screenshot: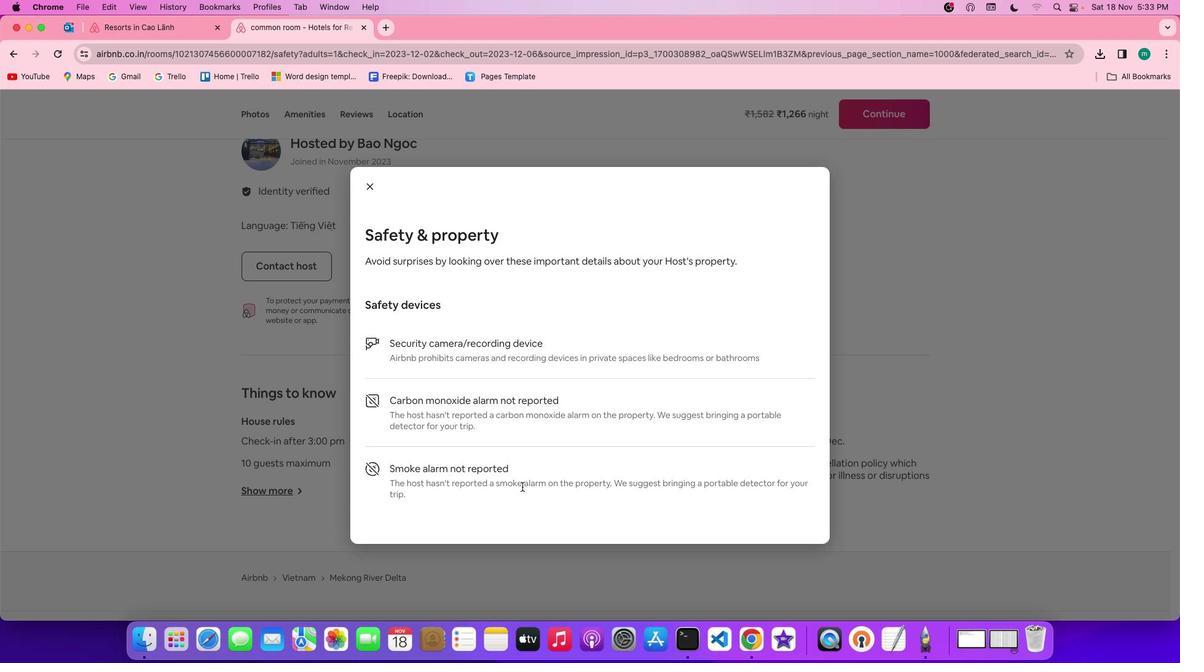 
Action: Mouse moved to (375, 191)
Screenshot: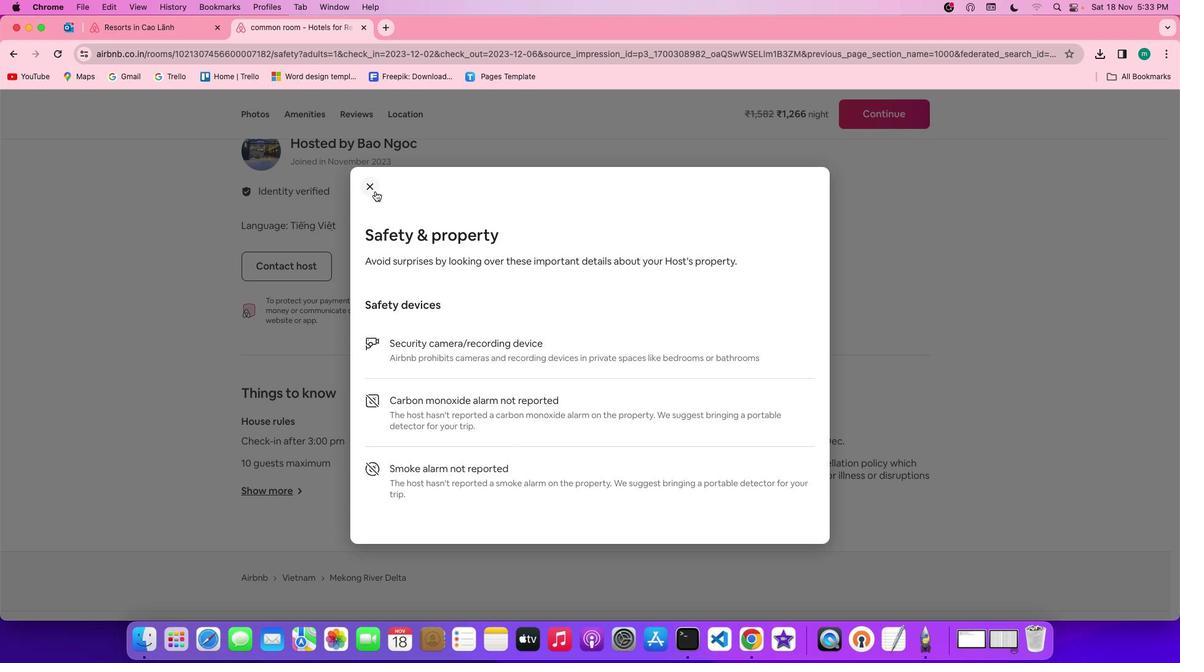 
Action: Mouse pressed left at (375, 191)
Screenshot: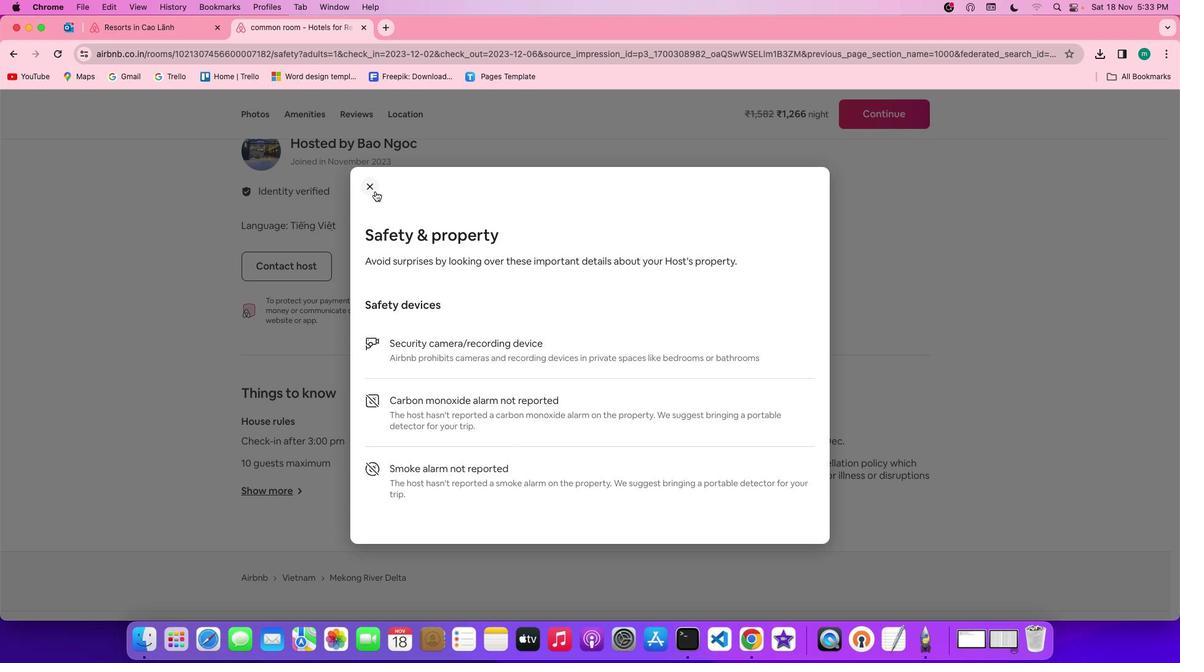 
Action: Mouse moved to (720, 512)
Screenshot: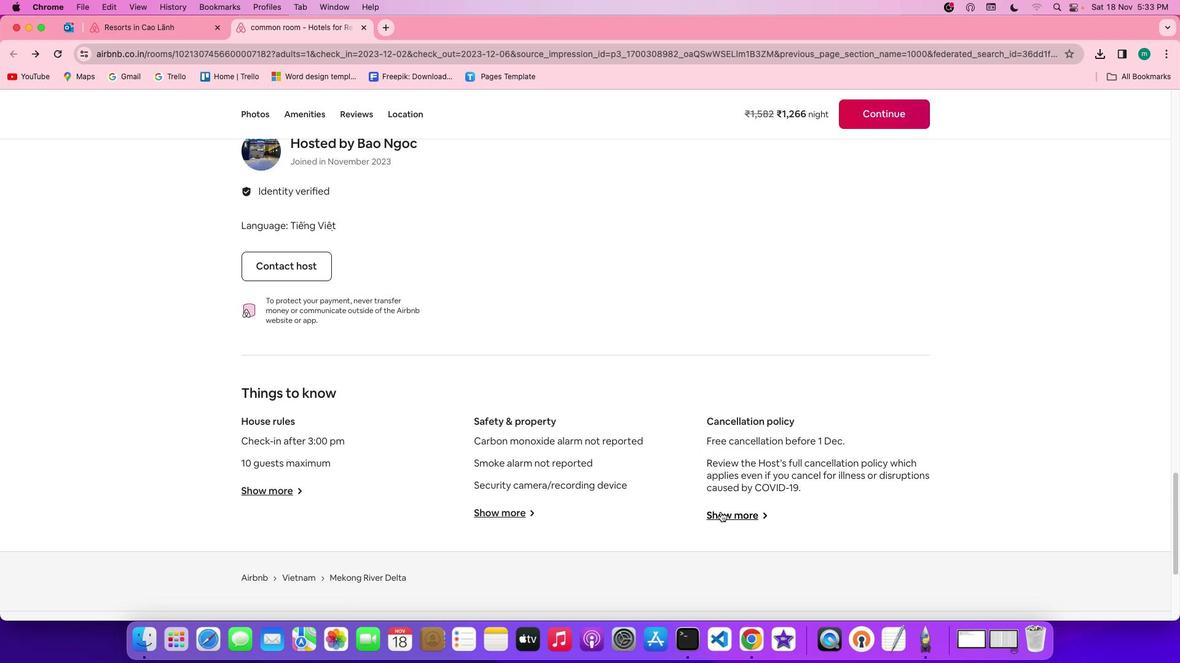 
Action: Mouse pressed left at (720, 512)
Screenshot: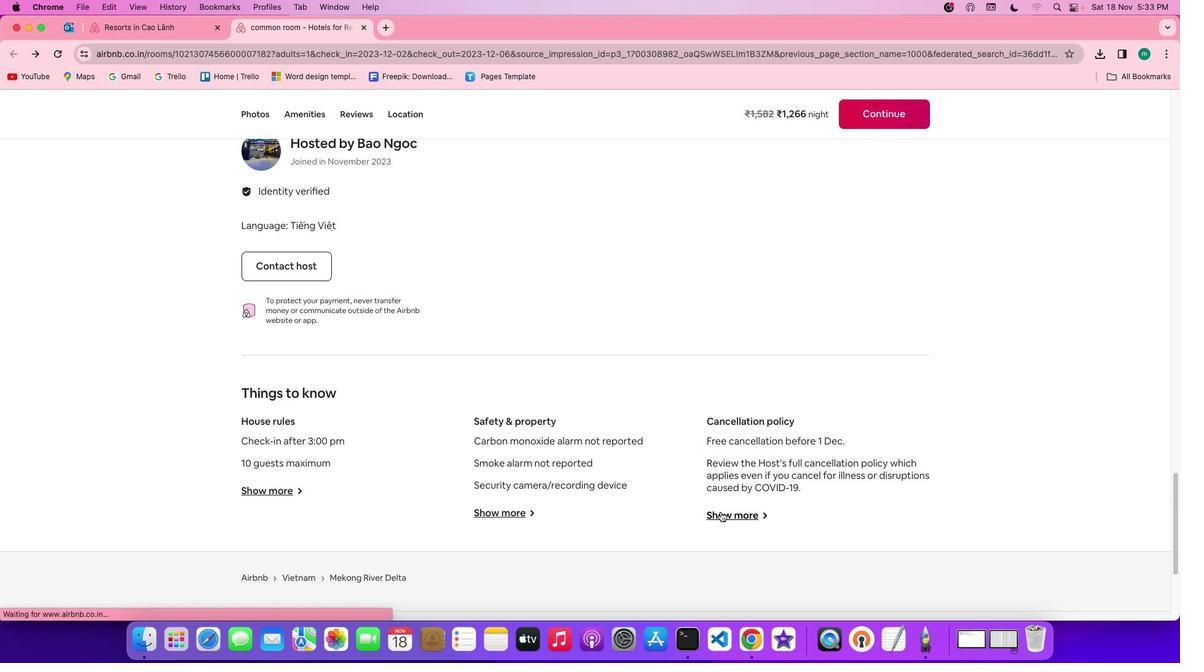 
Action: Mouse moved to (524, 483)
Screenshot: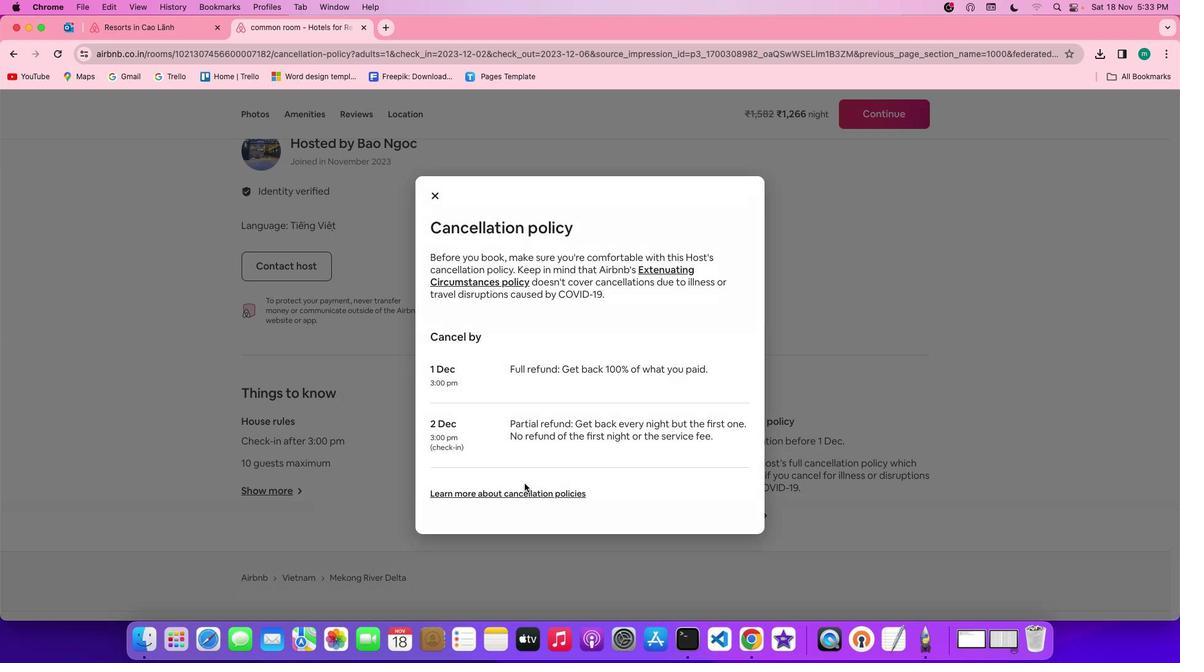 
Action: Mouse scrolled (524, 483) with delta (0, 0)
Screenshot: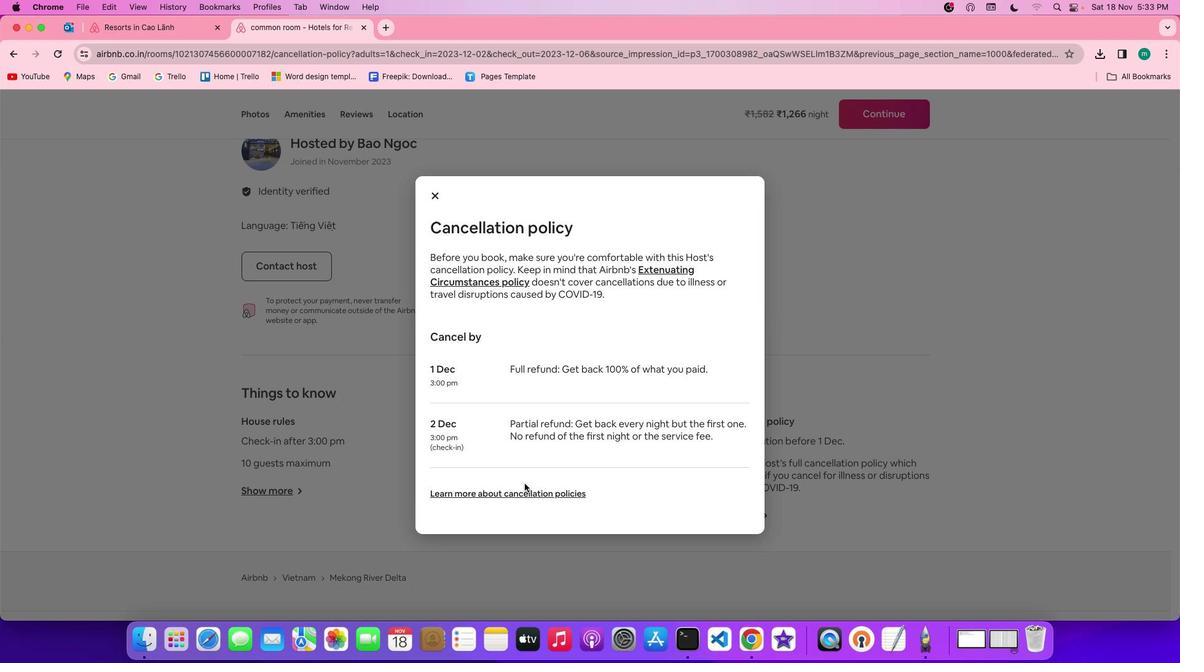 
Action: Mouse scrolled (524, 483) with delta (0, 0)
Screenshot: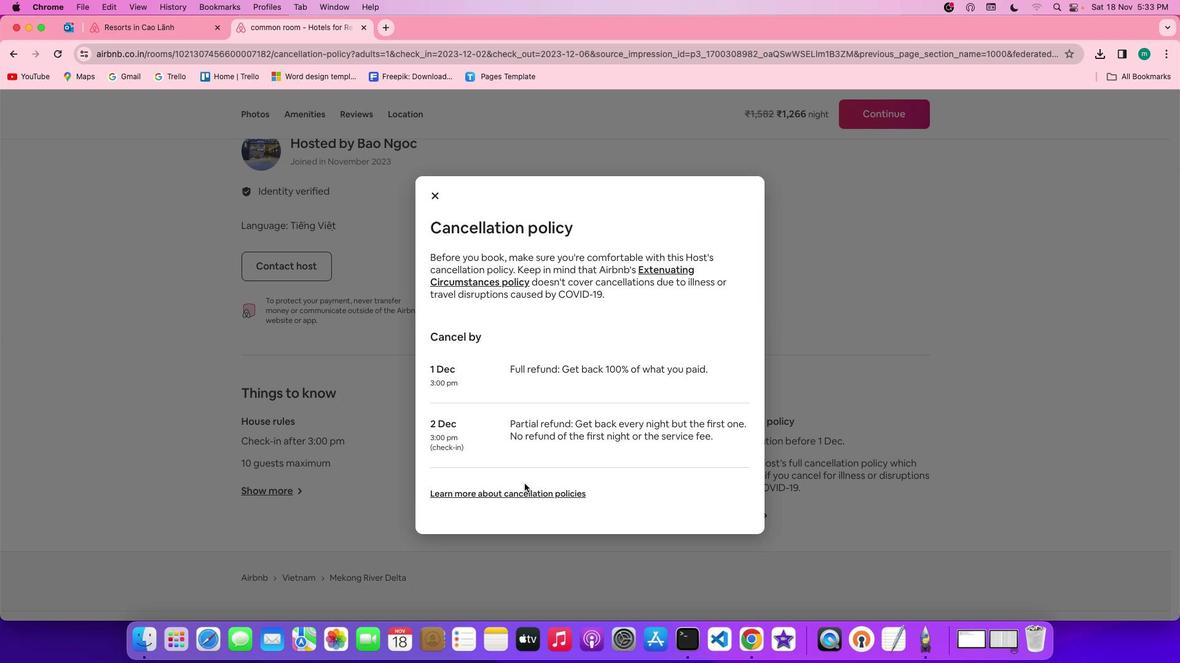 
Action: Mouse scrolled (524, 483) with delta (0, -1)
Screenshot: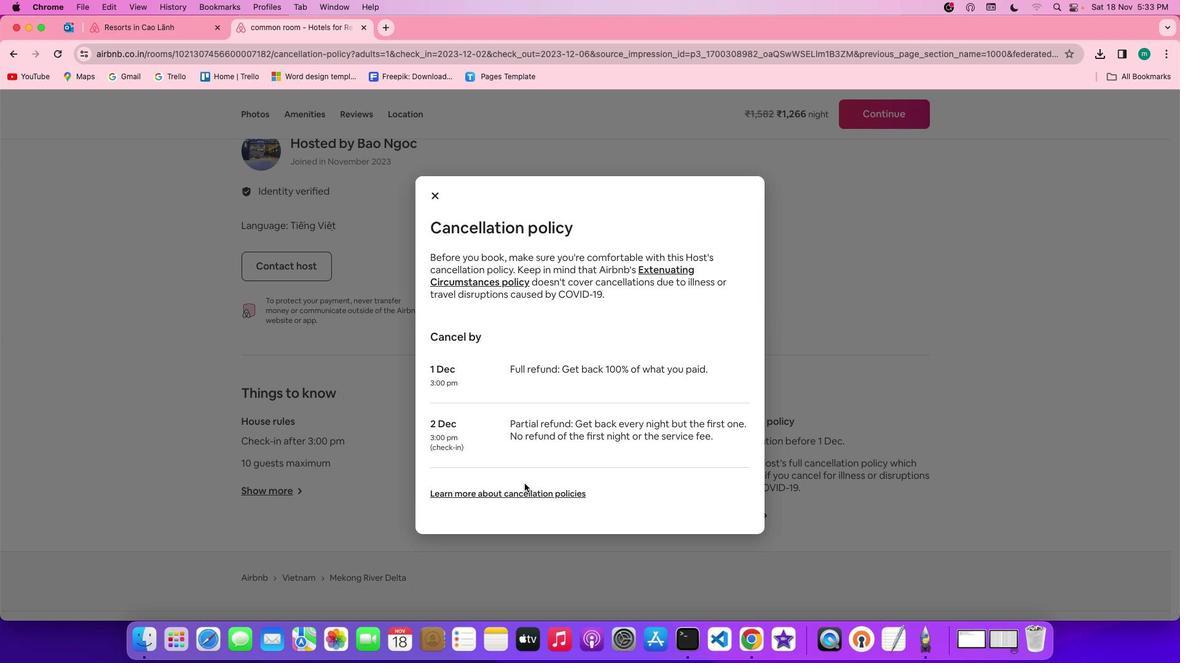 
Action: Mouse scrolled (524, 483) with delta (0, -2)
Screenshot: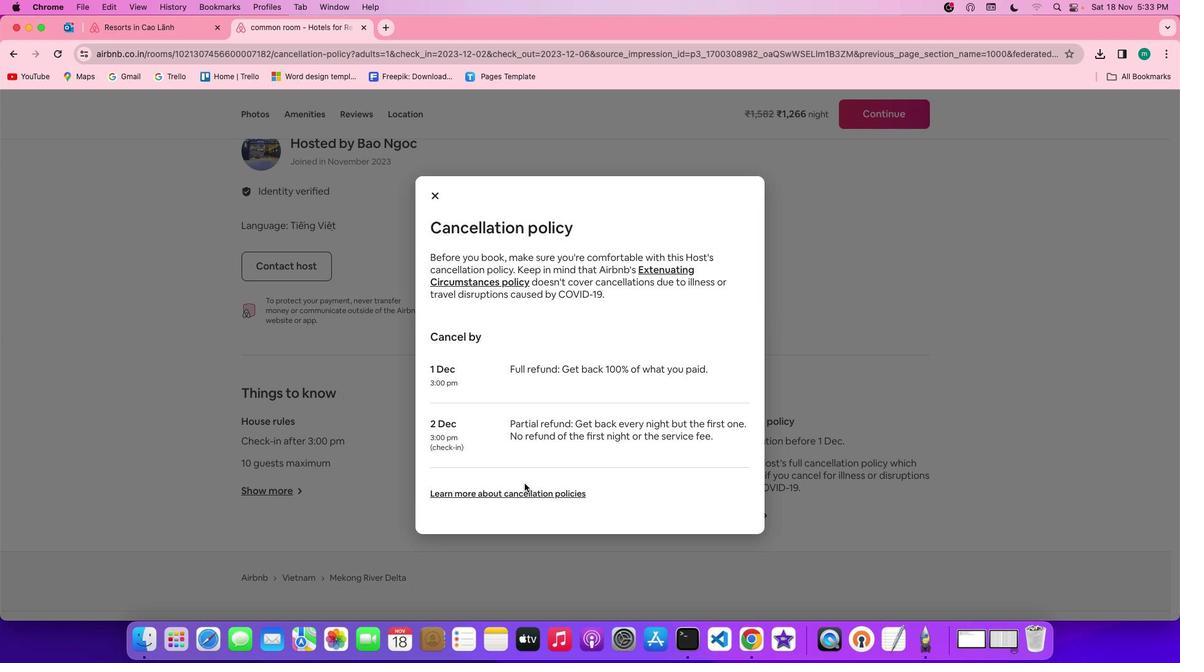 
Action: Mouse scrolled (524, 483) with delta (0, -3)
Screenshot: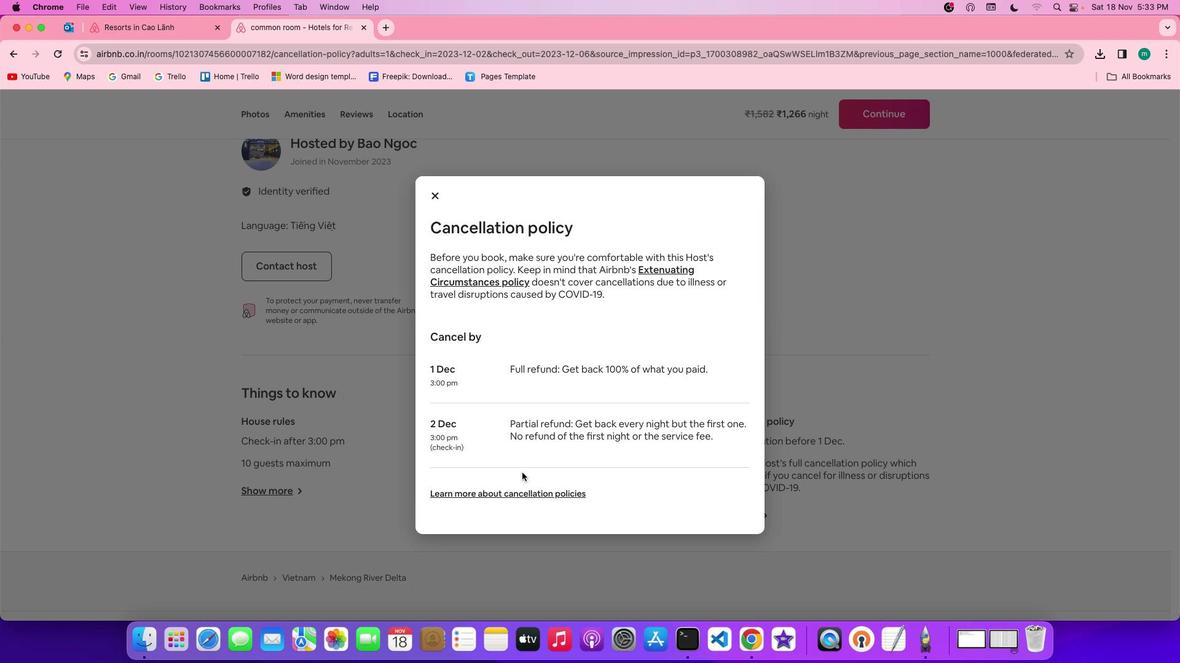 
Action: Mouse moved to (440, 200)
Screenshot: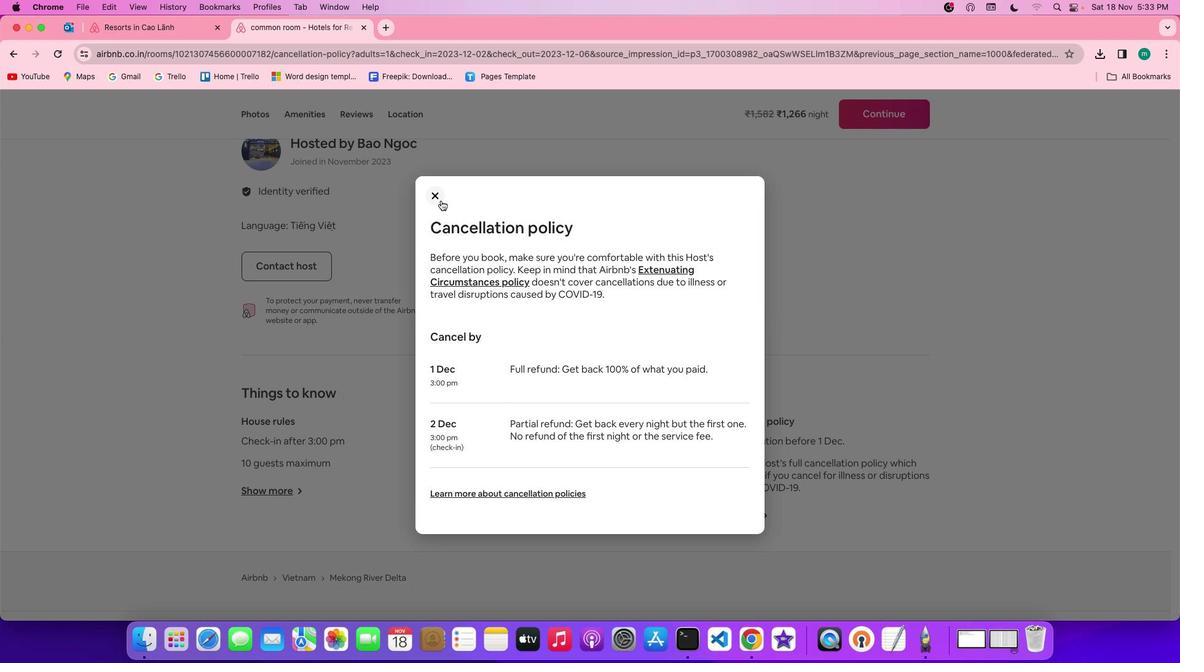 
Action: Mouse pressed left at (440, 200)
Screenshot: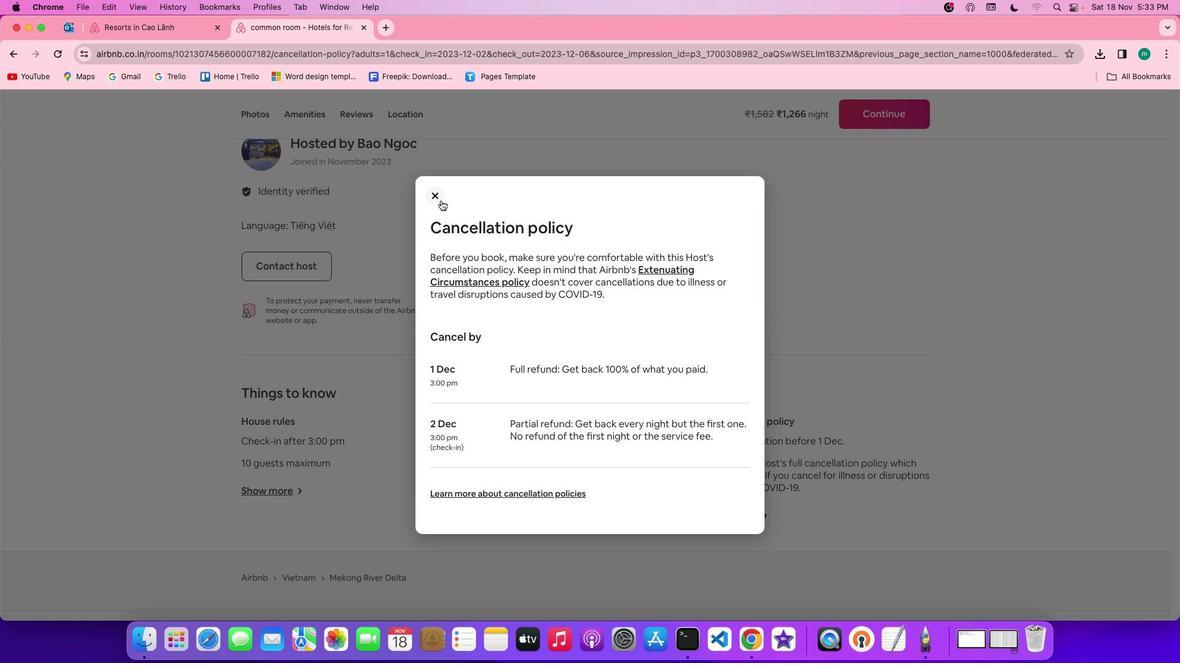 
Action: Mouse moved to (185, 25)
Screenshot: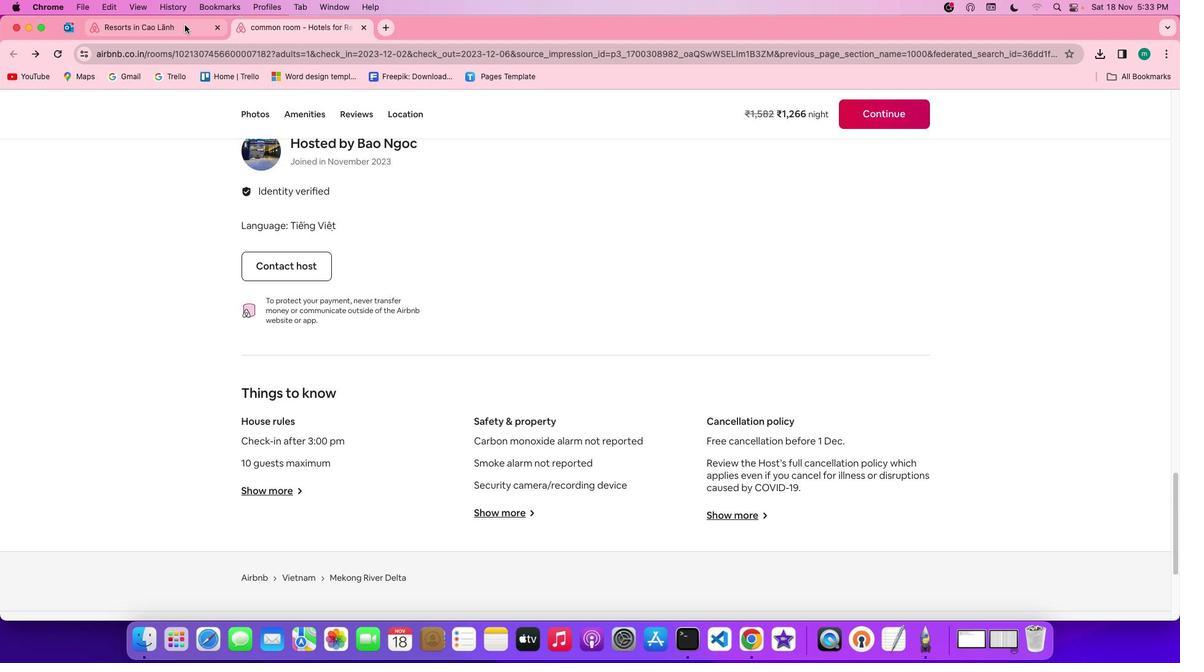 
Action: Mouse pressed left at (185, 25)
Screenshot: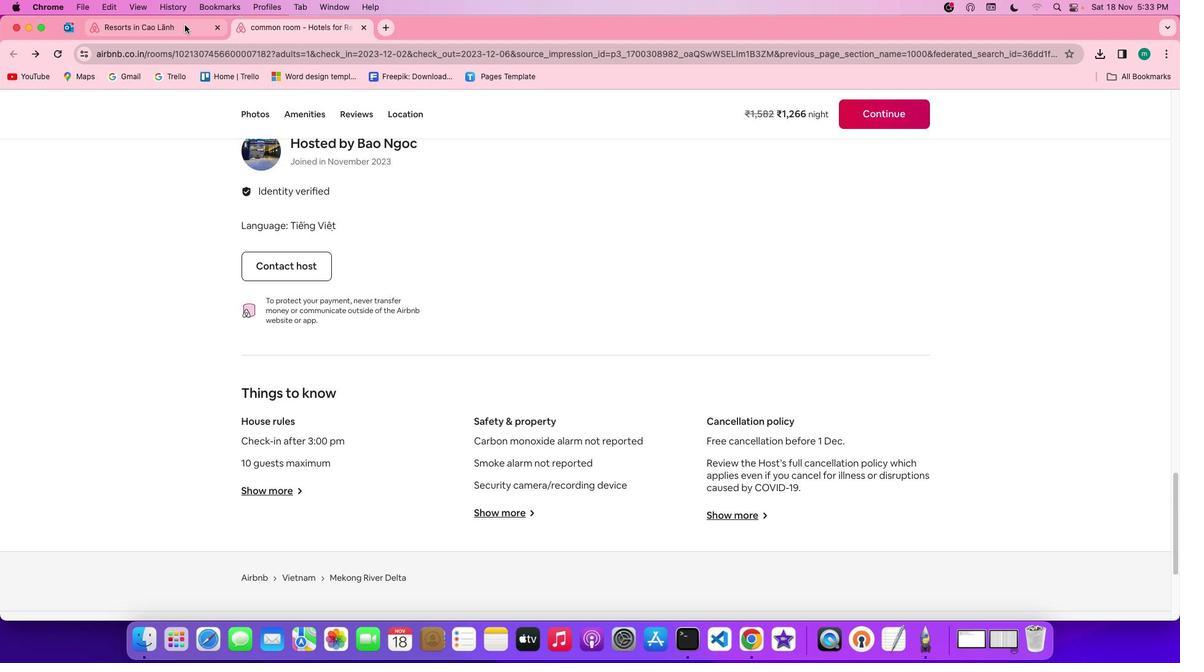 
Action: Mouse moved to (442, 378)
Screenshot: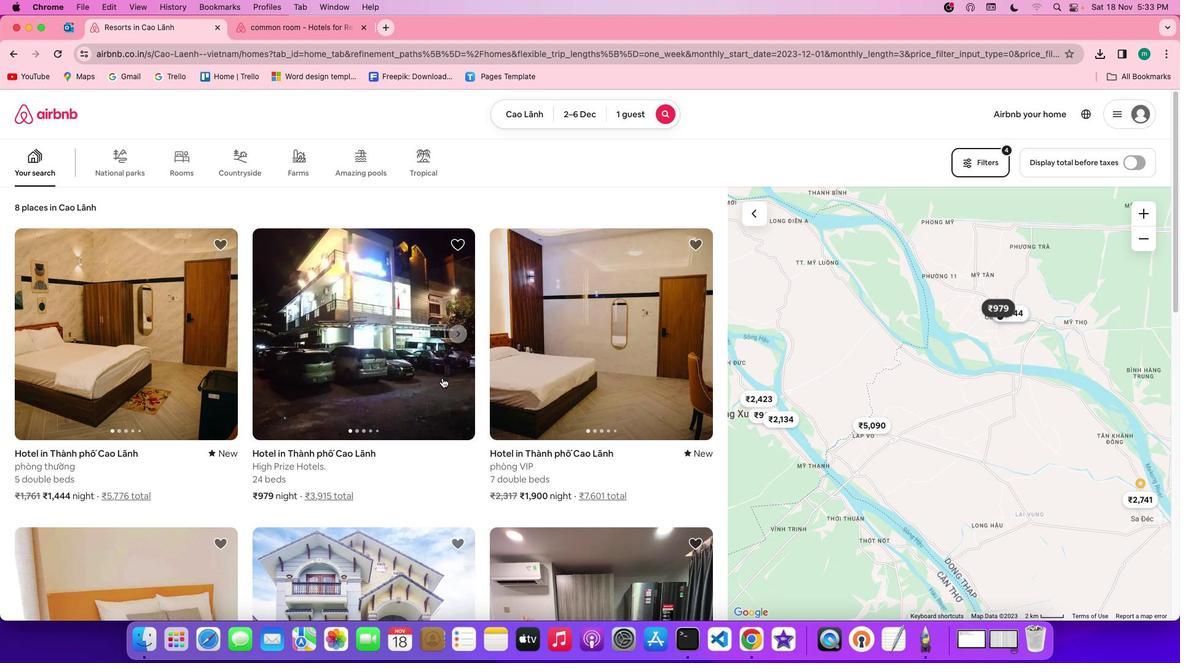 
Action: Mouse scrolled (442, 378) with delta (0, 0)
Screenshot: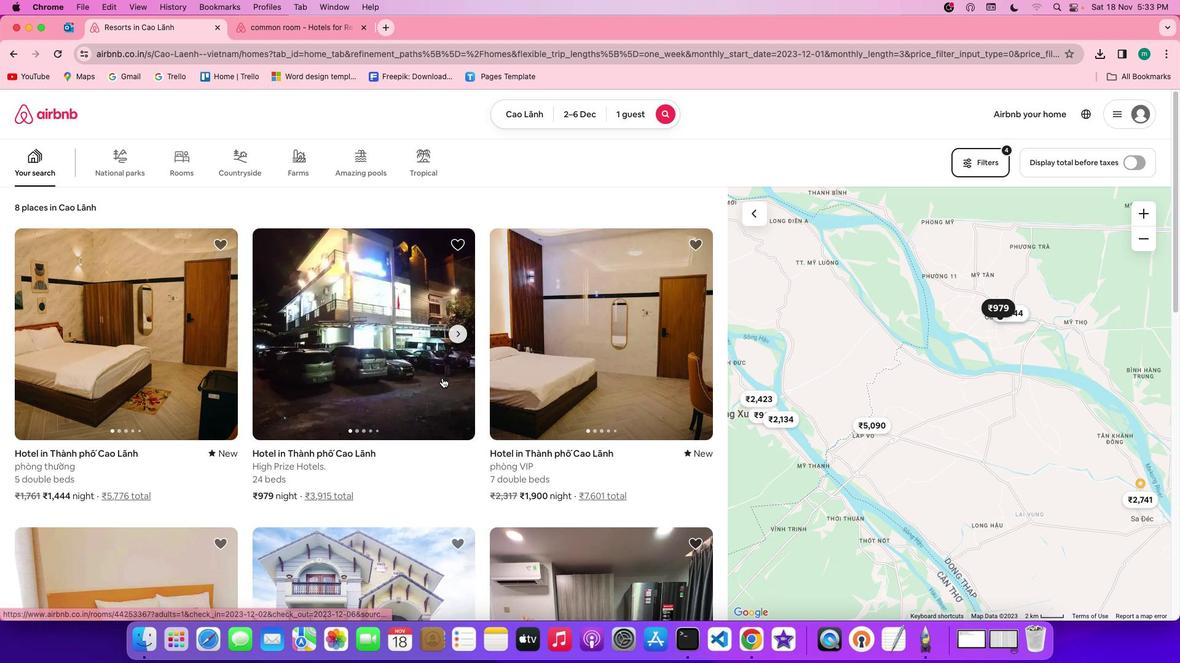 
Action: Mouse scrolled (442, 378) with delta (0, 0)
Screenshot: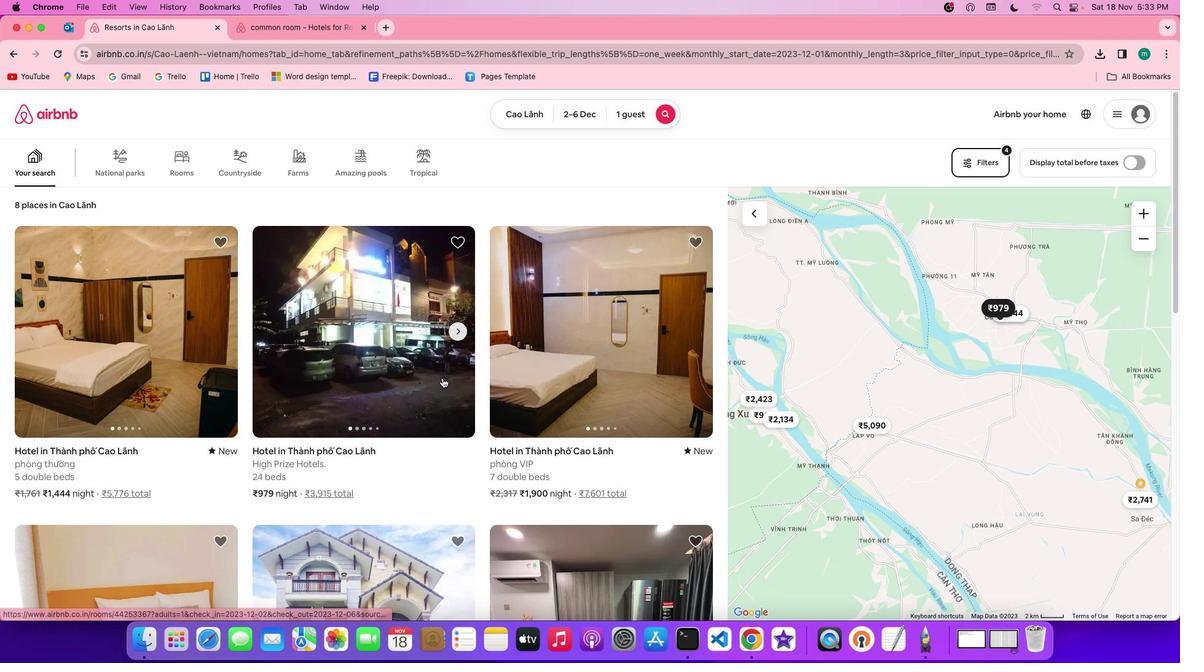 
Action: Mouse scrolled (442, 378) with delta (0, -1)
Screenshot: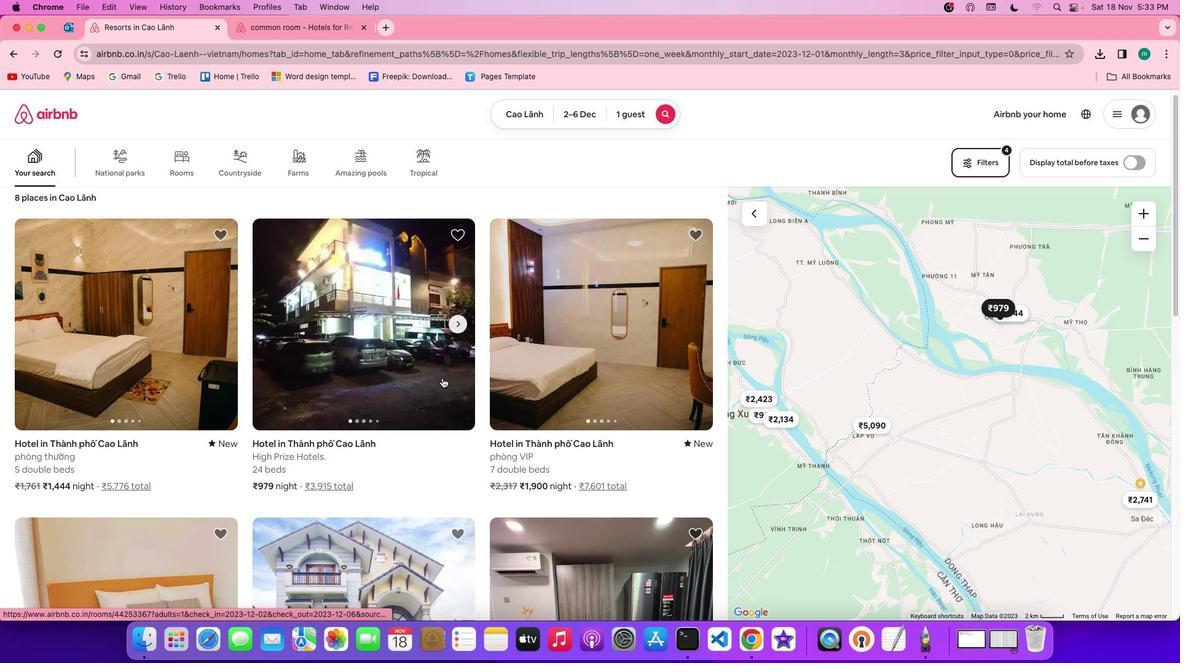 
Action: Mouse scrolled (442, 378) with delta (0, -1)
Screenshot: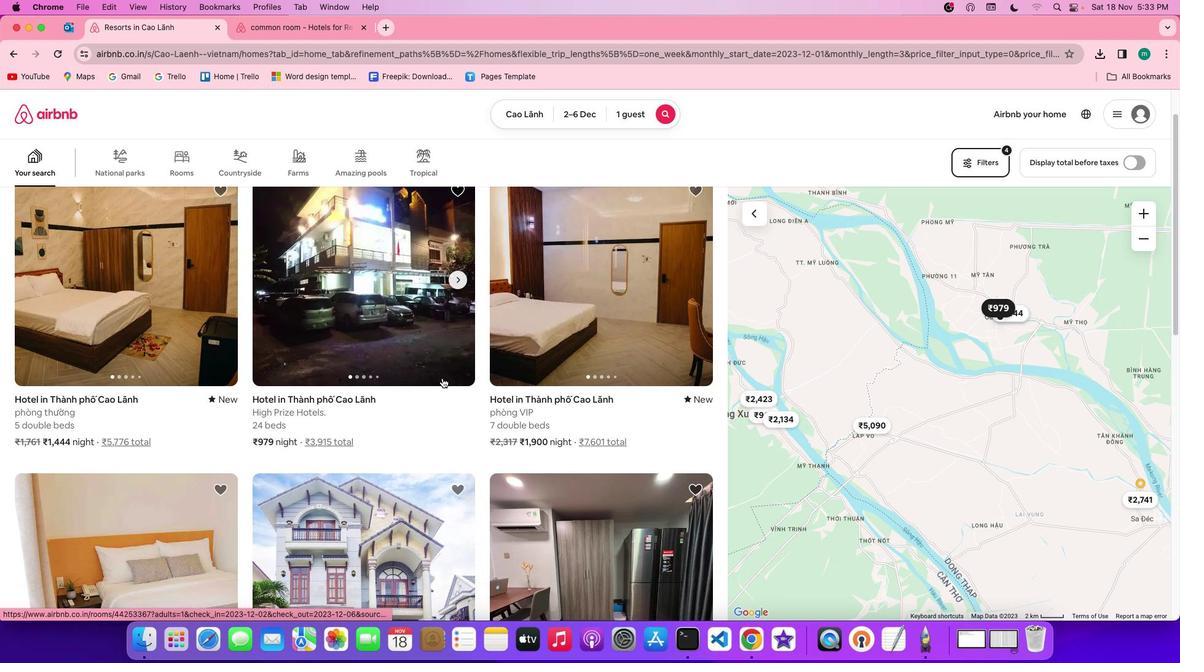 
Action: Mouse scrolled (442, 378) with delta (0, 0)
Screenshot: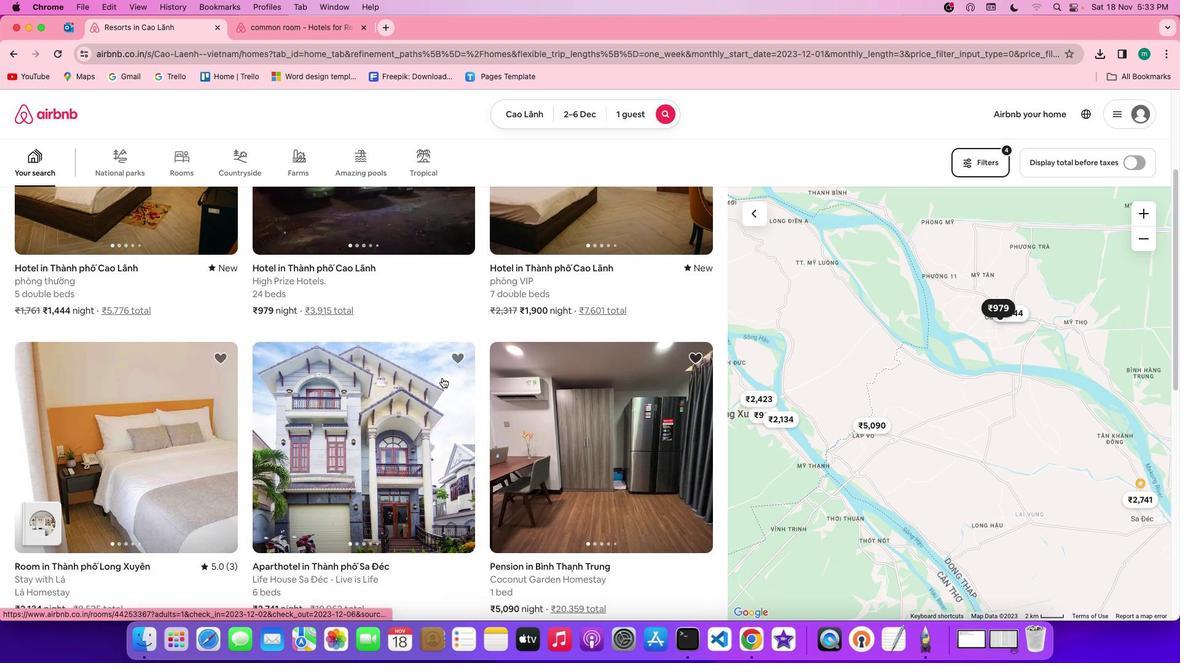 
Action: Mouse moved to (360, 405)
Screenshot: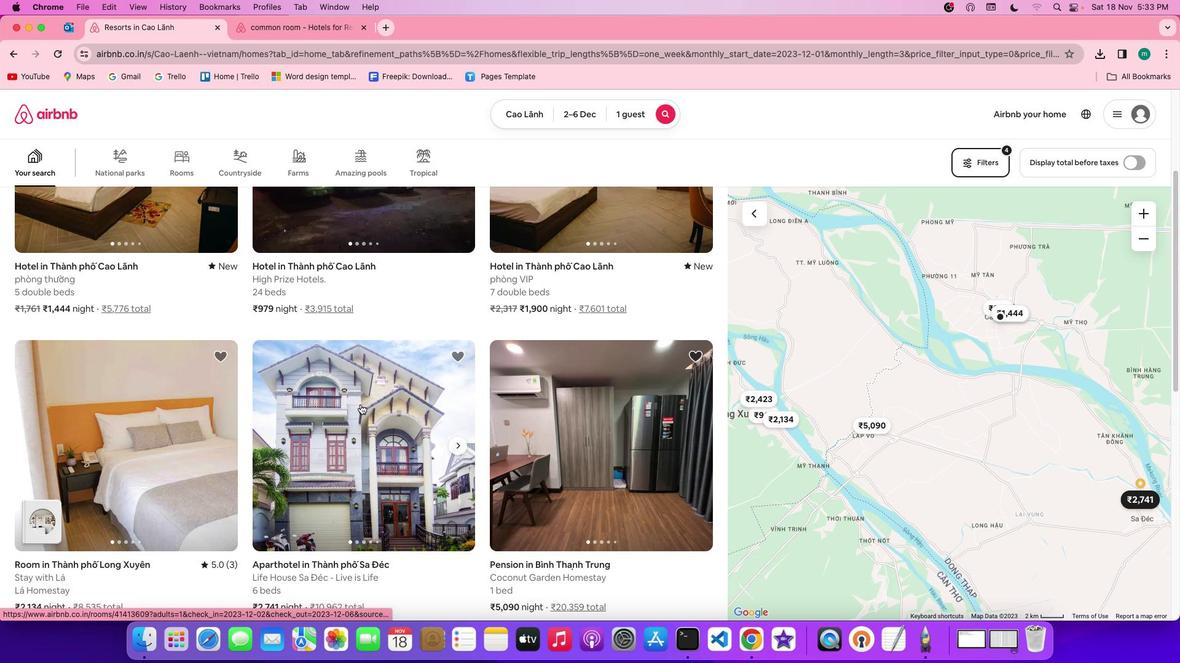 
Action: Mouse pressed left at (360, 405)
Screenshot: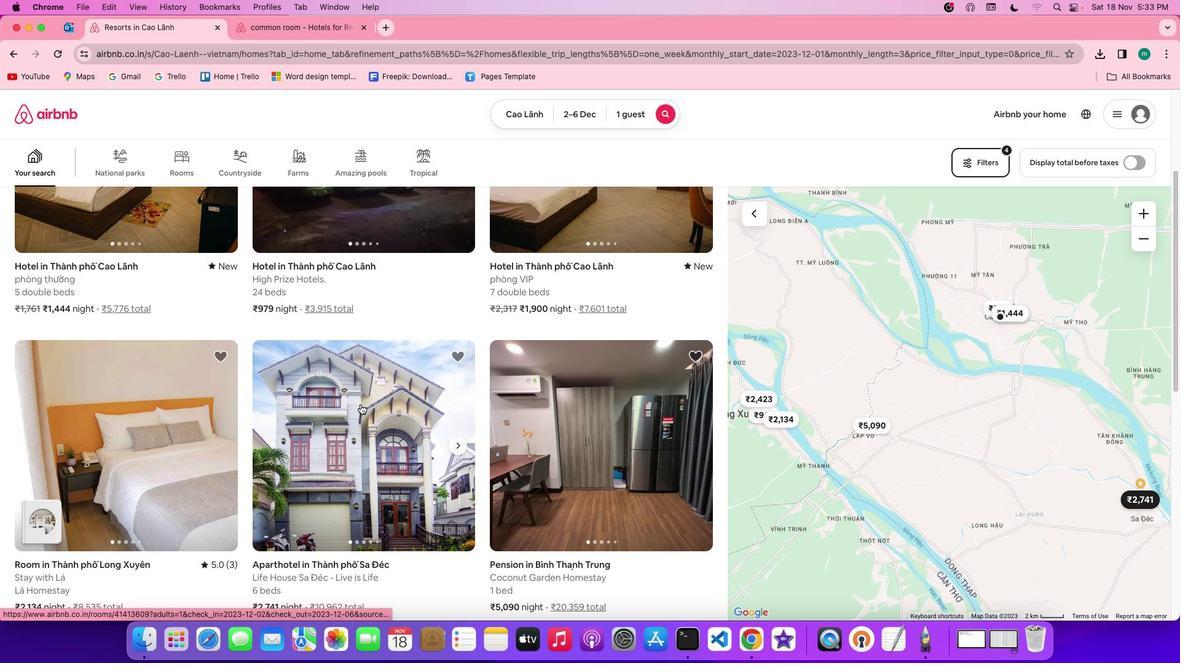 
Action: Mouse moved to (853, 456)
Screenshot: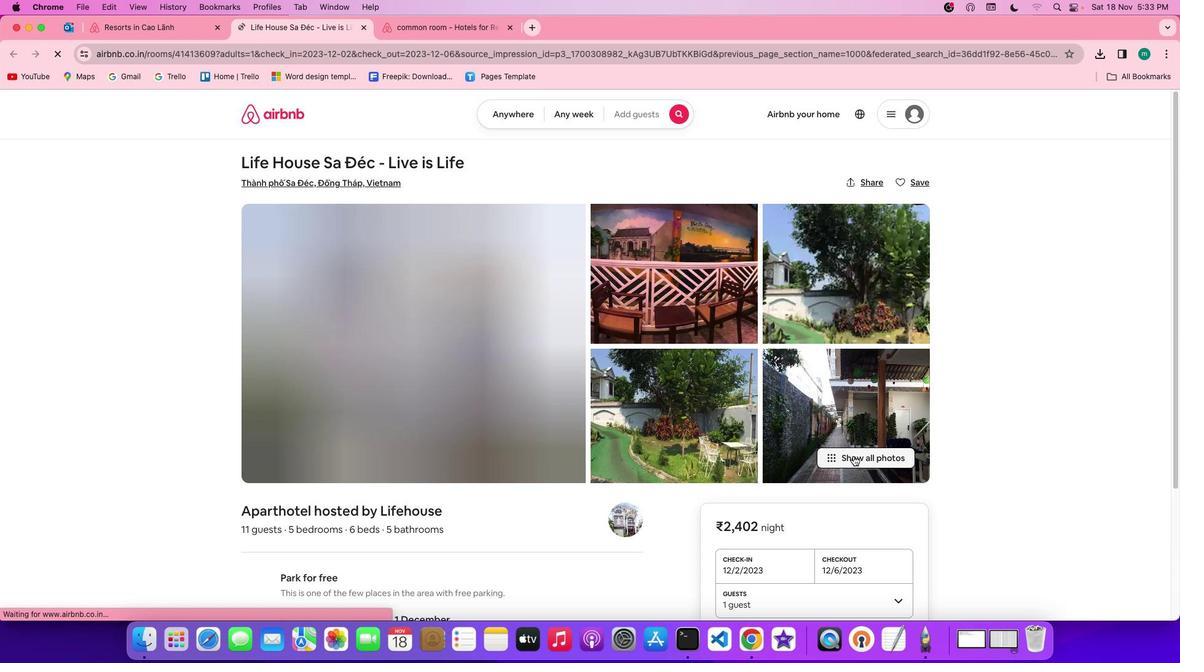 
Action: Mouse pressed left at (853, 456)
Screenshot: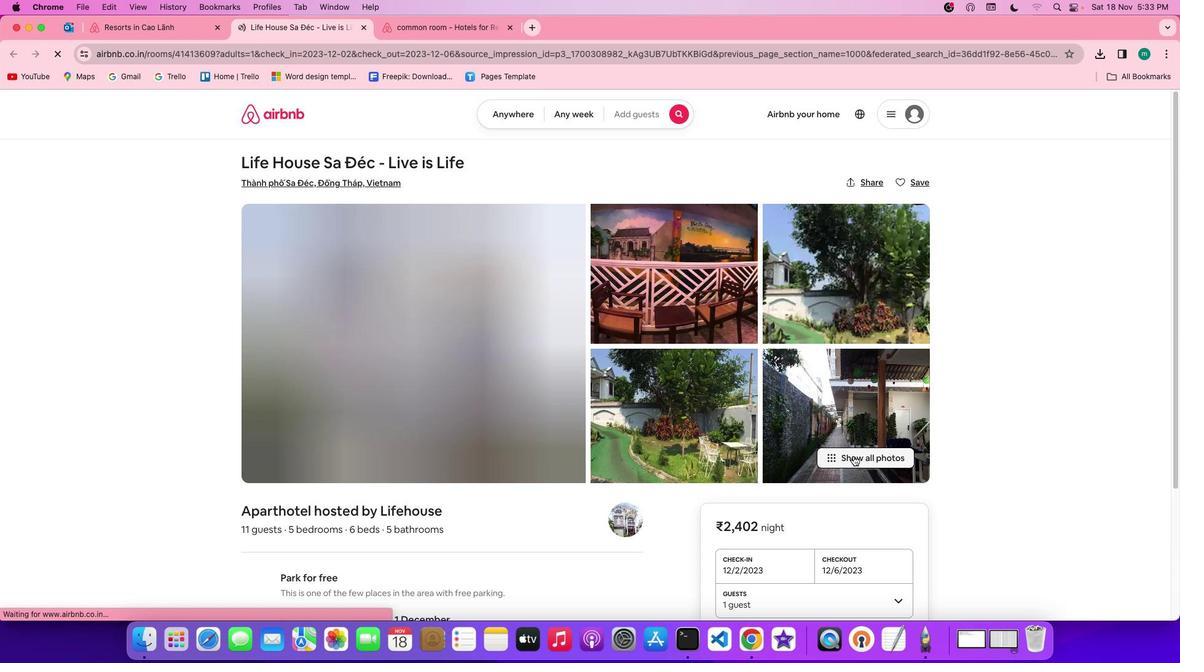 
Action: Mouse moved to (650, 399)
Screenshot: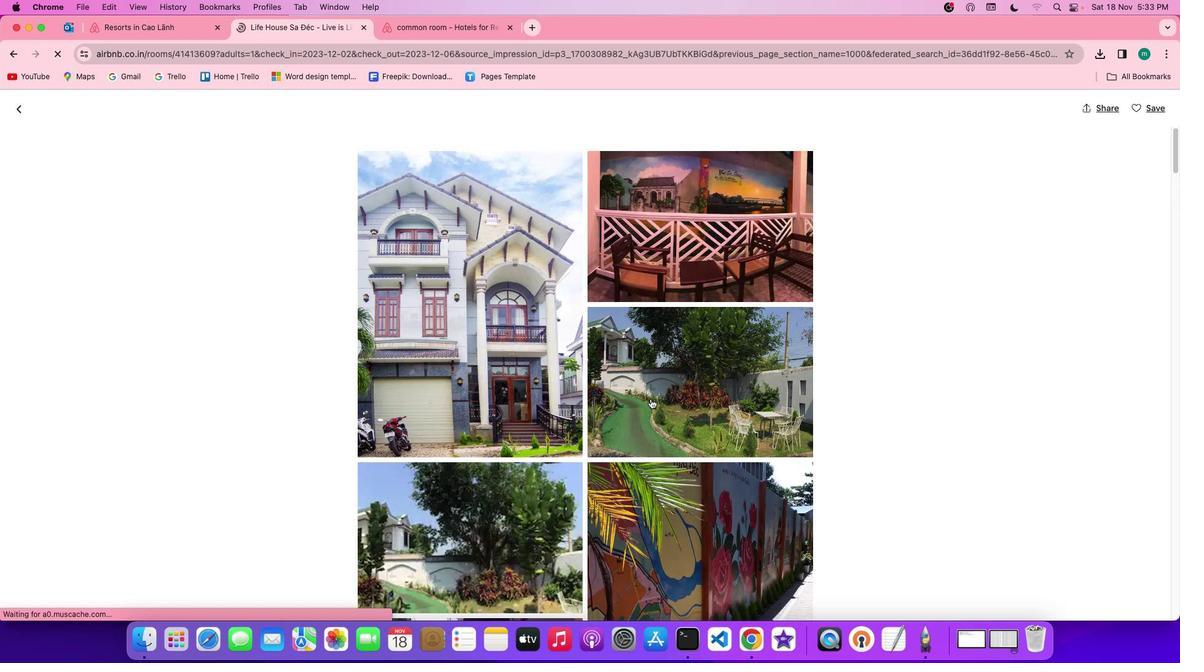 
Action: Mouse scrolled (650, 399) with delta (0, 0)
Screenshot: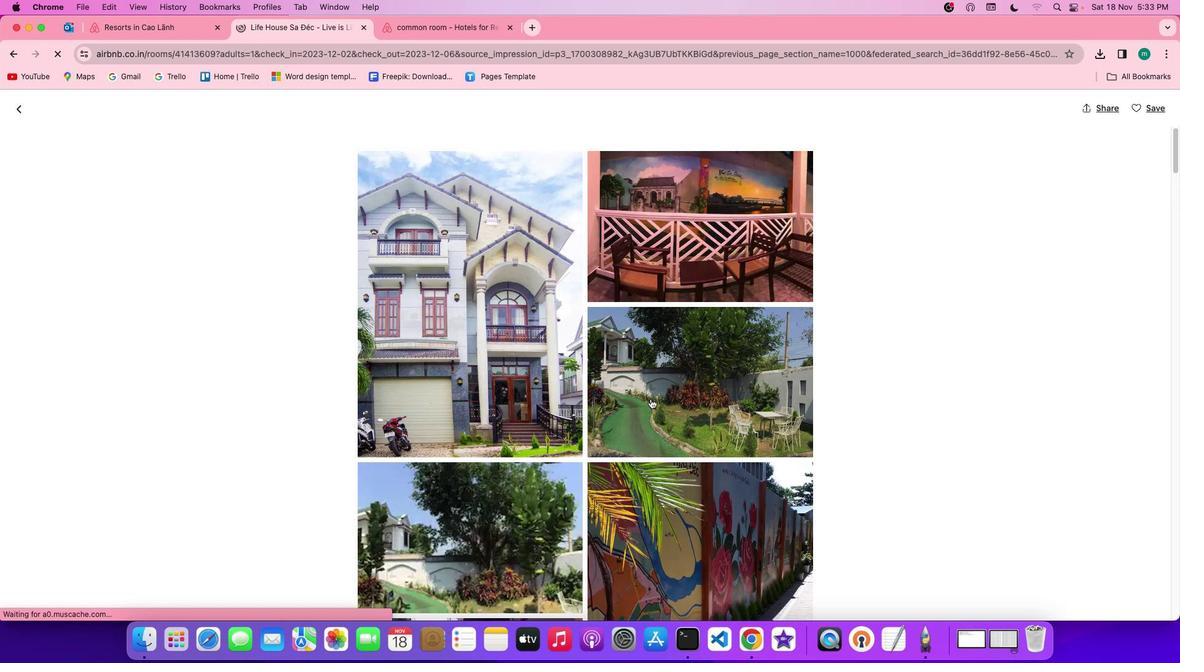 
Action: Mouse scrolled (650, 399) with delta (0, 0)
Screenshot: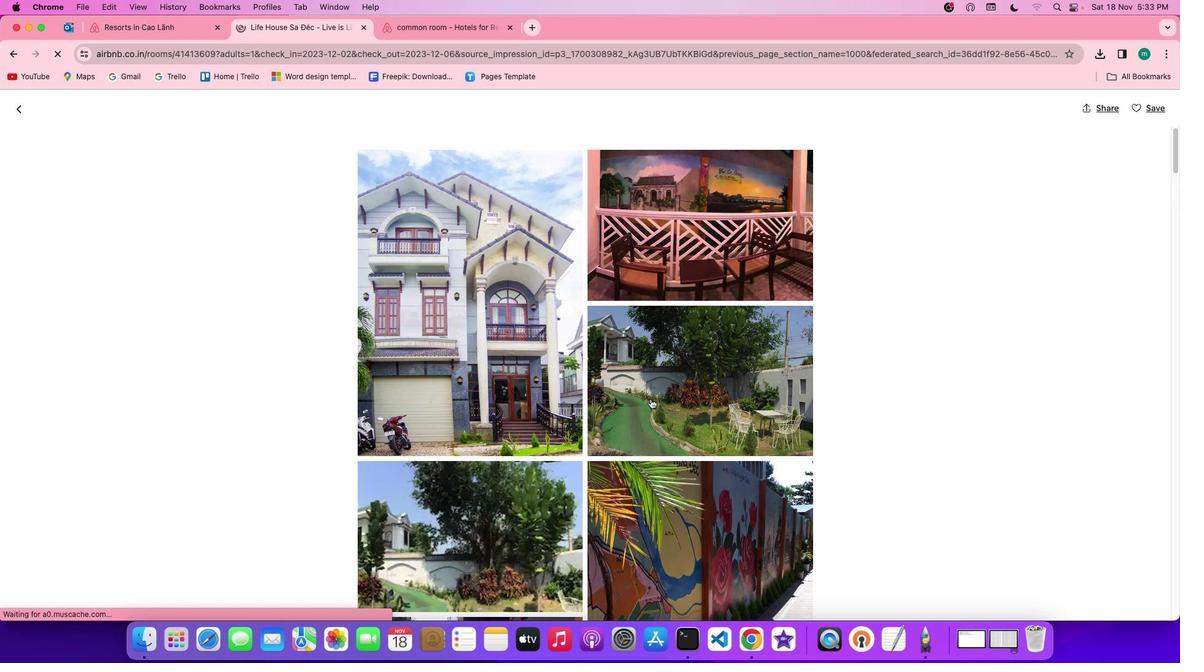 
Action: Mouse scrolled (650, 399) with delta (0, -1)
Screenshot: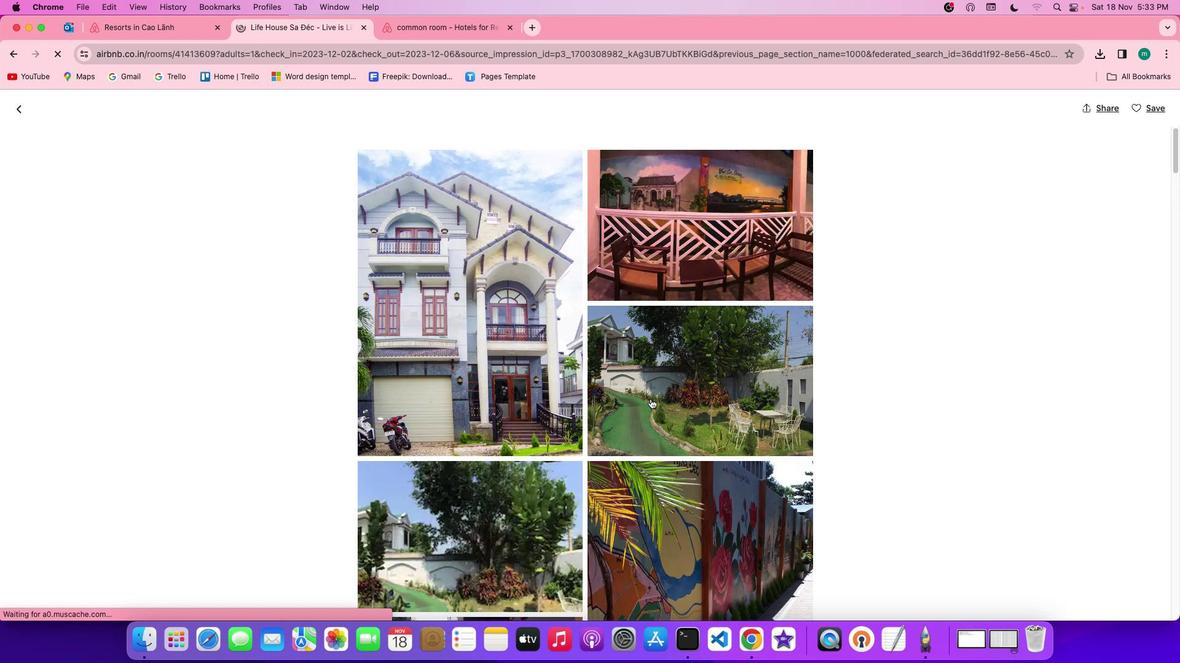 
Action: Mouse scrolled (650, 399) with delta (0, -1)
Screenshot: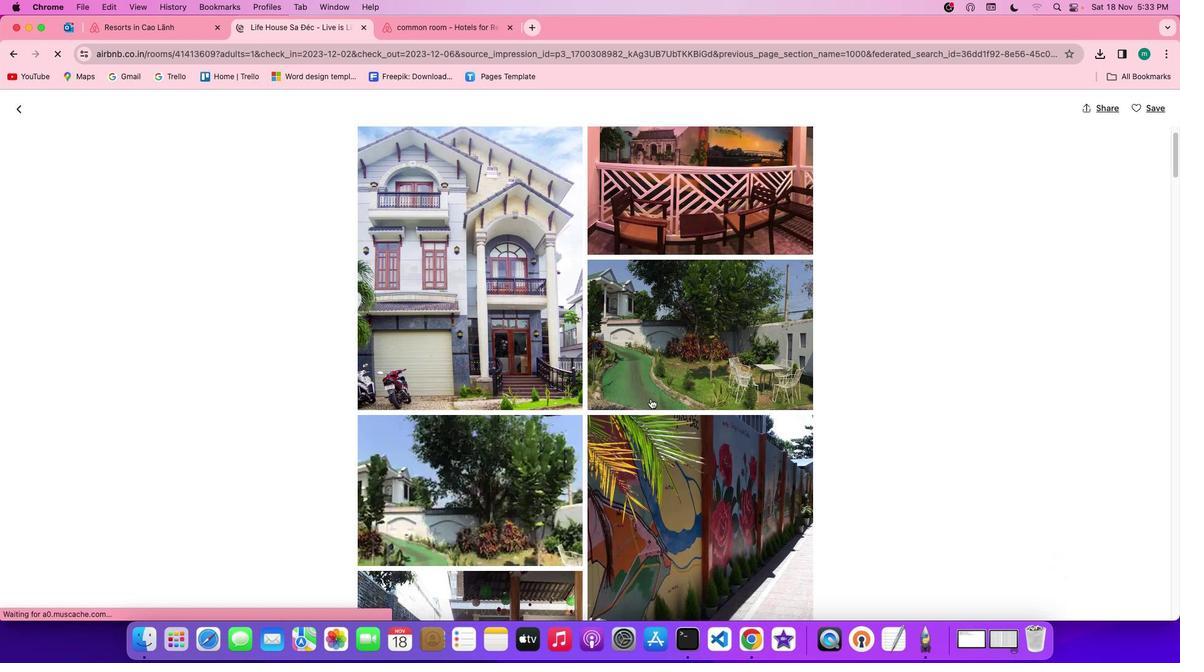 
Action: Mouse scrolled (650, 399) with delta (0, -1)
Screenshot: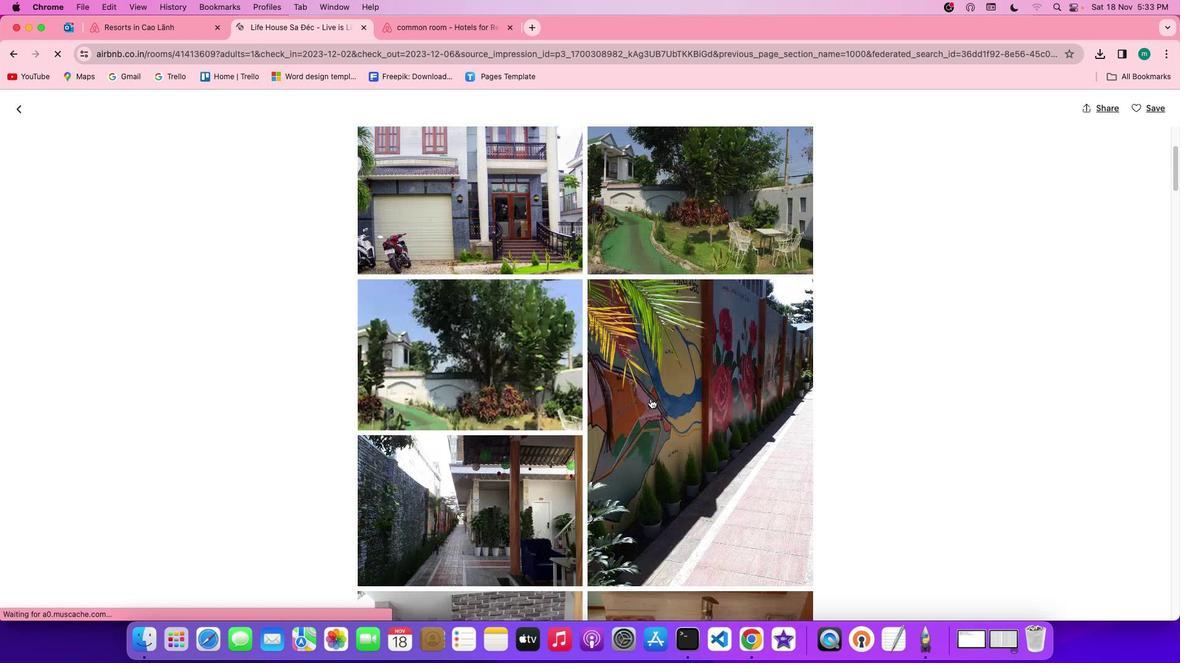 
Action: Mouse scrolled (650, 399) with delta (0, 0)
Screenshot: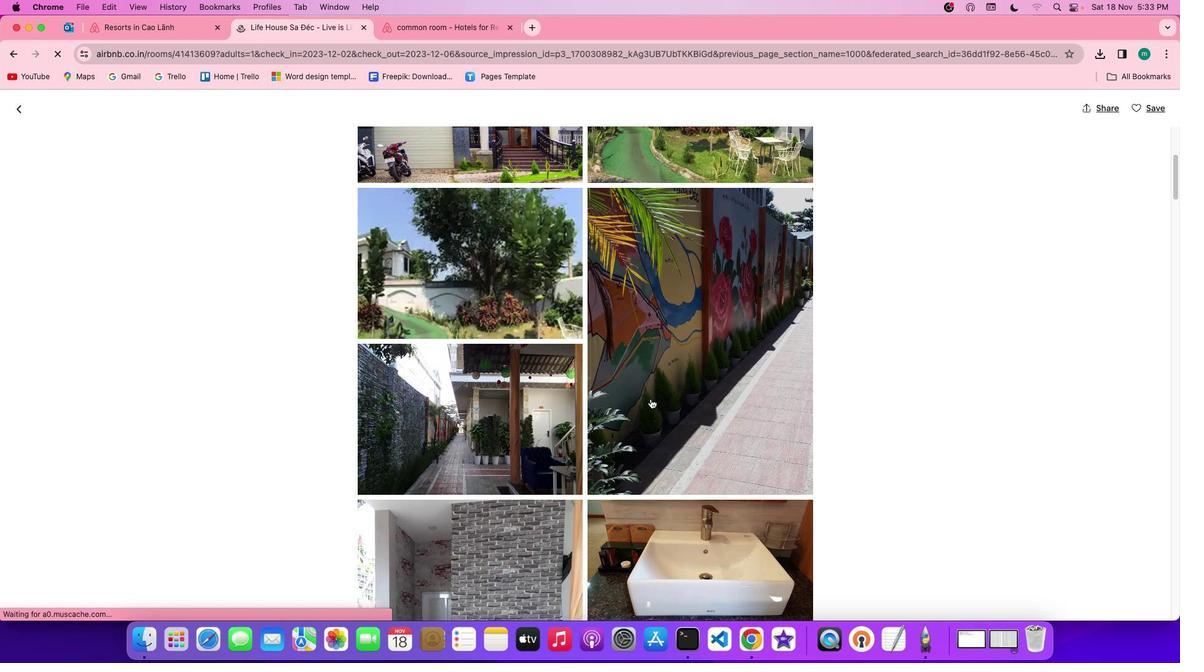 
Action: Mouse scrolled (650, 399) with delta (0, 0)
Screenshot: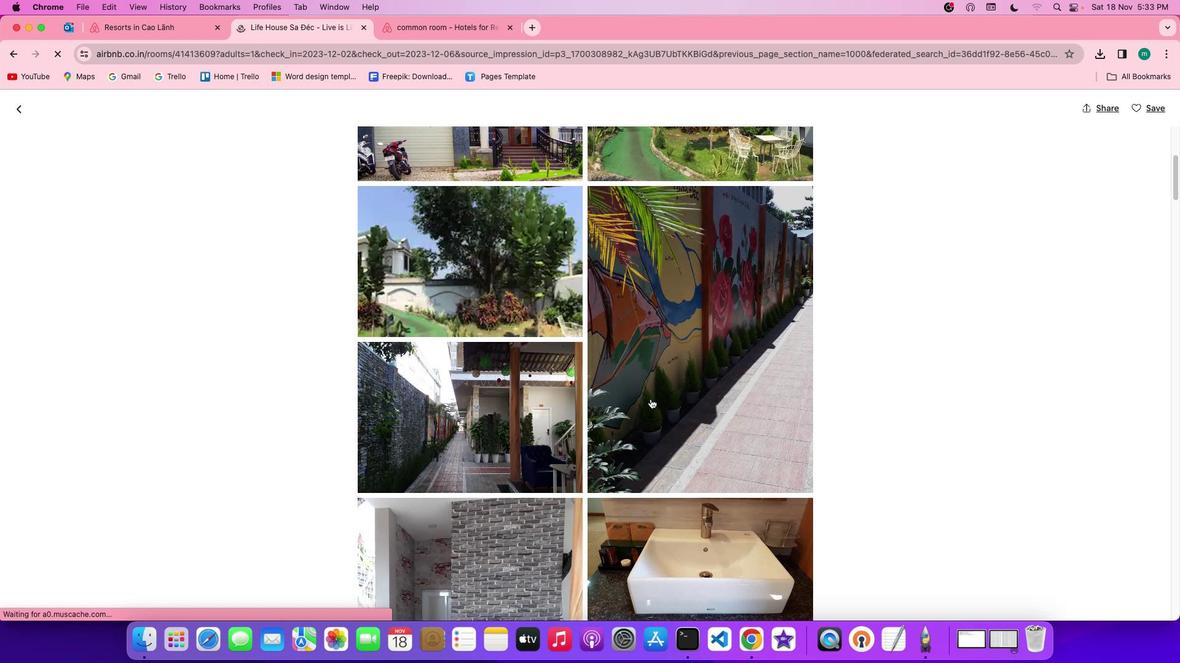 
Action: Mouse scrolled (650, 399) with delta (0, -1)
Screenshot: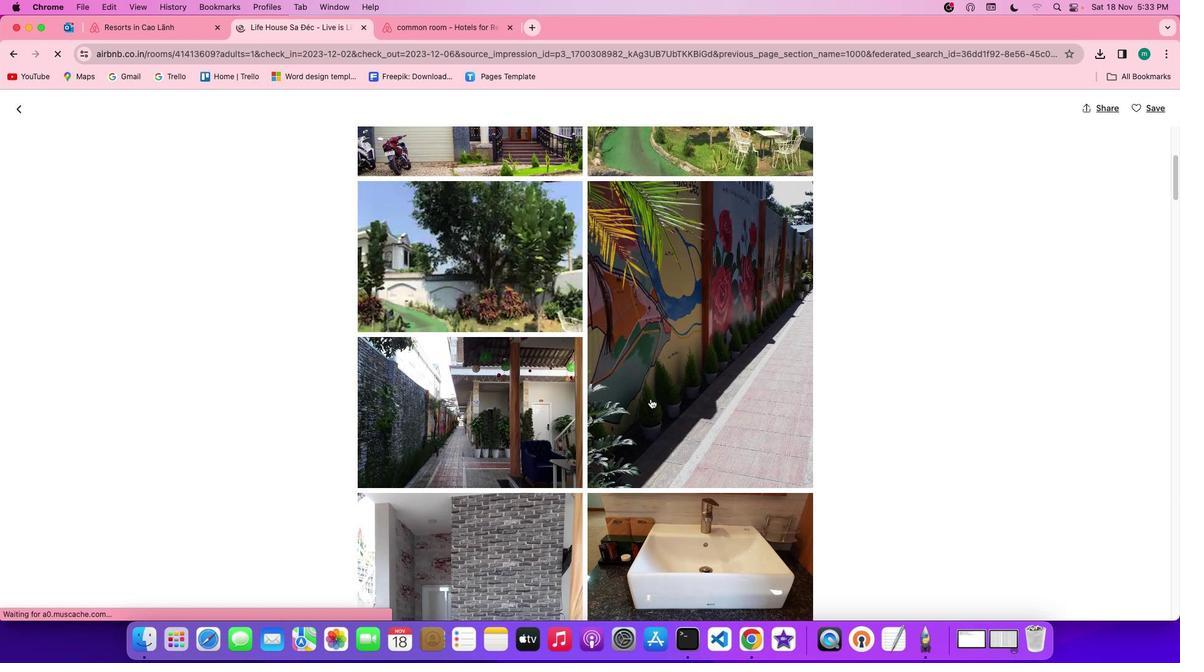 
Action: Mouse scrolled (650, 399) with delta (0, -2)
Screenshot: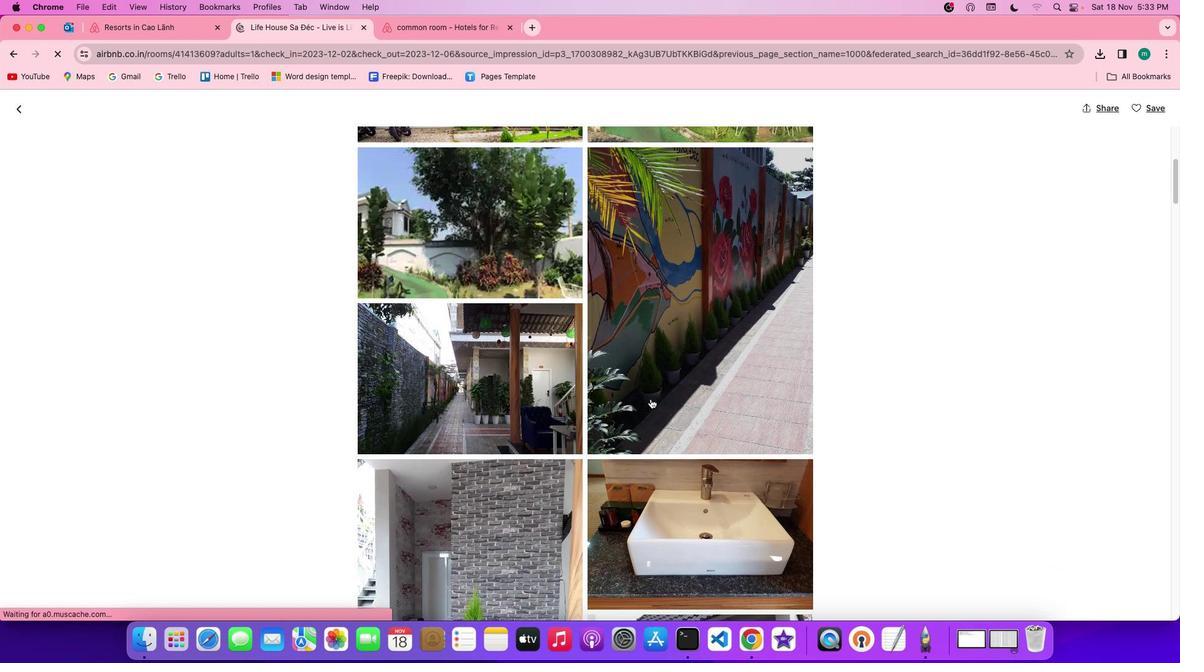 
Action: Mouse scrolled (650, 399) with delta (0, 0)
Screenshot: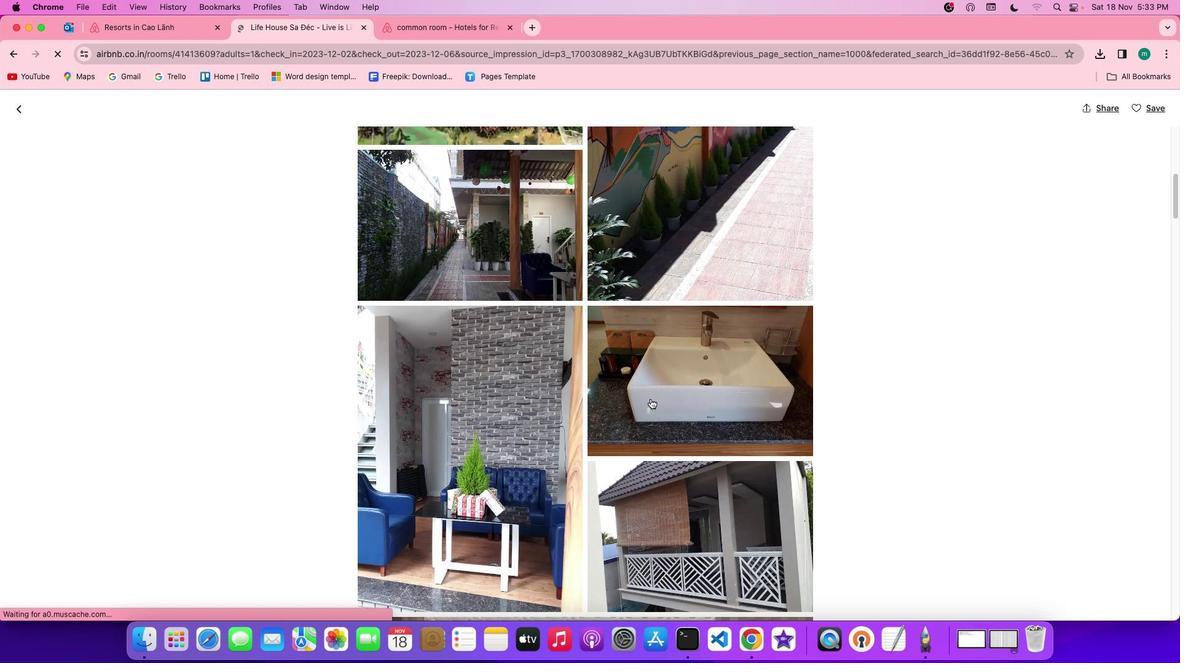 
Action: Mouse scrolled (650, 399) with delta (0, 0)
Screenshot: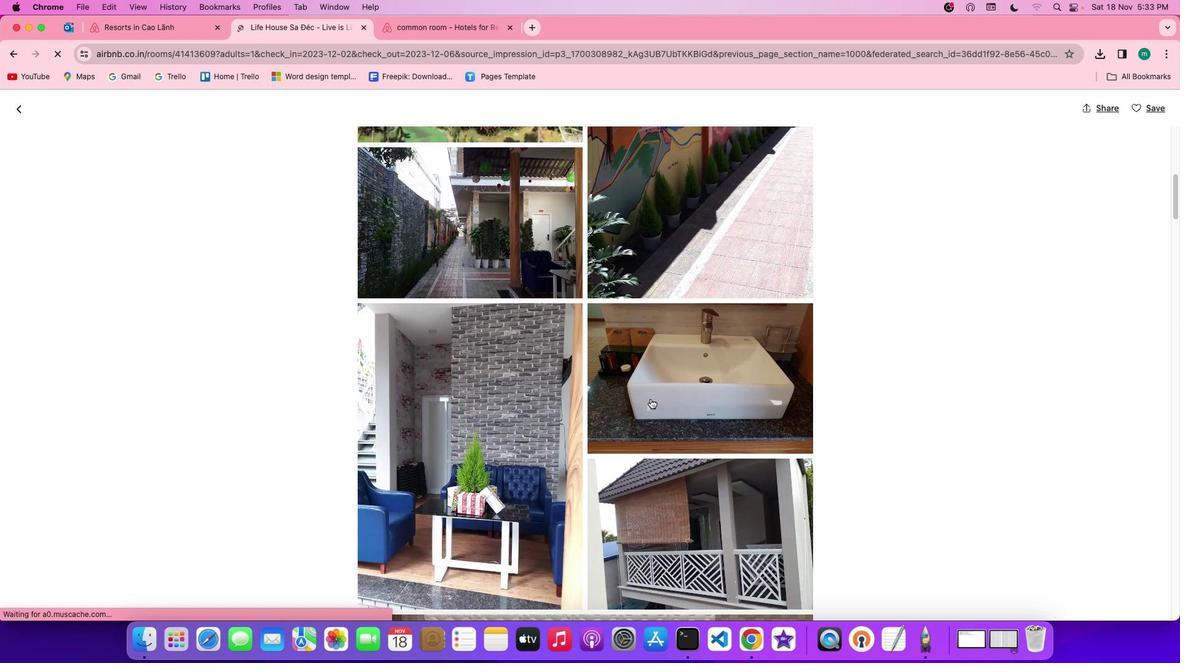 
Action: Mouse scrolled (650, 399) with delta (0, -1)
Screenshot: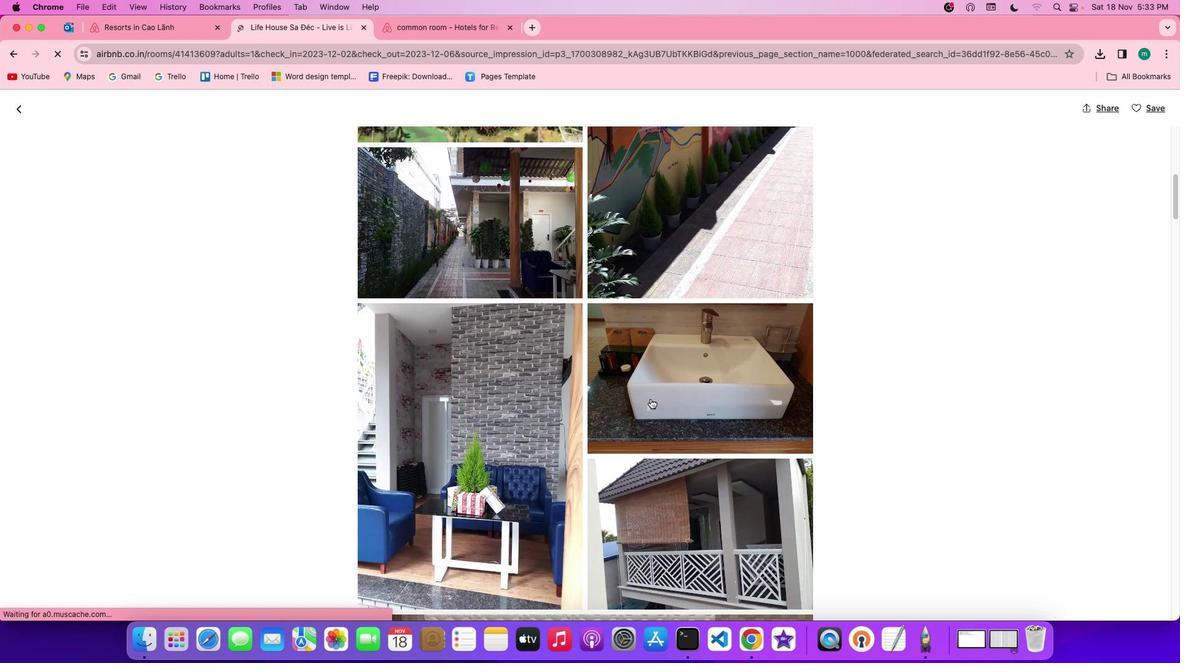 
Action: Mouse scrolled (650, 399) with delta (0, -2)
Screenshot: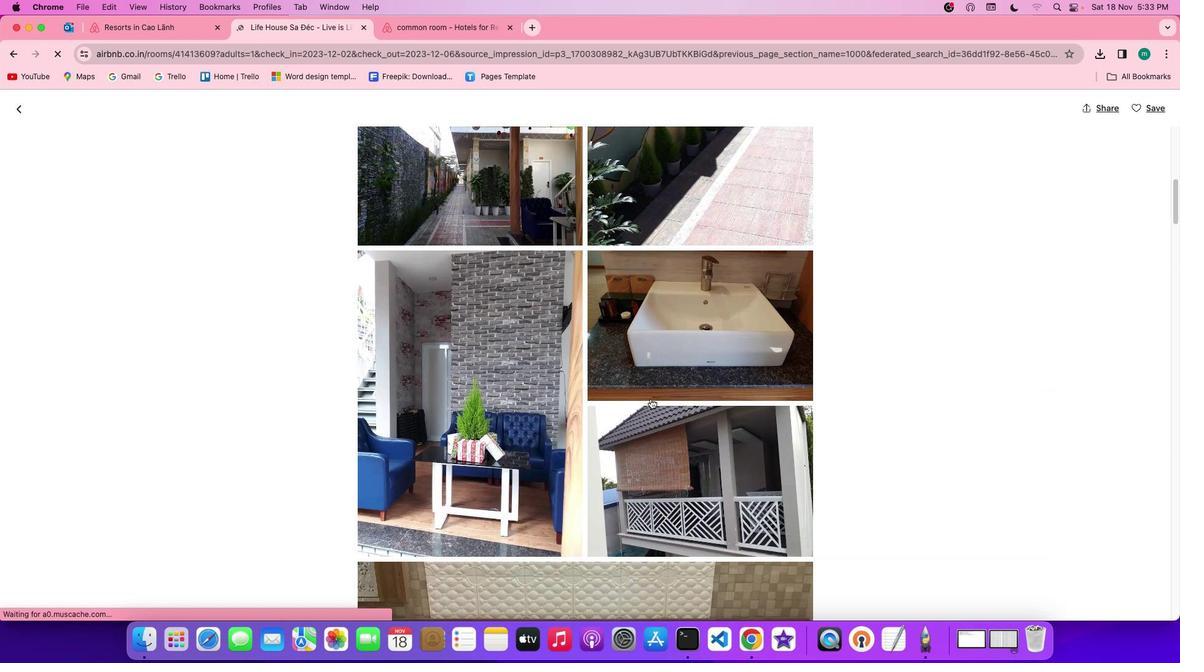 
Action: Mouse scrolled (650, 399) with delta (0, -3)
Screenshot: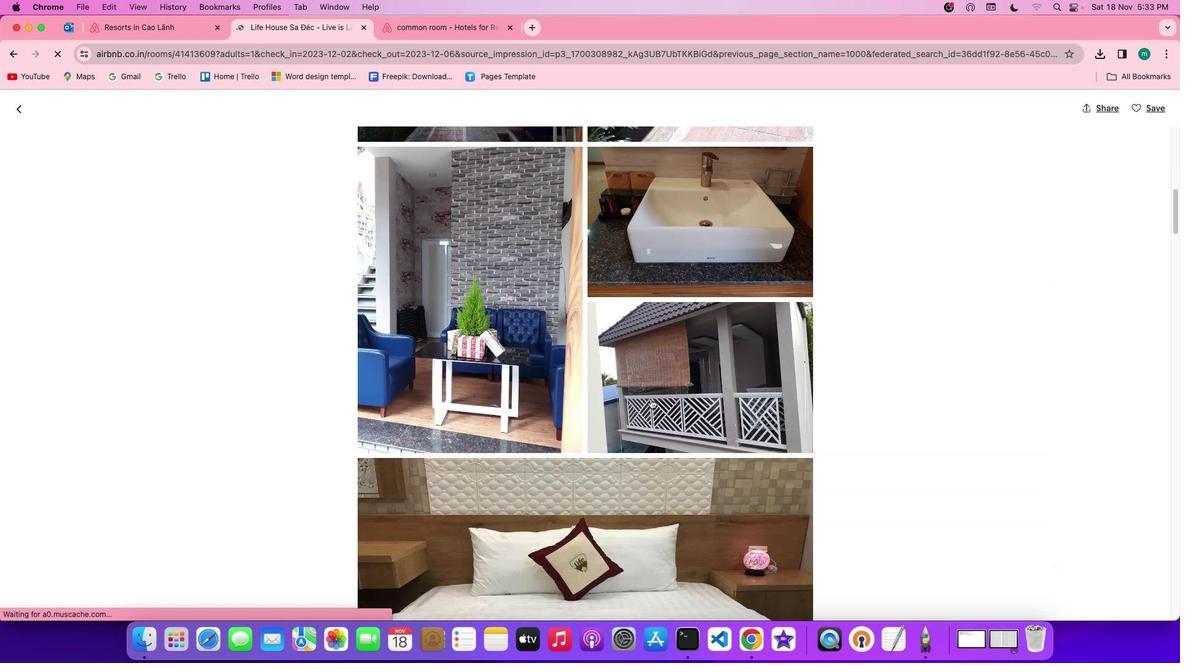 
Action: Mouse scrolled (650, 399) with delta (0, 0)
Screenshot: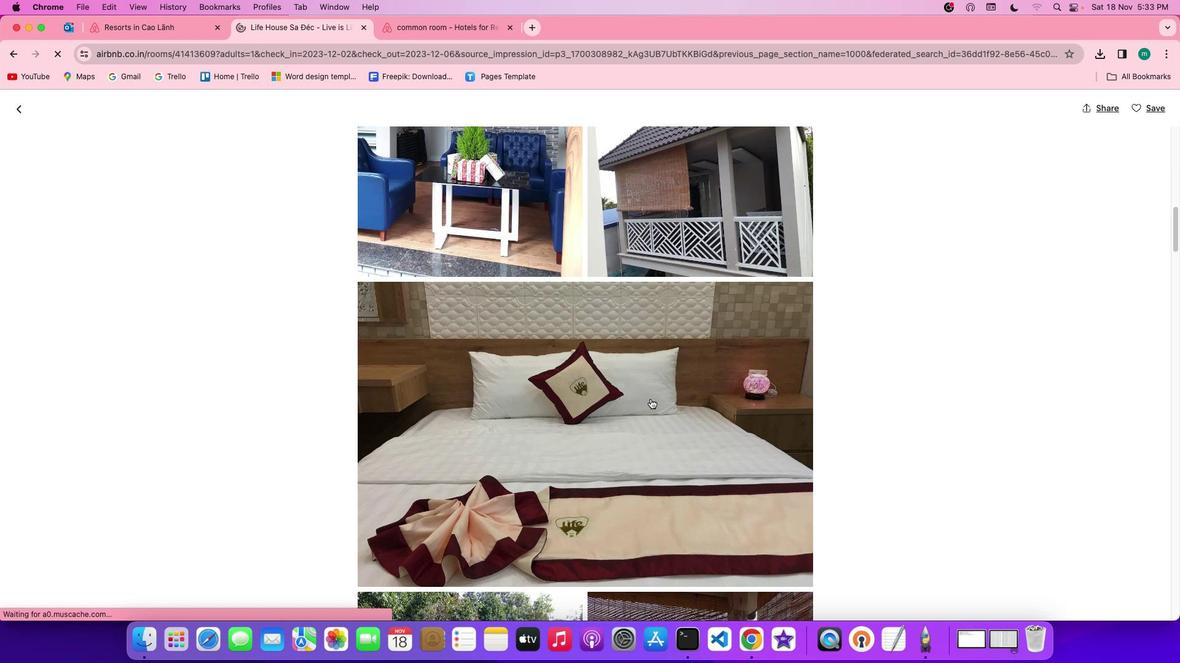 
Action: Mouse scrolled (650, 399) with delta (0, 0)
Screenshot: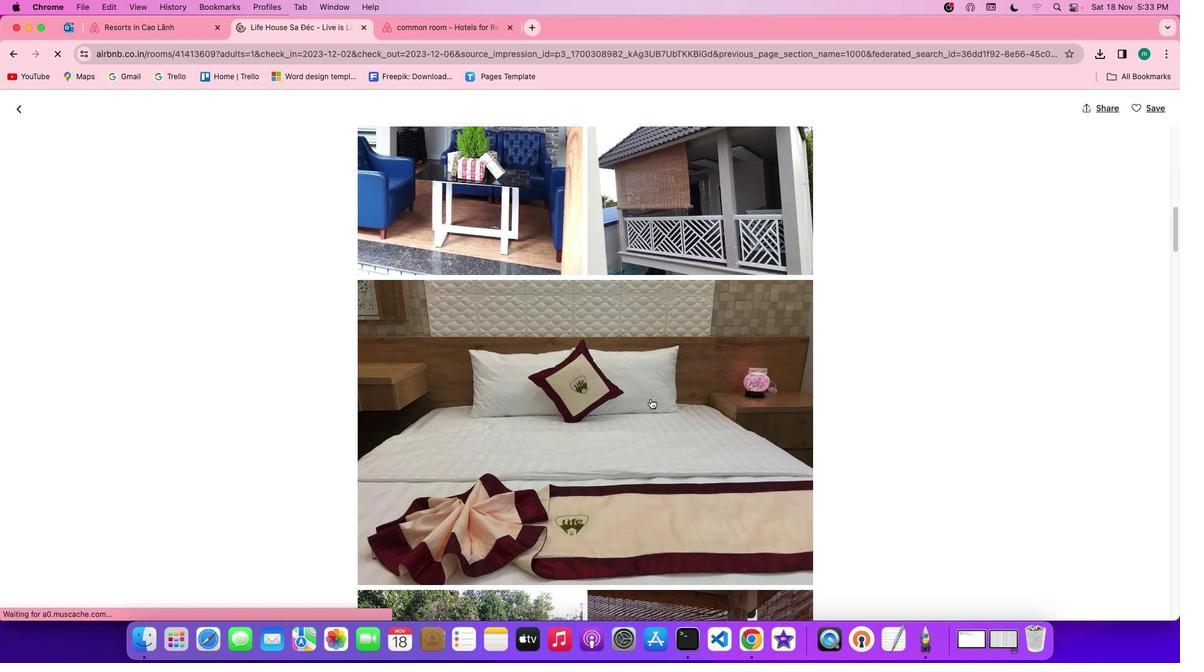 
Action: Mouse scrolled (650, 399) with delta (0, -1)
Screenshot: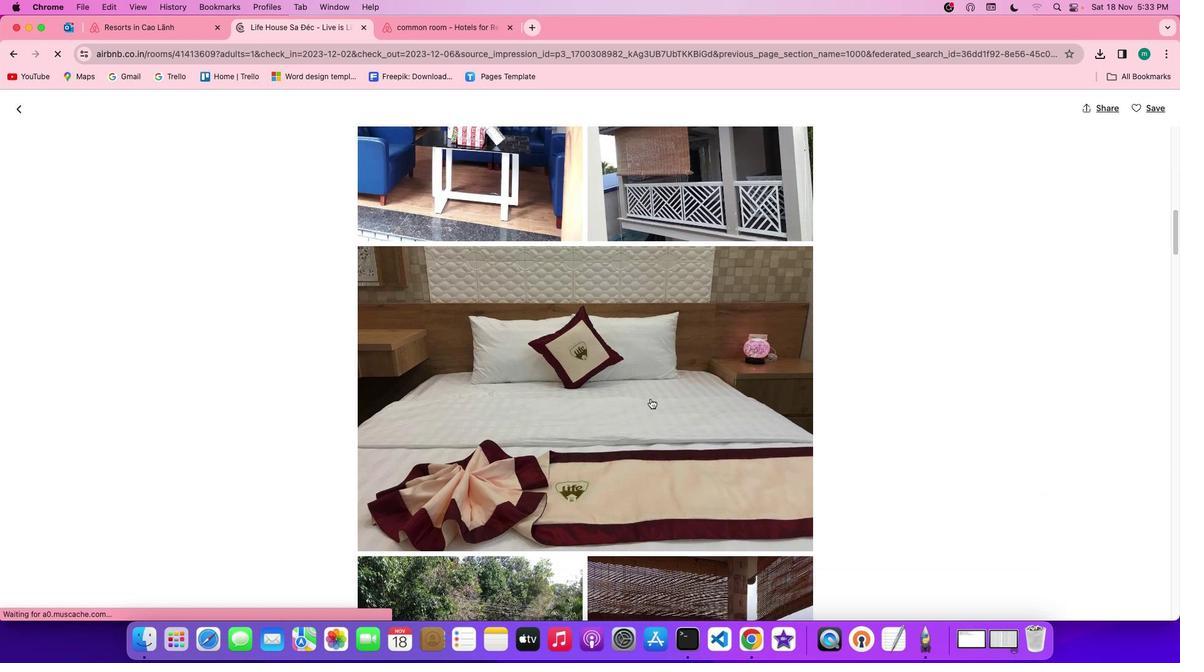 
Action: Mouse scrolled (650, 399) with delta (0, -2)
Screenshot: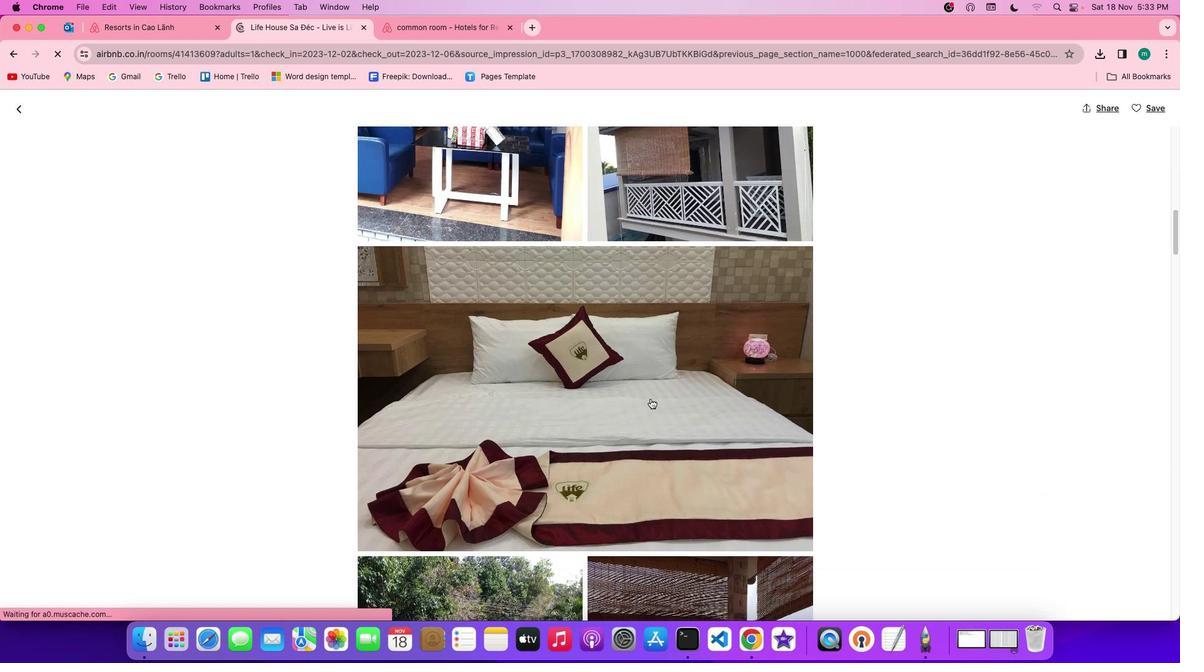 
Action: Mouse scrolled (650, 399) with delta (0, -1)
Screenshot: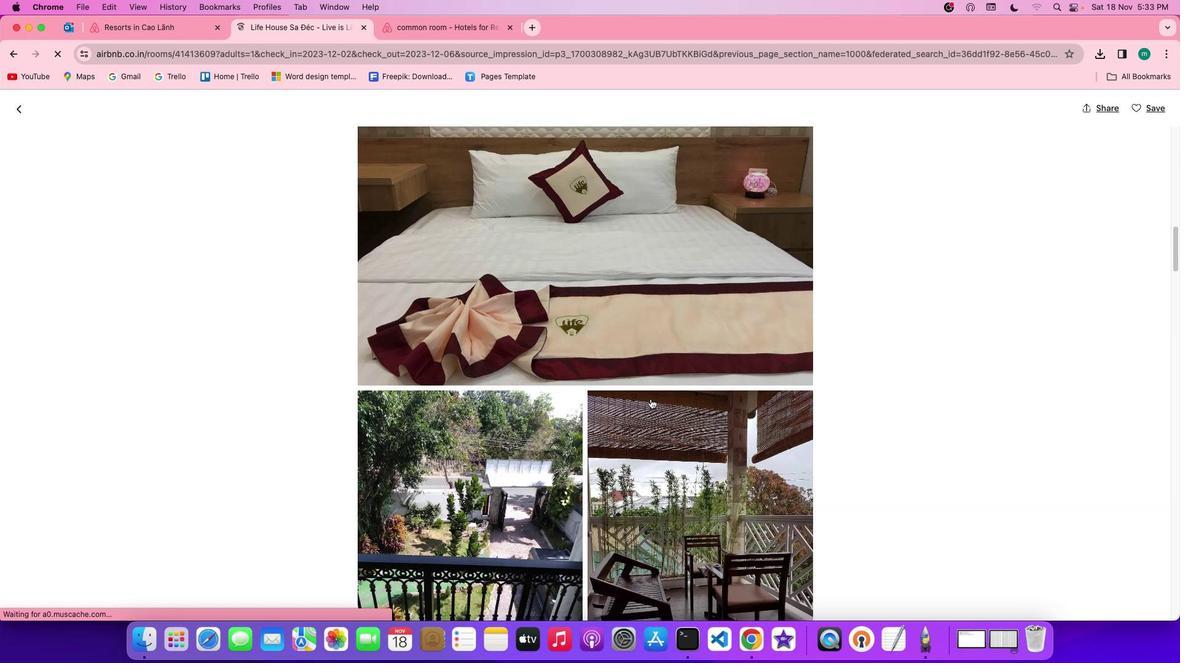 
Action: Mouse scrolled (650, 399) with delta (0, 0)
Screenshot: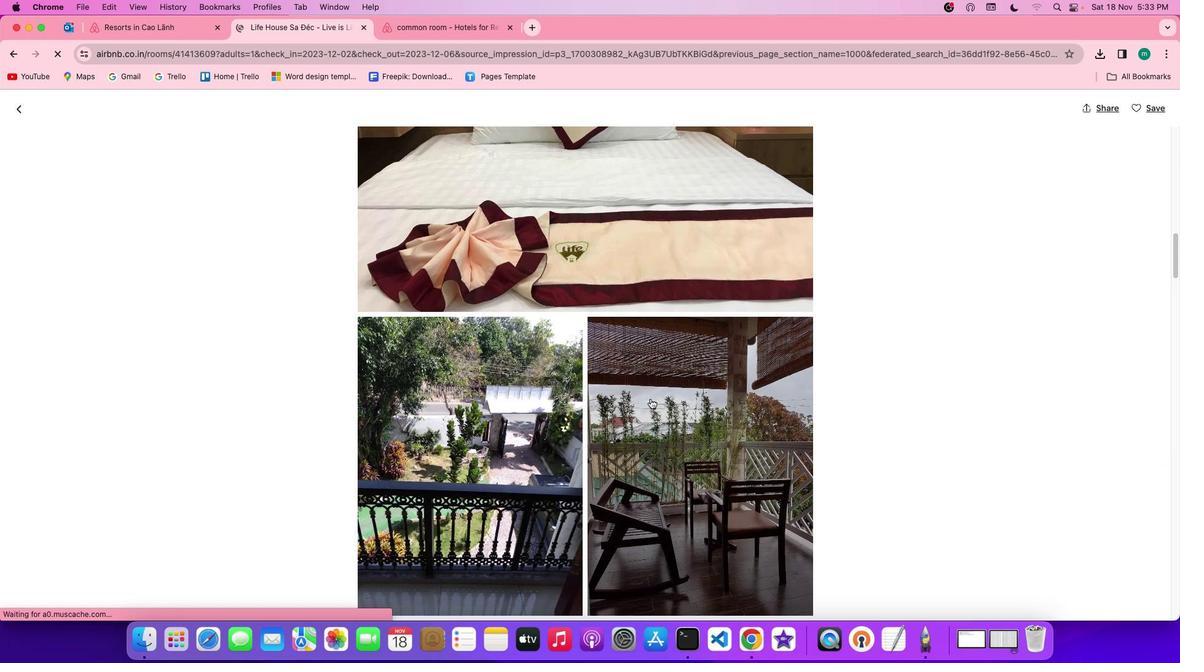 
Action: Mouse scrolled (650, 399) with delta (0, 0)
Screenshot: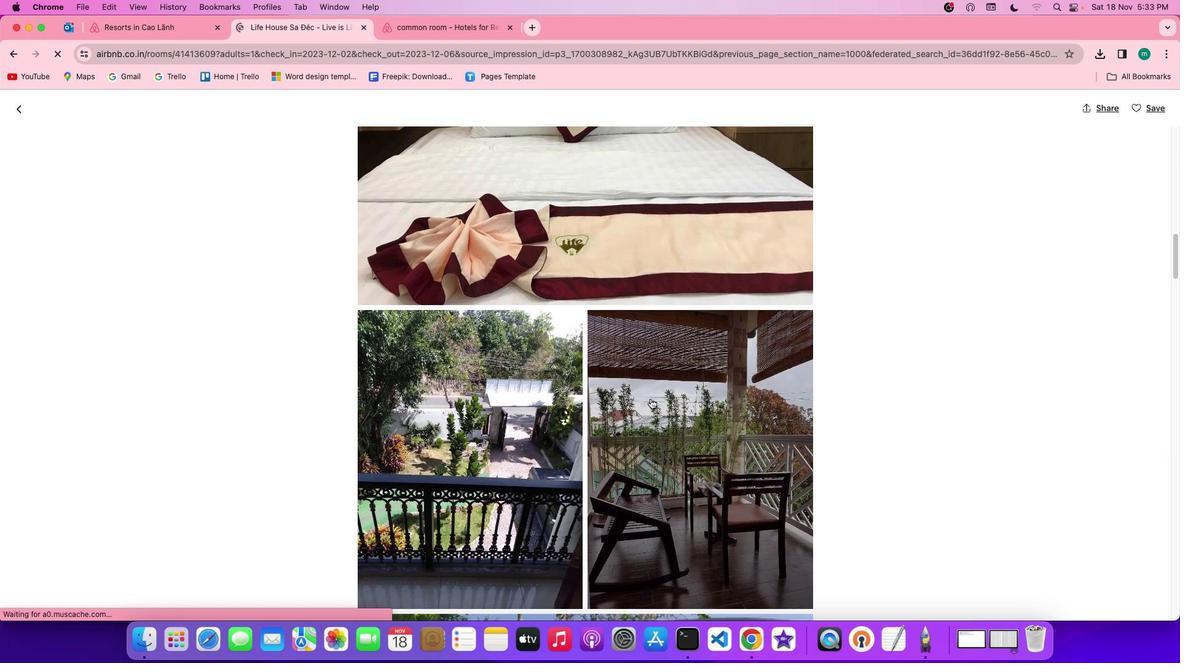 
Action: Mouse scrolled (650, 399) with delta (0, -1)
Screenshot: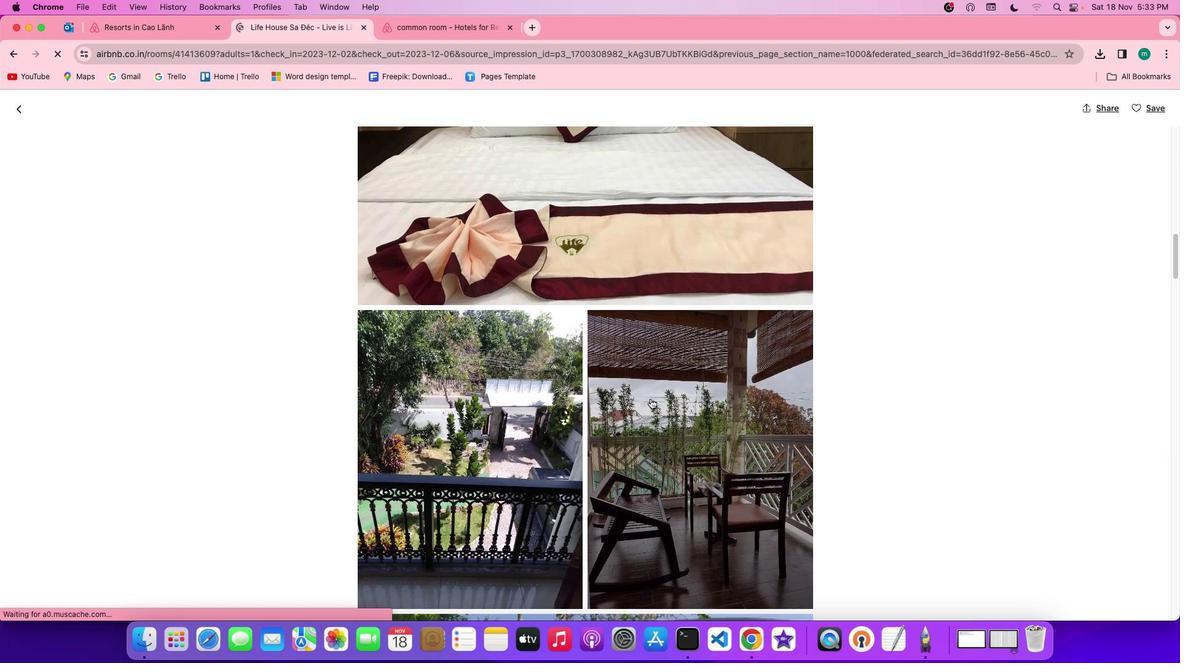 
Action: Mouse scrolled (650, 399) with delta (0, -3)
Screenshot: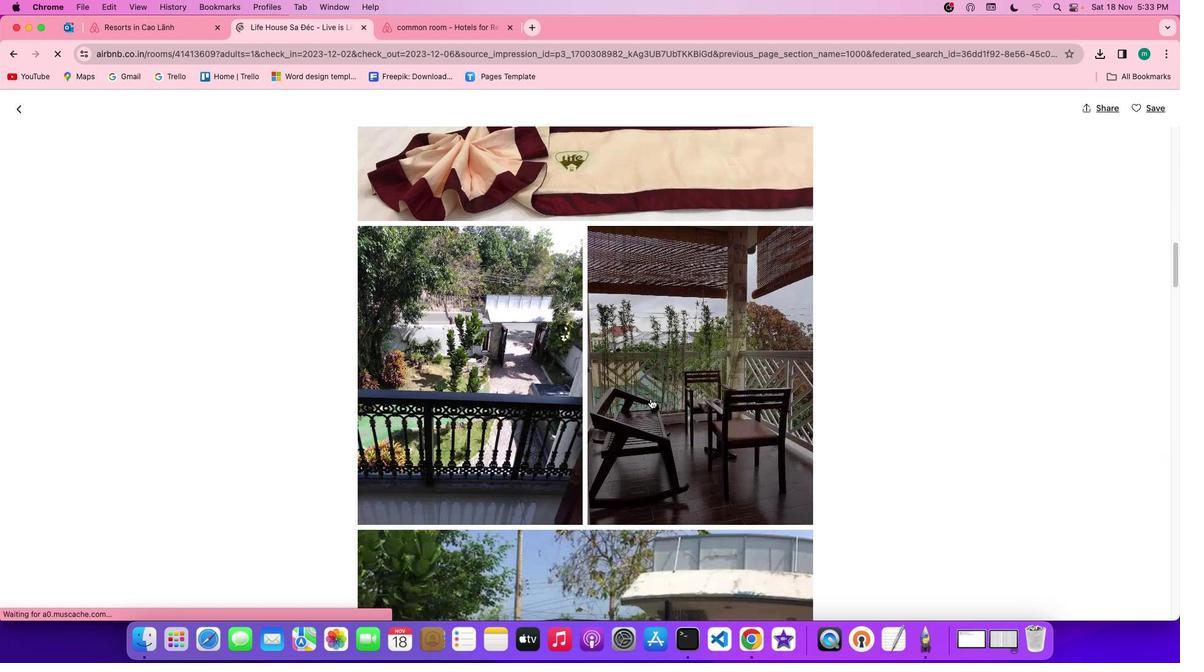 
Action: Mouse scrolled (650, 399) with delta (0, -3)
Screenshot: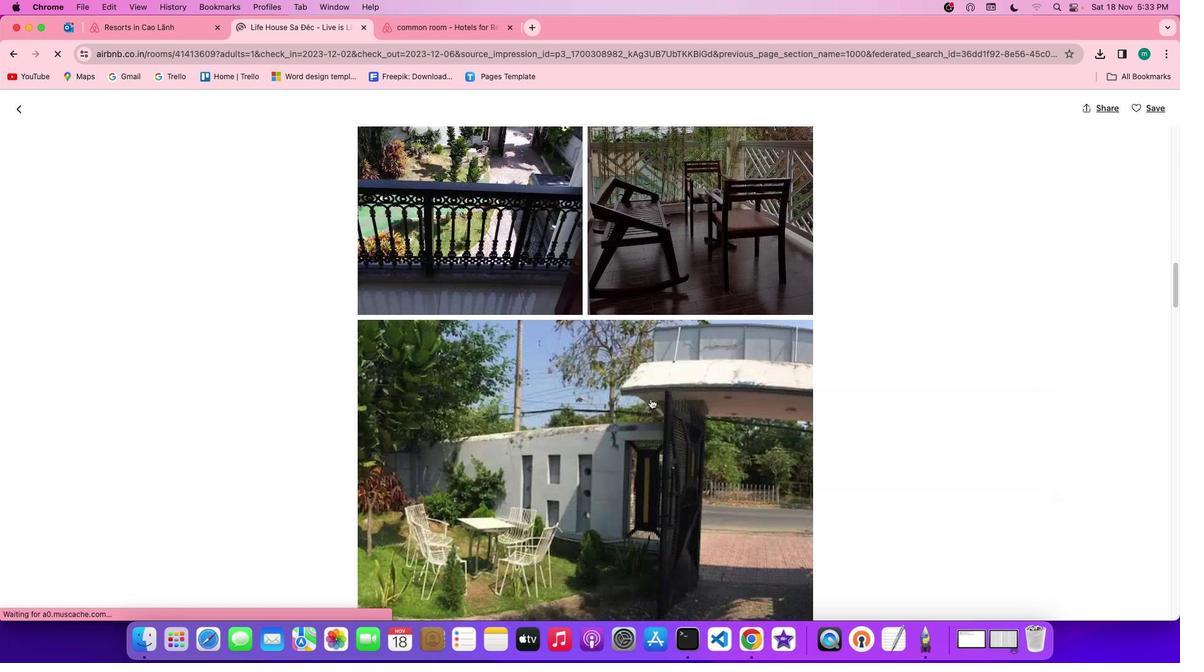
Action: Mouse scrolled (650, 399) with delta (0, 0)
Screenshot: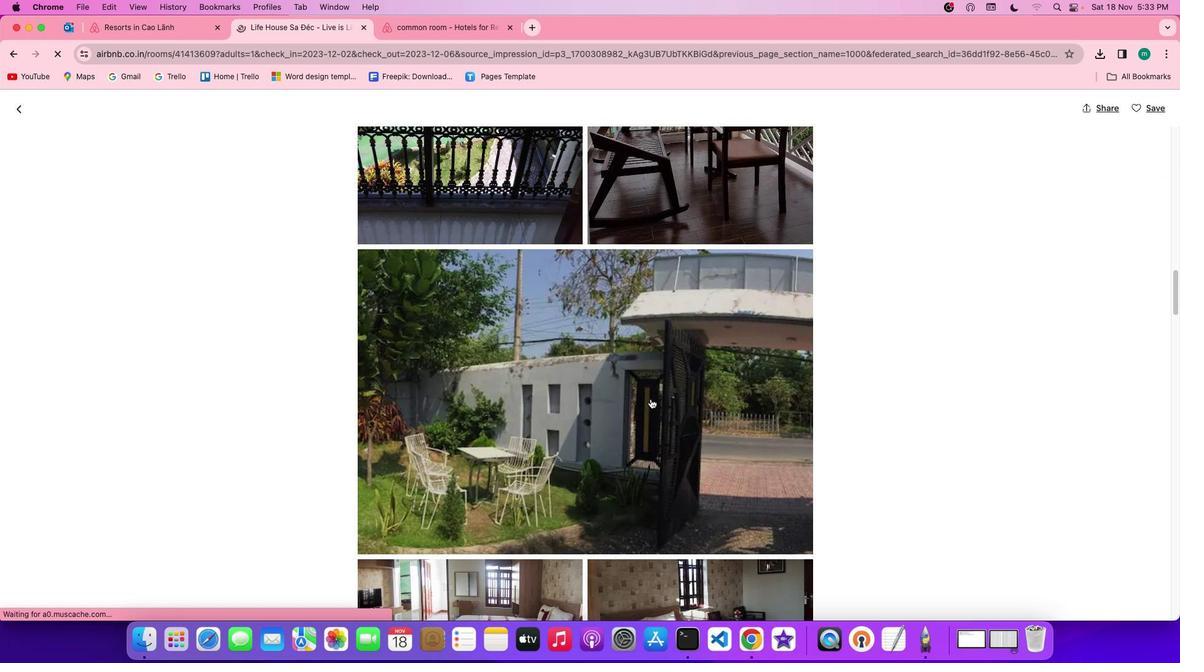 
Action: Mouse scrolled (650, 399) with delta (0, 0)
Screenshot: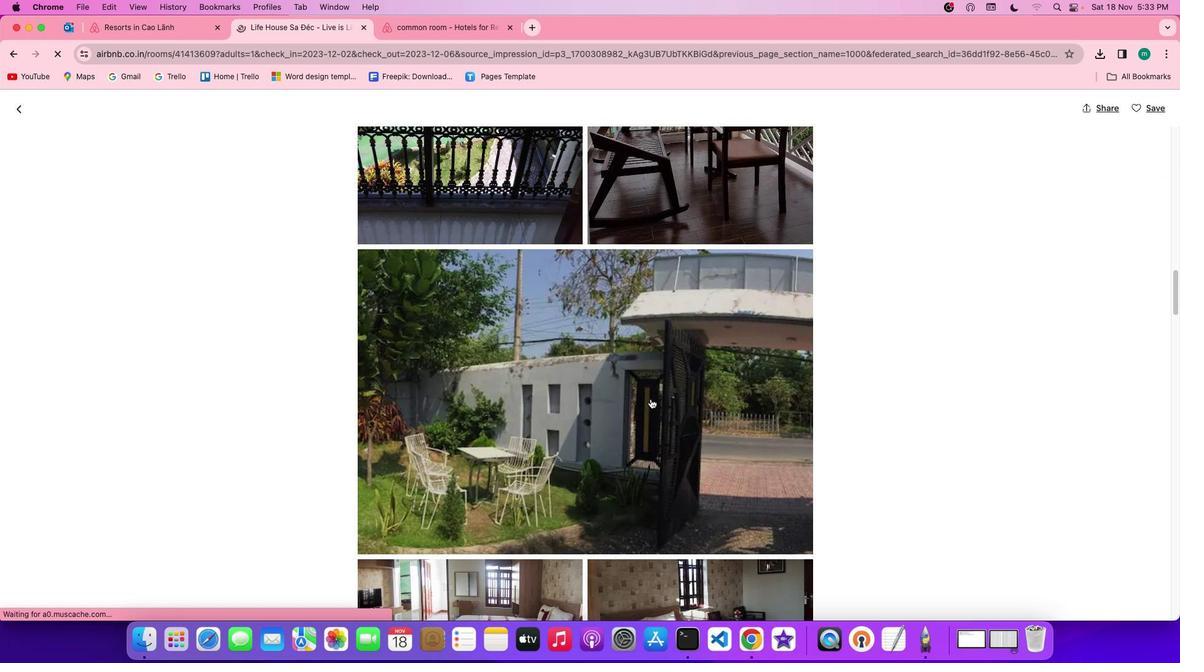 
Action: Mouse scrolled (650, 399) with delta (0, -1)
Screenshot: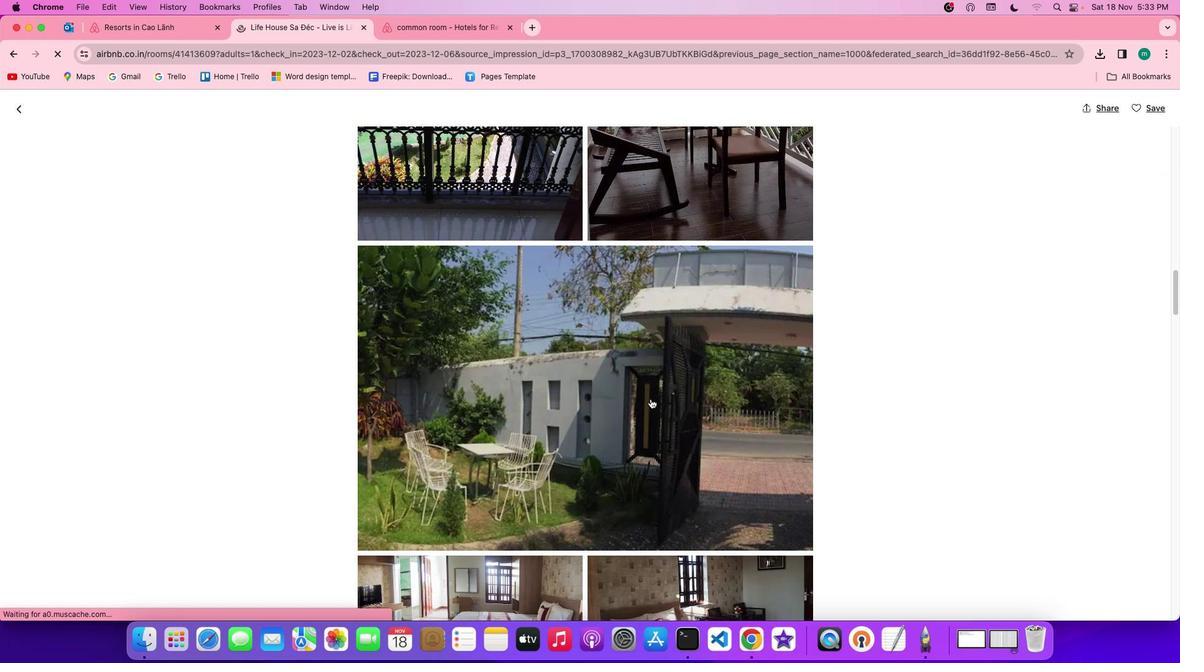 
Action: Mouse scrolled (650, 399) with delta (0, -3)
Screenshot: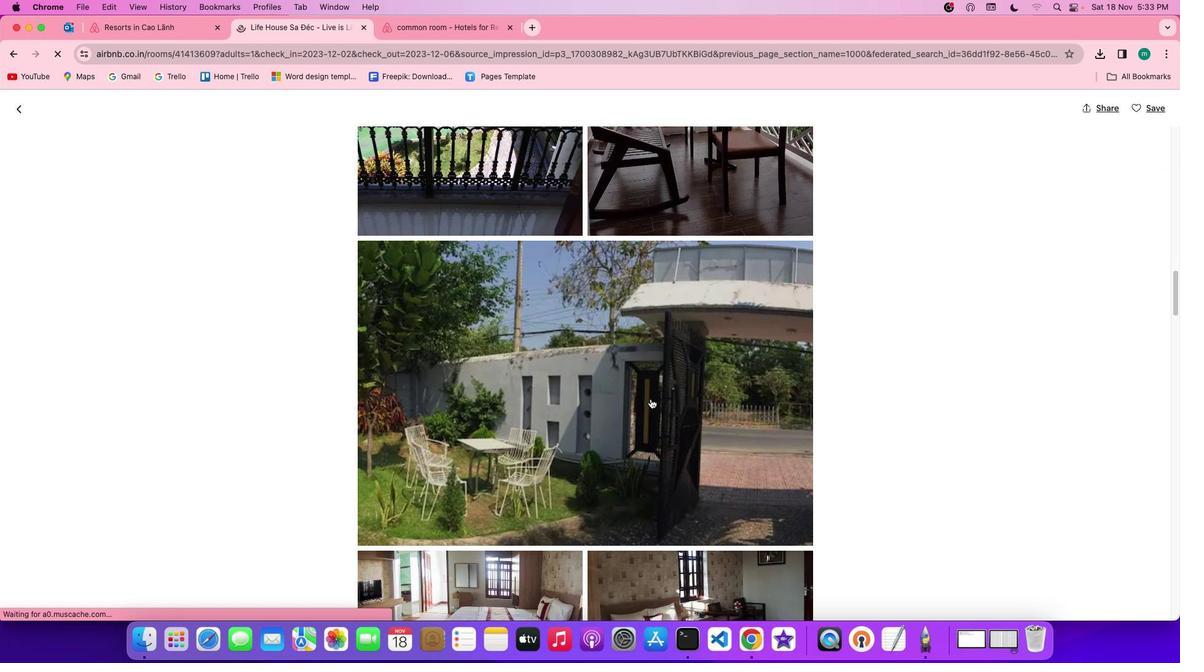 
Action: Mouse scrolled (650, 399) with delta (0, -3)
Screenshot: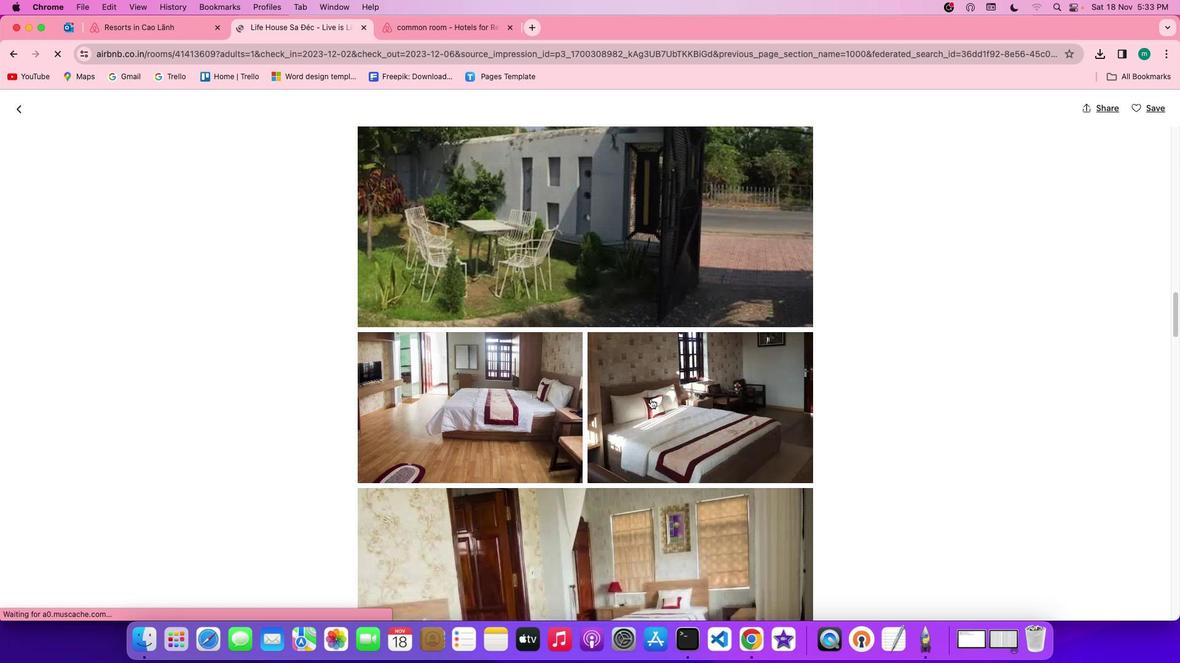 
Action: Mouse scrolled (650, 399) with delta (0, 0)
Screenshot: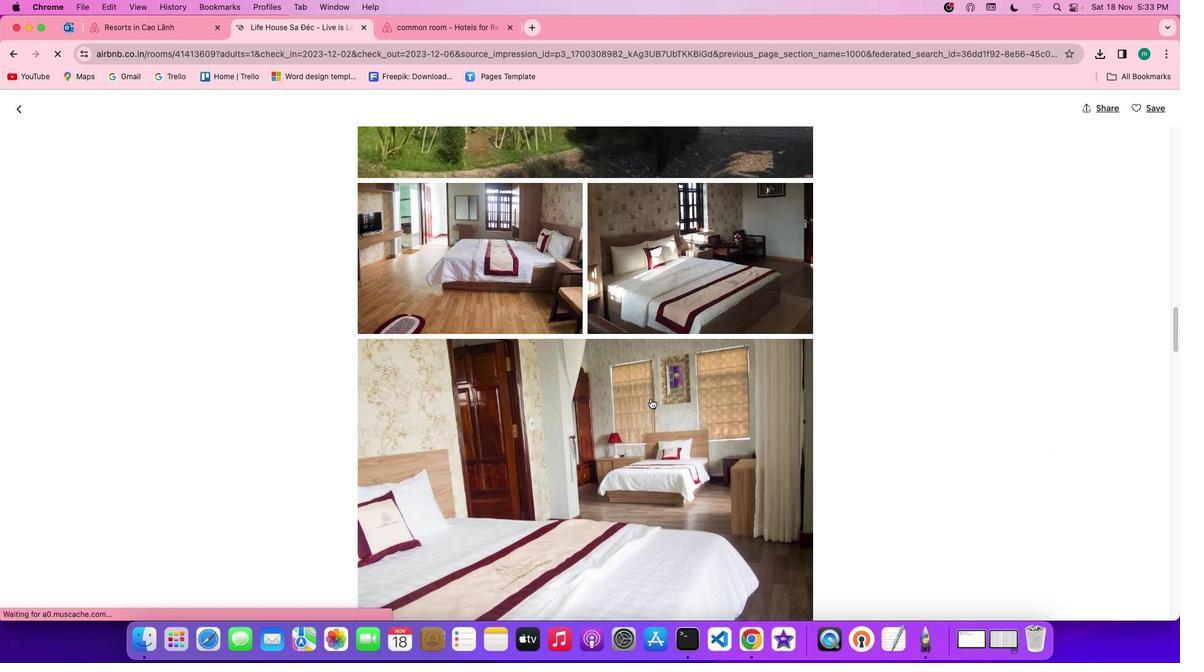 
Action: Mouse scrolled (650, 399) with delta (0, 0)
Screenshot: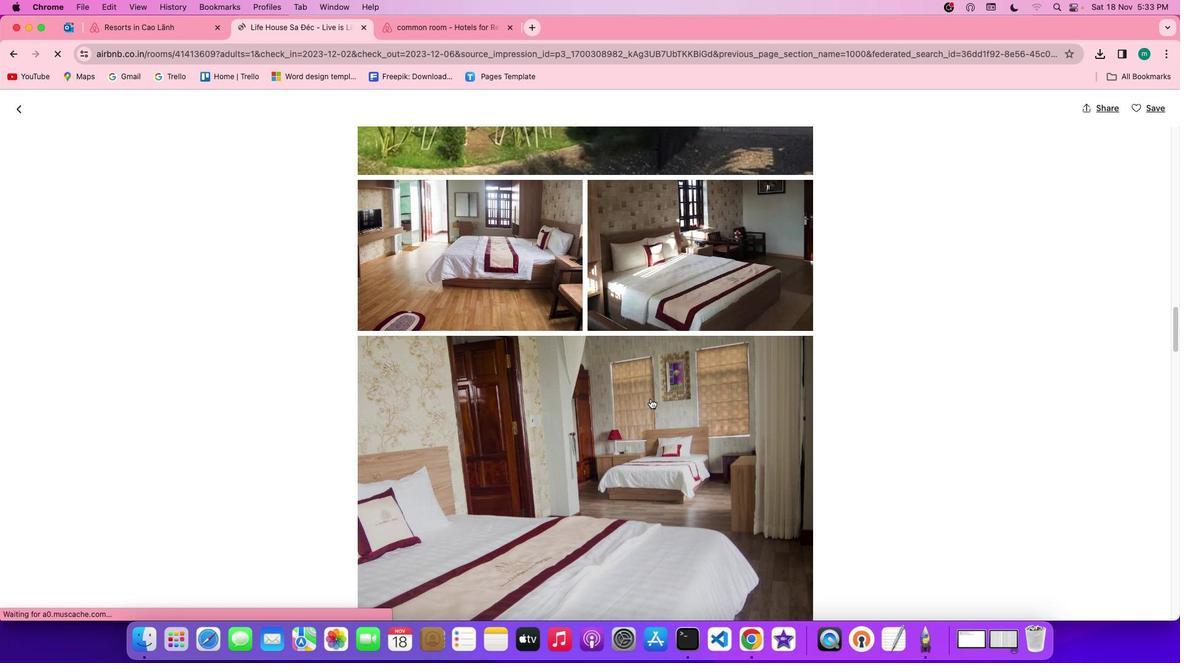 
Action: Mouse scrolled (650, 399) with delta (0, 0)
Screenshot: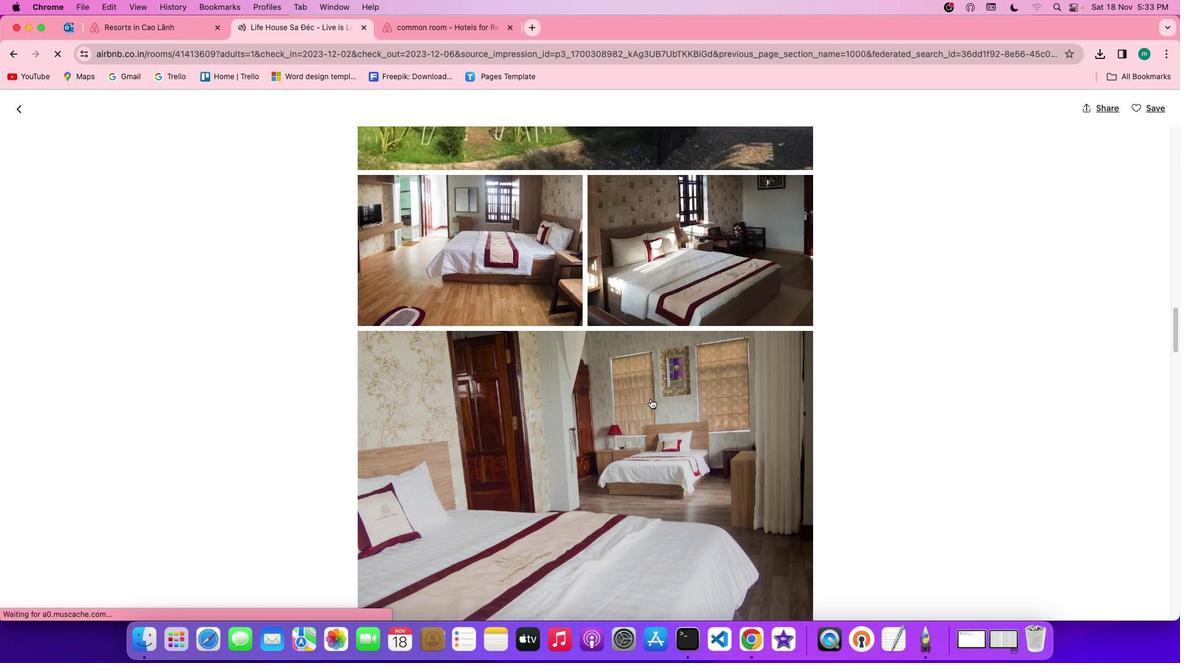 
Action: Mouse scrolled (650, 399) with delta (0, -1)
Screenshot: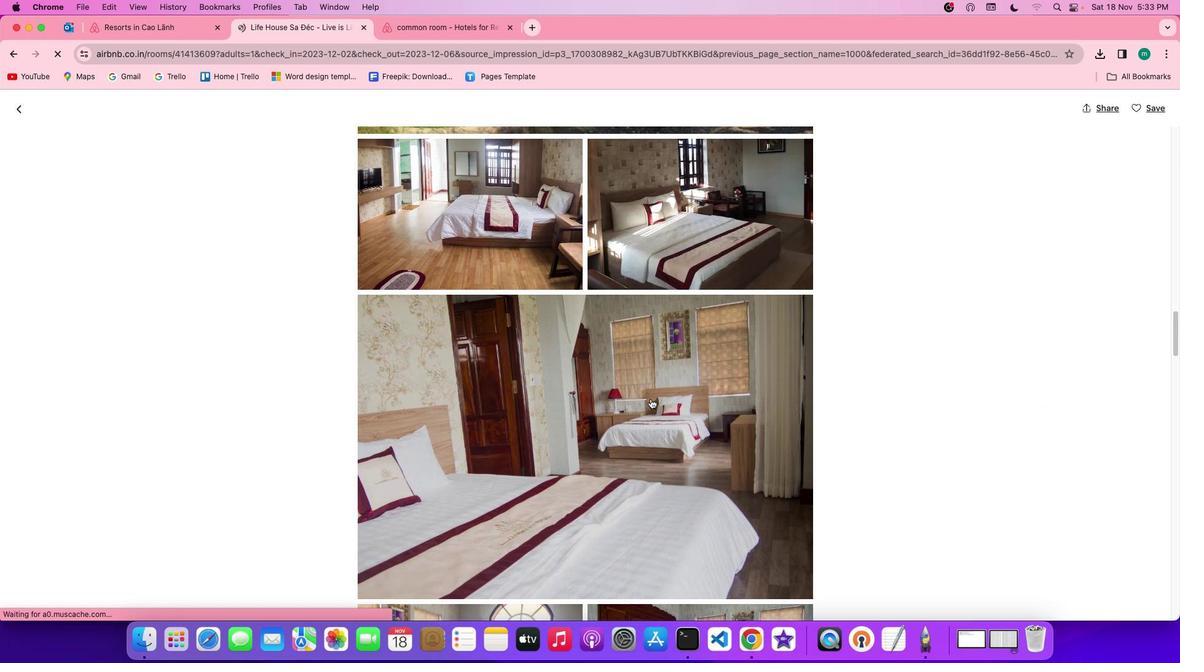 
Action: Mouse scrolled (650, 399) with delta (0, -3)
Screenshot: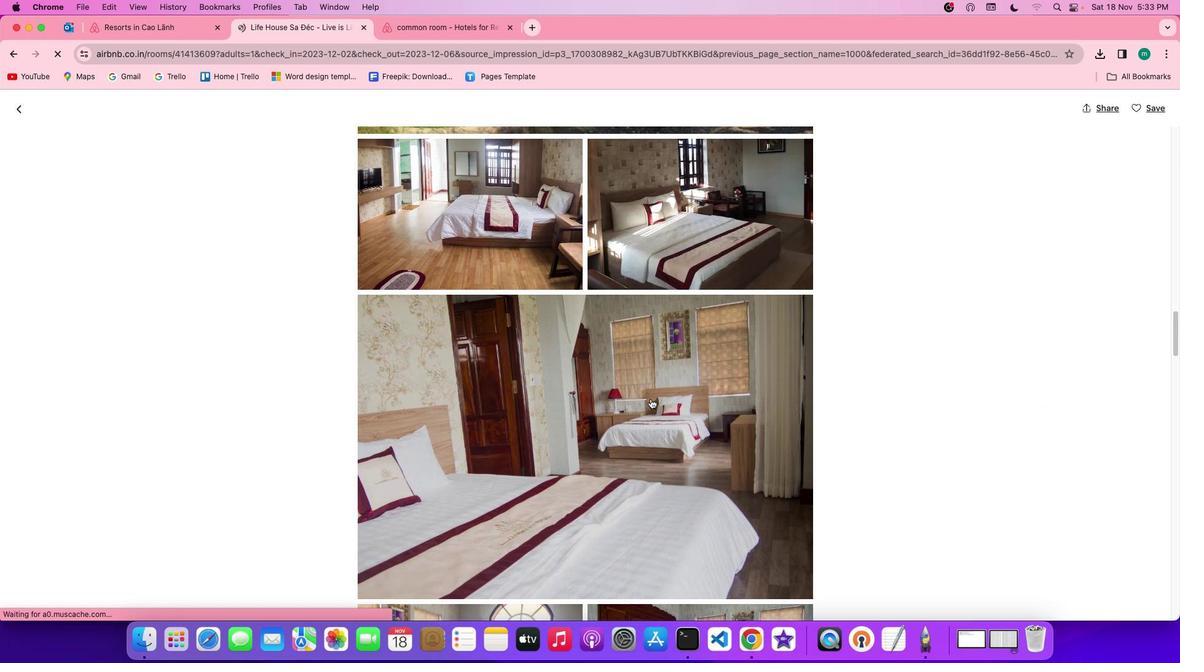 
Action: Mouse scrolled (650, 399) with delta (0, -3)
Screenshot: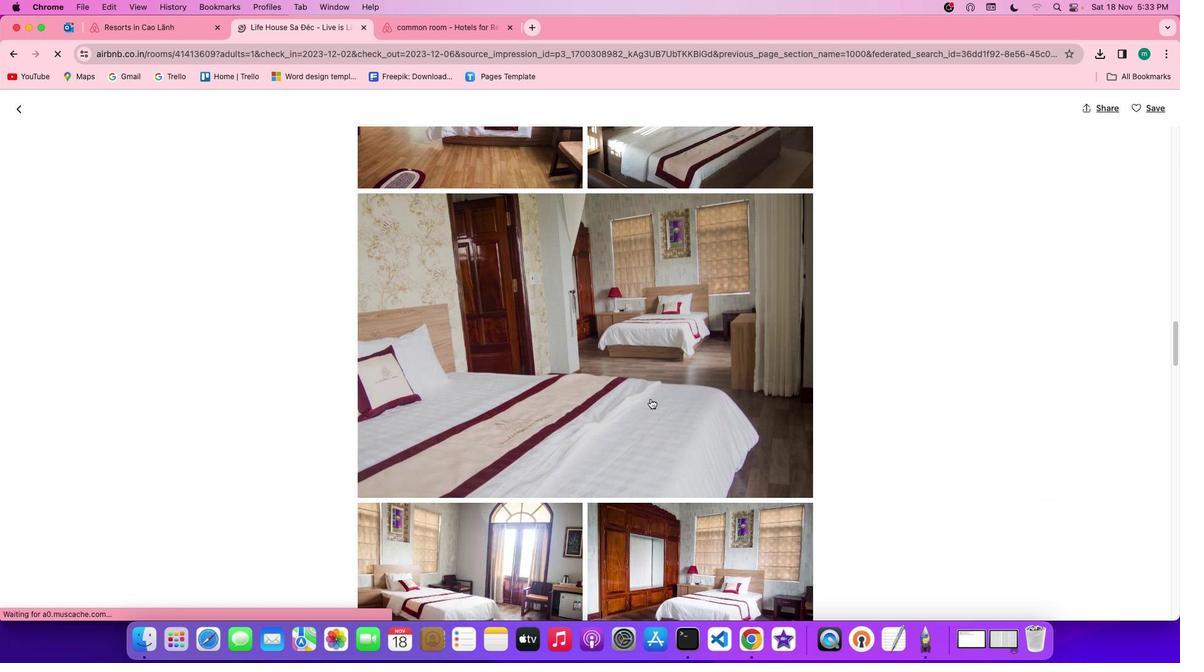 
Action: Mouse scrolled (650, 399) with delta (0, -3)
Screenshot: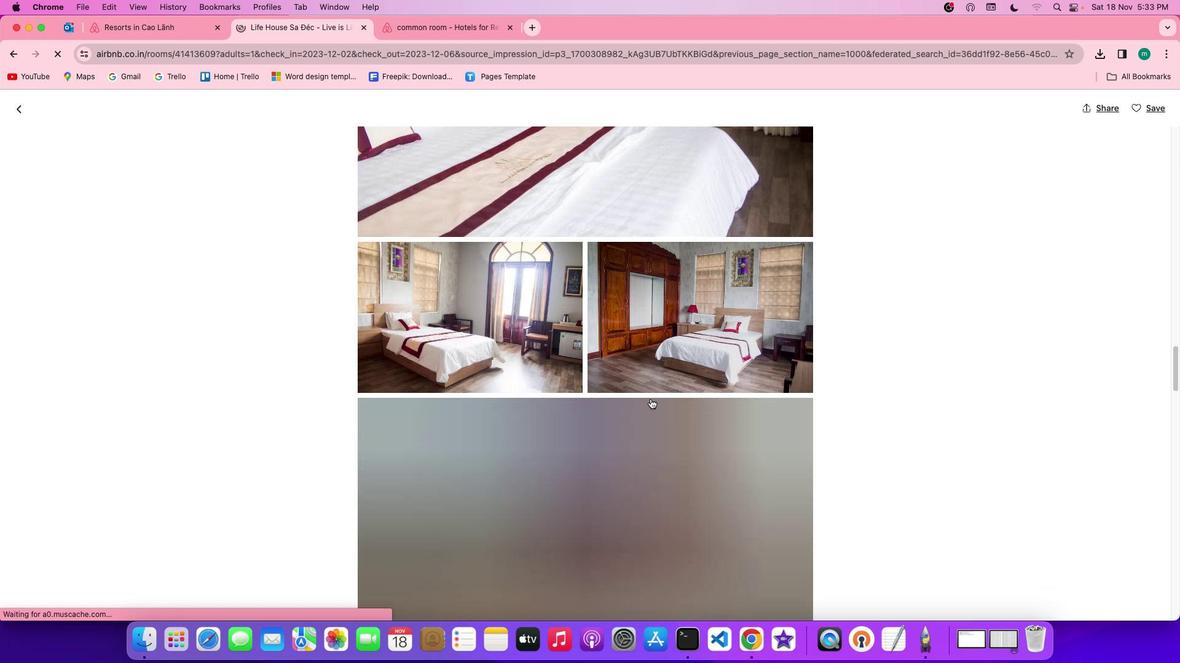 
Action: Mouse scrolled (650, 399) with delta (0, 0)
Screenshot: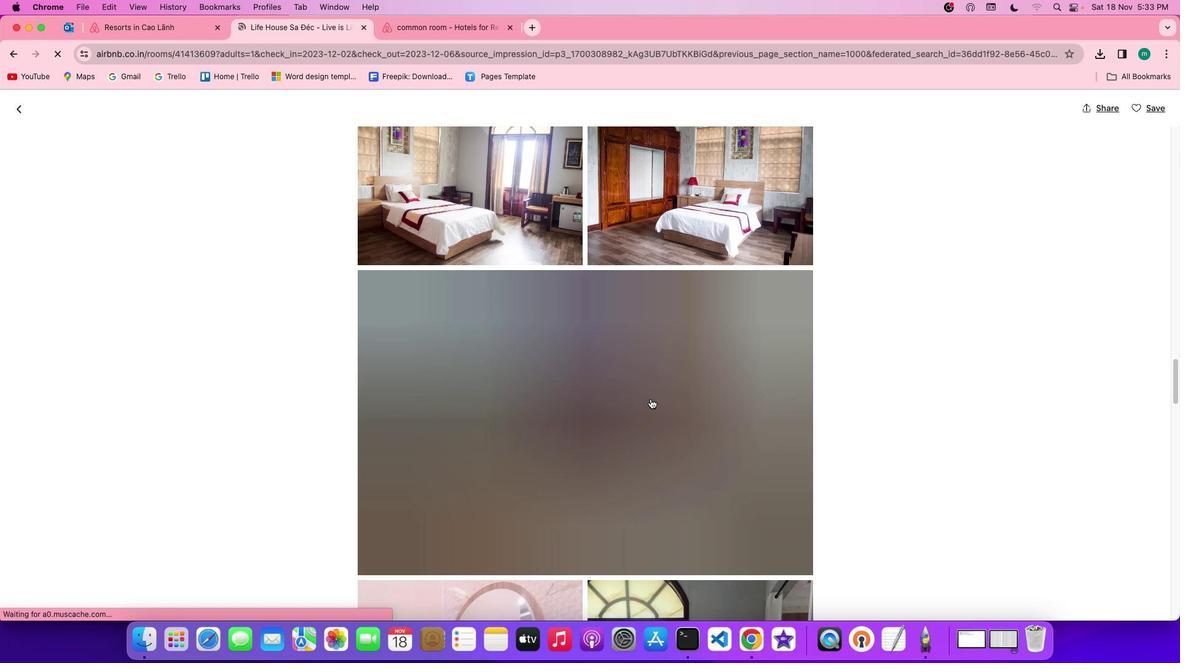 
Action: Mouse scrolled (650, 399) with delta (0, 0)
Screenshot: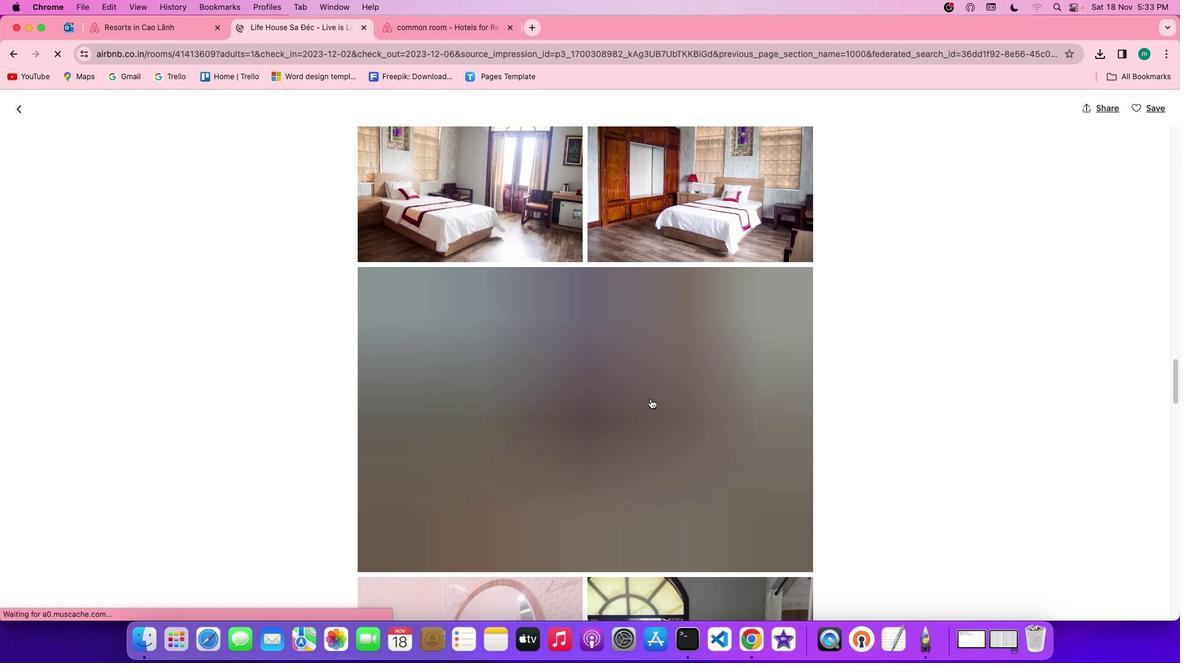 
Action: Mouse scrolled (650, 399) with delta (0, 0)
Screenshot: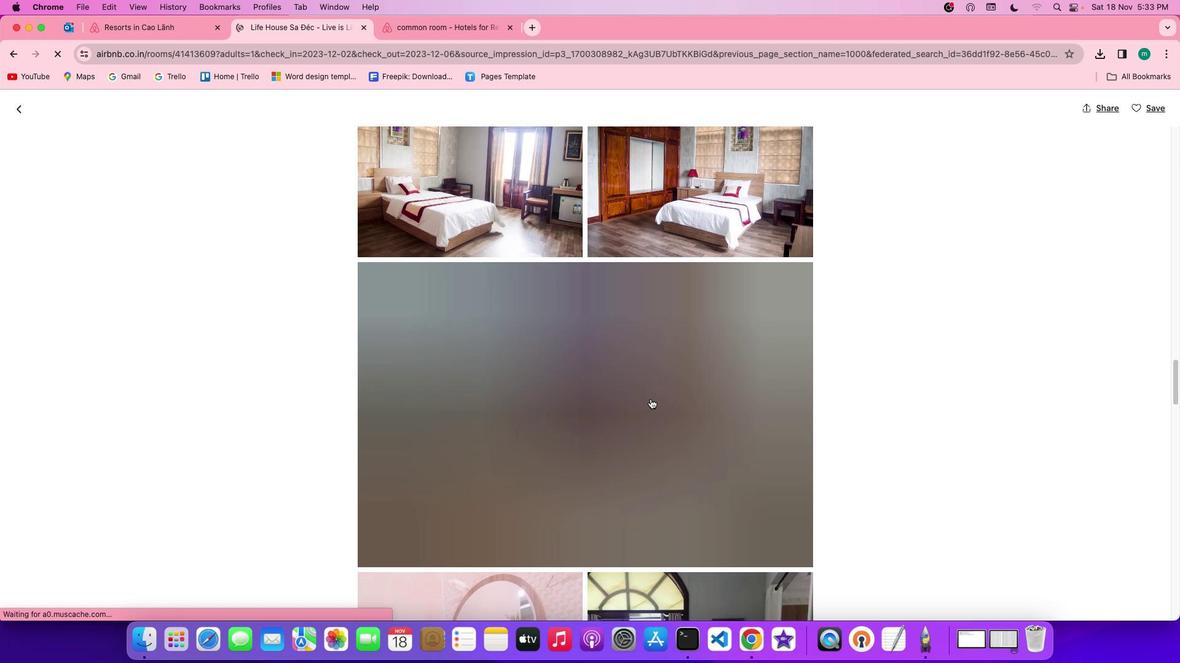 
Action: Mouse scrolled (650, 399) with delta (0, -1)
Screenshot: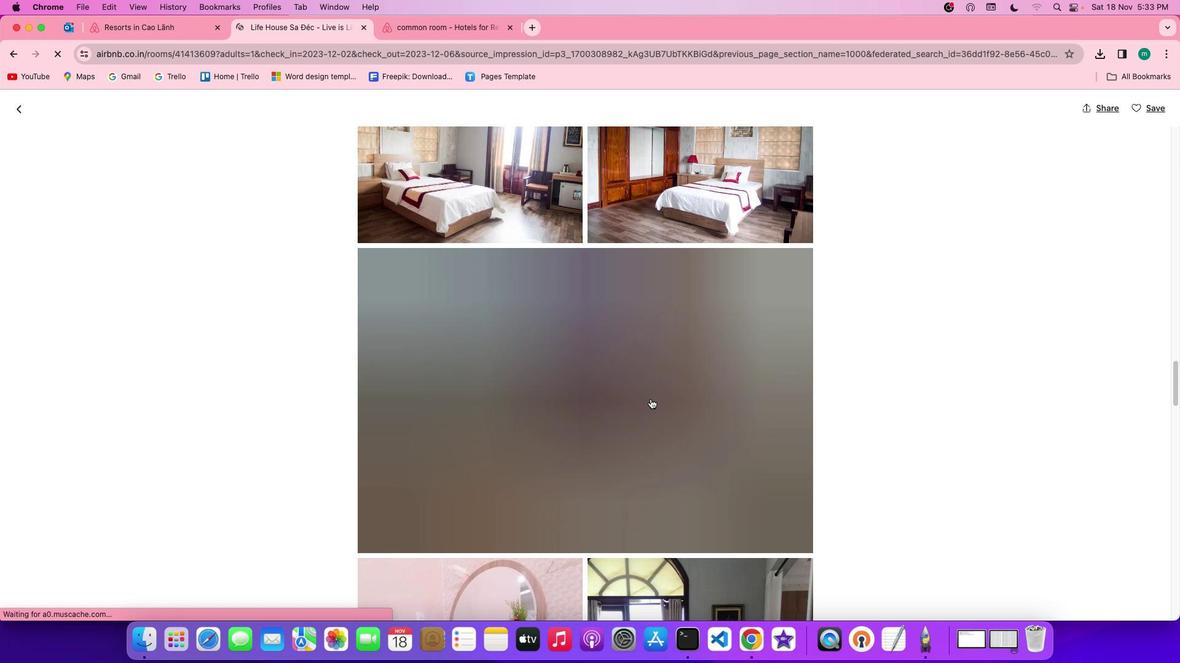 
Action: Mouse scrolled (650, 399) with delta (0, -2)
Screenshot: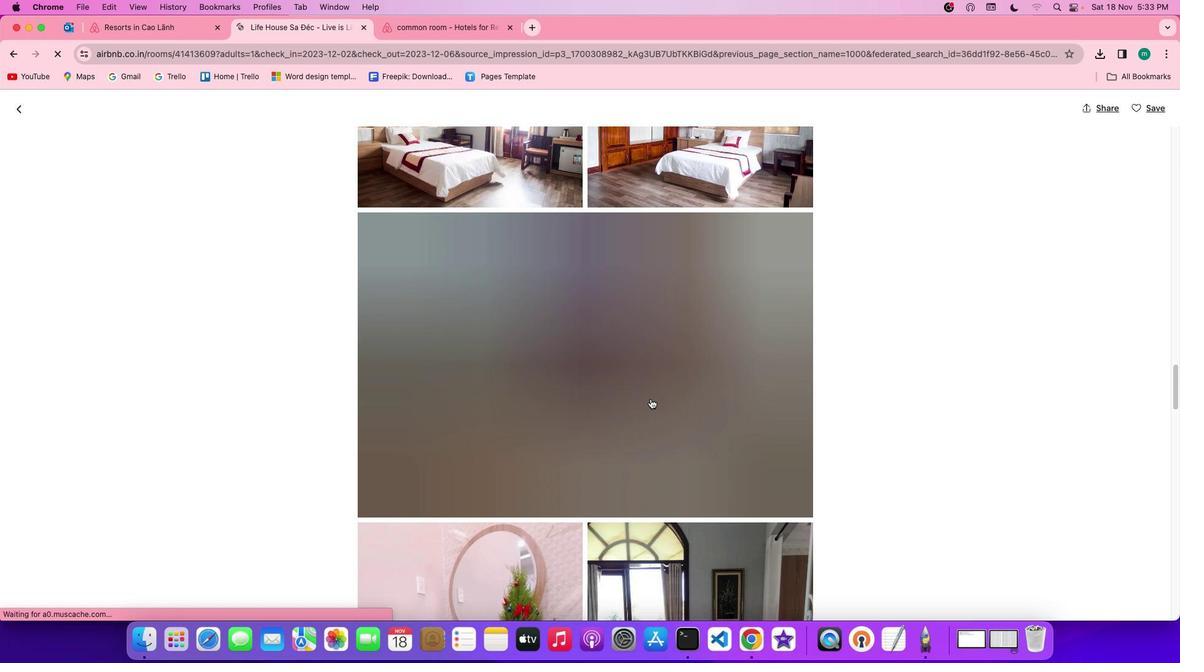 
Action: Mouse scrolled (650, 399) with delta (0, -1)
Screenshot: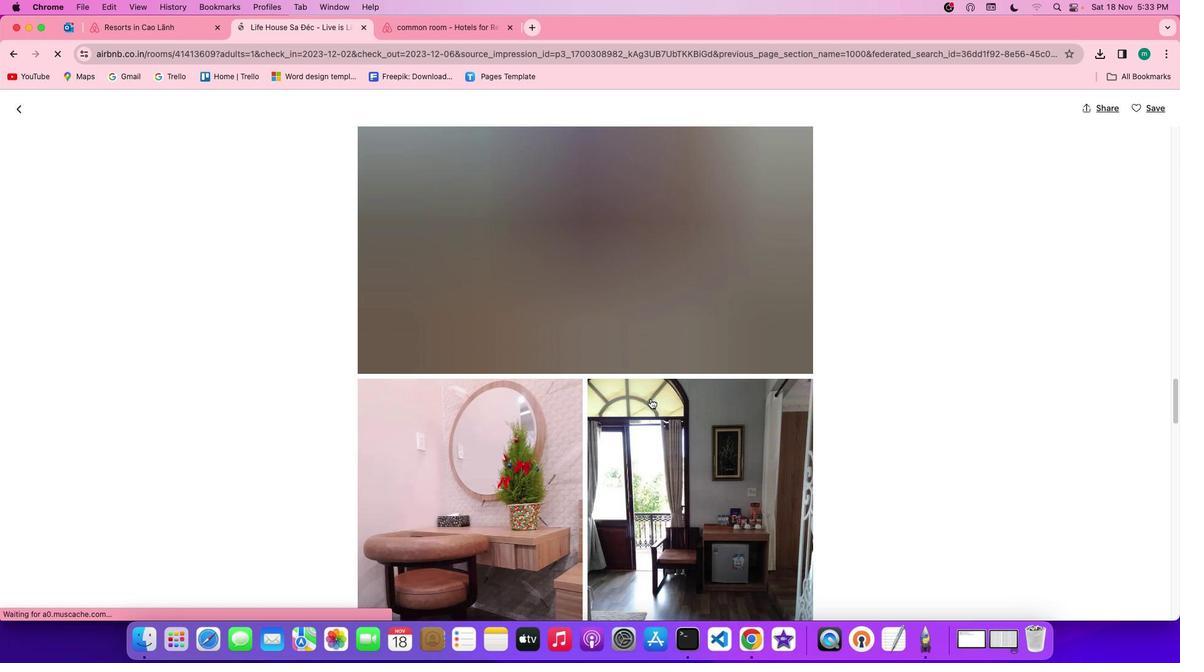 
Action: Mouse scrolled (650, 399) with delta (0, 0)
Screenshot: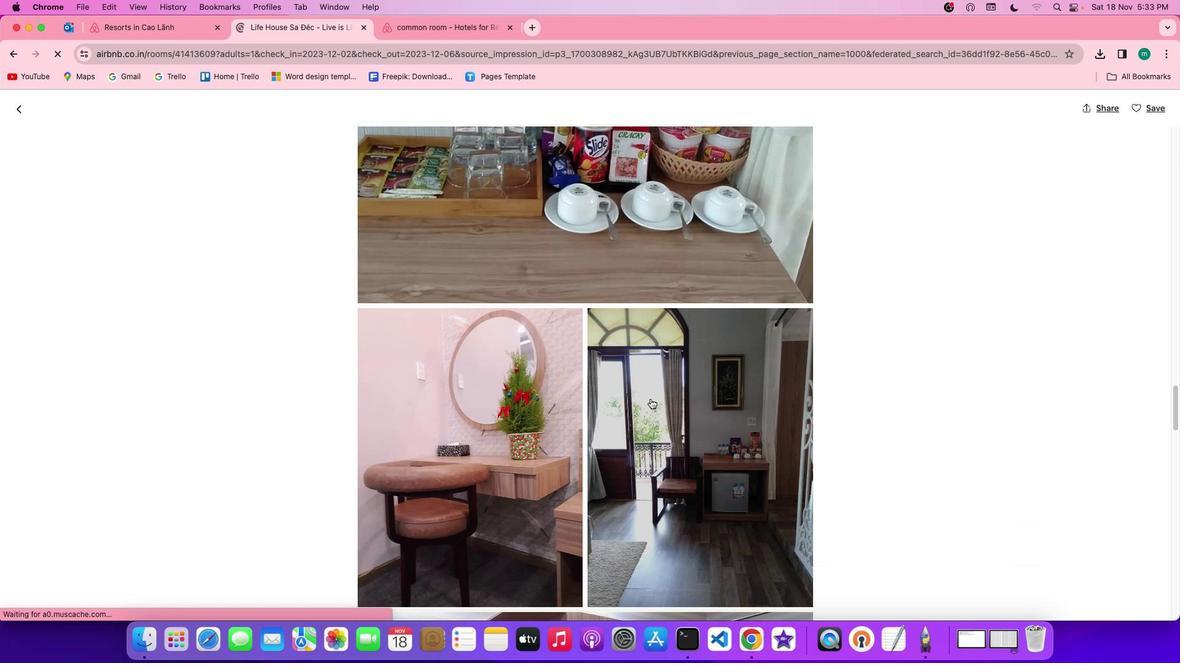 
Action: Mouse scrolled (650, 399) with delta (0, 0)
Screenshot: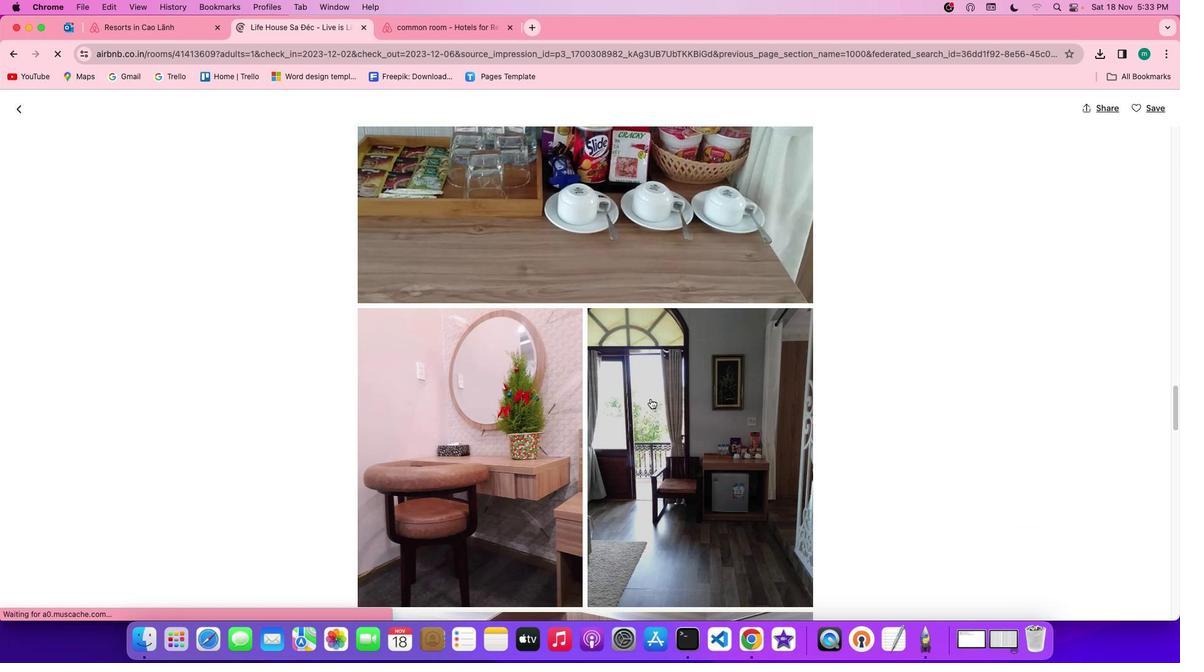 
Action: Mouse scrolled (650, 399) with delta (0, -1)
Screenshot: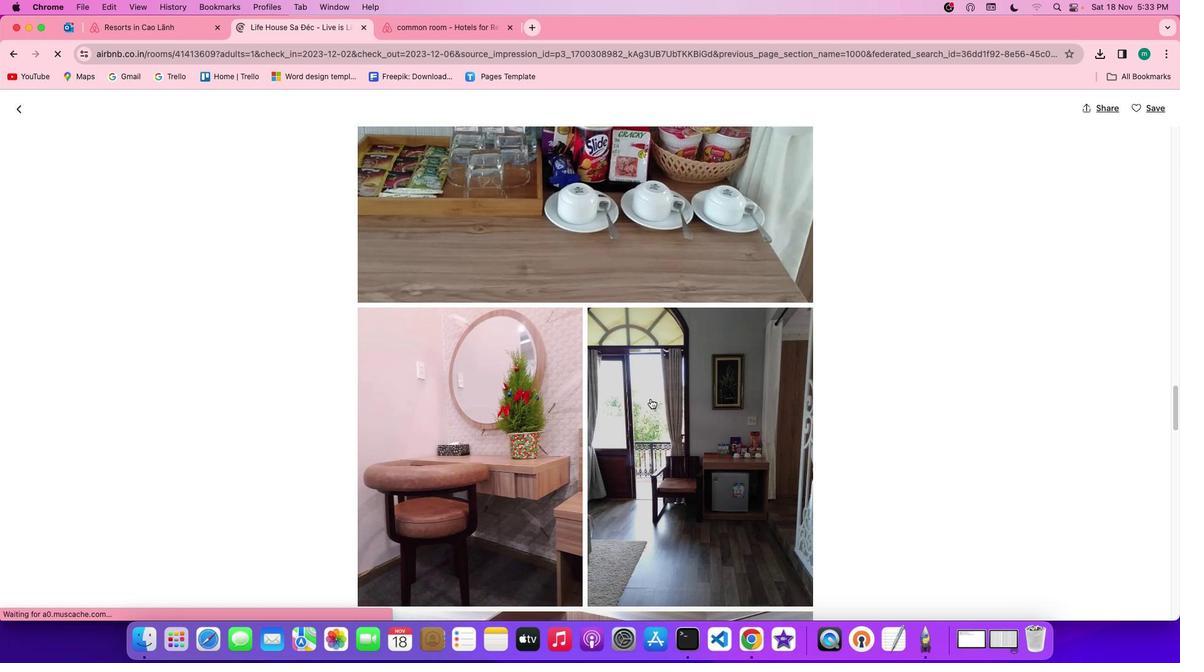 
Action: Mouse scrolled (650, 399) with delta (0, -1)
Screenshot: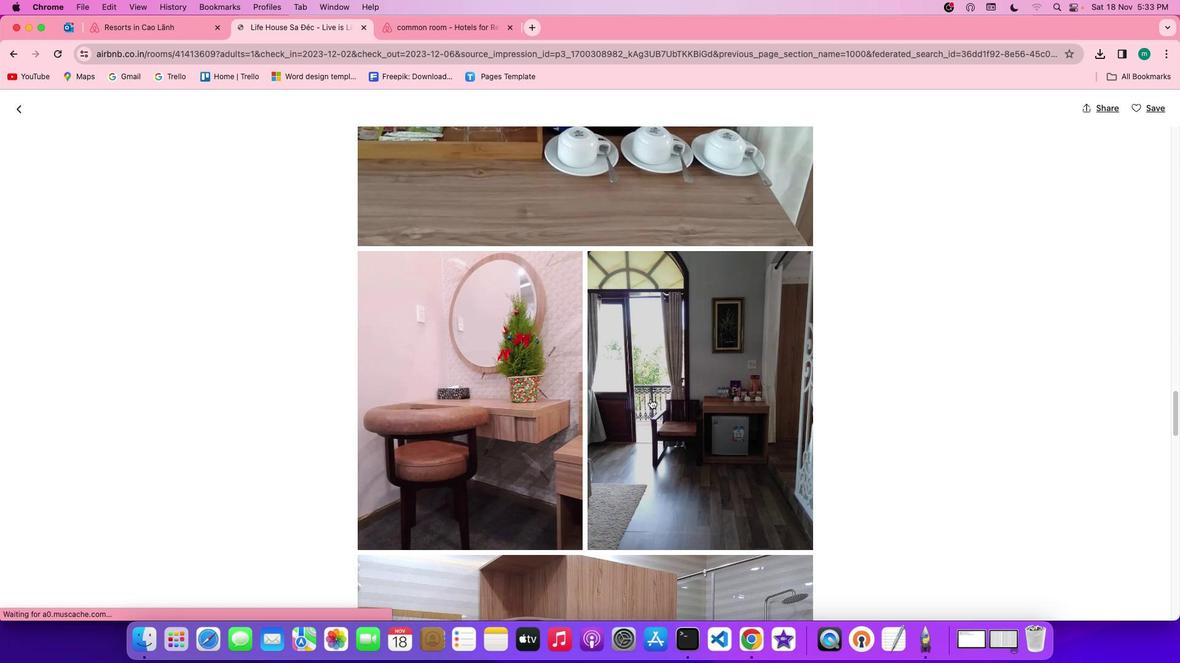 
Action: Mouse scrolled (650, 399) with delta (0, -2)
Screenshot: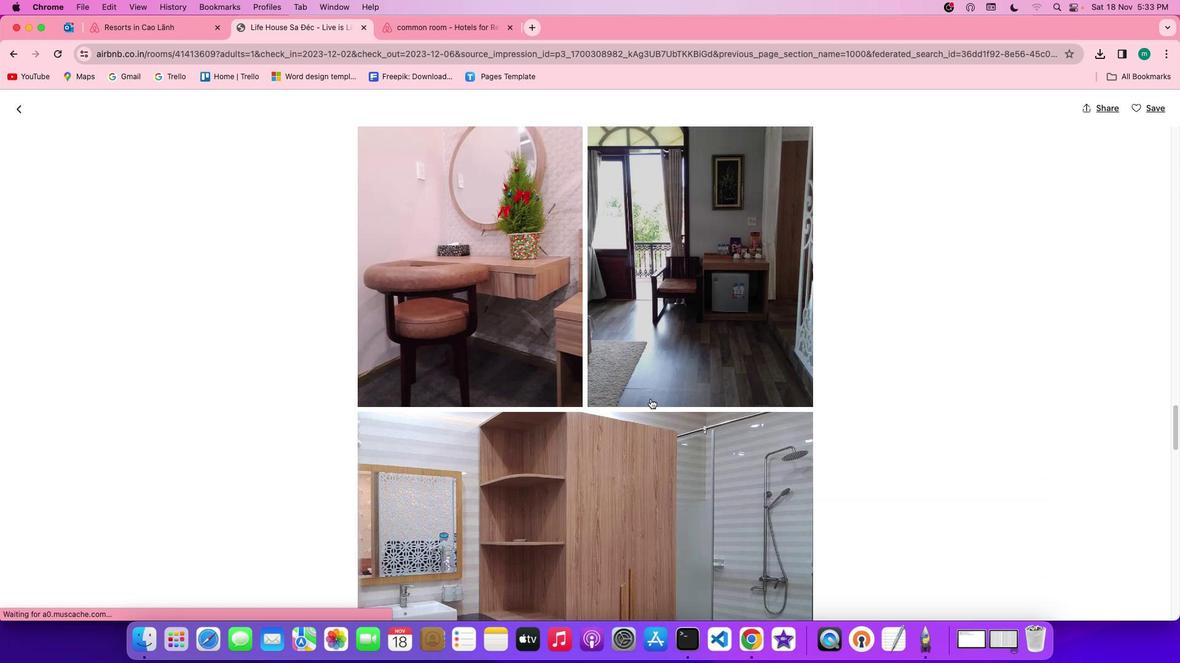 
Action: Mouse scrolled (650, 399) with delta (0, 0)
Screenshot: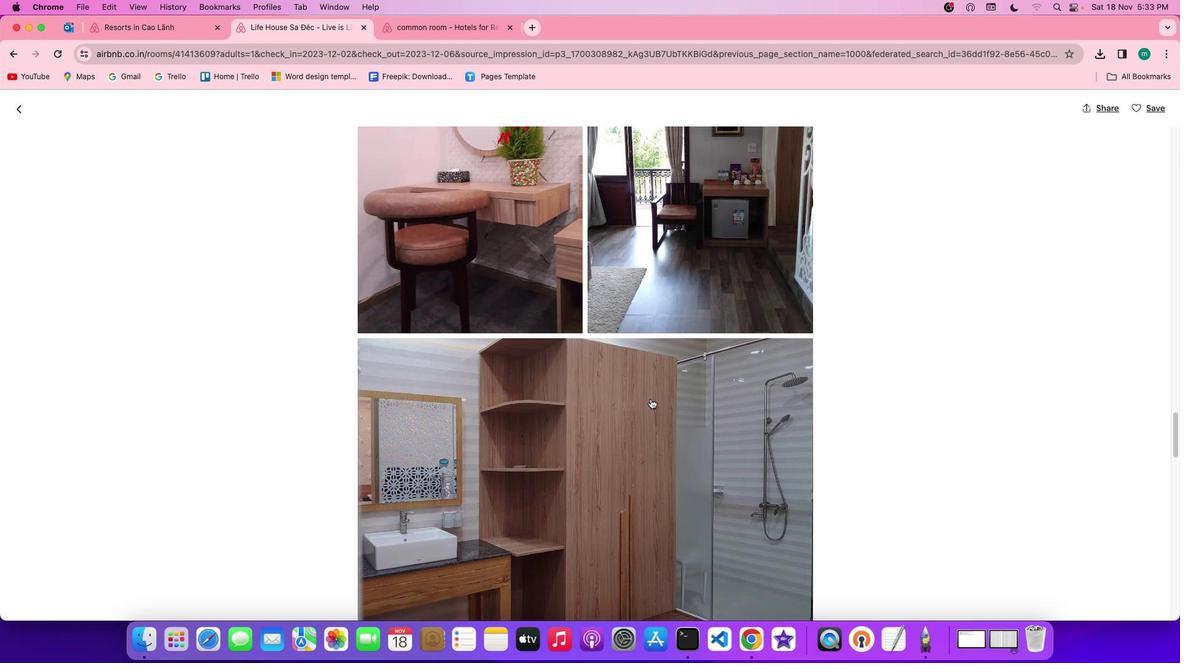 
Action: Mouse scrolled (650, 399) with delta (0, 0)
Screenshot: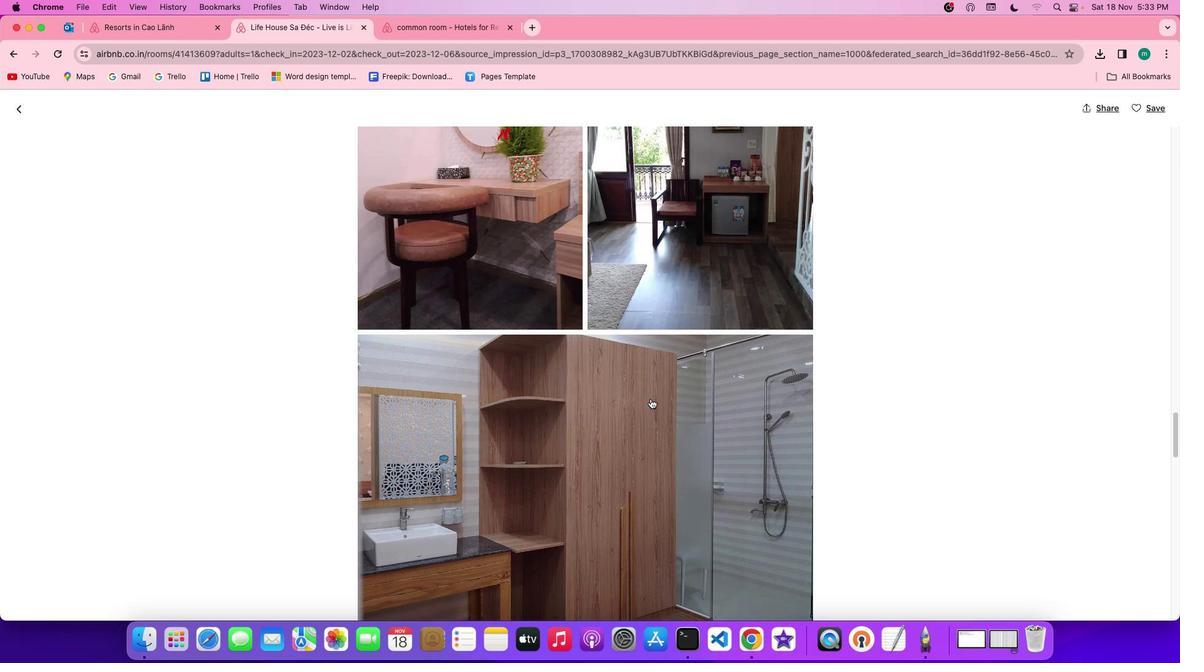 
Action: Mouse scrolled (650, 399) with delta (0, -1)
Screenshot: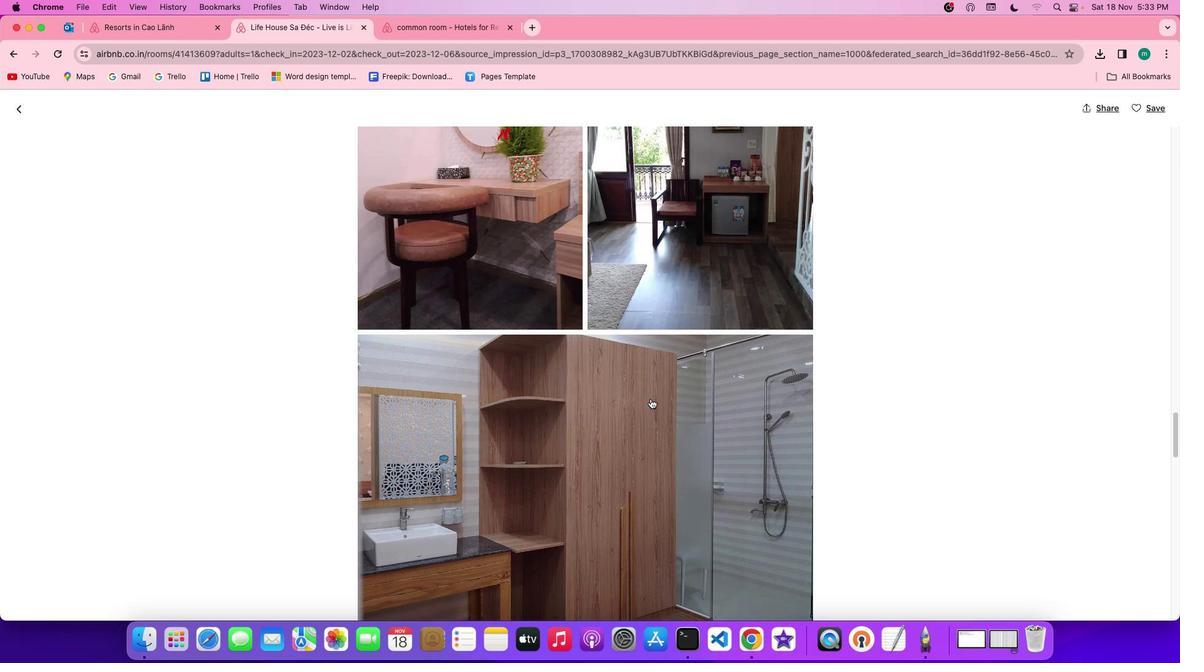 
Action: Mouse scrolled (650, 399) with delta (0, -2)
Screenshot: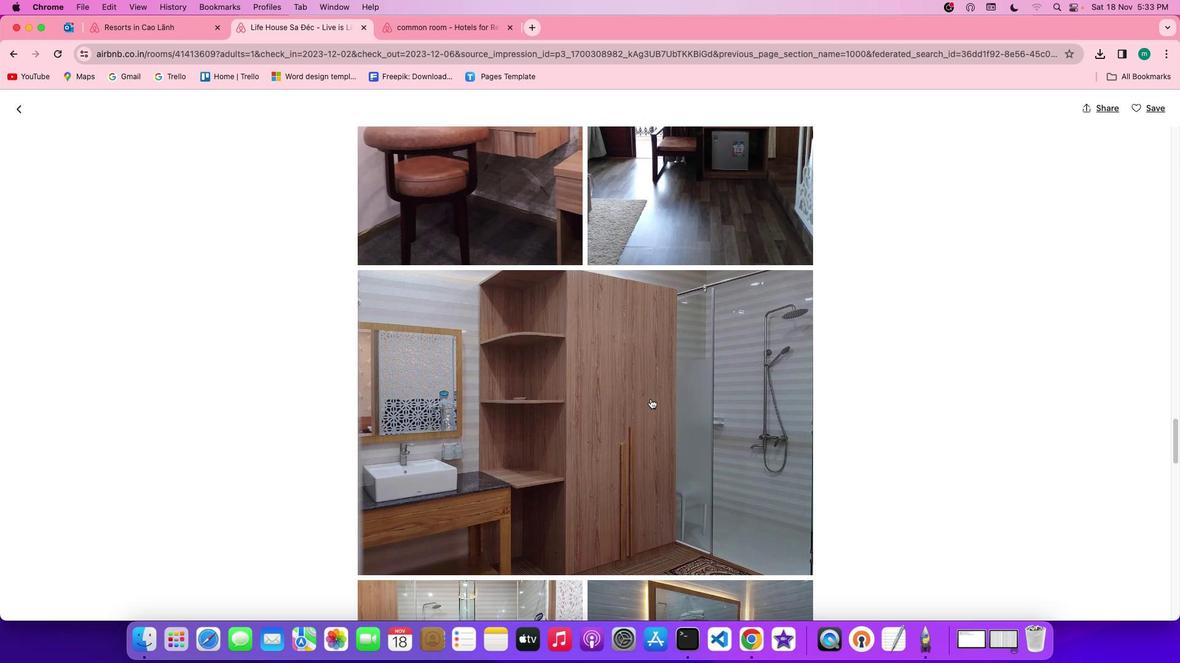 
Action: Mouse scrolled (650, 399) with delta (0, 0)
